 Task: Enter new customer data into the Salesforce form, including name, gender, age, mobile number, email, and addresses.
Action: Mouse moved to (836, 102)
Screenshot: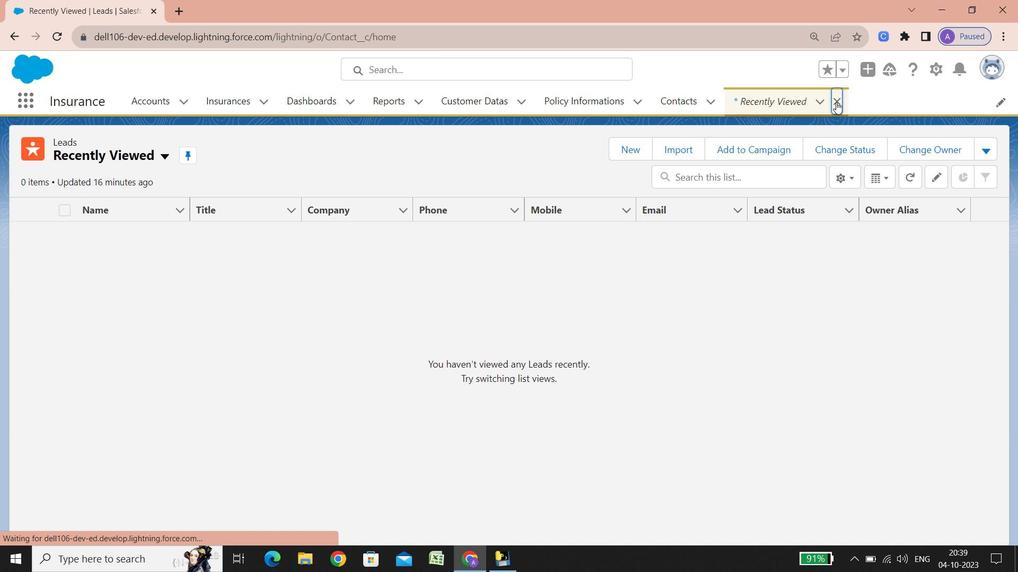 
Action: Mouse pressed left at (836, 102)
Screenshot: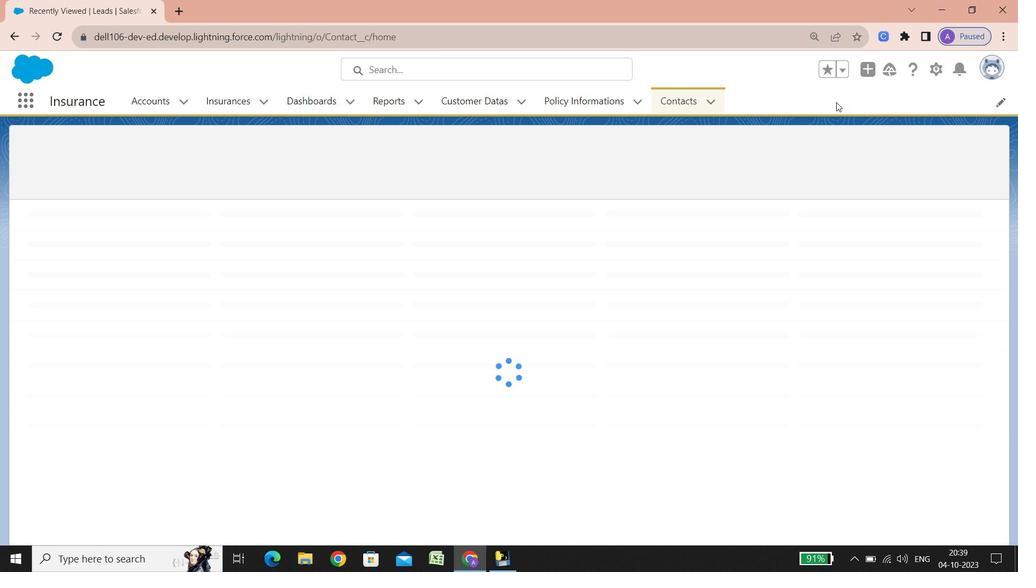 
Action: Mouse moved to (168, 94)
Screenshot: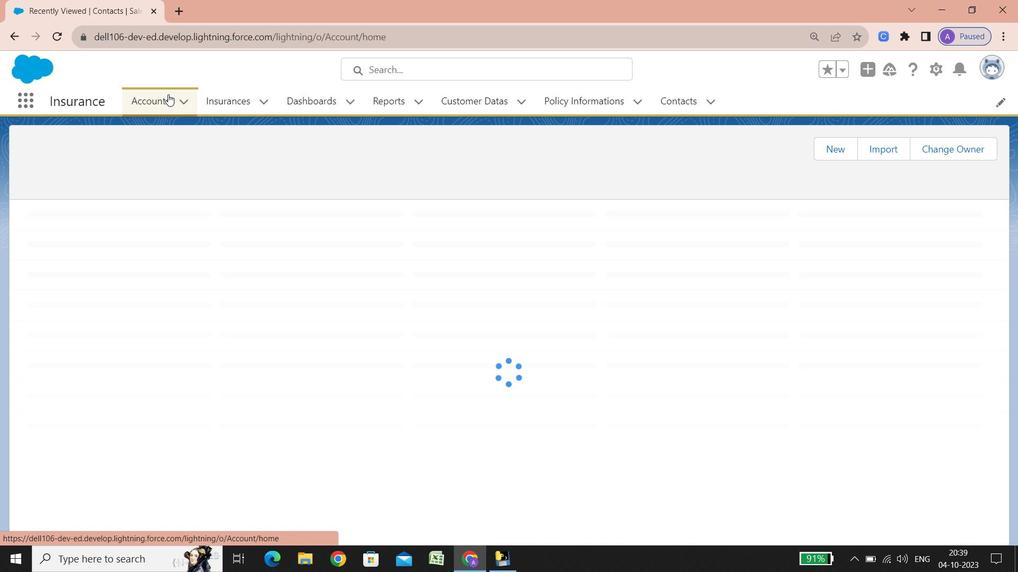 
Action: Mouse pressed left at (168, 94)
Screenshot: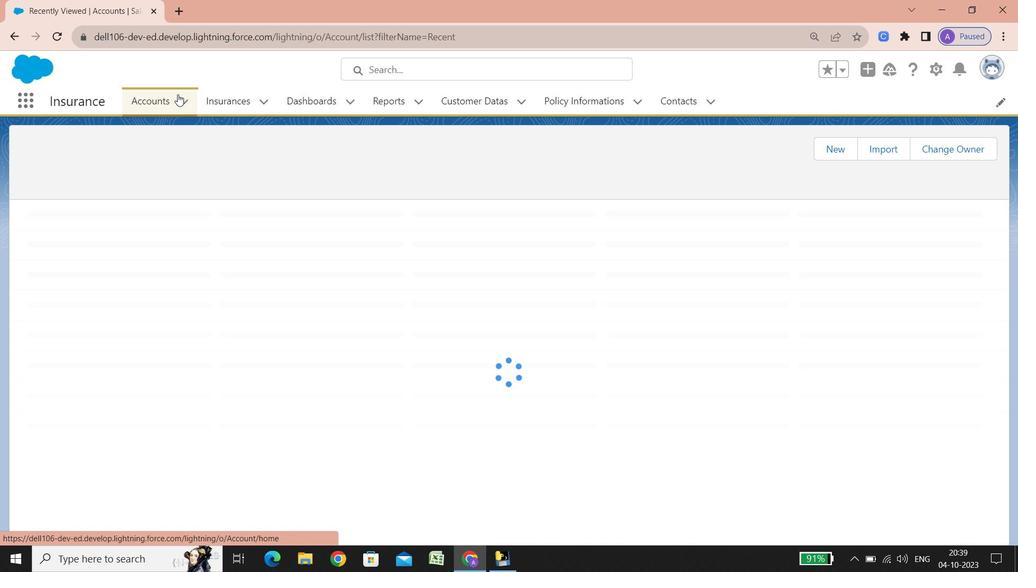 
Action: Mouse moved to (496, 95)
Screenshot: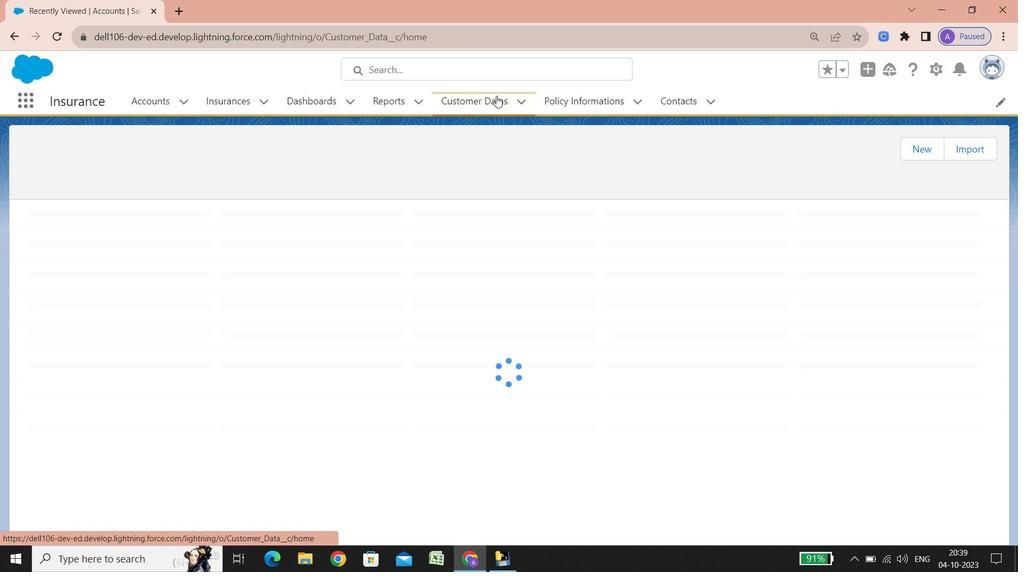 
Action: Mouse pressed left at (496, 95)
Screenshot: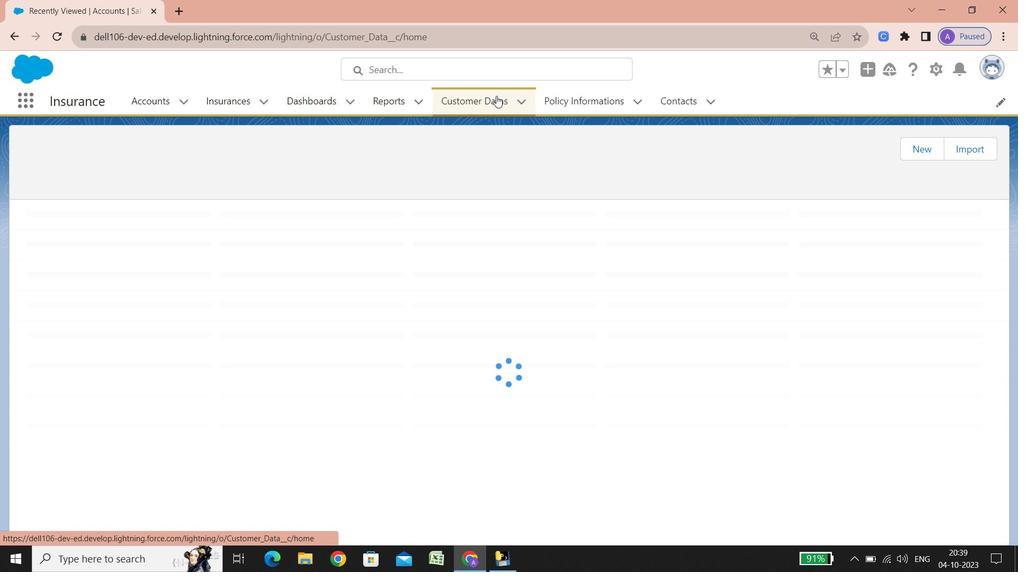 
Action: Mouse moved to (832, 139)
Screenshot: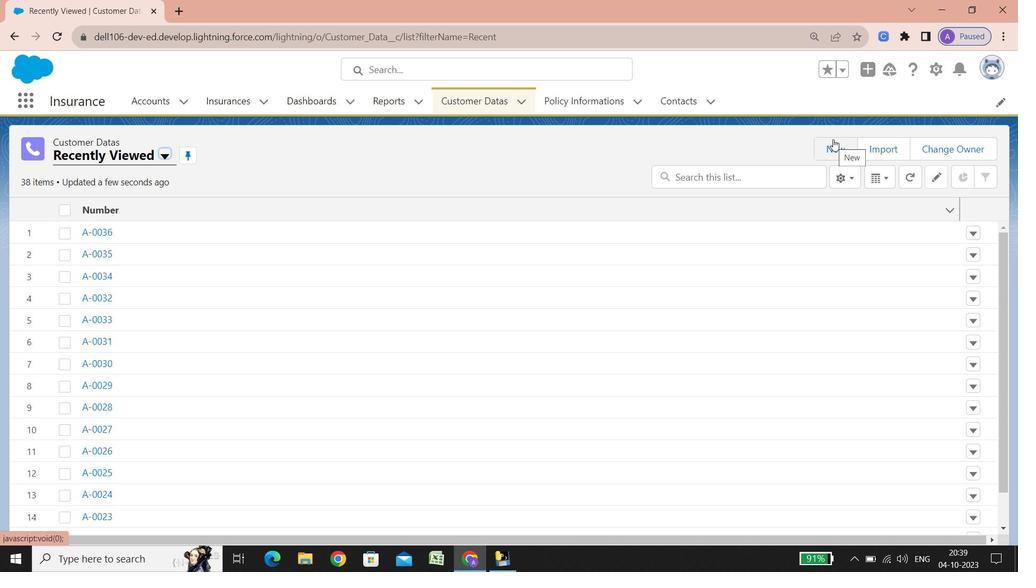 
Action: Mouse pressed left at (832, 139)
Screenshot: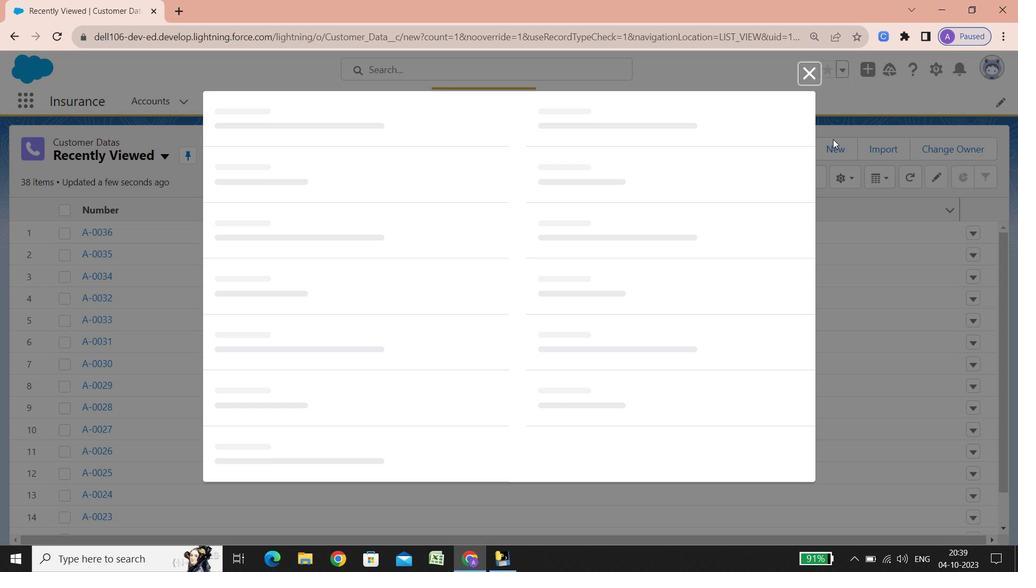 
Action: Mouse moved to (309, 215)
Screenshot: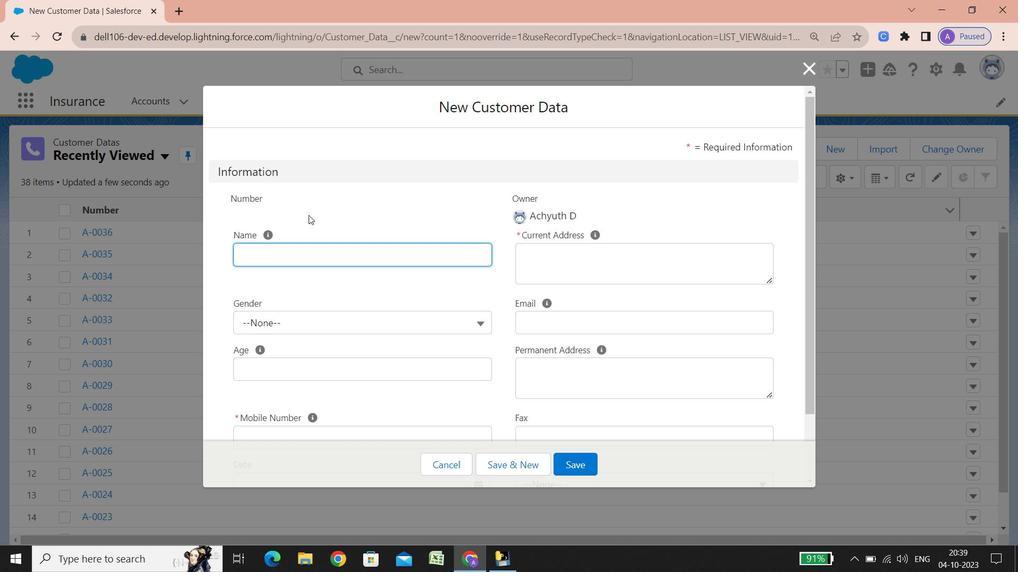 
Action: Key pressed <Key.shift><Key.shift><Key.shift><Key.shift><Key.shift><Key.shift><Key.shift>Ram9
Screenshot: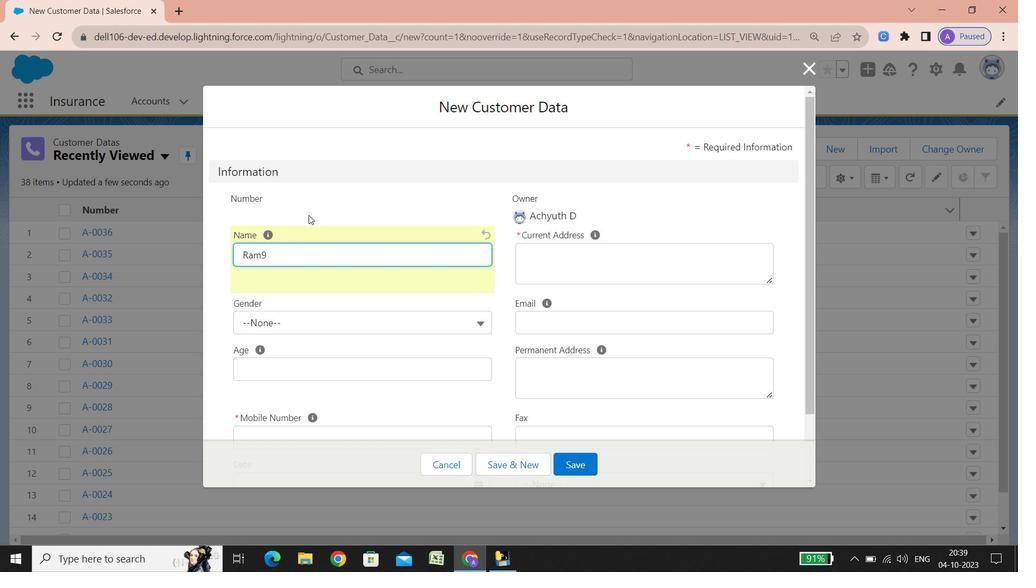 
Action: Mouse moved to (332, 320)
Screenshot: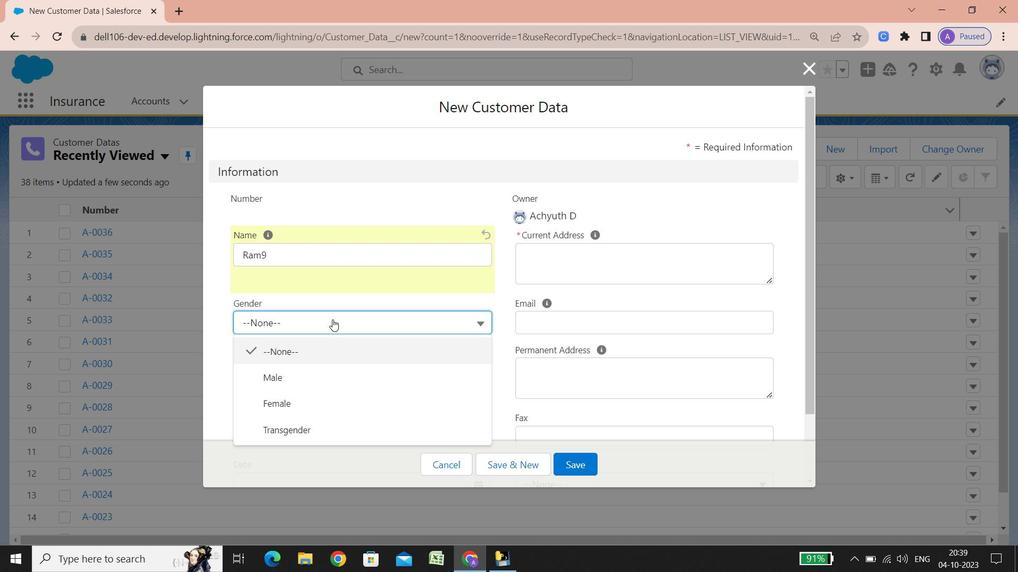 
Action: Mouse pressed left at (332, 320)
Screenshot: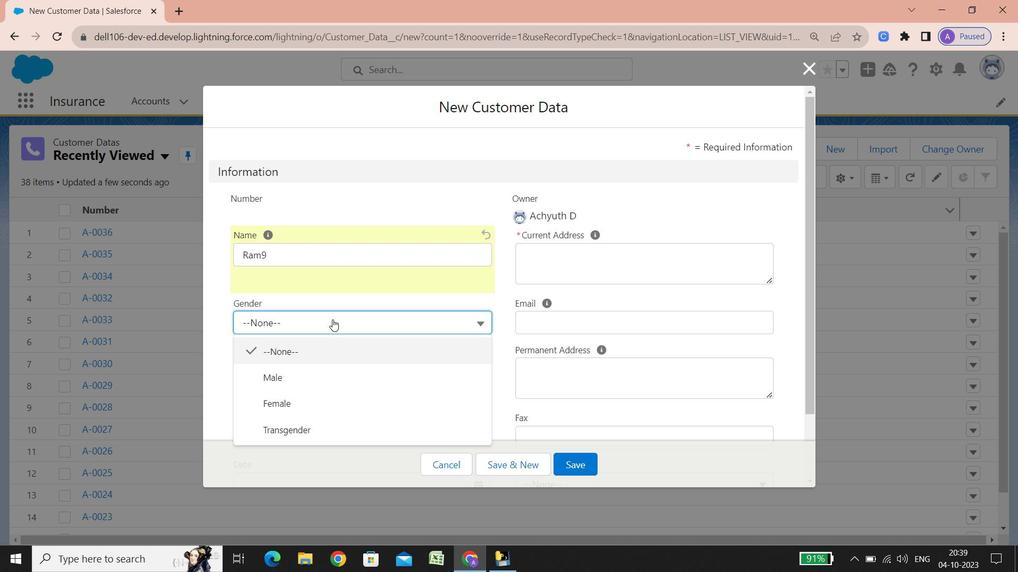 
Action: Mouse moved to (340, 381)
Screenshot: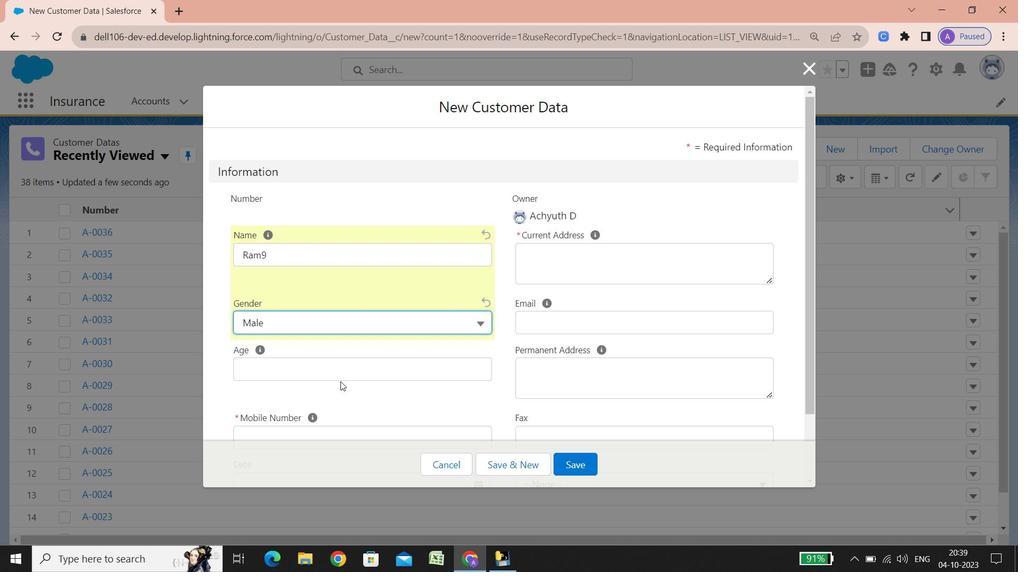 
Action: Mouse pressed left at (340, 381)
Screenshot: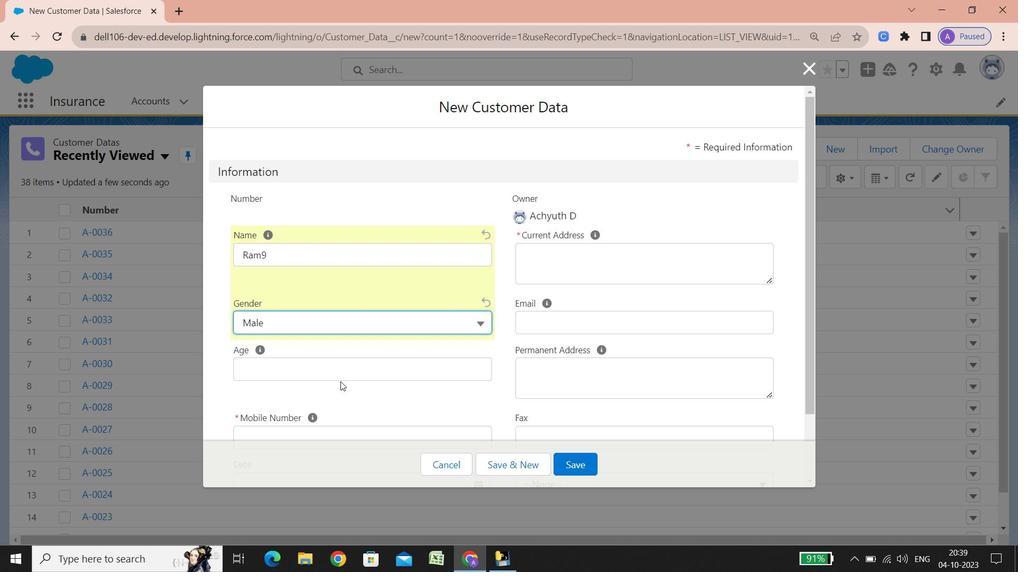 
Action: Mouse scrolled (340, 381) with delta (0, 0)
Screenshot: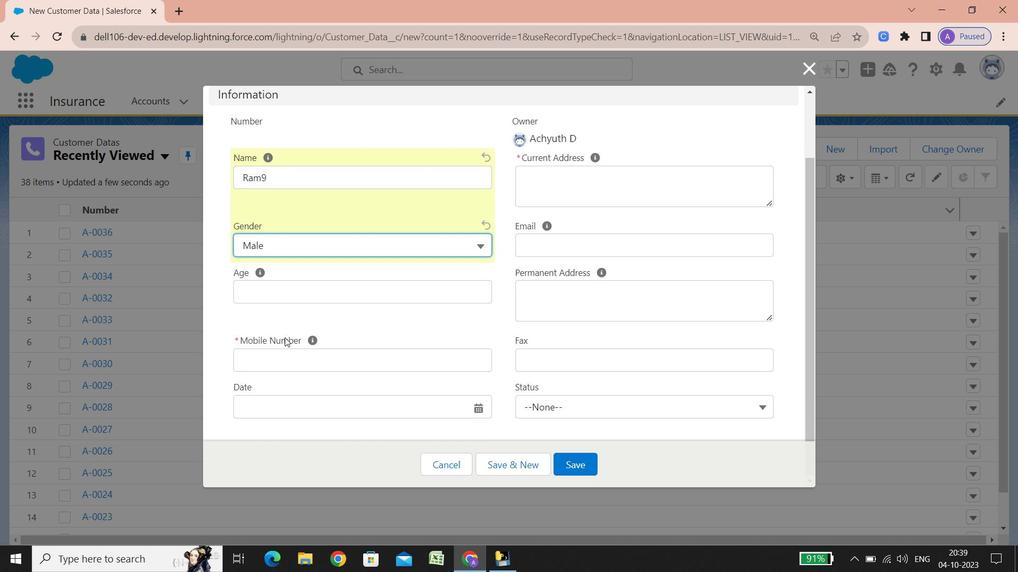 
Action: Mouse scrolled (340, 381) with delta (0, 0)
Screenshot: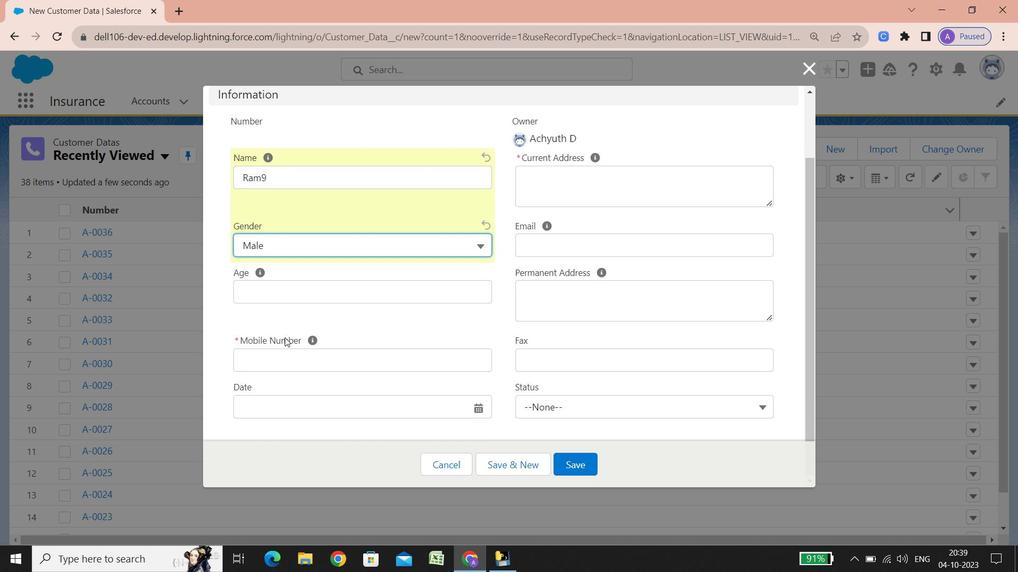 
Action: Mouse scrolled (340, 381) with delta (0, 0)
Screenshot: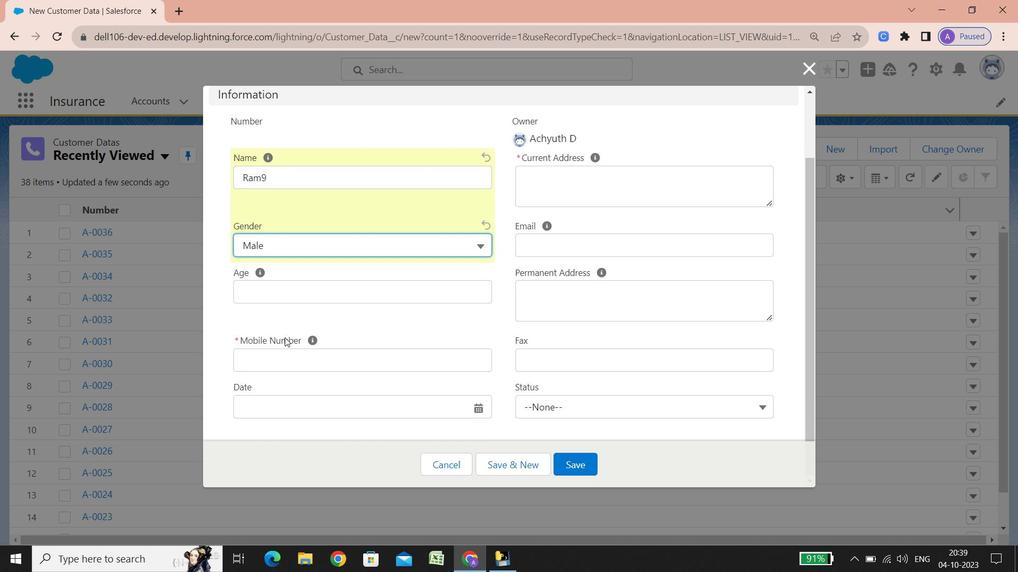
Action: Mouse scrolled (340, 381) with delta (0, 0)
Screenshot: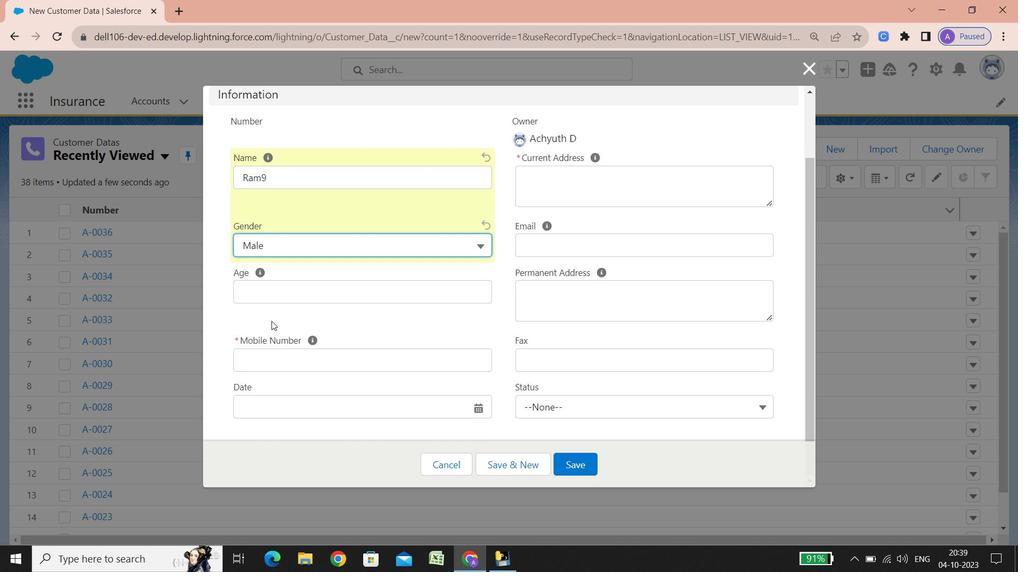 
Action: Mouse scrolled (340, 381) with delta (0, 0)
Screenshot: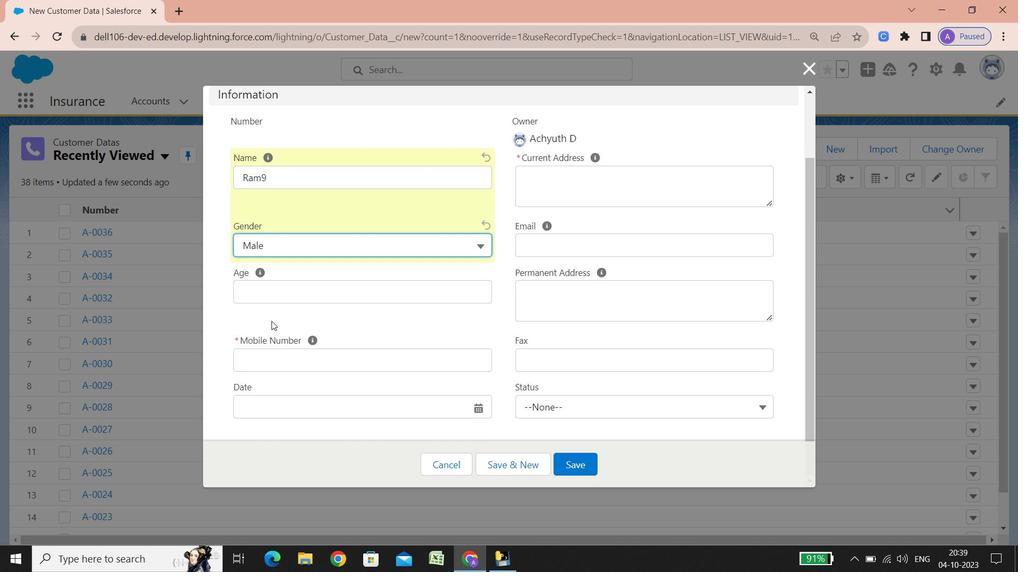 
Action: Mouse scrolled (340, 381) with delta (0, 0)
Screenshot: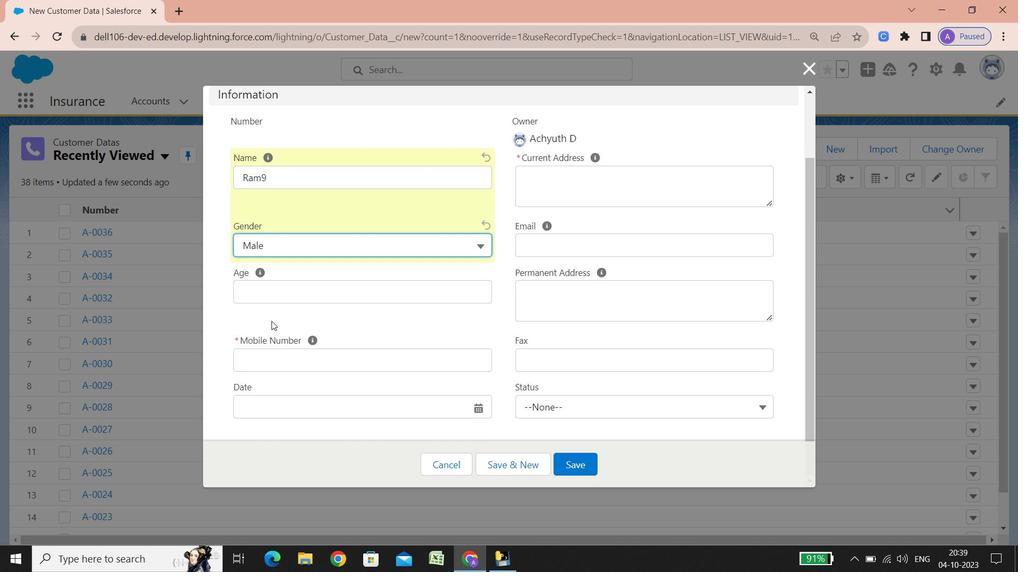 
Action: Mouse scrolled (340, 381) with delta (0, 0)
Screenshot: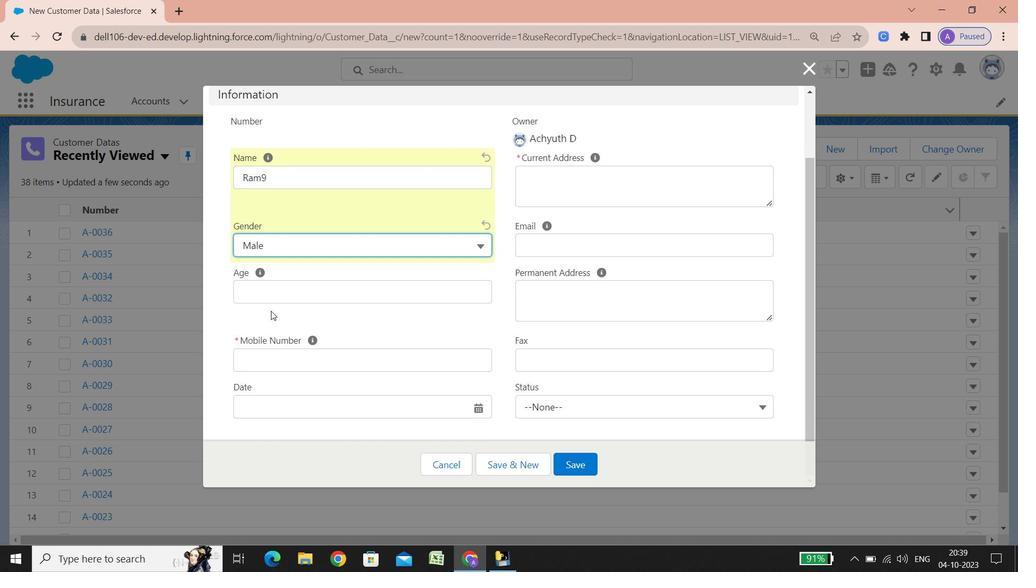 
Action: Mouse scrolled (340, 381) with delta (0, 0)
Screenshot: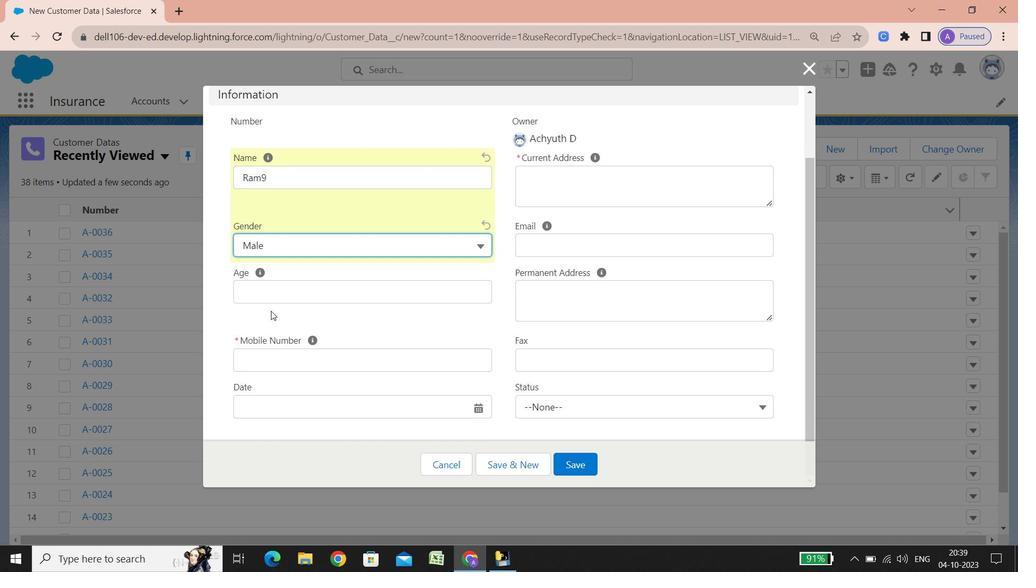 
Action: Mouse scrolled (340, 381) with delta (0, 0)
Screenshot: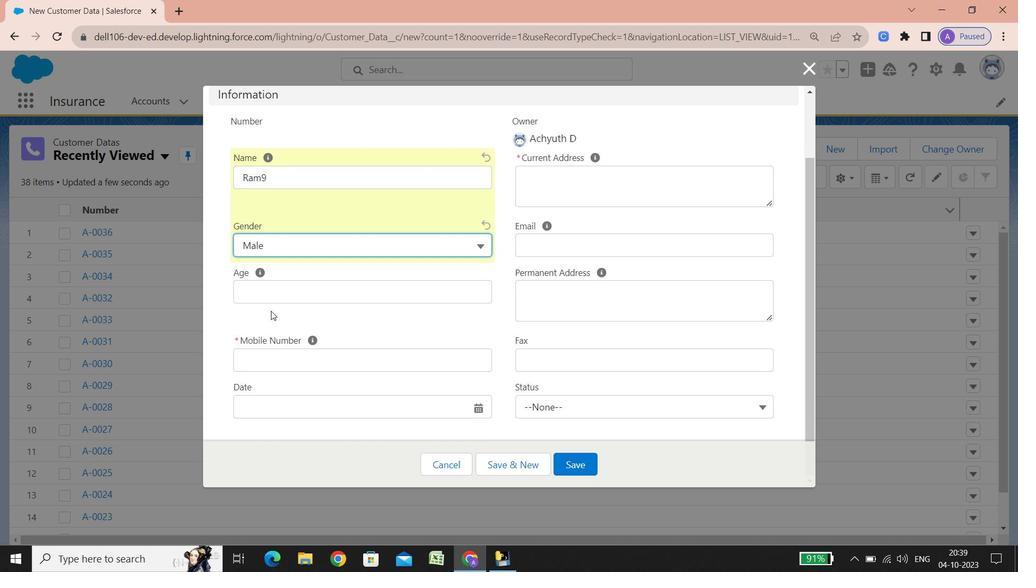 
Action: Mouse scrolled (340, 381) with delta (0, 0)
Screenshot: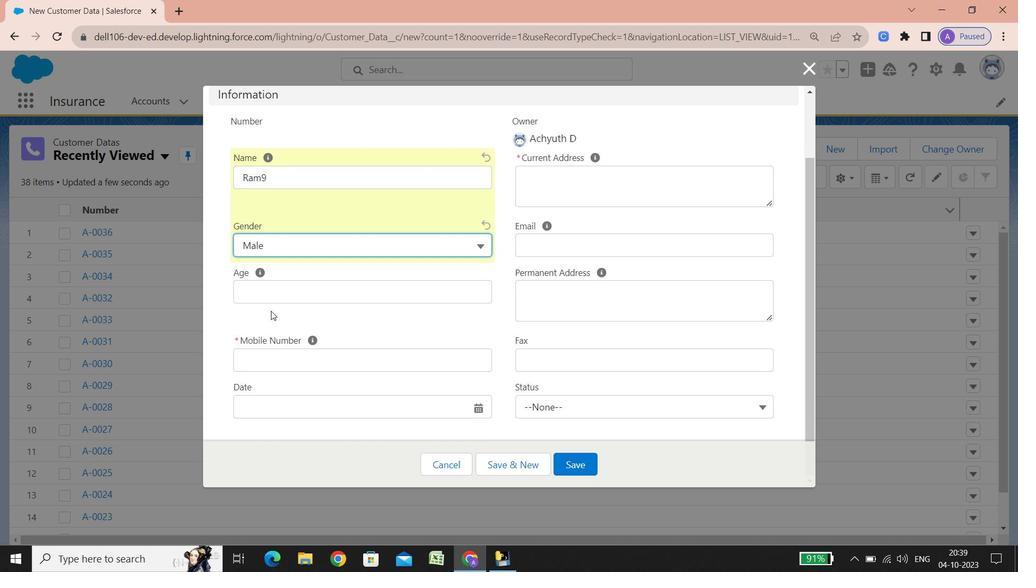 
Action: Mouse scrolled (340, 381) with delta (0, 0)
Screenshot: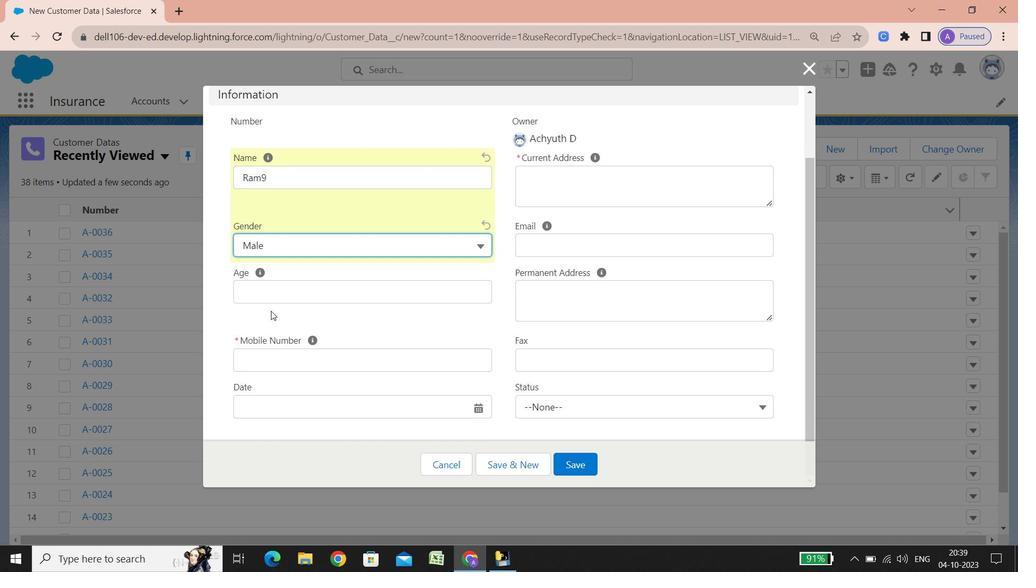 
Action: Mouse scrolled (340, 381) with delta (0, 0)
Screenshot: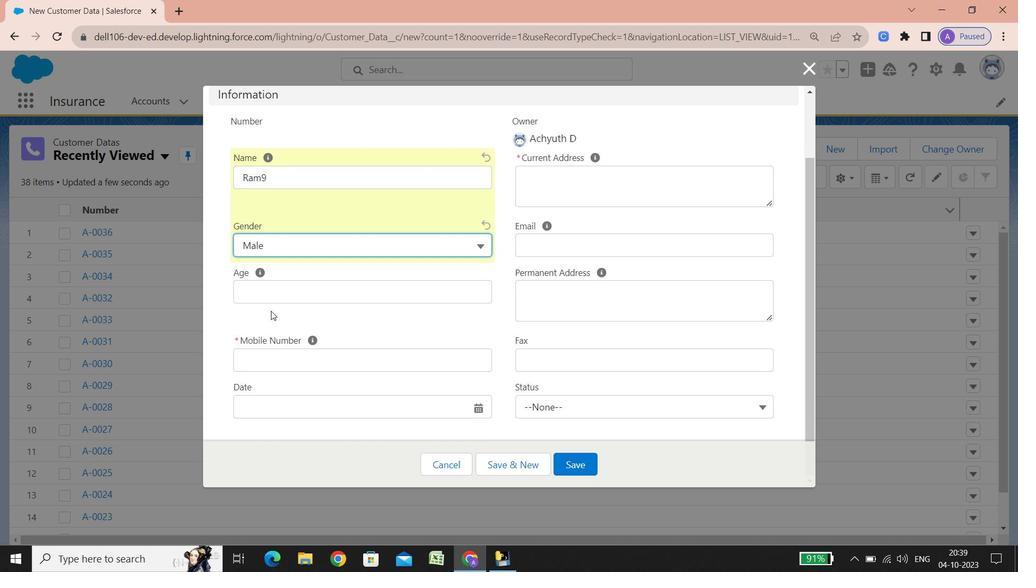 
Action: Mouse scrolled (340, 381) with delta (0, 0)
Screenshot: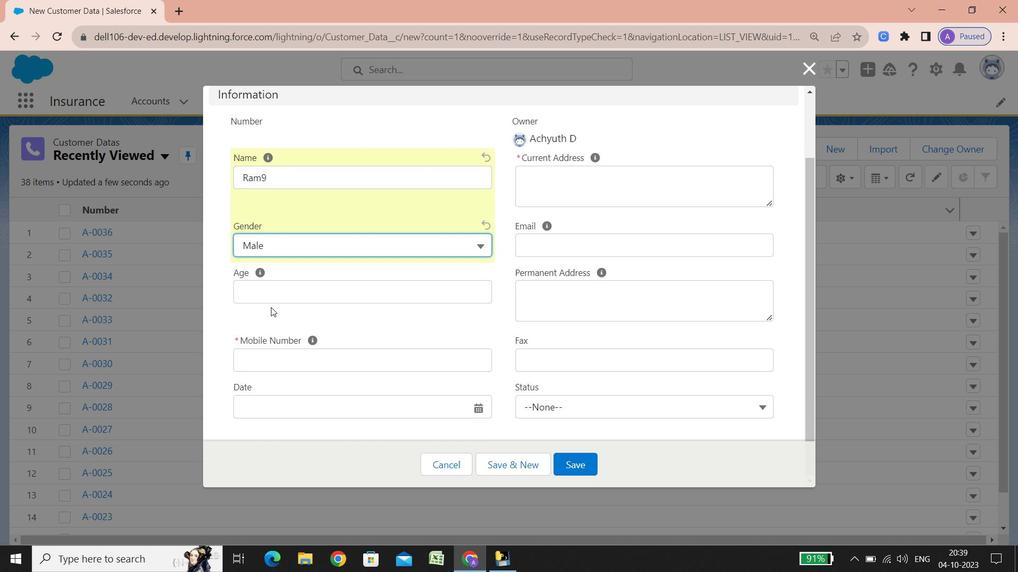 
Action: Mouse scrolled (340, 381) with delta (0, 0)
Screenshot: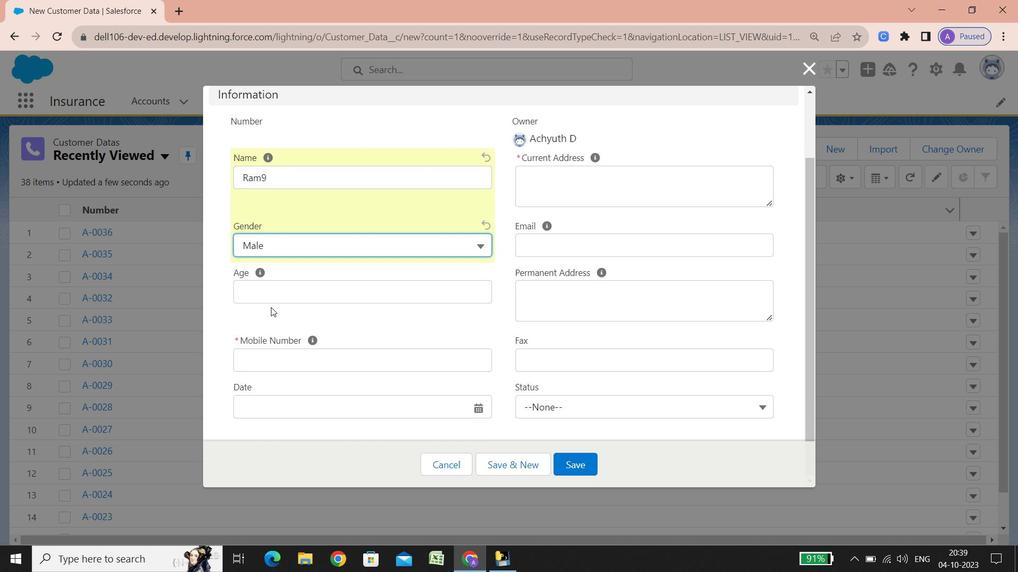 
Action: Mouse scrolled (340, 381) with delta (0, 0)
Screenshot: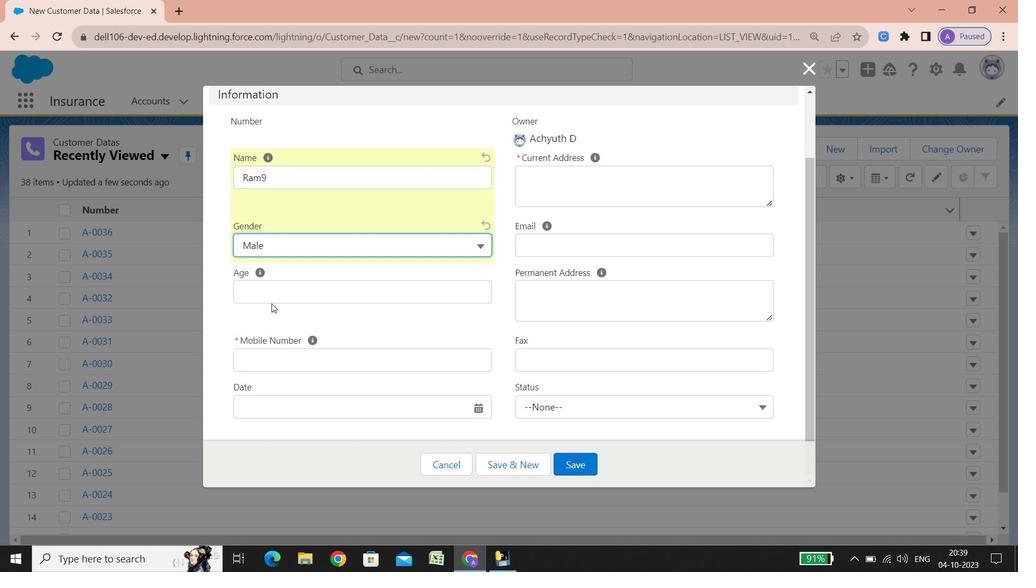 
Action: Mouse scrolled (340, 381) with delta (0, 0)
Screenshot: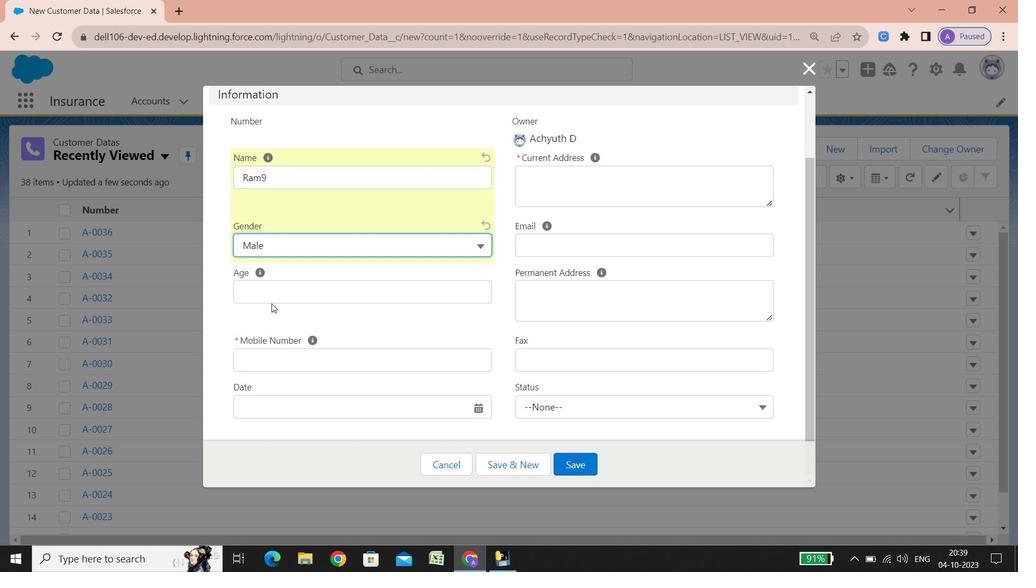 
Action: Mouse scrolled (340, 381) with delta (0, 0)
Screenshot: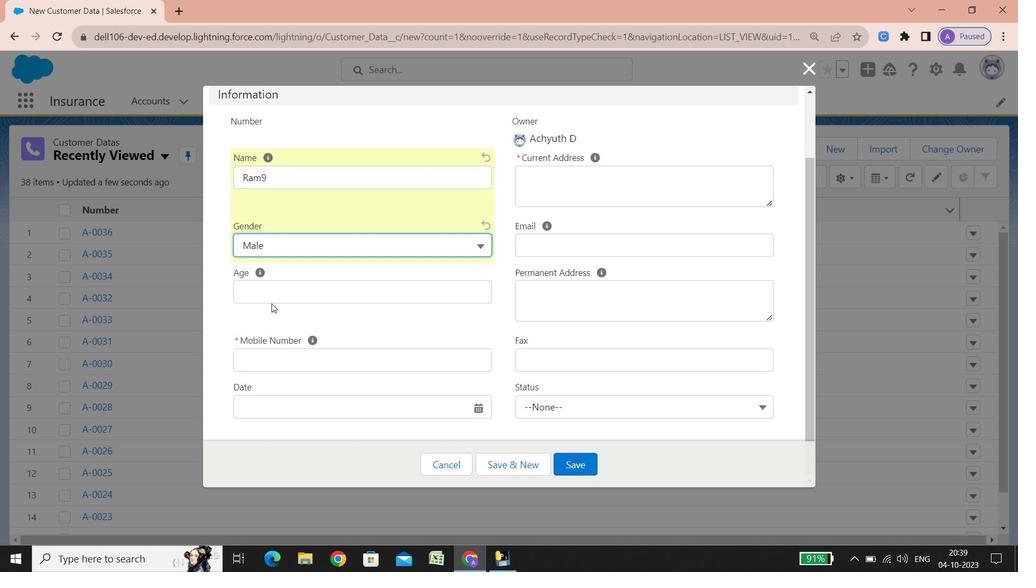 
Action: Mouse scrolled (340, 381) with delta (0, 0)
Screenshot: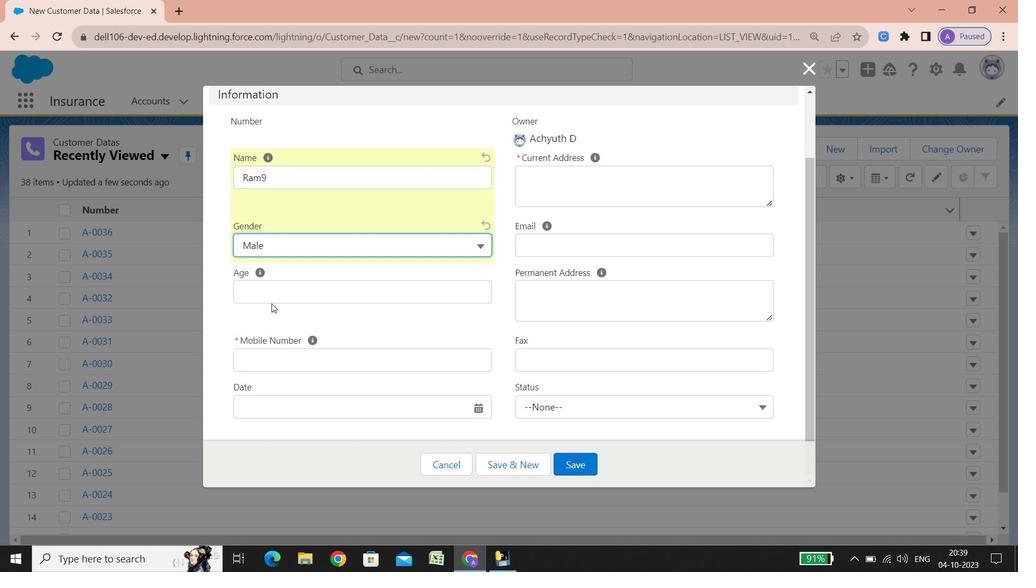 
Action: Mouse scrolled (340, 381) with delta (0, 0)
Screenshot: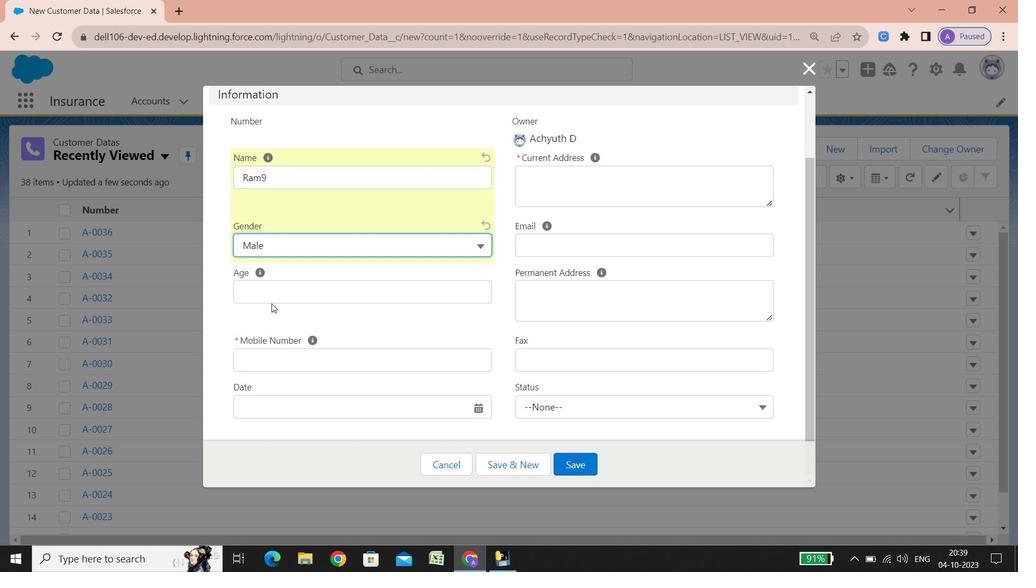 
Action: Mouse scrolled (340, 381) with delta (0, 0)
Screenshot: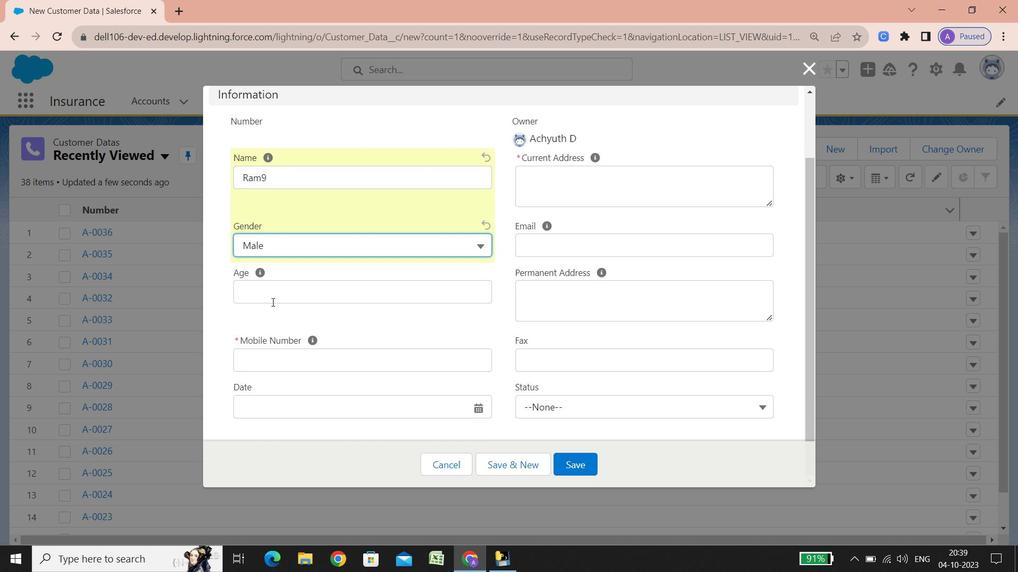 
Action: Mouse scrolled (340, 381) with delta (0, 0)
Screenshot: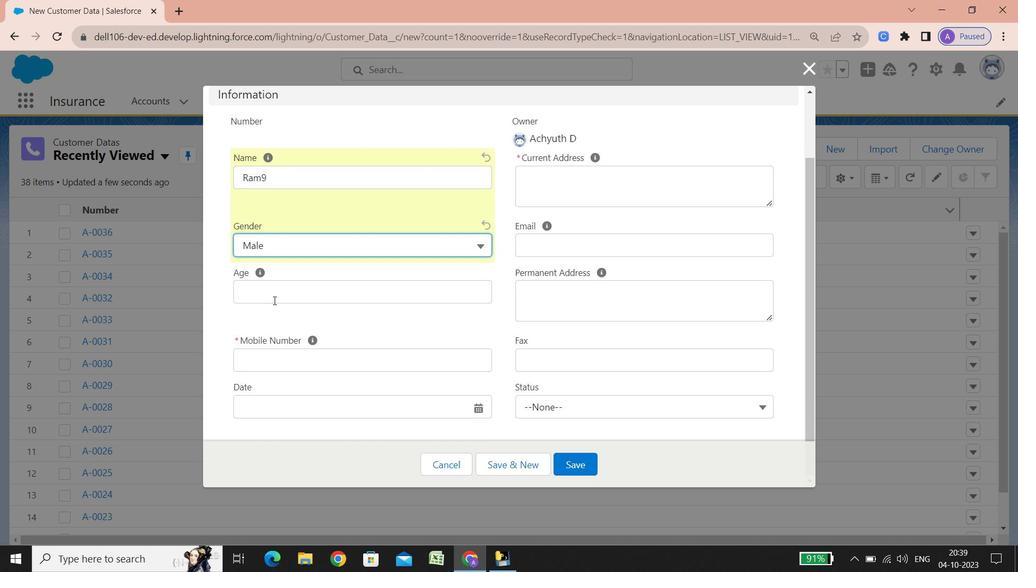 
Action: Mouse scrolled (340, 381) with delta (0, 0)
Screenshot: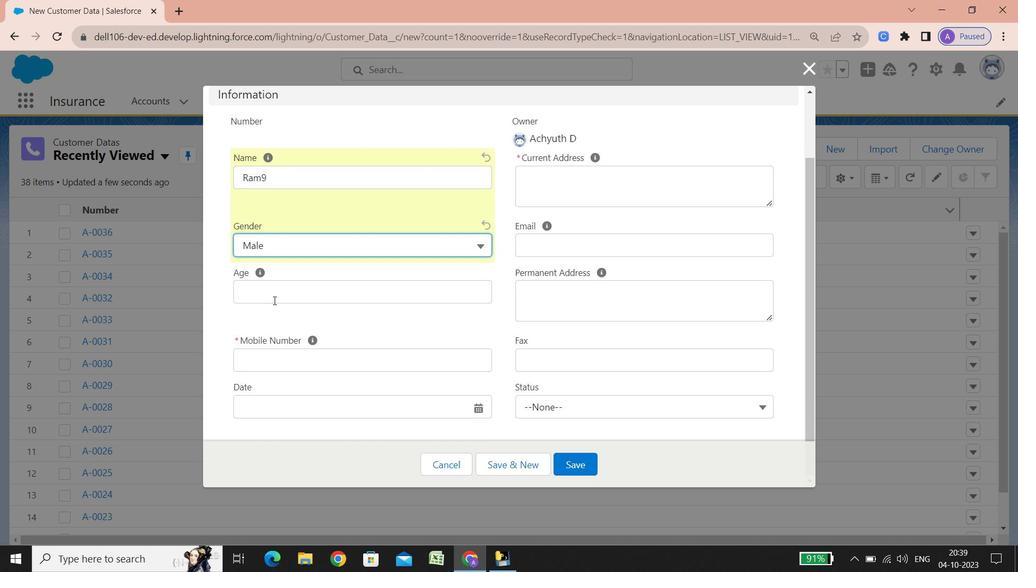 
Action: Mouse scrolled (340, 381) with delta (0, 0)
Screenshot: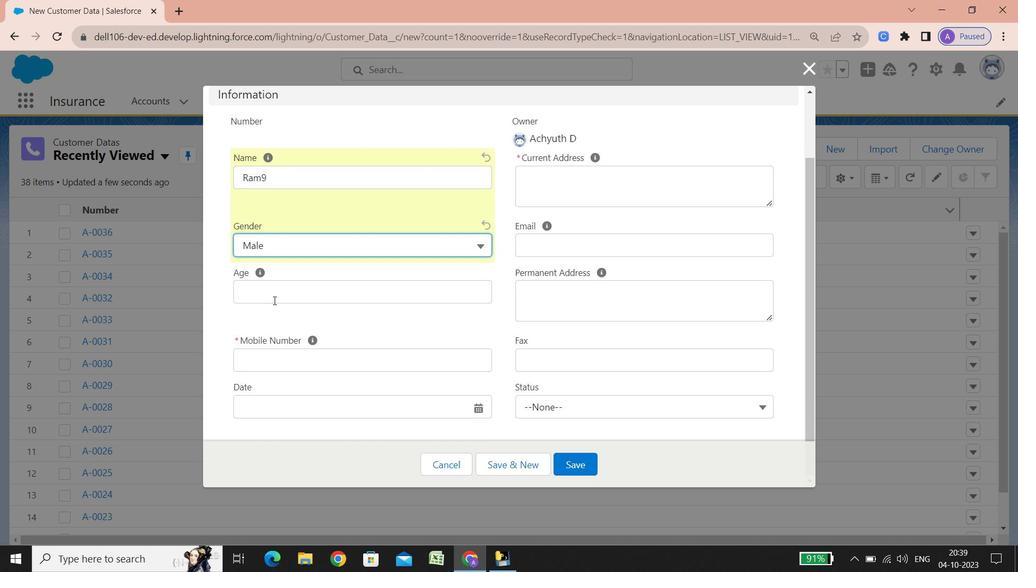 
Action: Mouse scrolled (340, 381) with delta (0, 0)
Screenshot: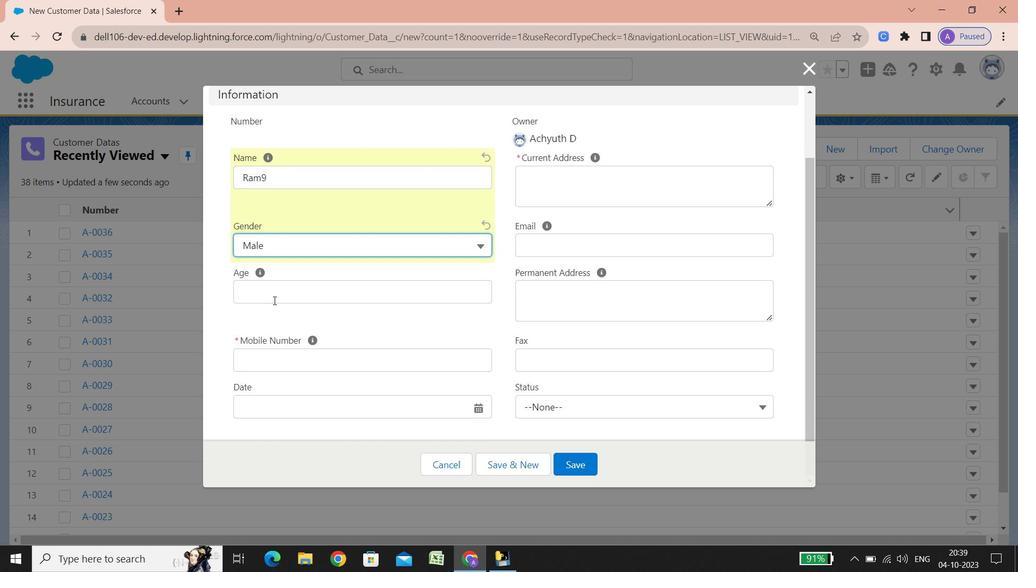 
Action: Mouse scrolled (340, 381) with delta (0, 0)
Screenshot: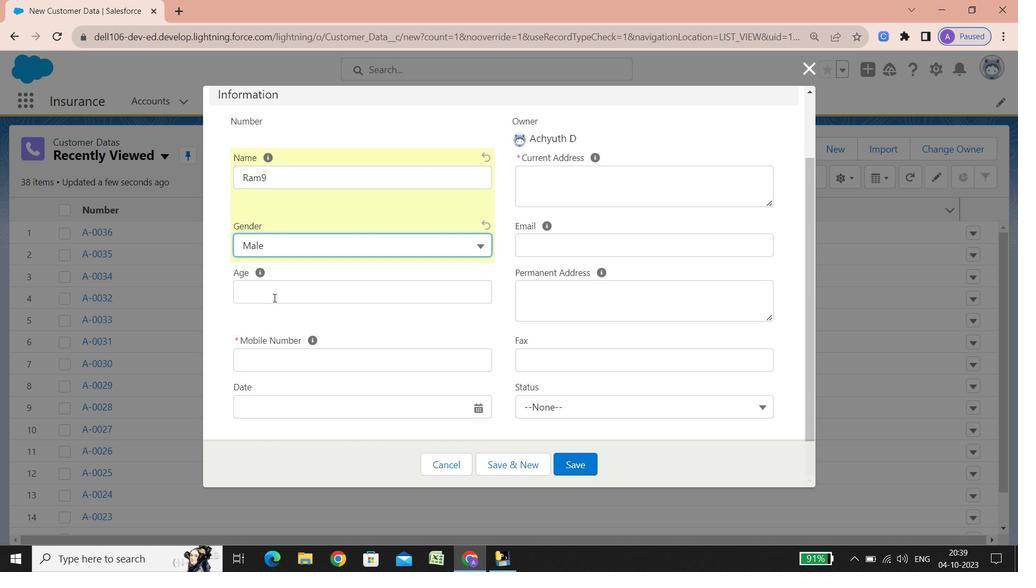 
Action: Mouse scrolled (340, 381) with delta (0, 0)
Screenshot: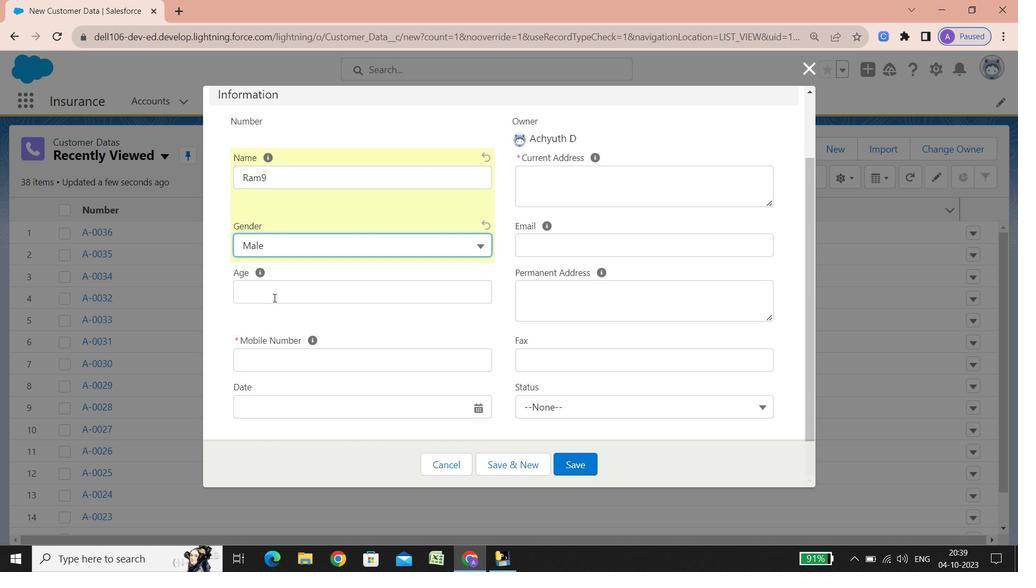 
Action: Mouse moved to (273, 291)
Screenshot: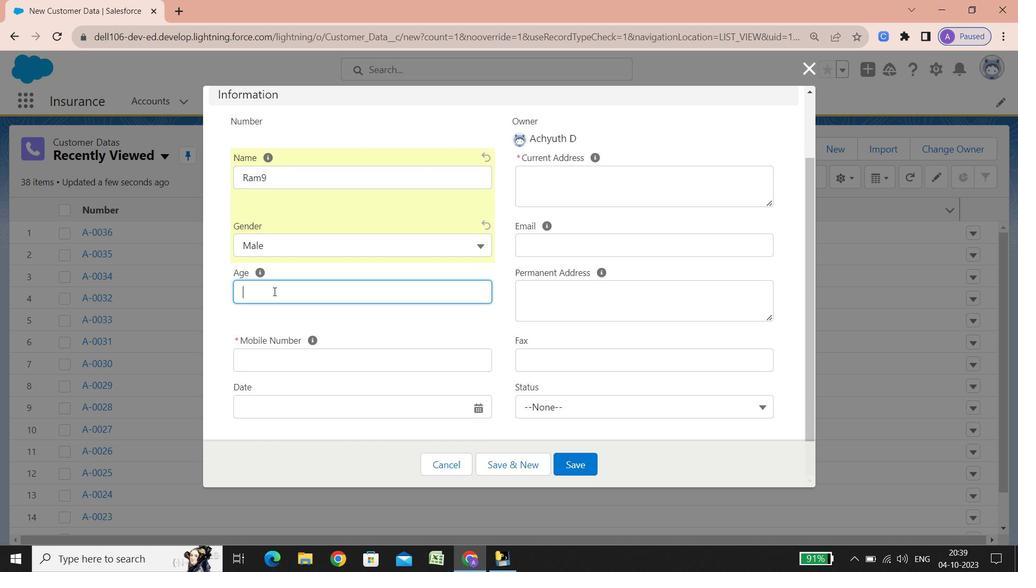 
Action: Mouse pressed left at (273, 291)
Screenshot: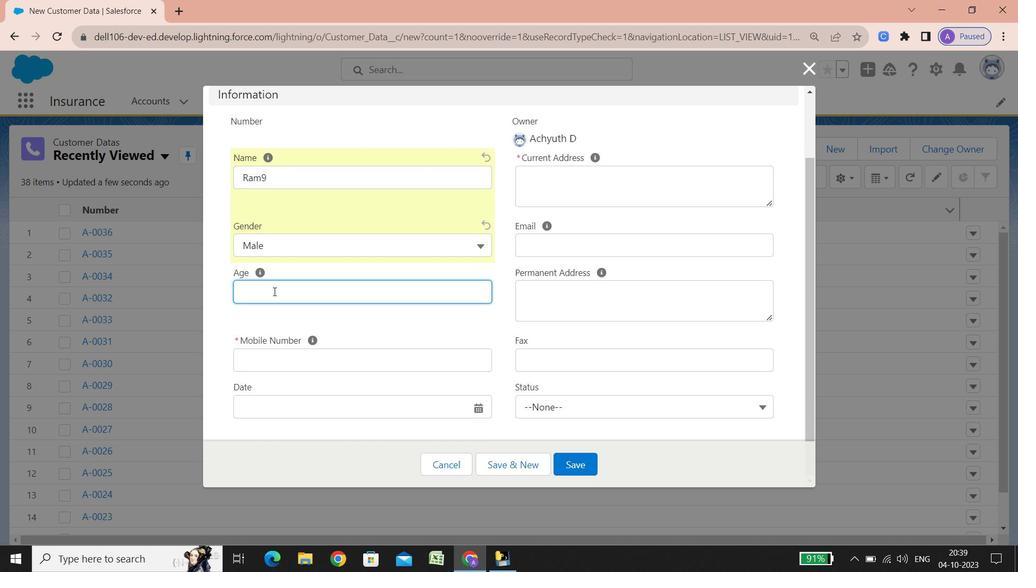 
Action: Key pressed 36
Screenshot: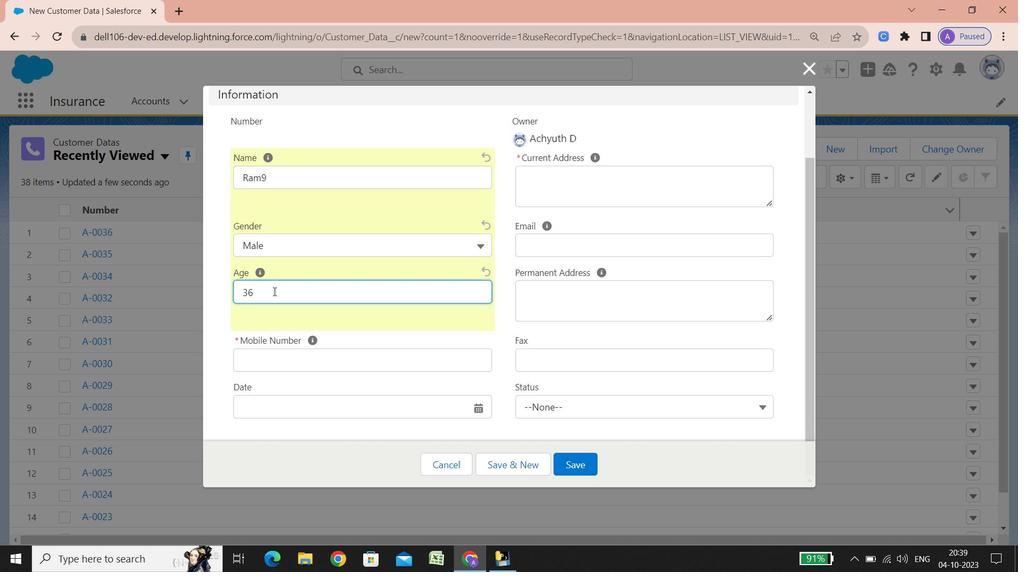 
Action: Mouse scrolled (273, 291) with delta (0, 0)
Screenshot: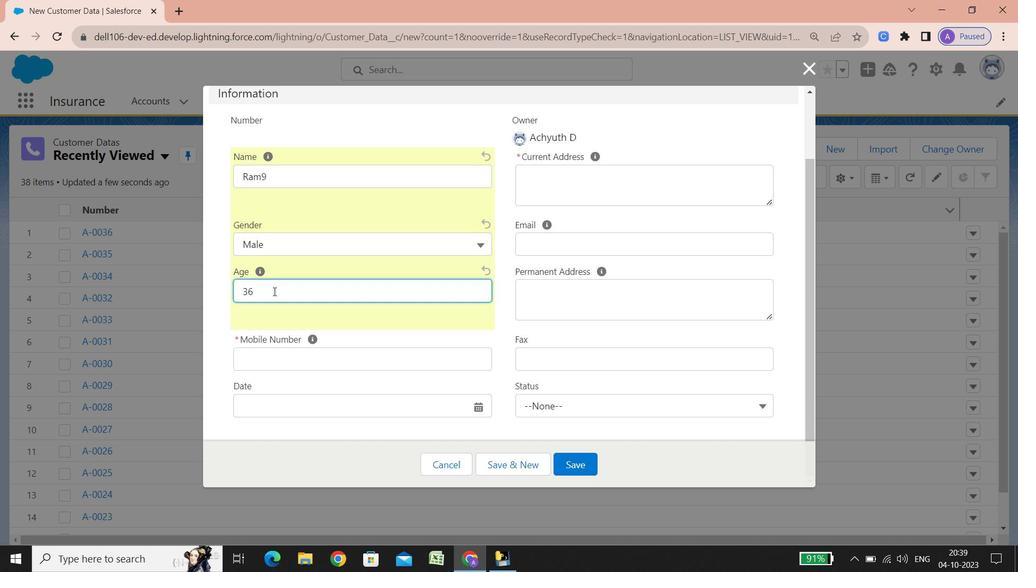 
Action: Mouse scrolled (273, 291) with delta (0, 0)
Screenshot: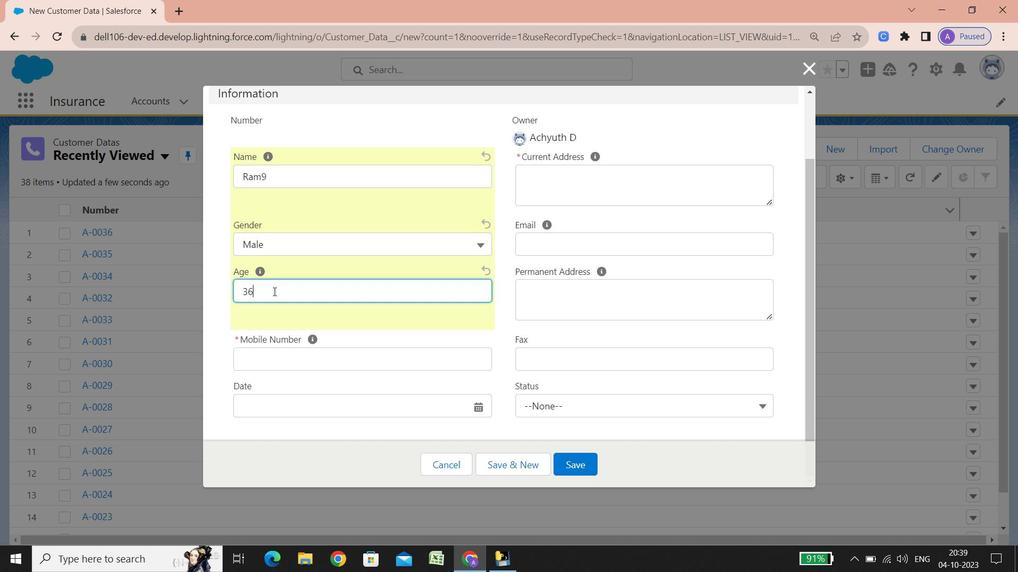 
Action: Mouse scrolled (273, 291) with delta (0, 0)
Screenshot: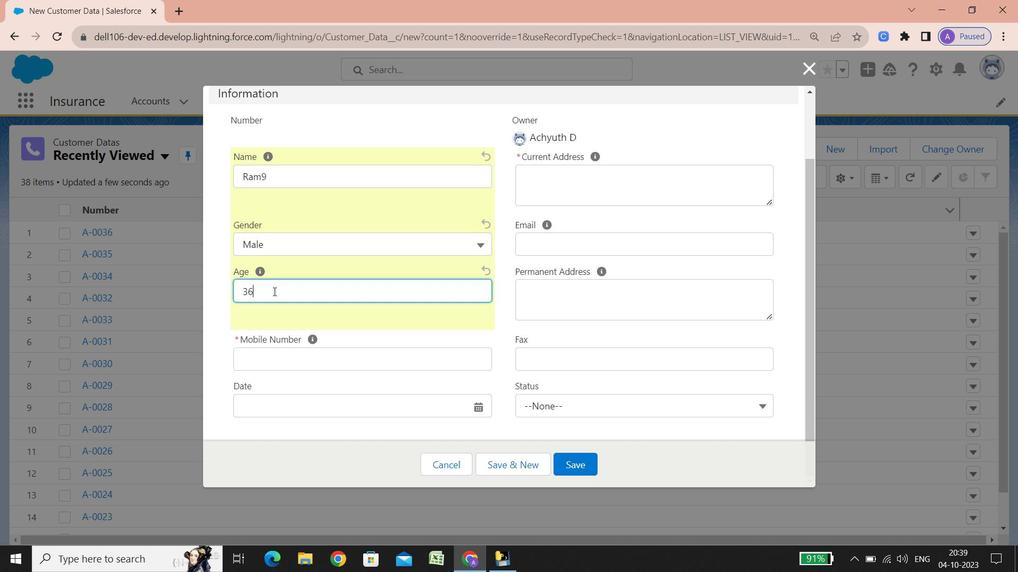 
Action: Mouse scrolled (273, 291) with delta (0, 0)
Screenshot: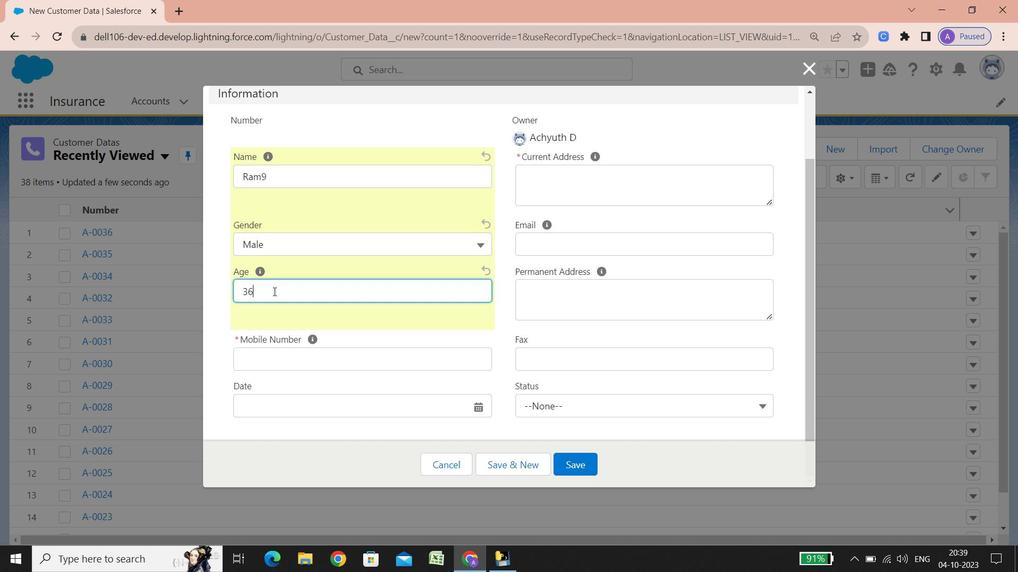 
Action: Mouse scrolled (273, 291) with delta (0, 0)
Screenshot: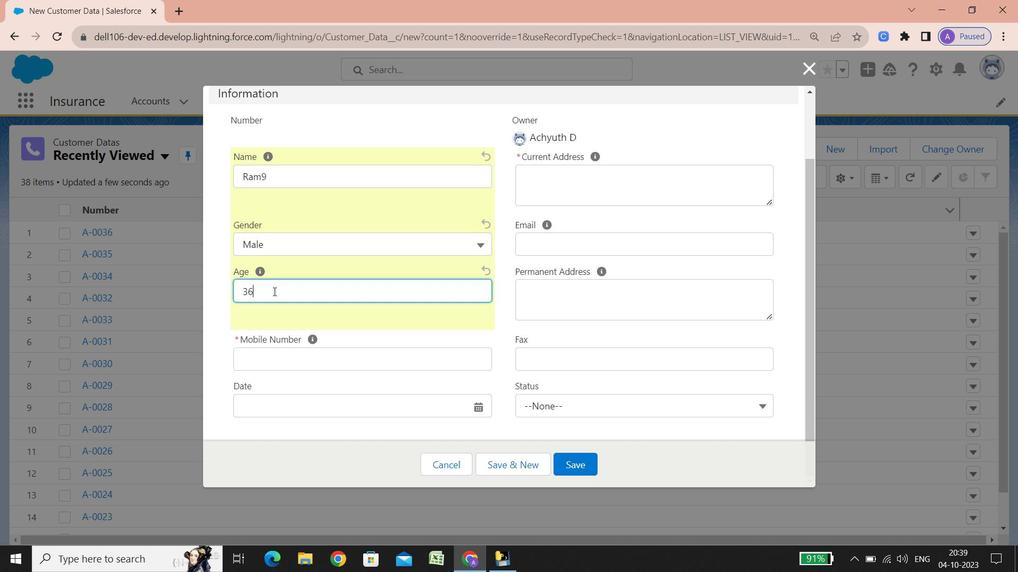 
Action: Mouse scrolled (273, 291) with delta (0, 0)
Screenshot: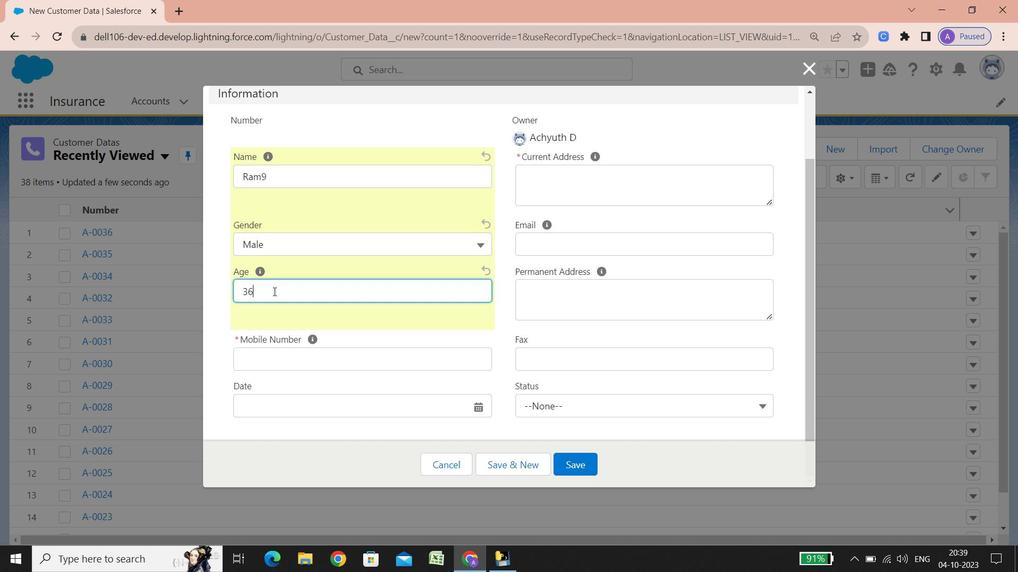 
Action: Mouse scrolled (273, 291) with delta (0, 0)
Screenshot: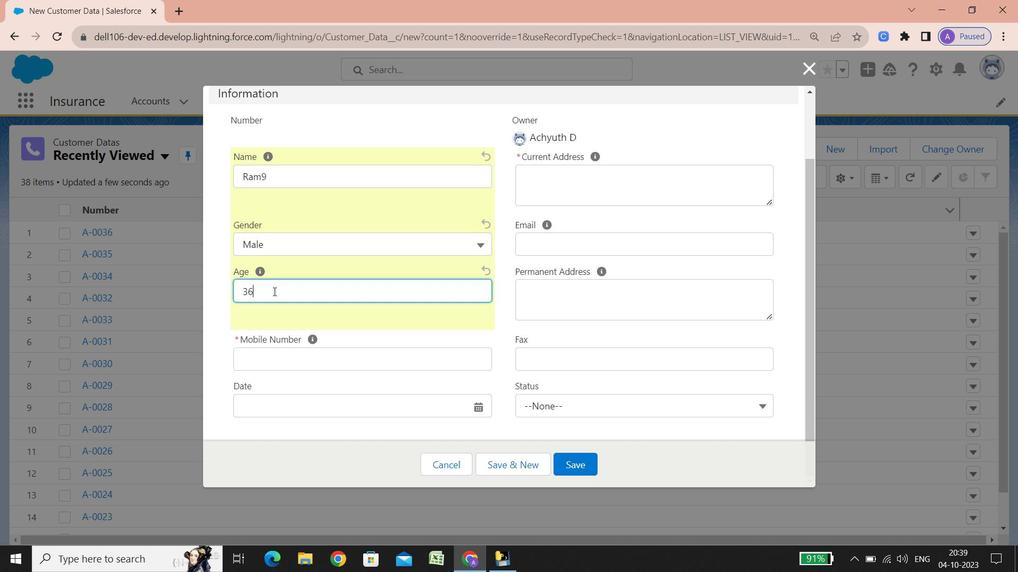 
Action: Mouse scrolled (273, 291) with delta (0, 0)
Screenshot: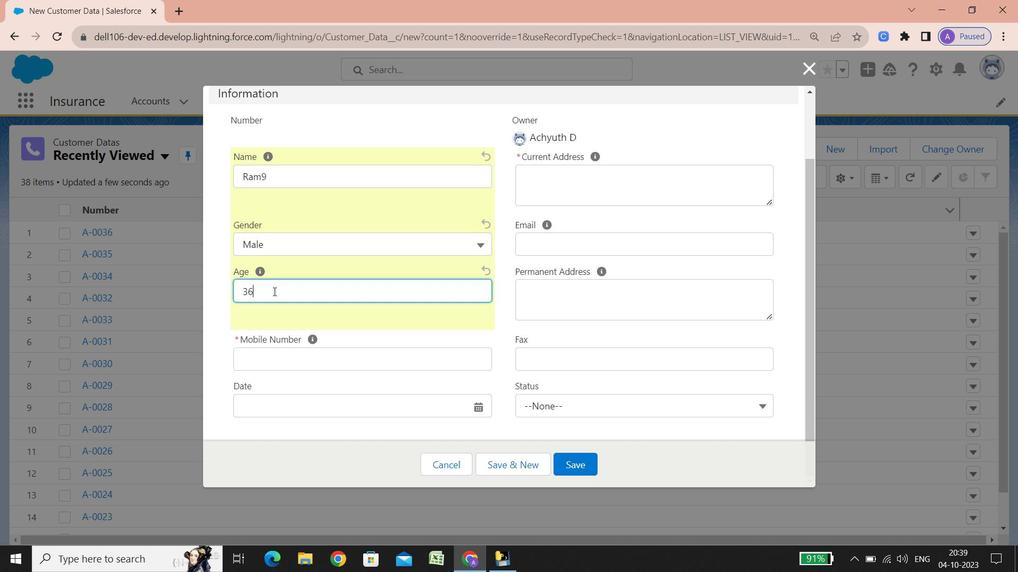 
Action: Mouse scrolled (273, 291) with delta (0, 0)
Screenshot: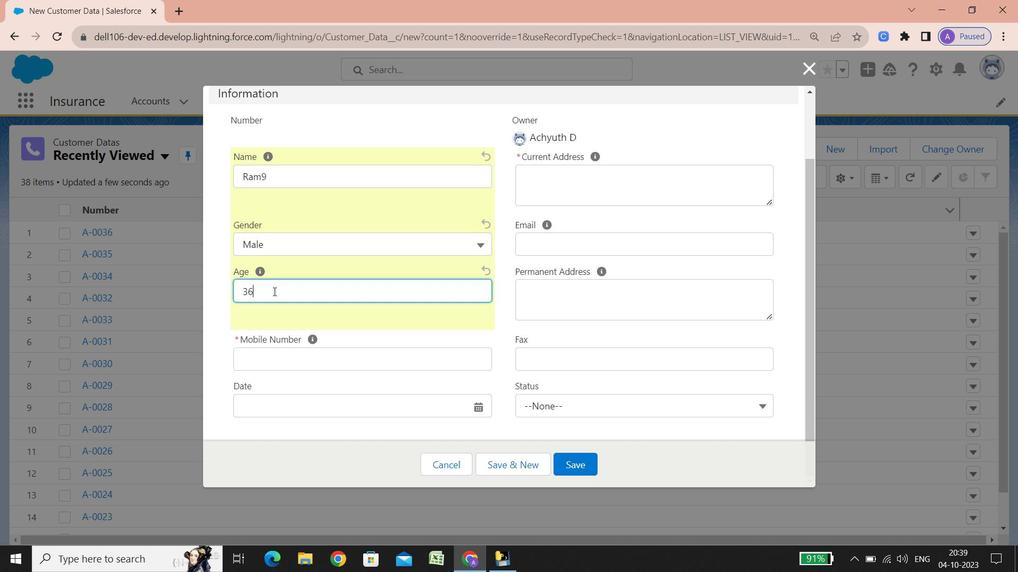 
Action: Mouse scrolled (273, 291) with delta (0, 0)
Screenshot: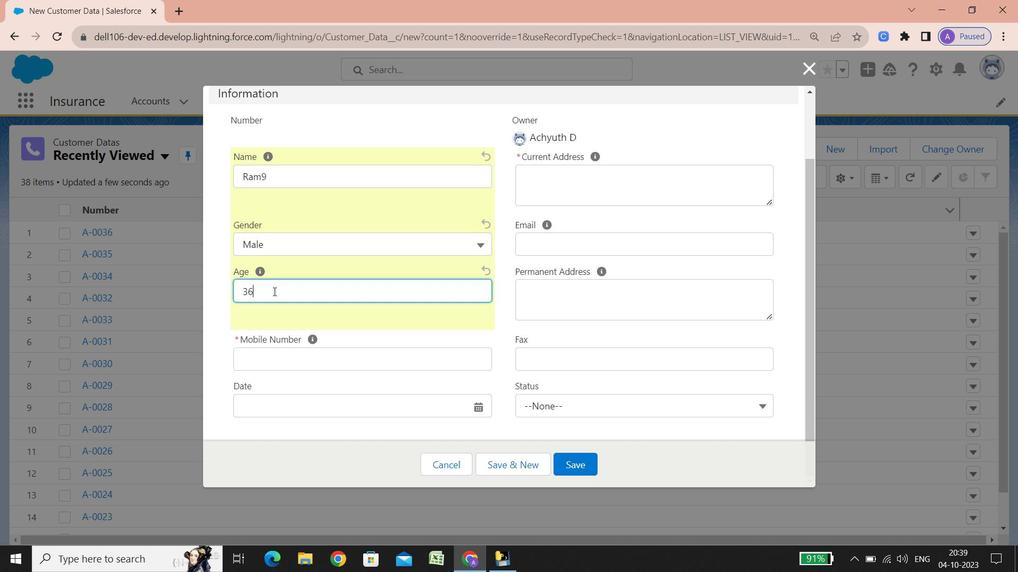 
Action: Mouse scrolled (273, 291) with delta (0, 0)
Screenshot: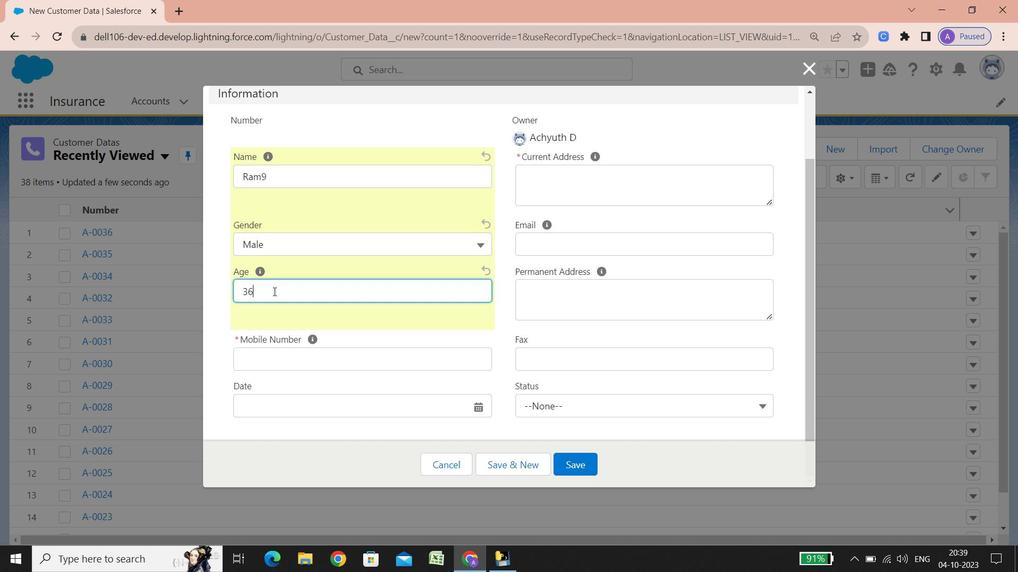 
Action: Mouse scrolled (273, 291) with delta (0, 0)
Screenshot: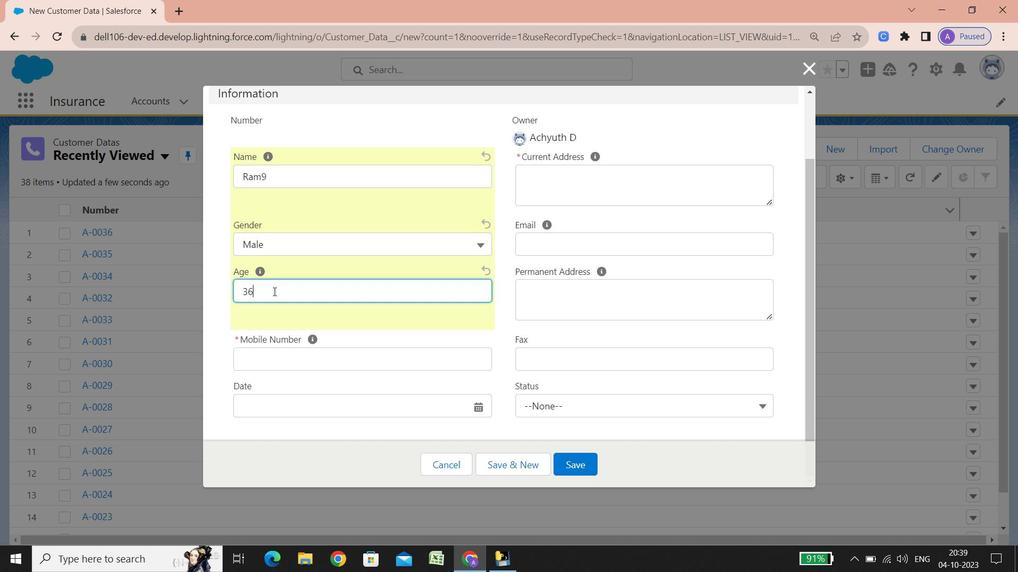 
Action: Mouse scrolled (273, 291) with delta (0, 0)
Screenshot: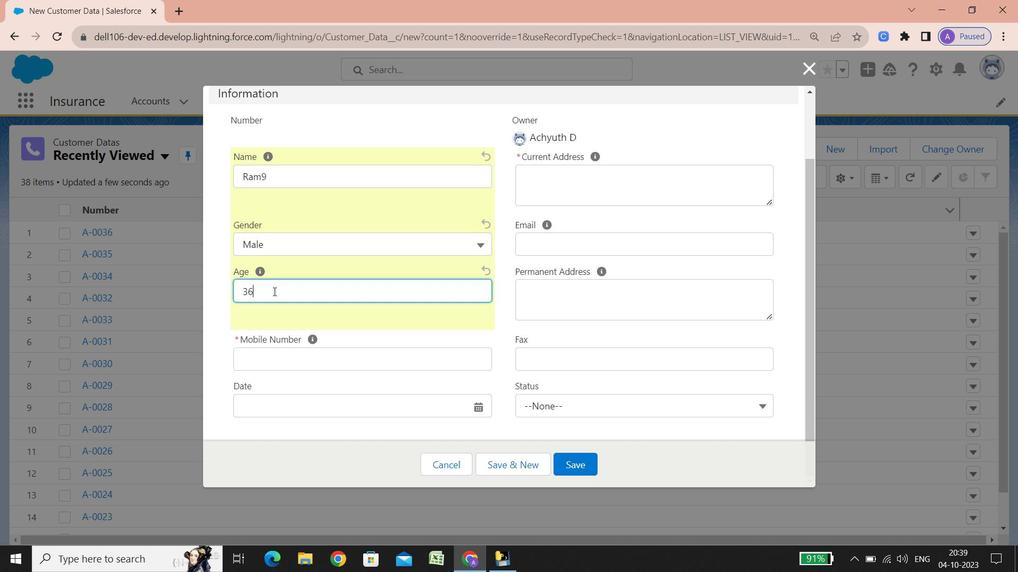 
Action: Mouse scrolled (273, 291) with delta (0, 0)
Screenshot: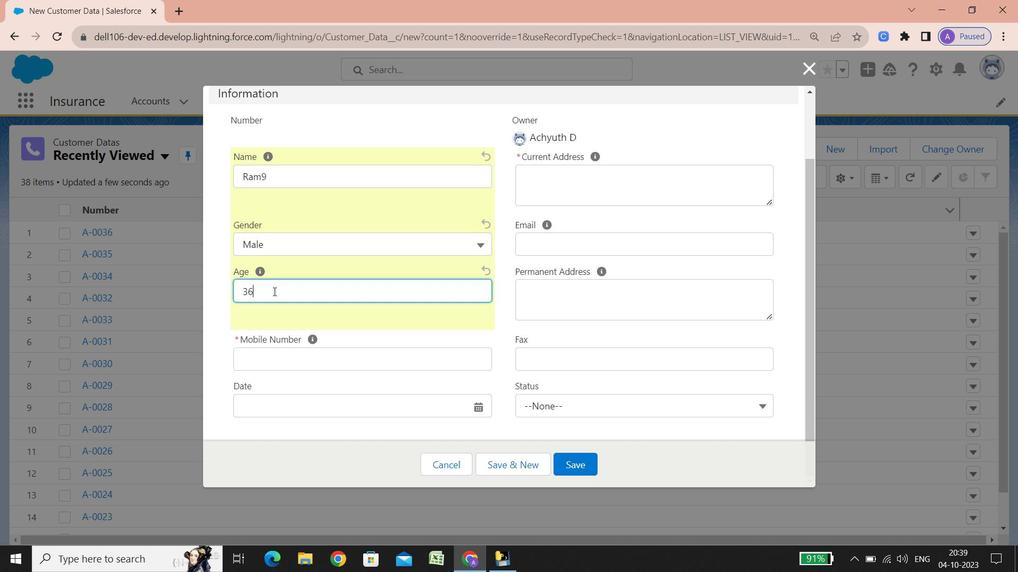 
Action: Mouse scrolled (273, 291) with delta (0, 0)
Screenshot: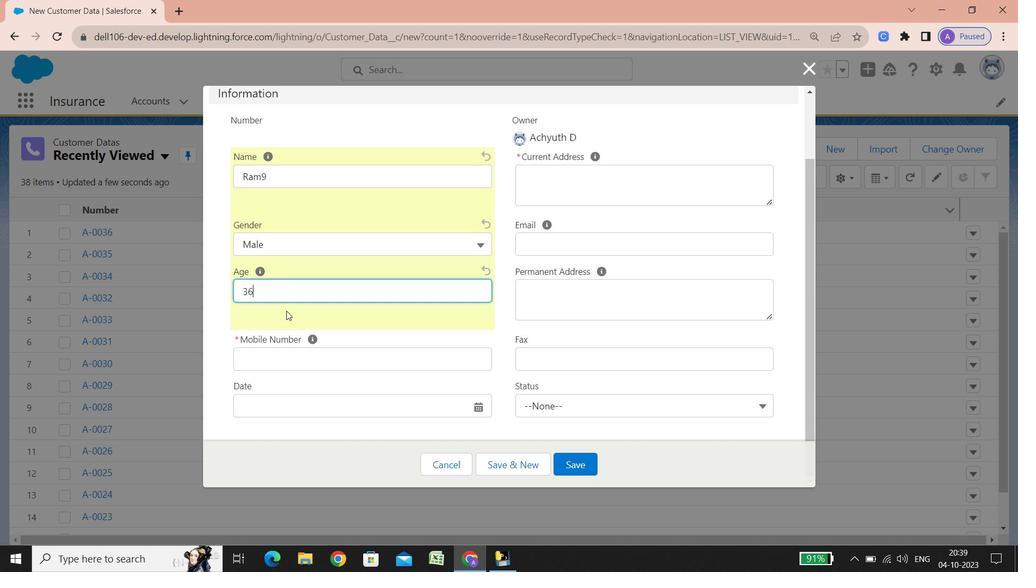 
Action: Mouse scrolled (273, 291) with delta (0, 0)
Screenshot: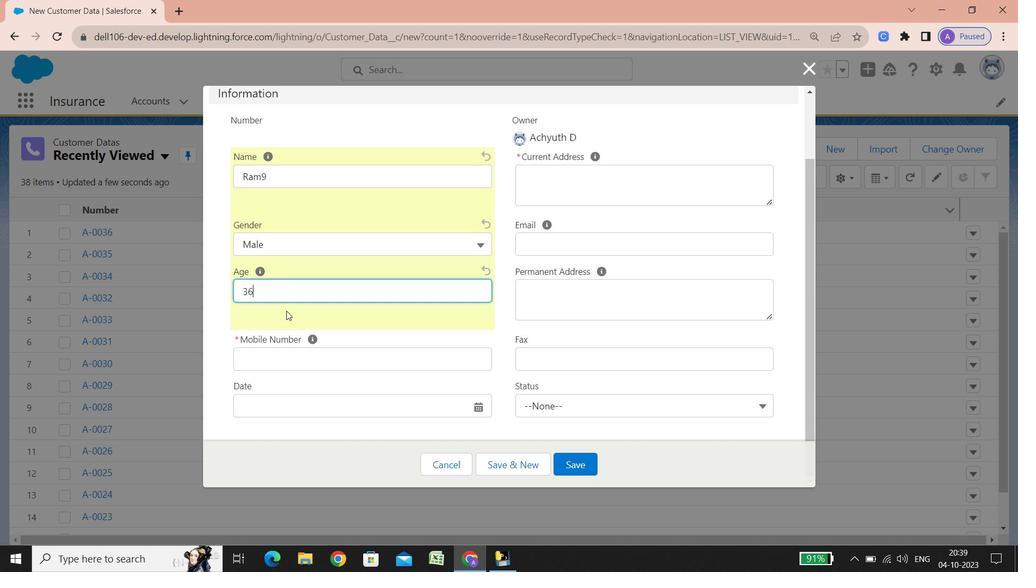 
Action: Mouse scrolled (273, 291) with delta (0, 0)
Screenshot: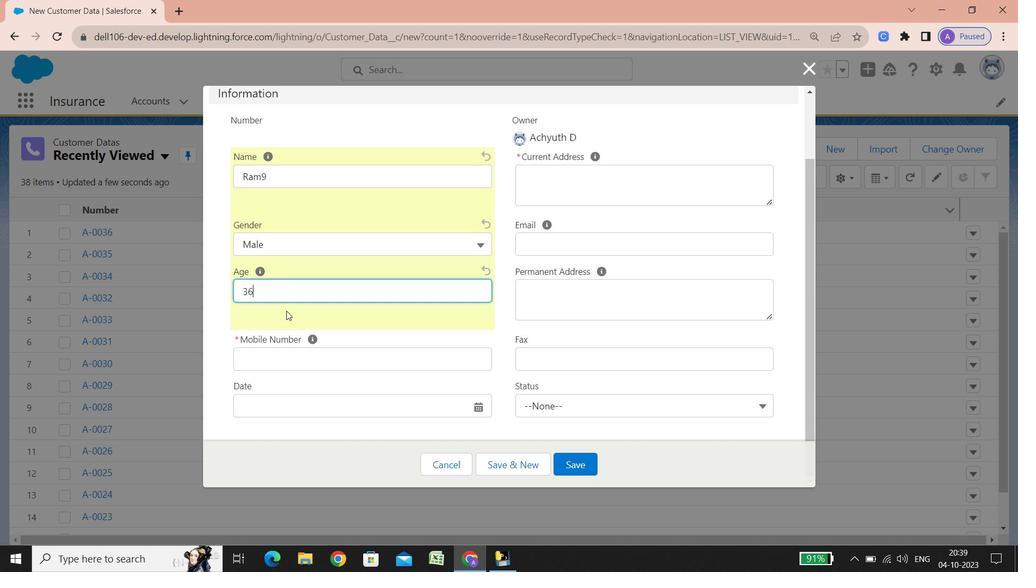 
Action: Mouse scrolled (273, 291) with delta (0, 0)
Screenshot: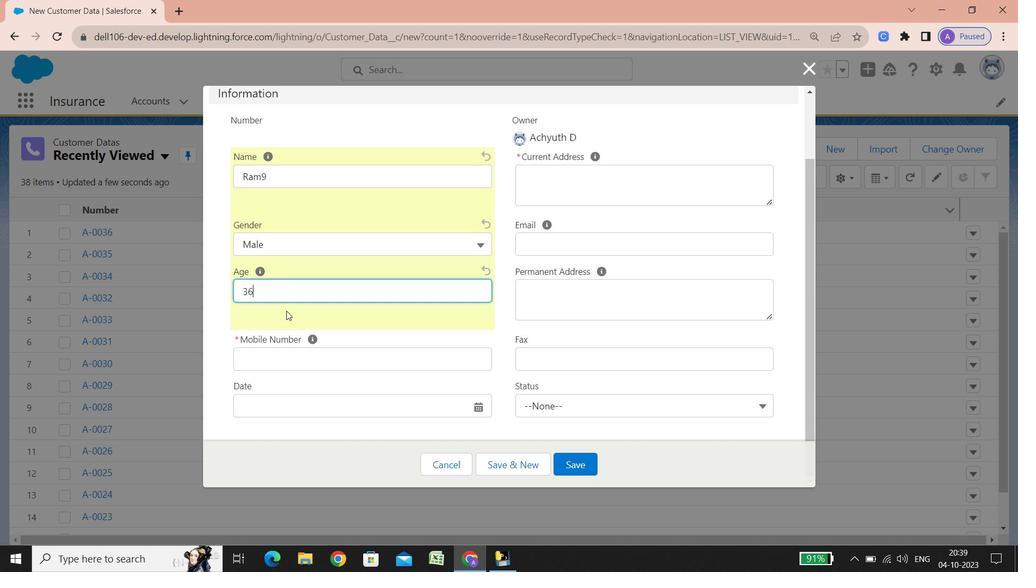 
Action: Mouse scrolled (273, 291) with delta (0, 0)
Screenshot: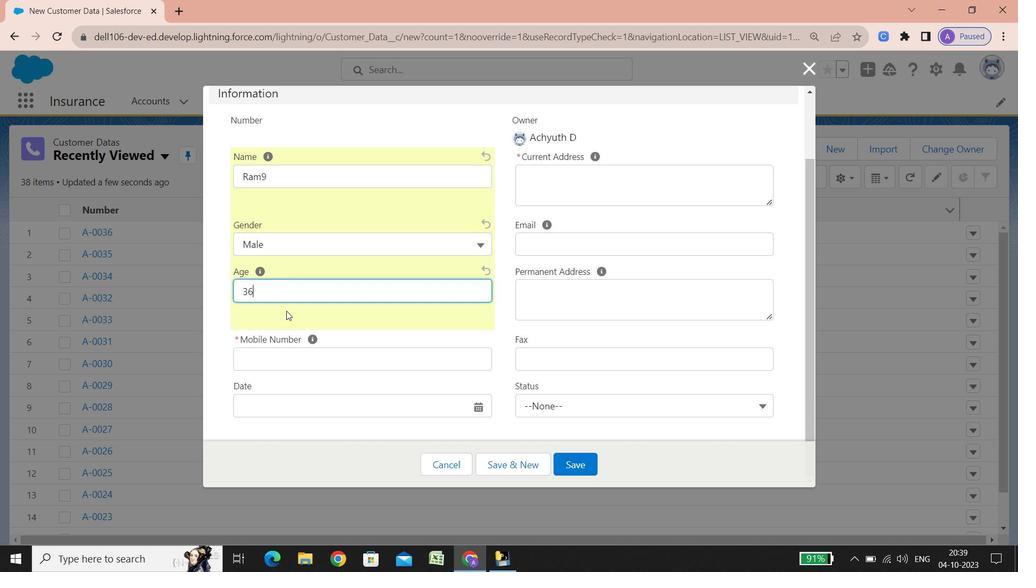 
Action: Mouse scrolled (273, 291) with delta (0, 0)
Screenshot: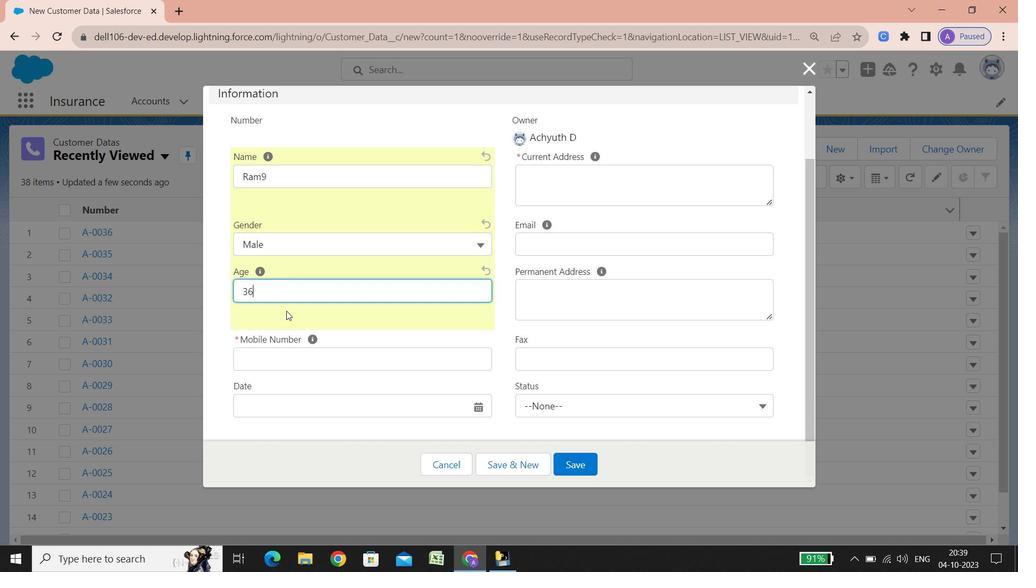 
Action: Mouse scrolled (273, 291) with delta (0, 0)
Screenshot: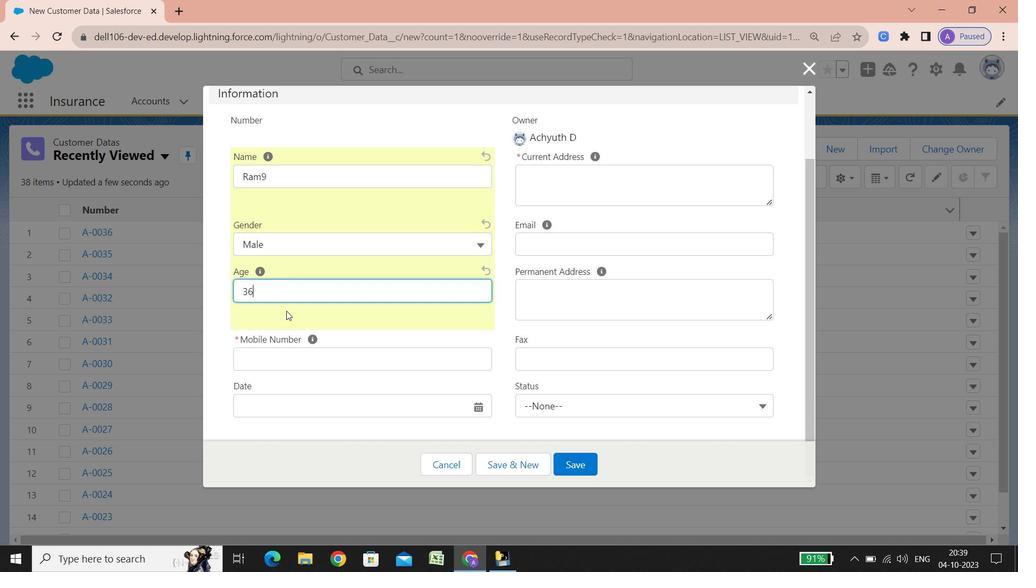 
Action: Mouse scrolled (273, 291) with delta (0, 0)
Screenshot: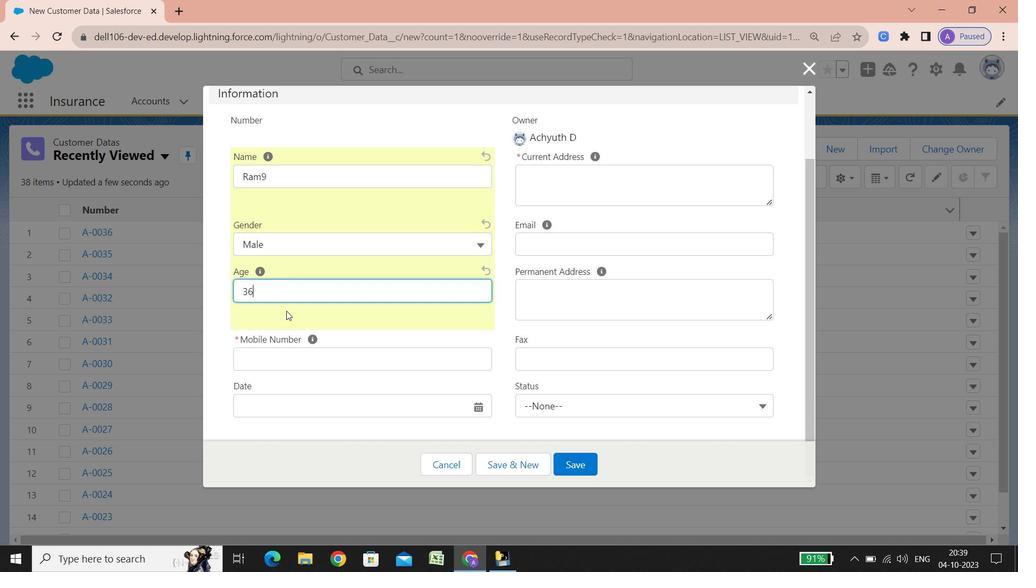 
Action: Mouse scrolled (273, 291) with delta (0, 0)
Screenshot: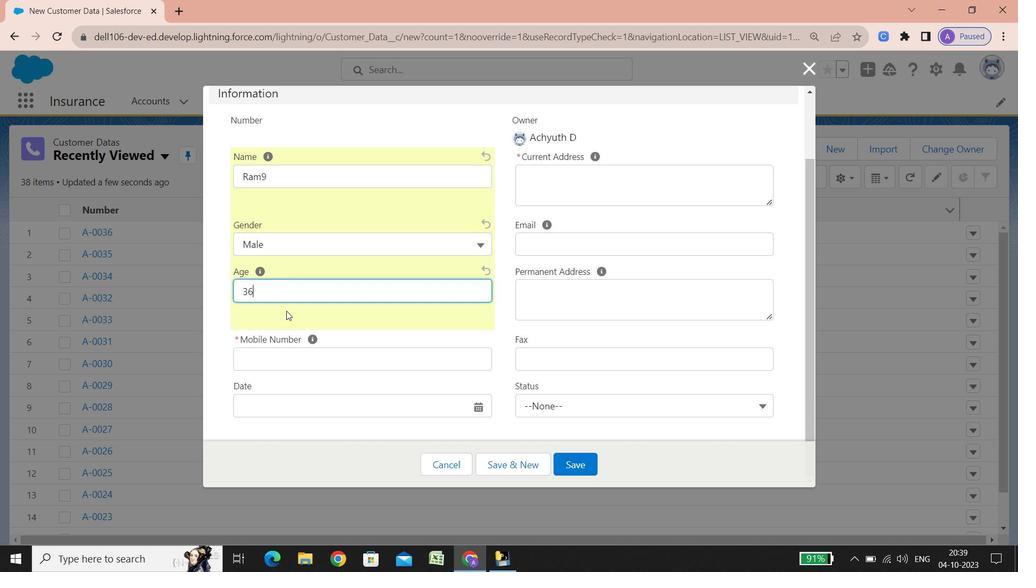 
Action: Mouse scrolled (273, 291) with delta (0, 0)
Screenshot: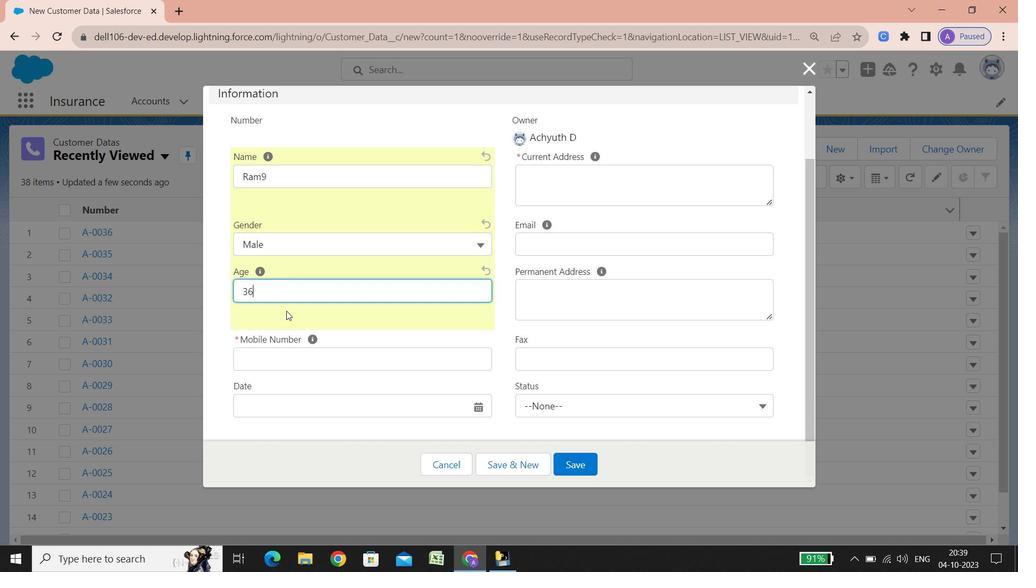 
Action: Mouse scrolled (273, 291) with delta (0, 0)
Screenshot: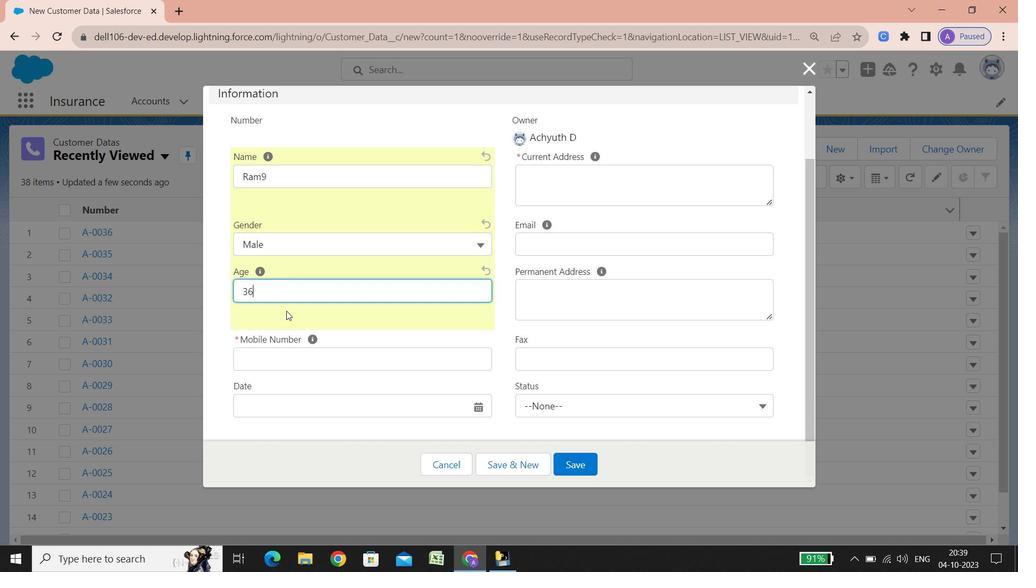 
Action: Mouse scrolled (273, 291) with delta (0, 0)
Screenshot: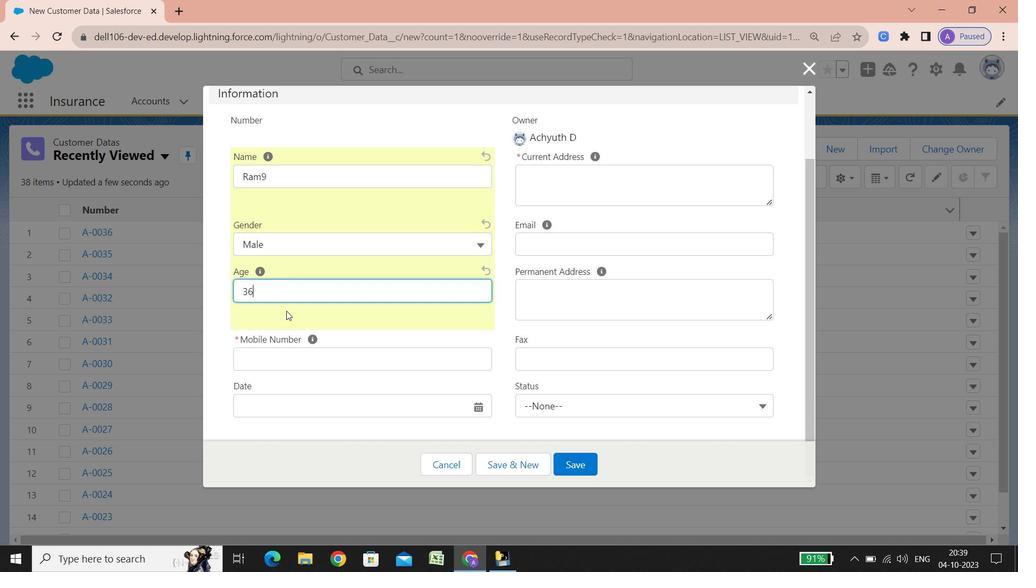 
Action: Mouse scrolled (273, 291) with delta (0, 0)
Screenshot: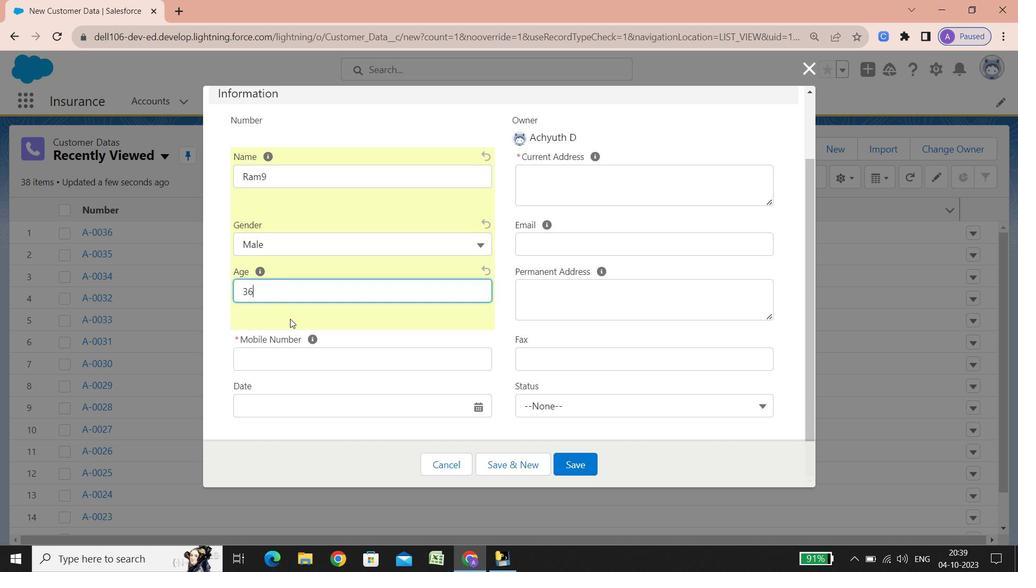 
Action: Mouse scrolled (273, 291) with delta (0, 0)
Screenshot: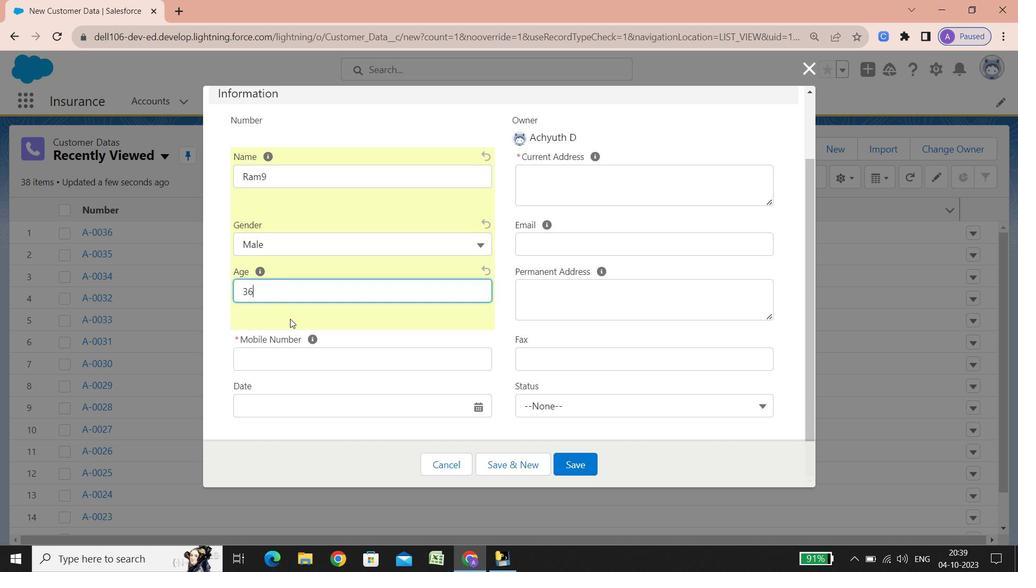 
Action: Mouse scrolled (273, 291) with delta (0, 0)
Screenshot: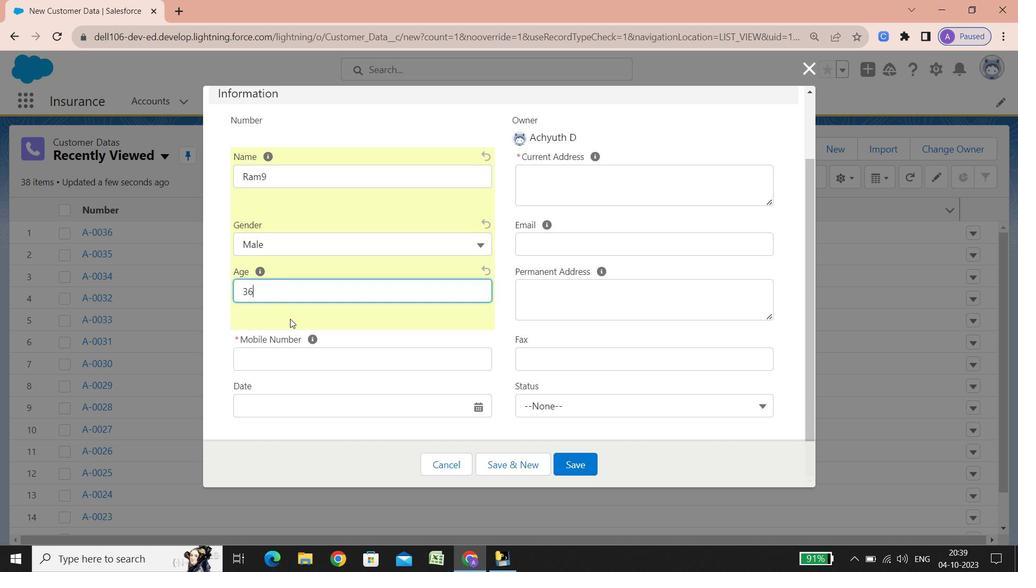 
Action: Mouse scrolled (273, 291) with delta (0, 0)
Screenshot: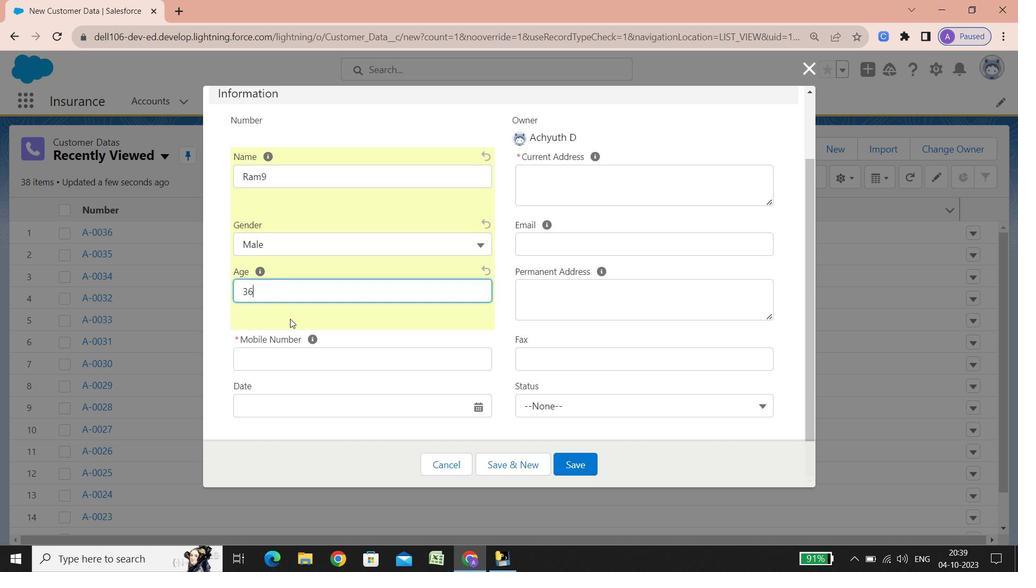 
Action: Mouse scrolled (273, 291) with delta (0, 0)
Screenshot: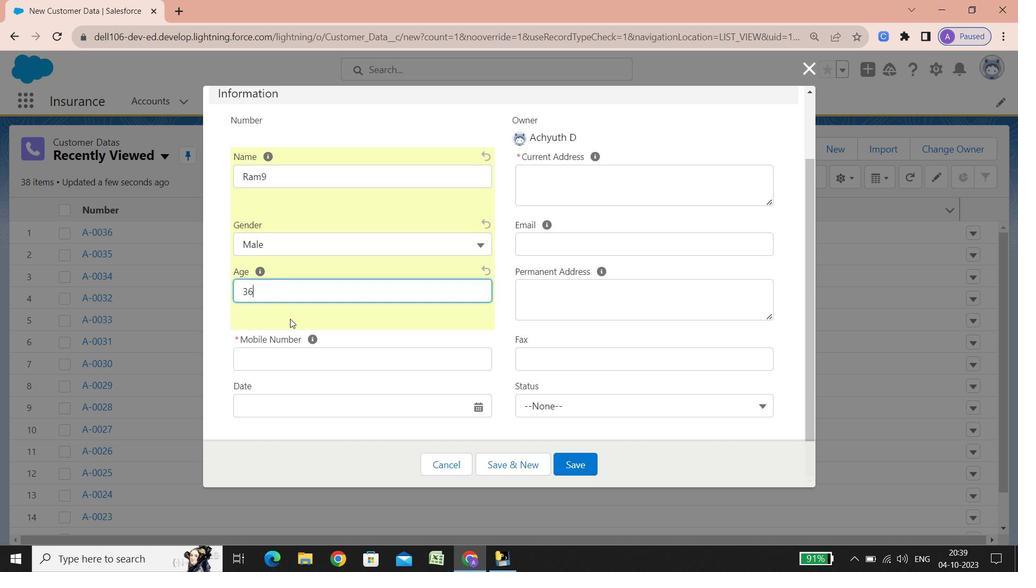 
Action: Mouse scrolled (273, 291) with delta (0, 0)
Screenshot: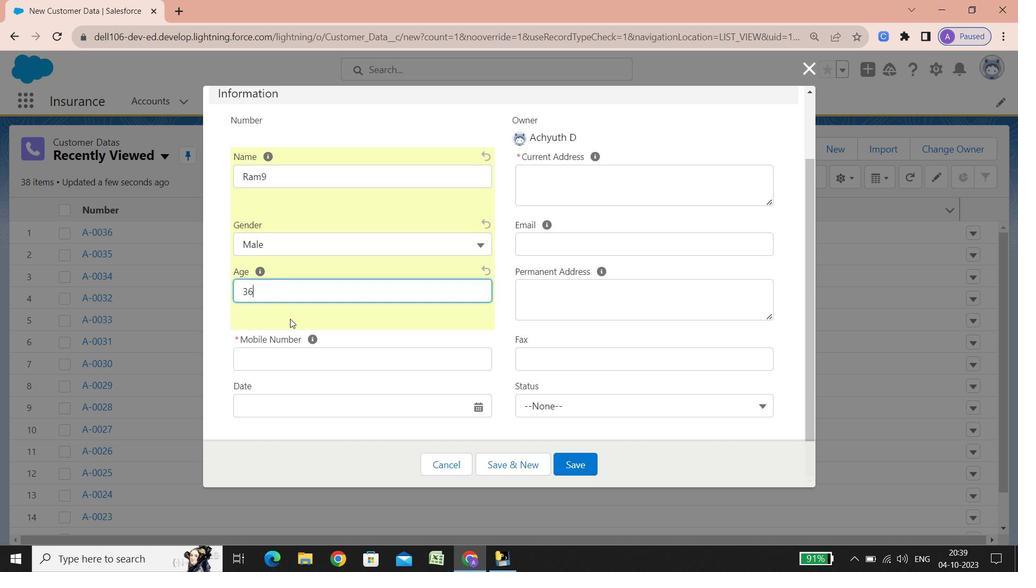 
Action: Mouse scrolled (273, 291) with delta (0, 0)
Screenshot: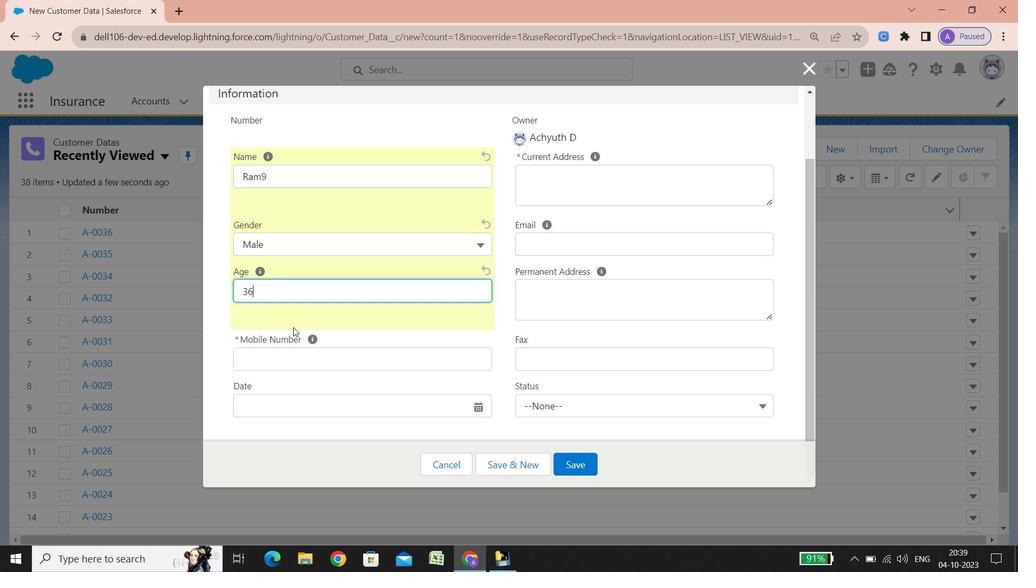 
Action: Mouse scrolled (273, 291) with delta (0, 0)
Screenshot: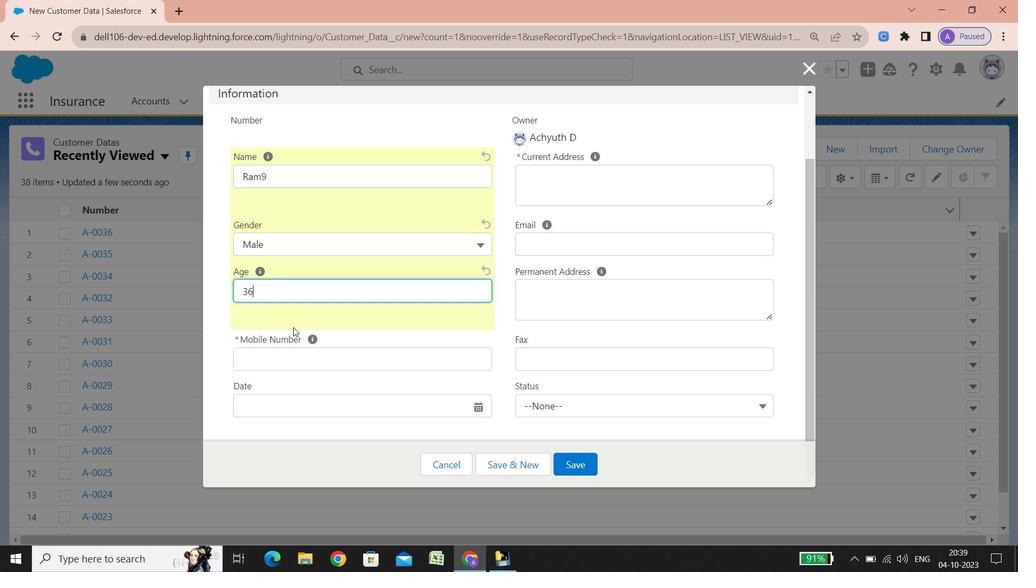 
Action: Mouse scrolled (273, 291) with delta (0, 0)
Screenshot: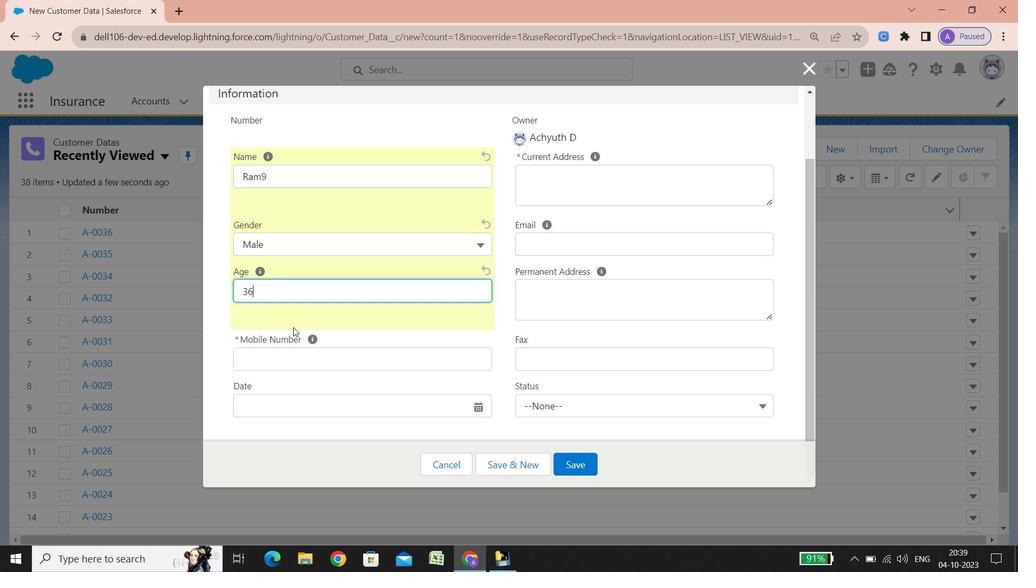 
Action: Mouse scrolled (273, 291) with delta (0, 0)
Screenshot: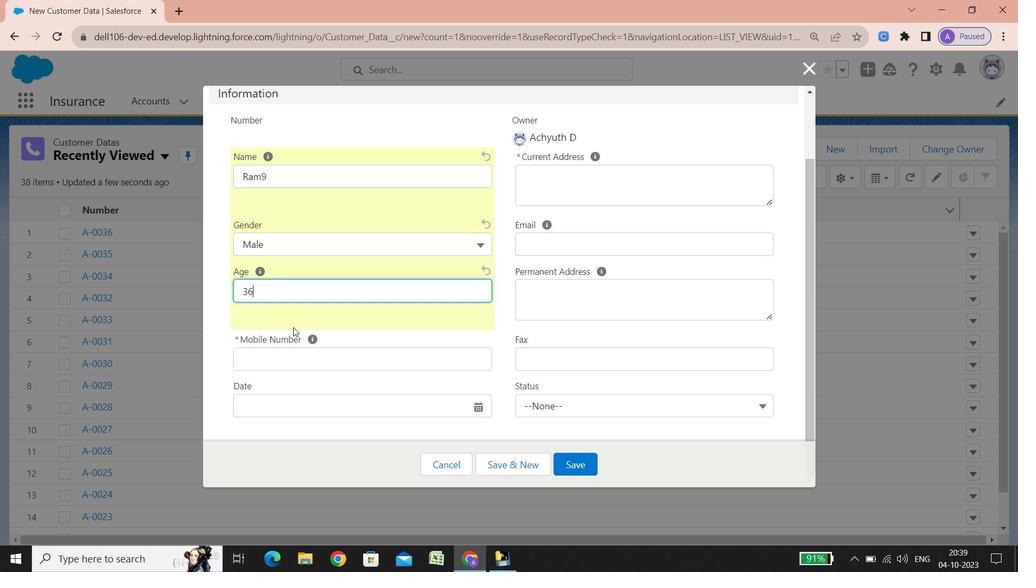 
Action: Mouse scrolled (273, 291) with delta (0, 0)
Screenshot: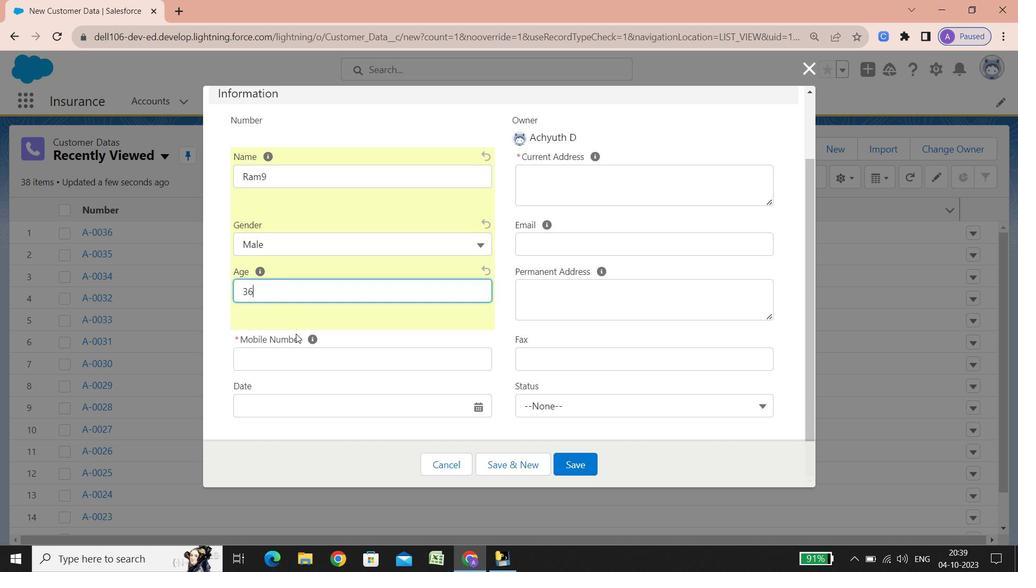 
Action: Mouse scrolled (273, 291) with delta (0, 0)
Screenshot: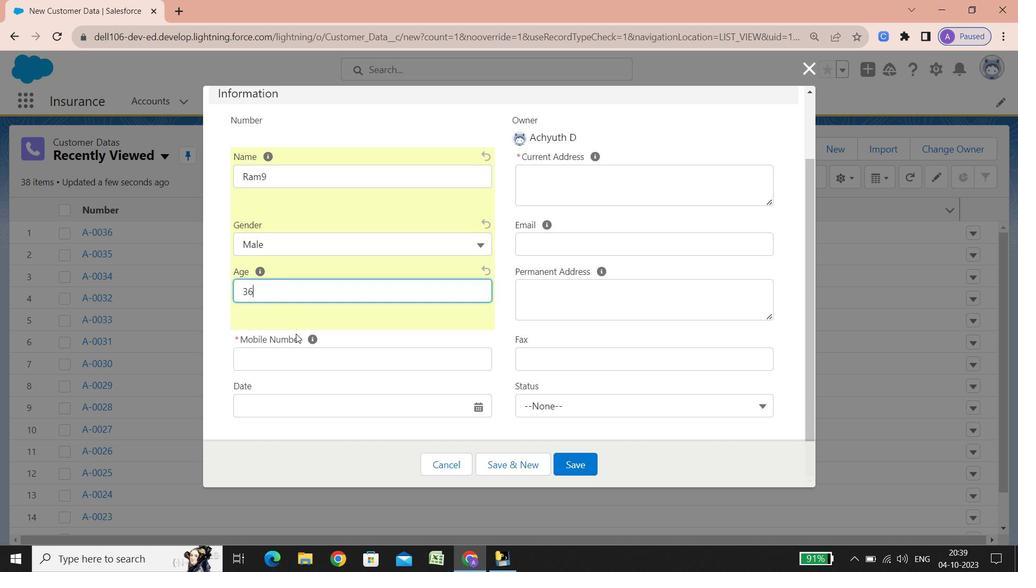 
Action: Mouse scrolled (273, 291) with delta (0, 0)
Screenshot: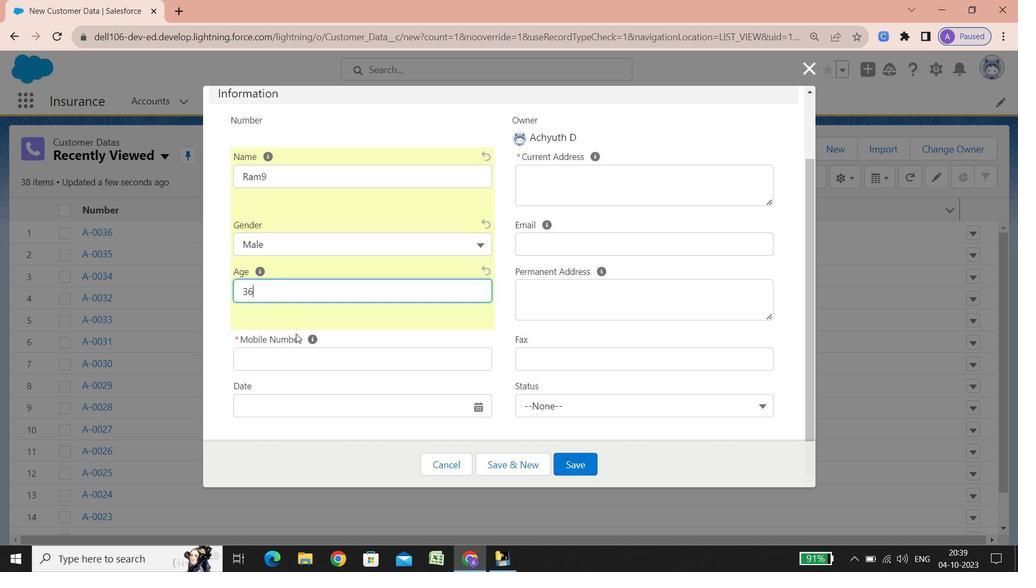
Action: Mouse scrolled (273, 291) with delta (0, 0)
Screenshot: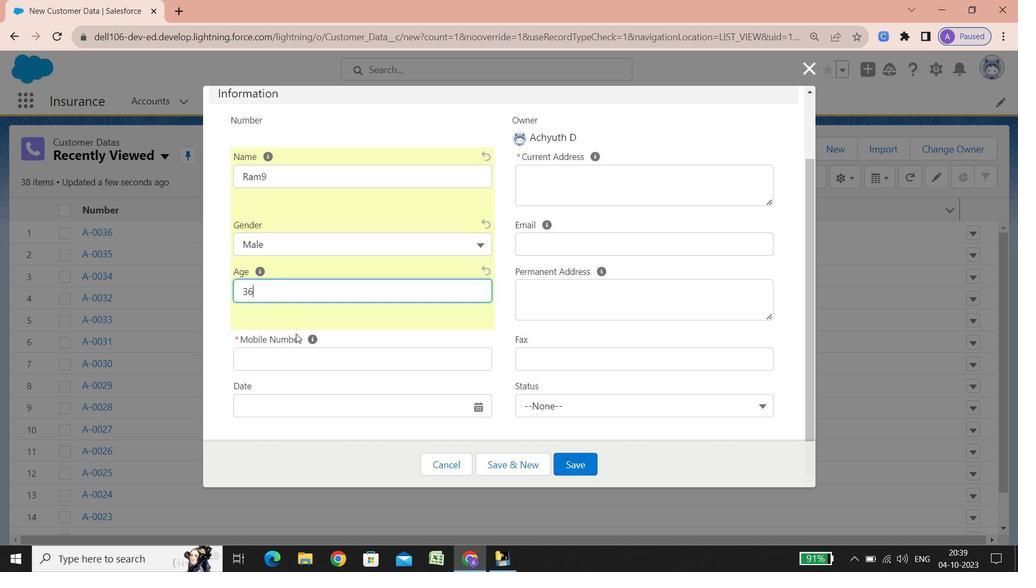 
Action: Mouse scrolled (273, 291) with delta (0, 0)
Screenshot: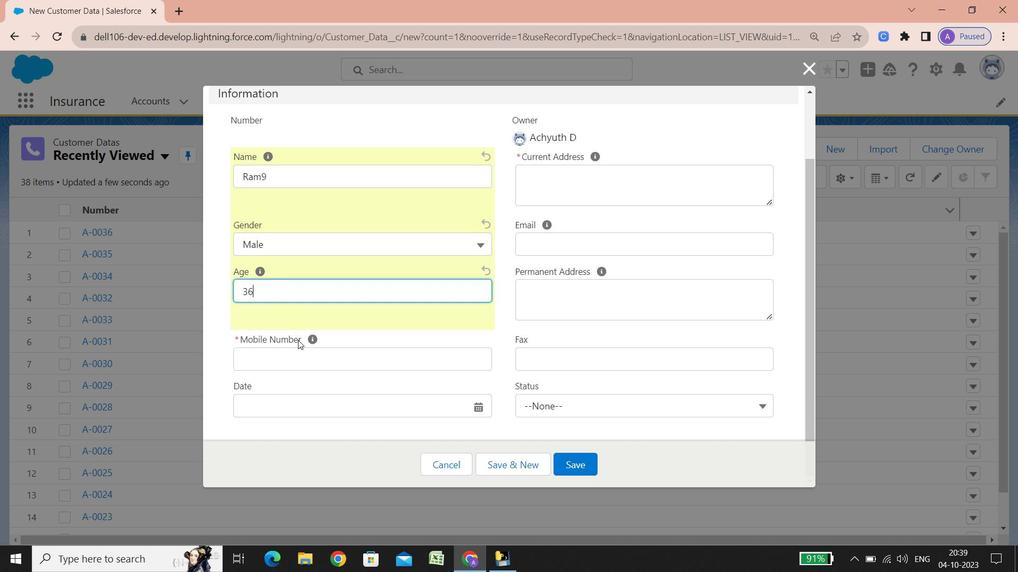 
Action: Mouse scrolled (273, 291) with delta (0, 0)
Screenshot: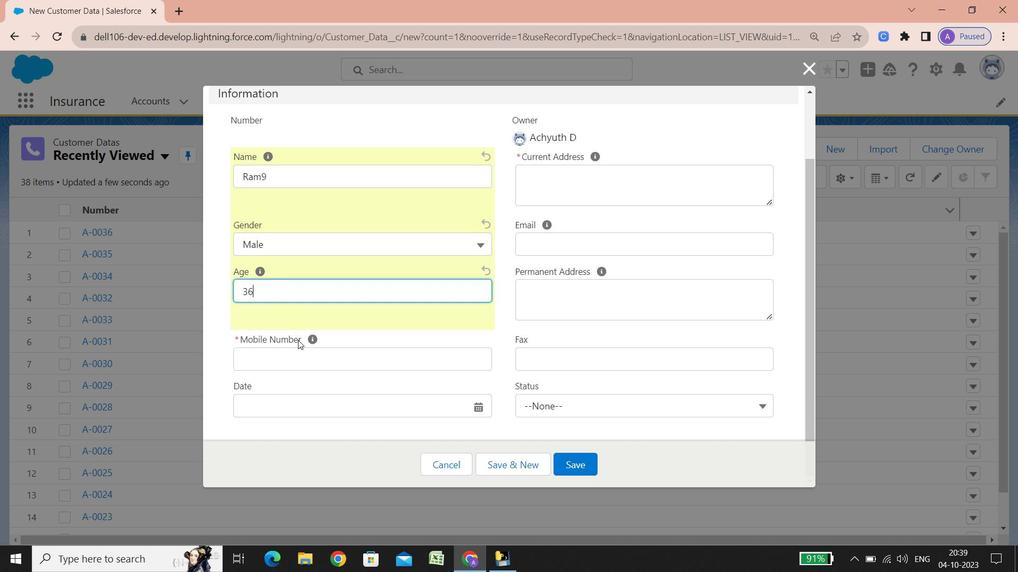 
Action: Mouse scrolled (273, 291) with delta (0, 0)
Screenshot: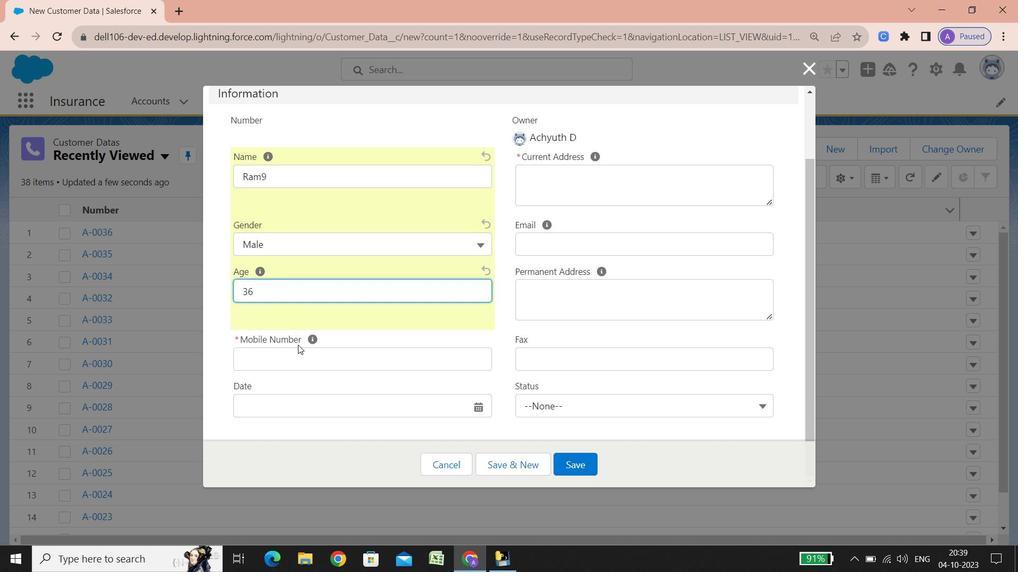 
Action: Mouse moved to (293, 357)
Screenshot: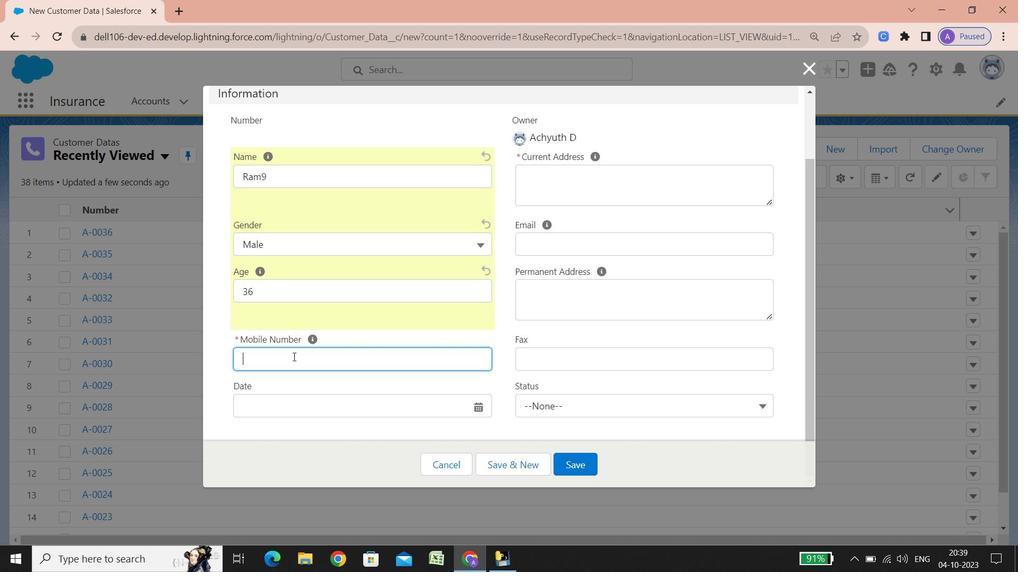 
Action: Mouse pressed left at (293, 357)
Screenshot: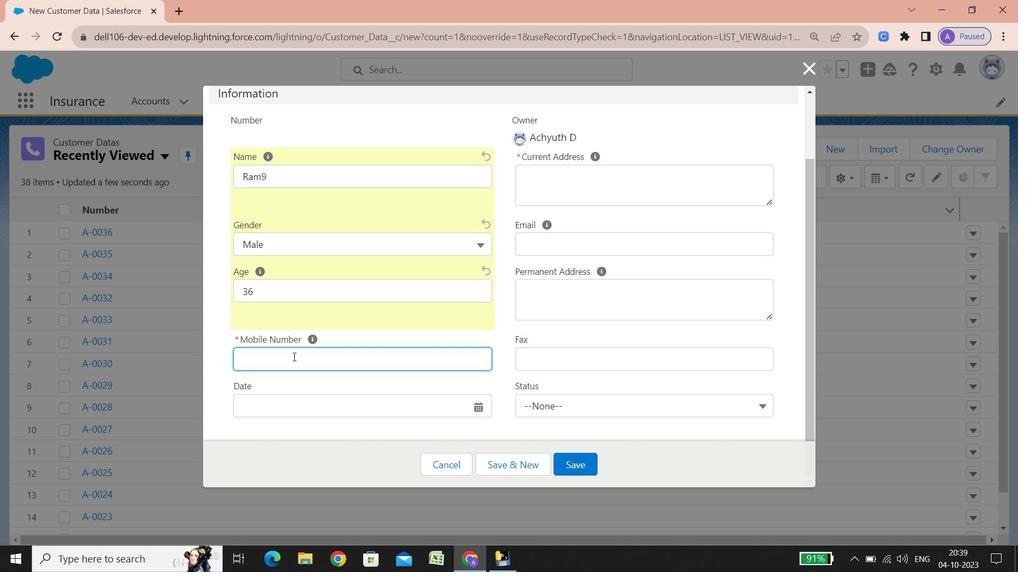 
Action: Key pressed 9656595<Key.backspace><Key.backspace><Key.backspace>326595
Screenshot: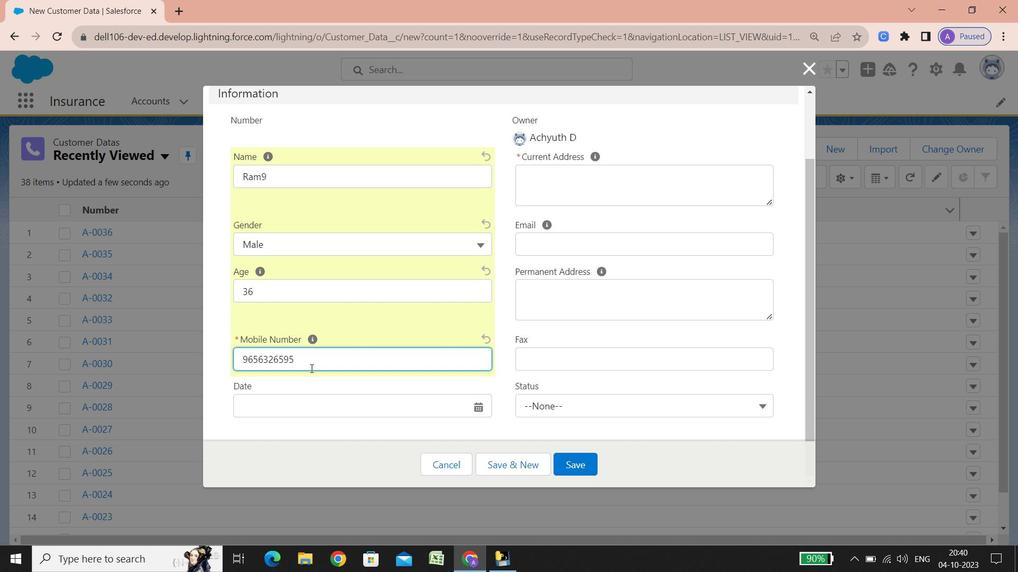 
Action: Mouse moved to (480, 400)
Screenshot: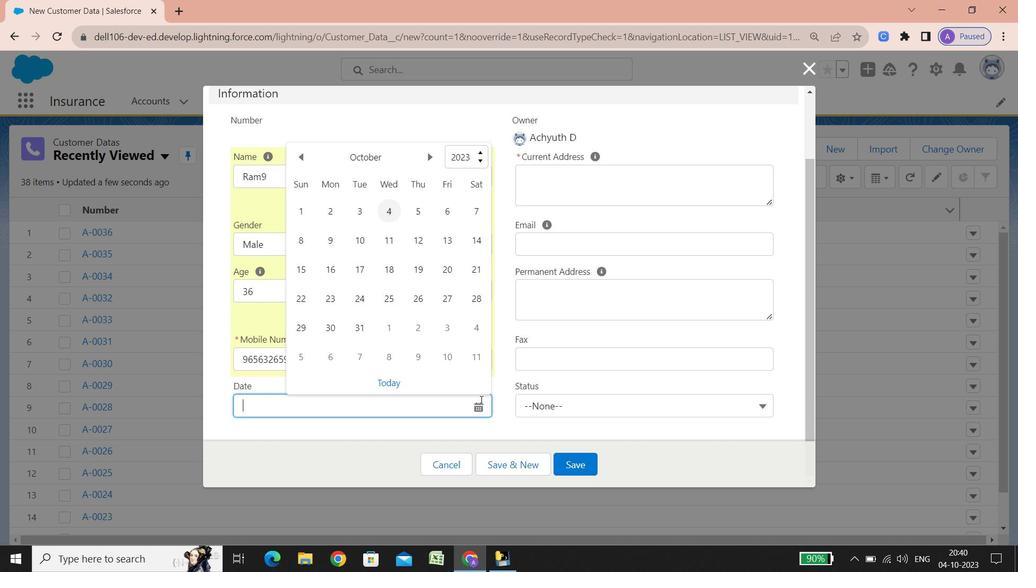 
Action: Mouse pressed left at (480, 400)
Screenshot: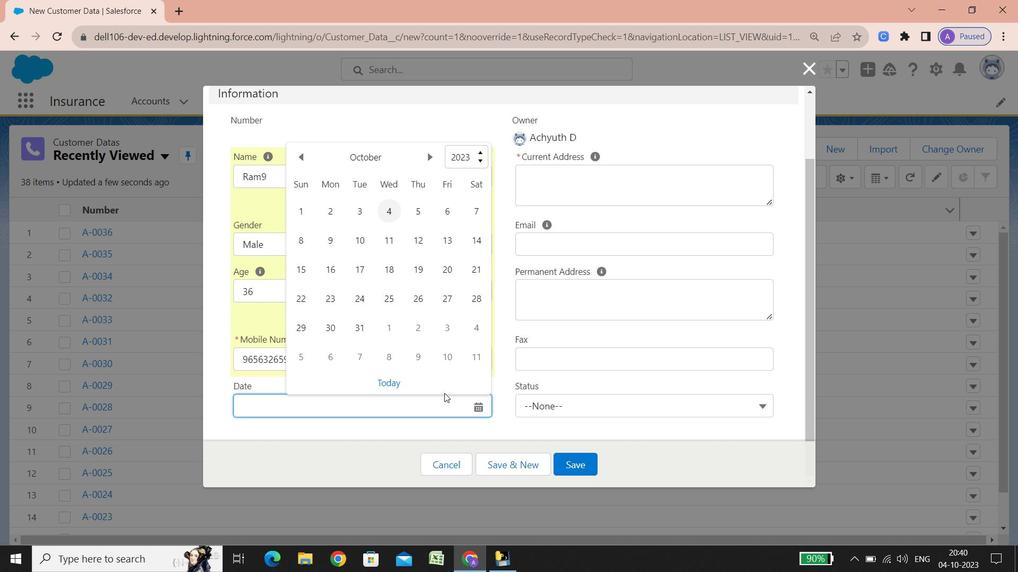 
Action: Mouse moved to (401, 381)
Screenshot: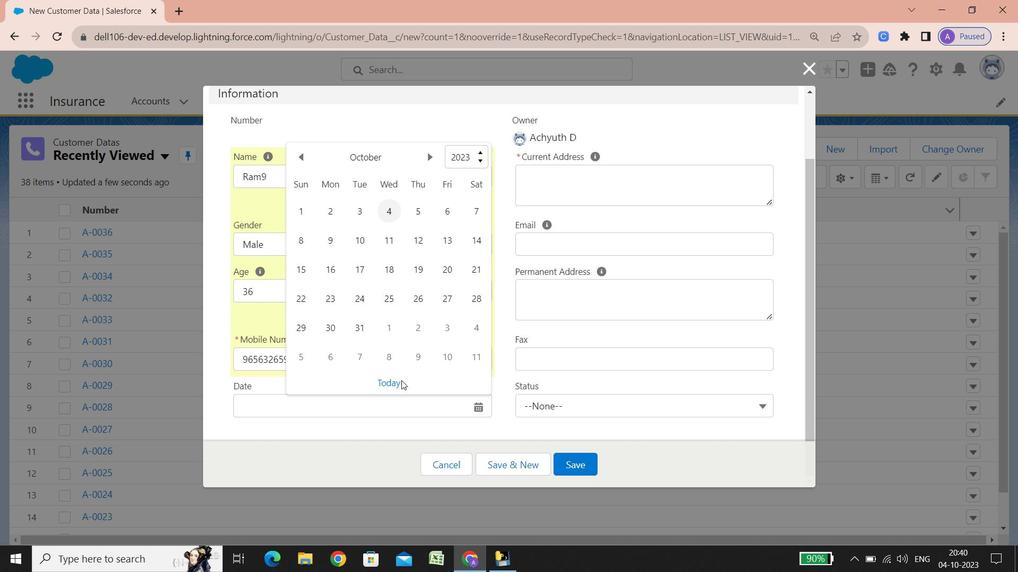
Action: Mouse pressed left at (401, 381)
Screenshot: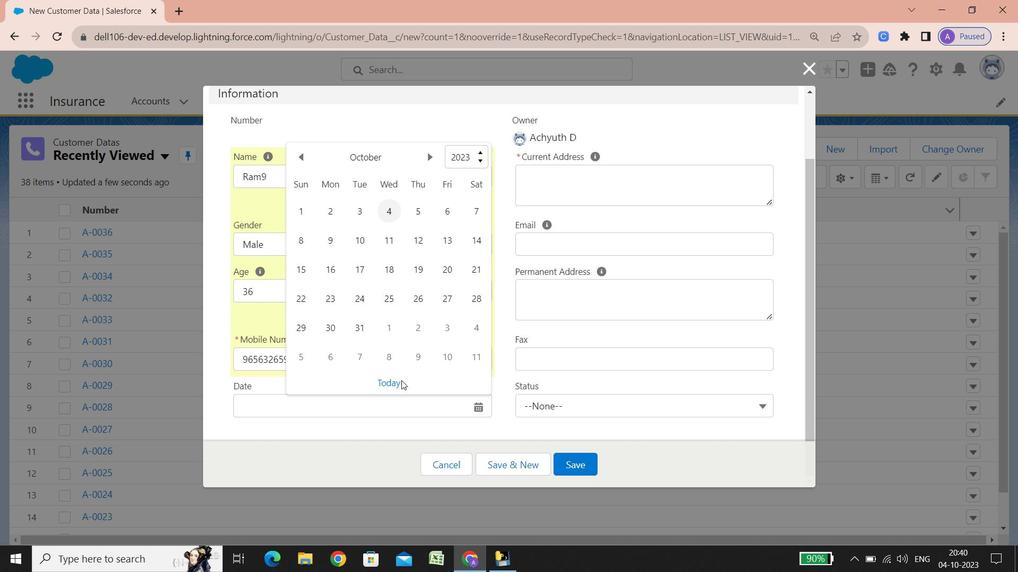 
Action: Mouse moved to (390, 381)
Screenshot: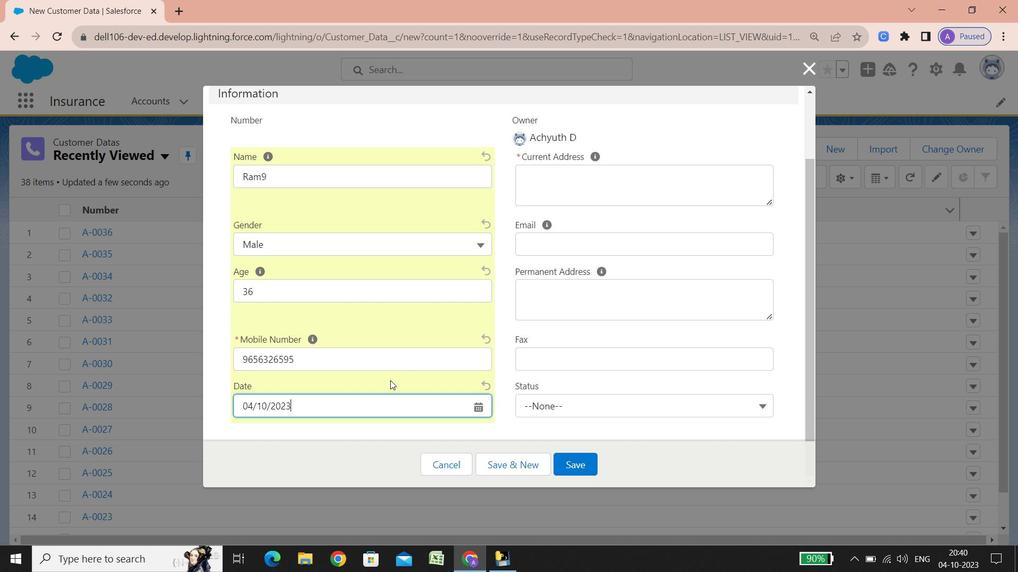 
Action: Mouse pressed left at (390, 381)
Screenshot: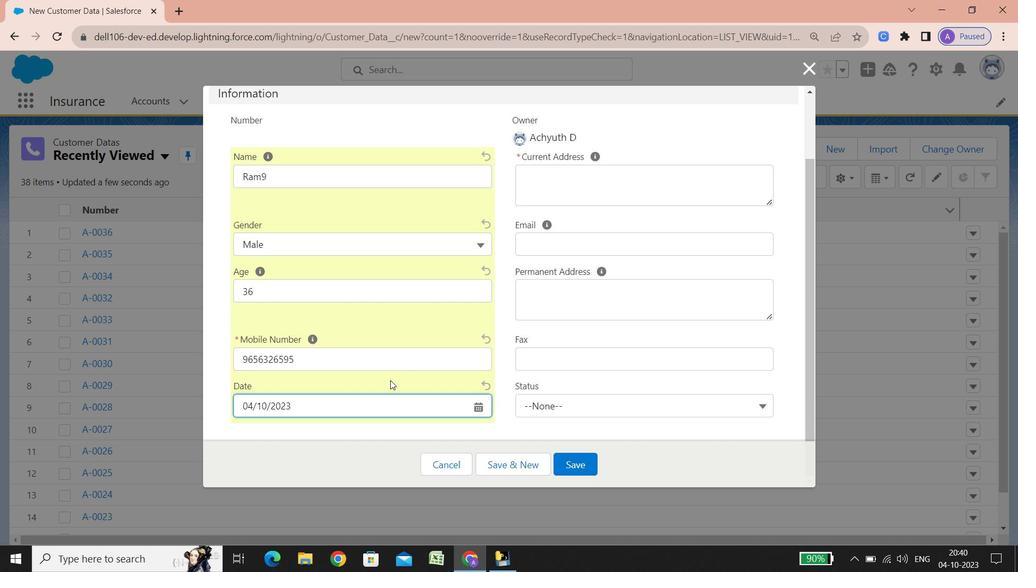 
Action: Mouse scrolled (390, 380) with delta (0, 0)
Screenshot: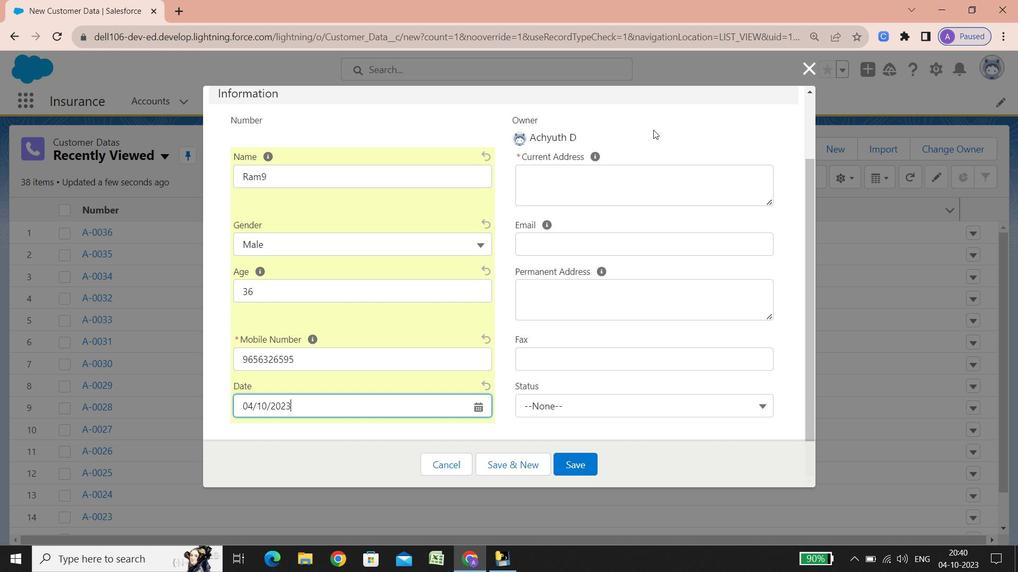 
Action: Mouse scrolled (390, 380) with delta (0, 0)
Screenshot: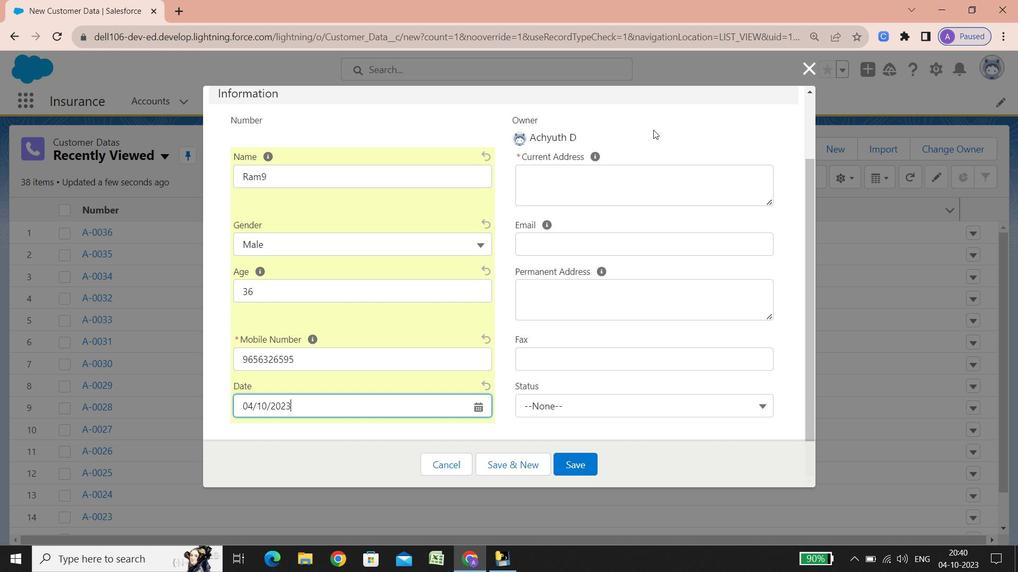 
Action: Mouse scrolled (390, 380) with delta (0, 0)
Screenshot: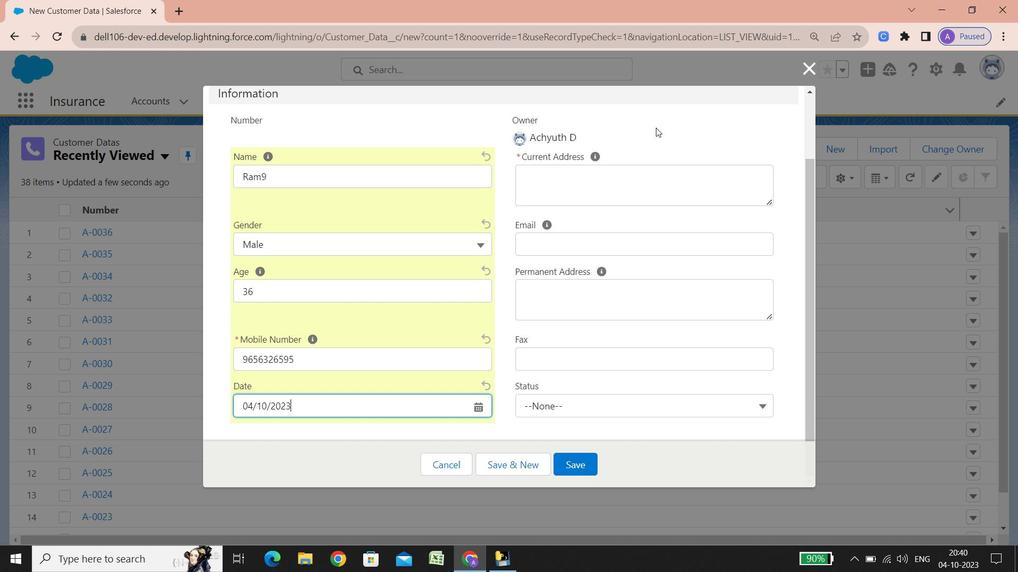 
Action: Mouse scrolled (390, 380) with delta (0, 0)
Screenshot: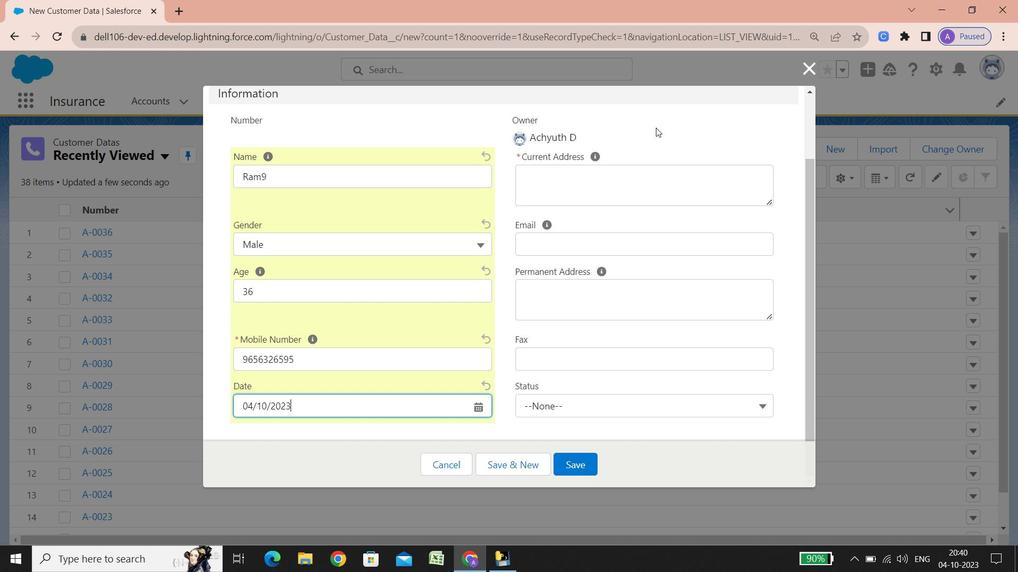 
Action: Mouse scrolled (390, 380) with delta (0, 0)
Screenshot: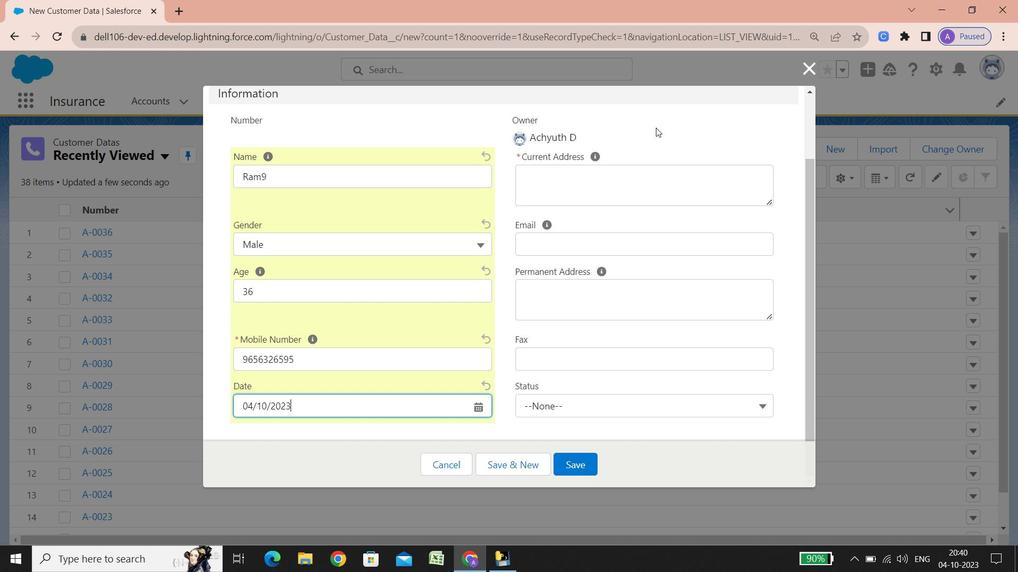 
Action: Mouse scrolled (390, 380) with delta (0, 0)
Screenshot: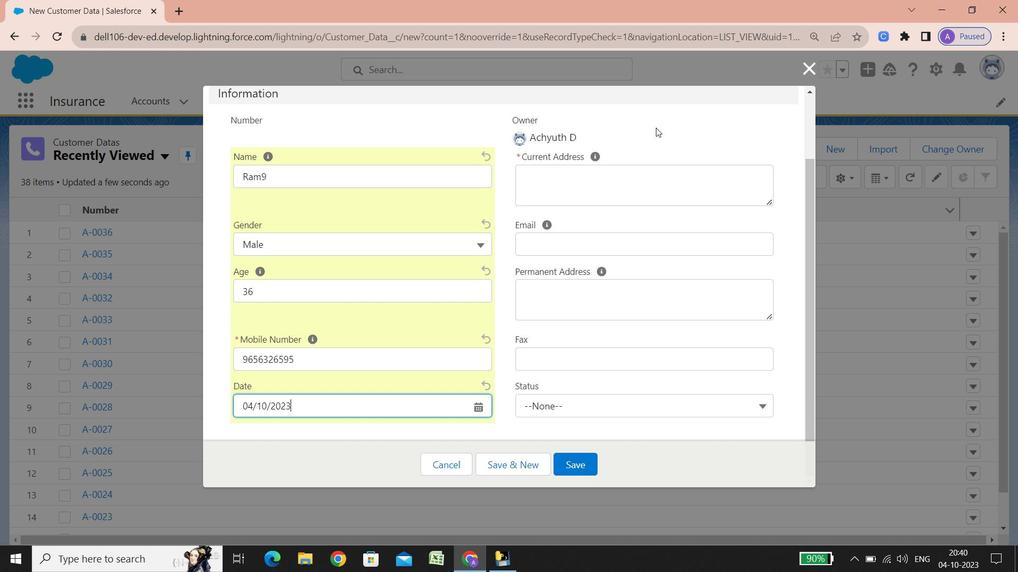
Action: Mouse scrolled (390, 380) with delta (0, 0)
Screenshot: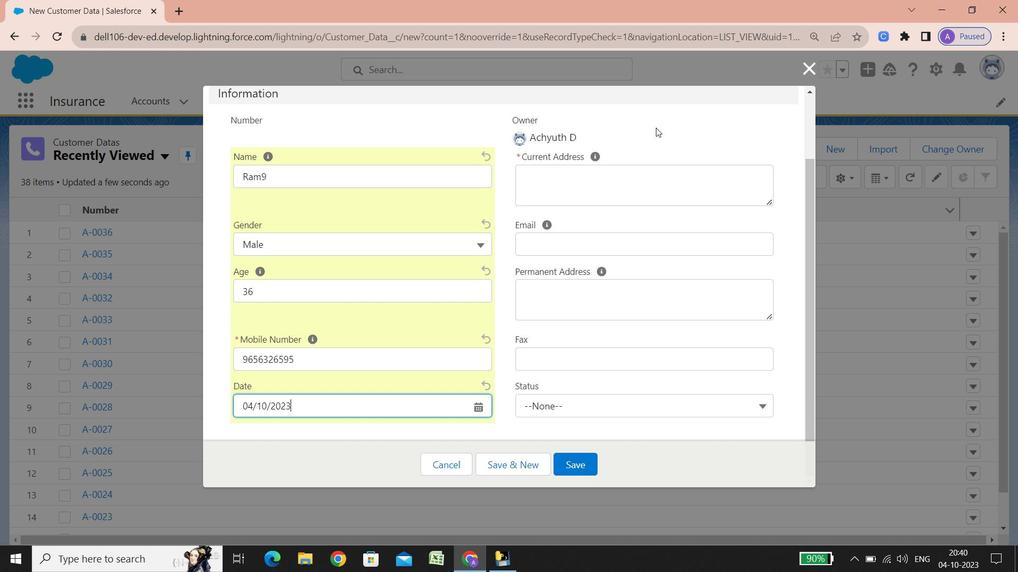 
Action: Mouse scrolled (390, 380) with delta (0, 0)
Screenshot: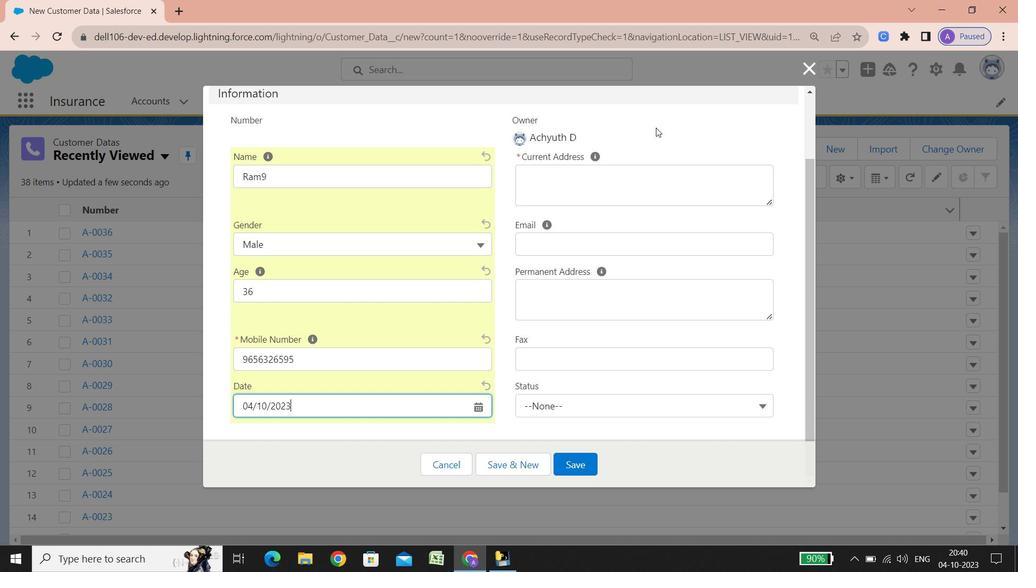 
Action: Mouse scrolled (390, 380) with delta (0, 0)
Screenshot: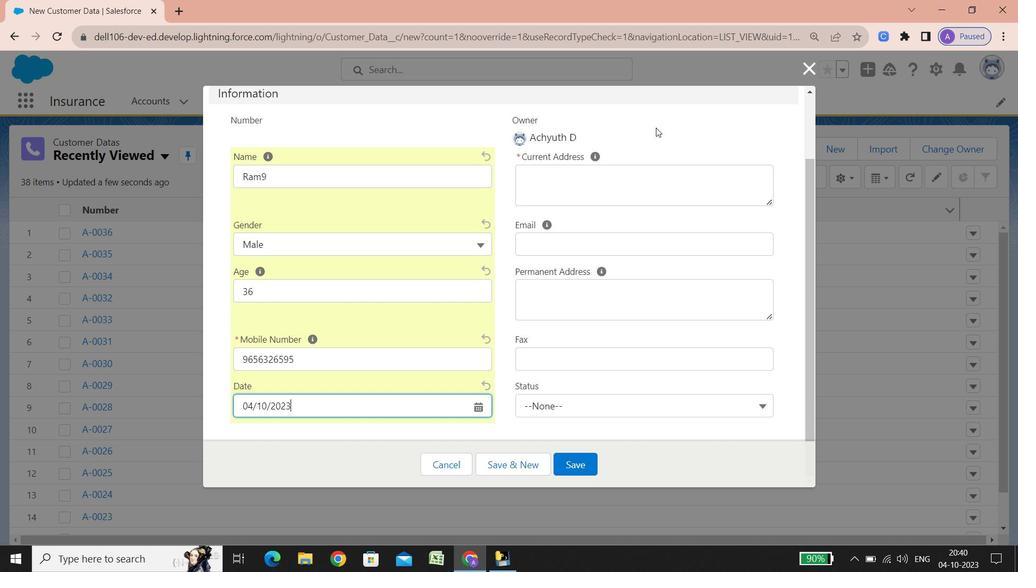 
Action: Mouse scrolled (390, 380) with delta (0, 0)
Screenshot: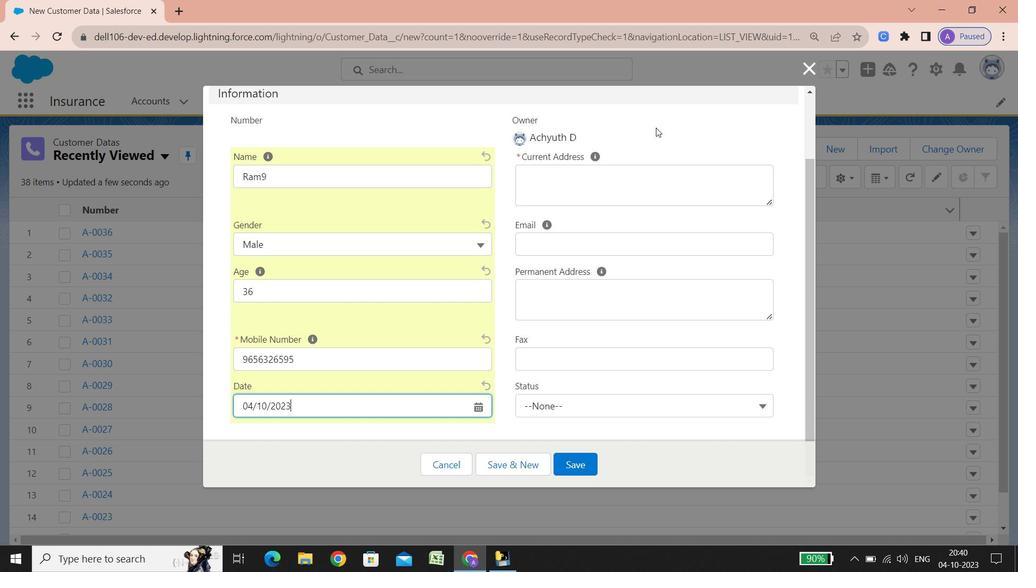 
Action: Mouse scrolled (390, 380) with delta (0, 0)
Screenshot: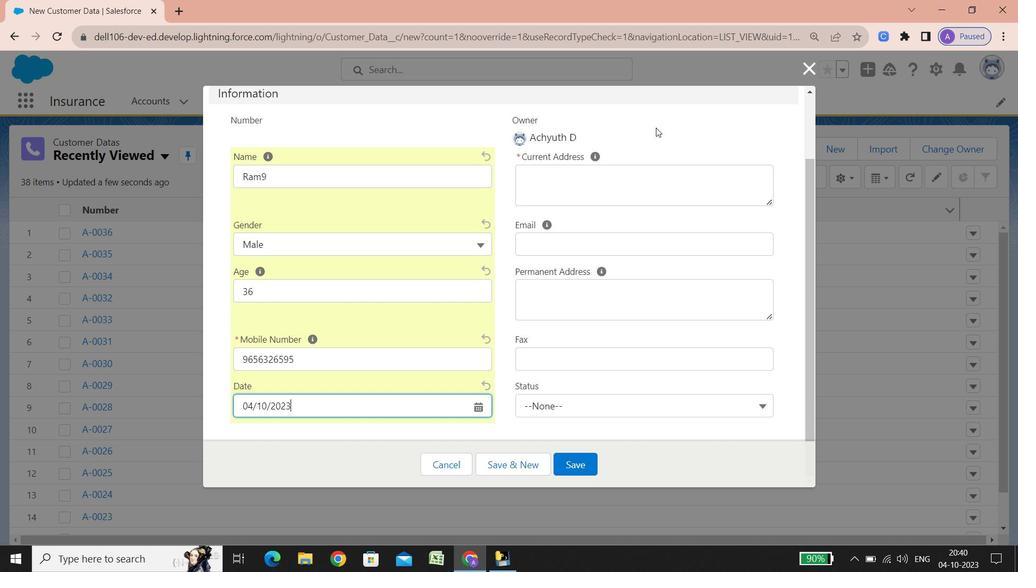 
Action: Mouse scrolled (390, 380) with delta (0, 0)
Screenshot: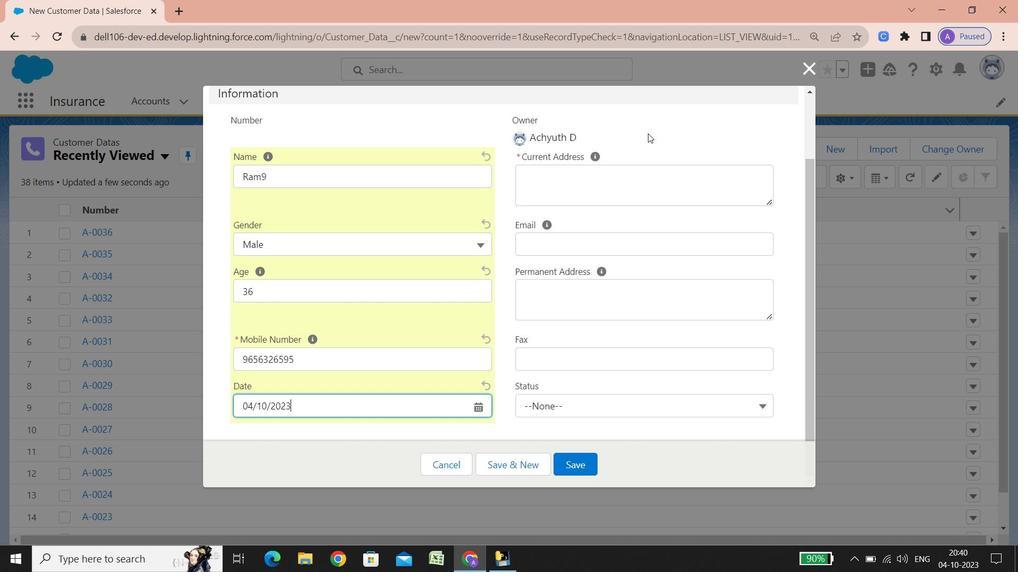 
Action: Mouse scrolled (390, 380) with delta (0, 0)
Screenshot: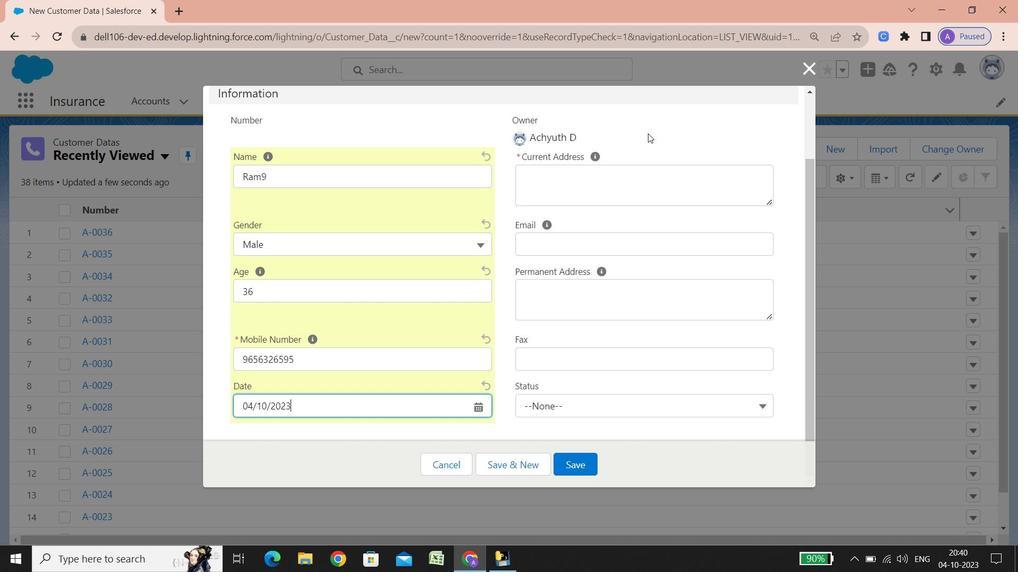 
Action: Mouse scrolled (390, 380) with delta (0, 0)
Screenshot: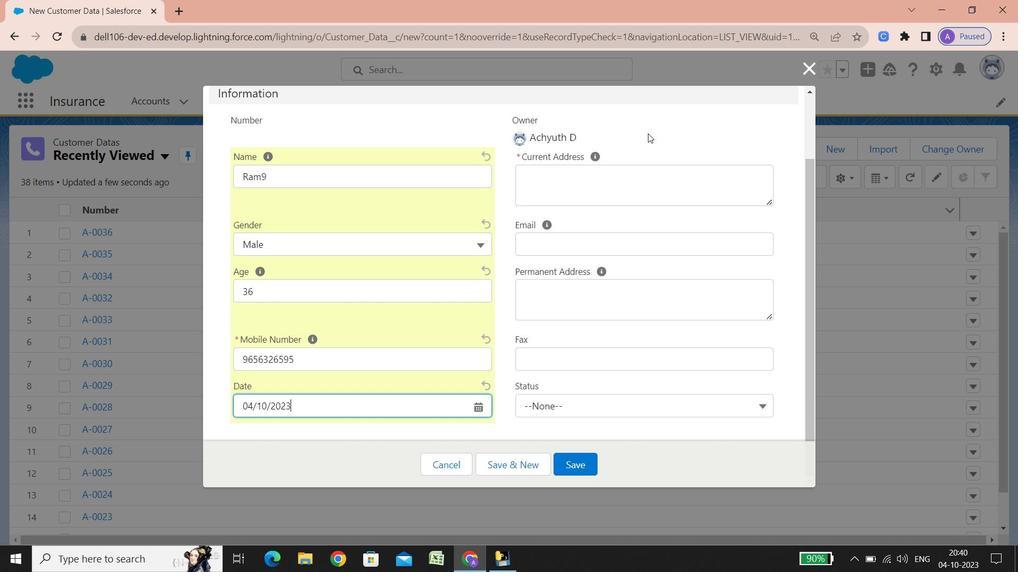 
Action: Mouse scrolled (390, 380) with delta (0, 0)
Screenshot: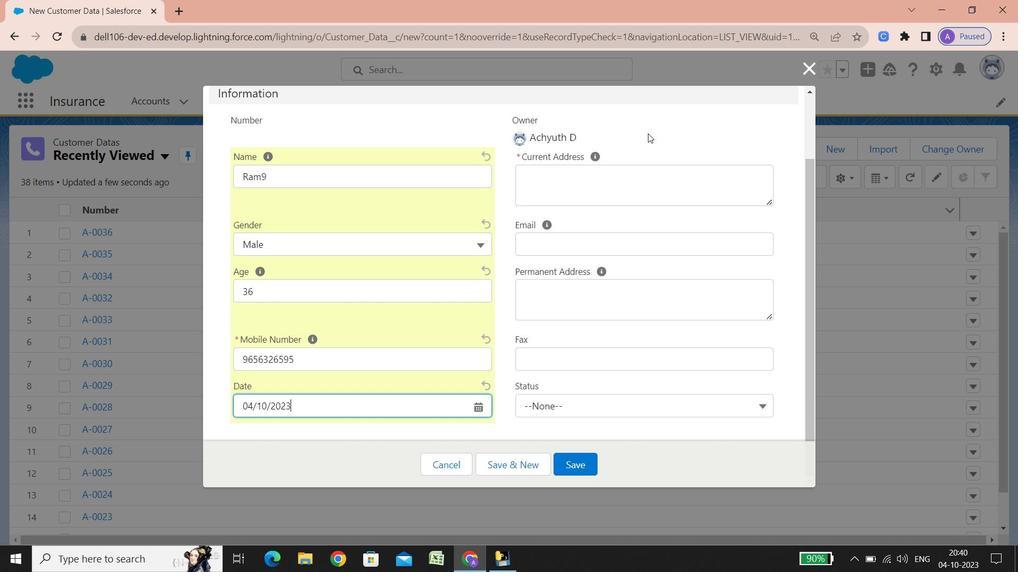 
Action: Mouse scrolled (390, 380) with delta (0, 0)
Screenshot: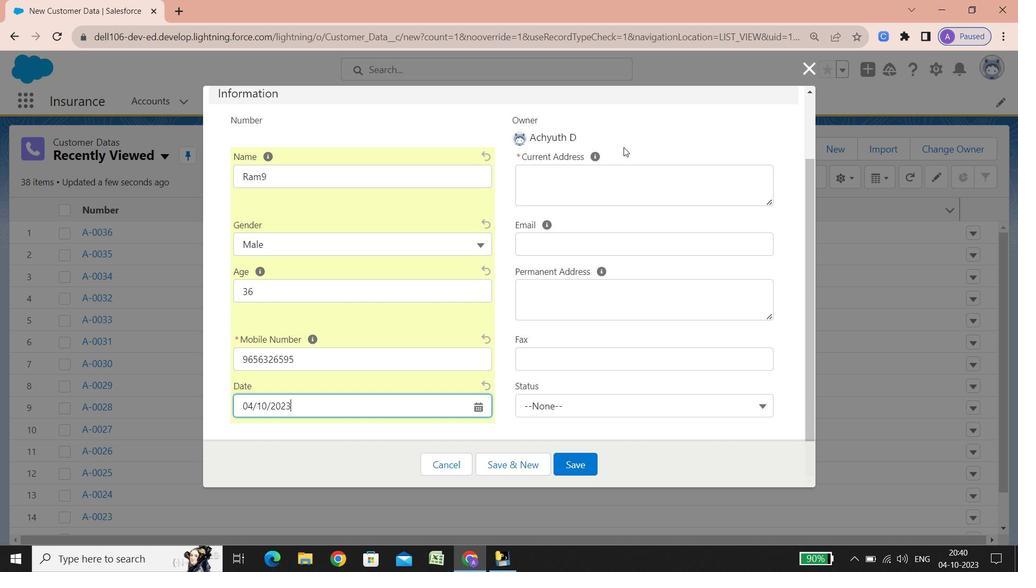 
Action: Mouse scrolled (390, 380) with delta (0, 0)
Screenshot: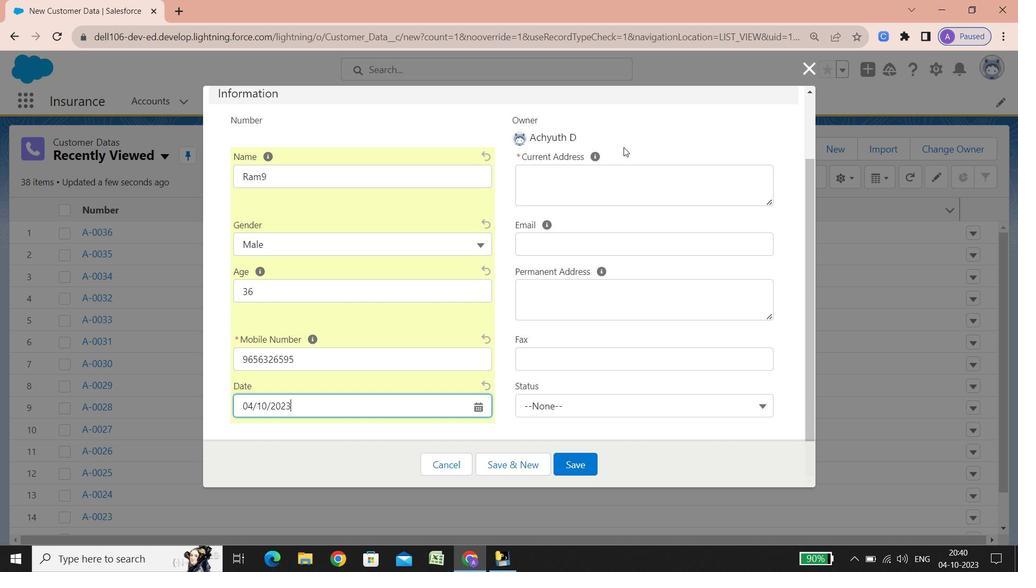 
Action: Mouse scrolled (390, 380) with delta (0, 0)
Screenshot: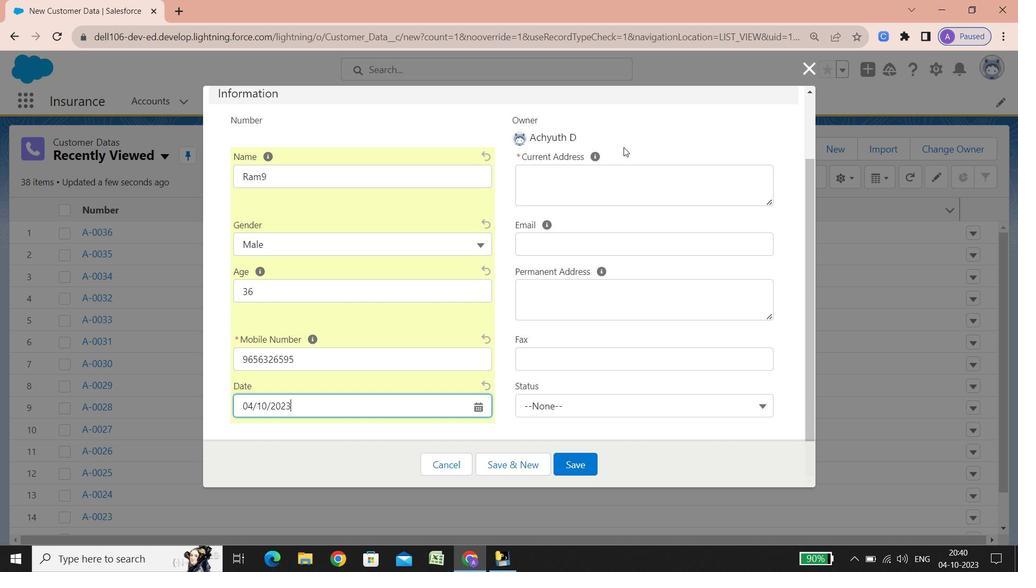
Action: Mouse scrolled (390, 380) with delta (0, 0)
Screenshot: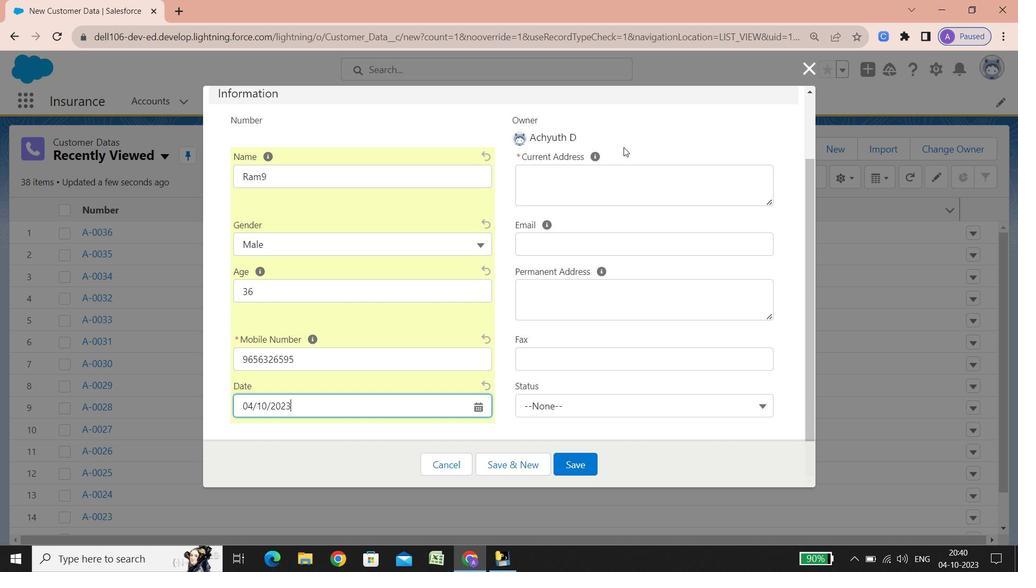 
Action: Mouse scrolled (390, 380) with delta (0, 0)
Screenshot: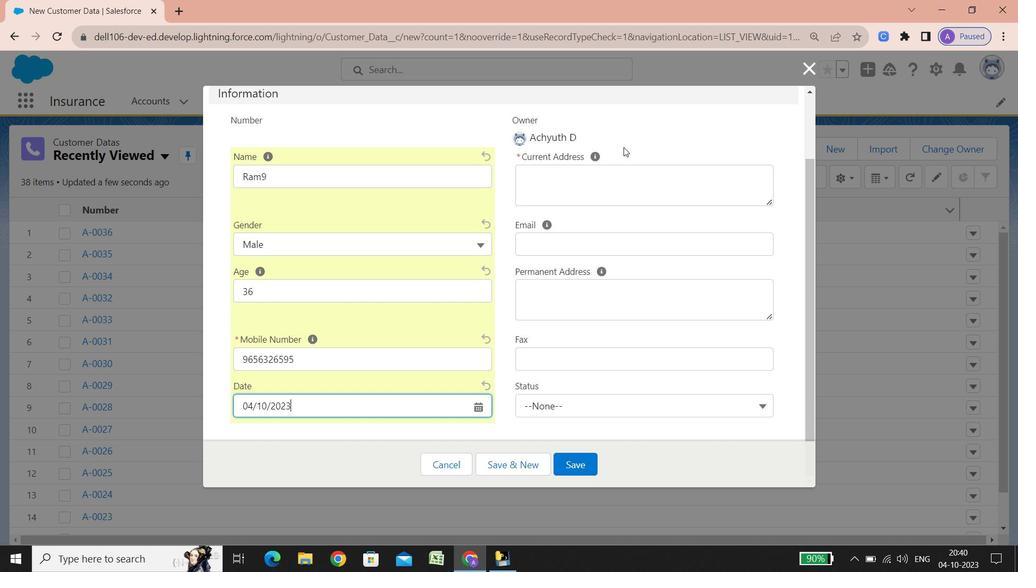 
Action: Mouse scrolled (390, 380) with delta (0, 0)
Screenshot: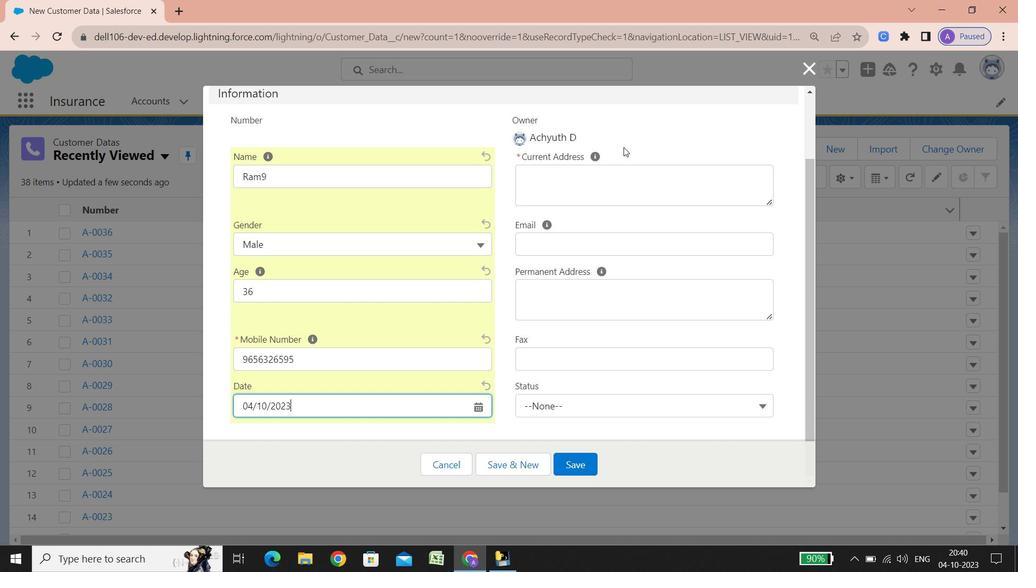 
Action: Mouse scrolled (390, 380) with delta (0, 0)
Screenshot: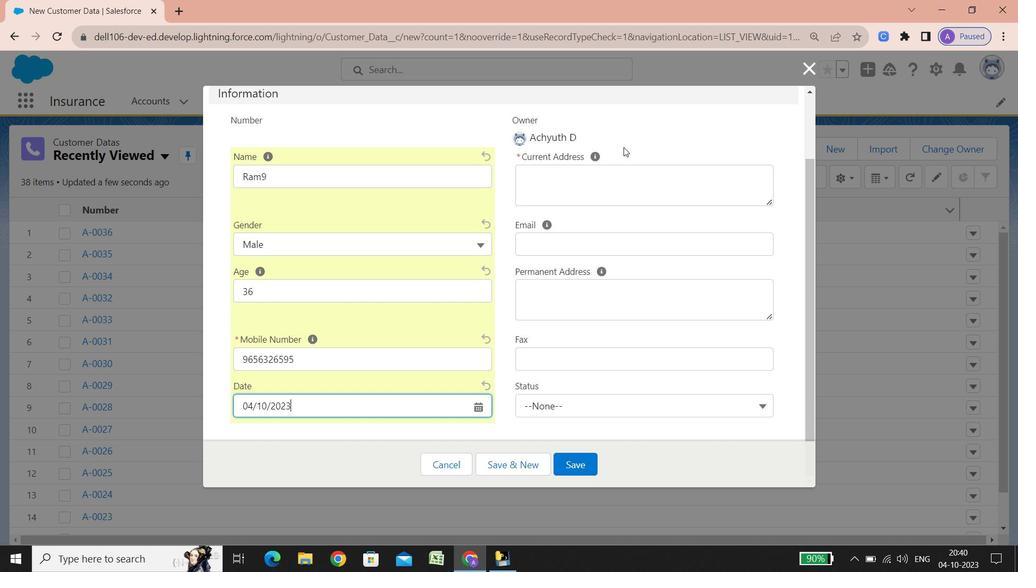 
Action: Mouse scrolled (390, 380) with delta (0, 0)
Screenshot: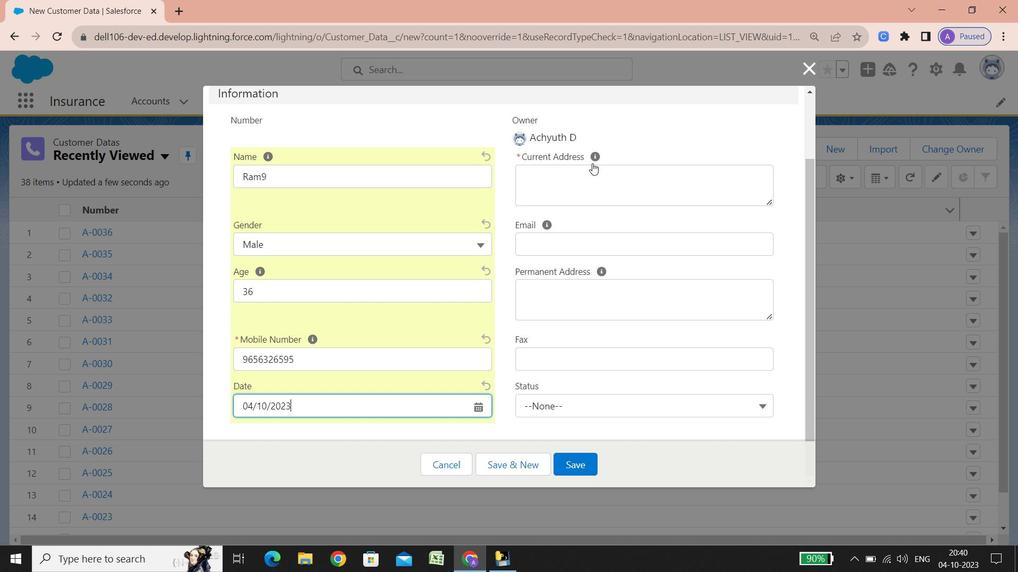 
Action: Mouse scrolled (390, 380) with delta (0, 0)
Screenshot: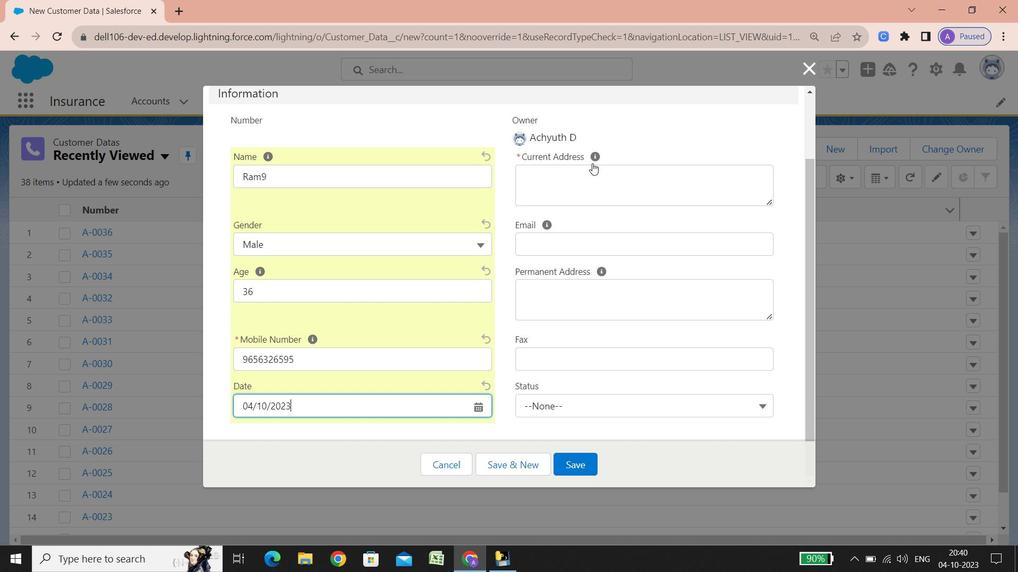 
Action: Mouse scrolled (390, 380) with delta (0, 0)
Screenshot: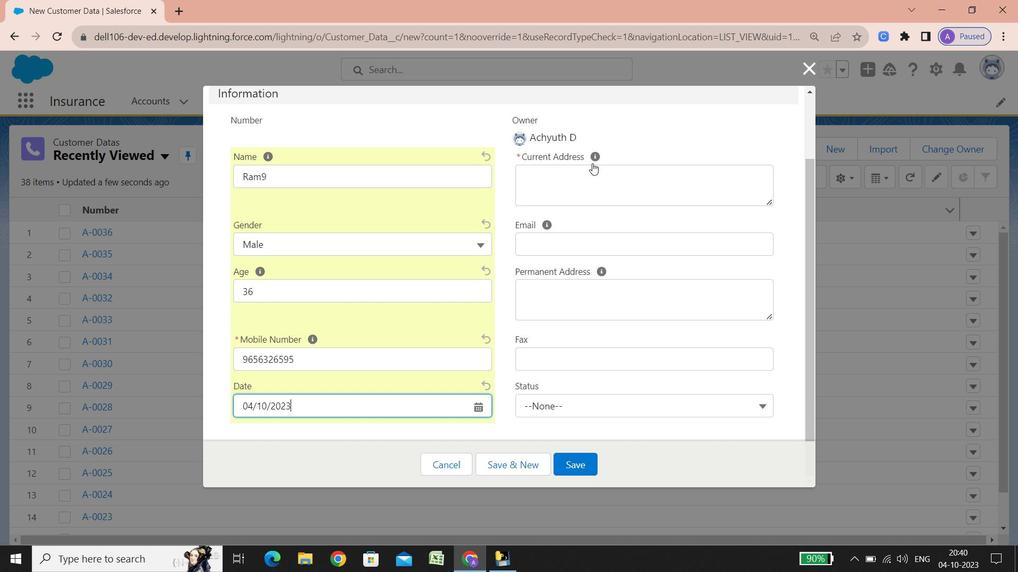 
Action: Mouse scrolled (390, 380) with delta (0, 0)
Screenshot: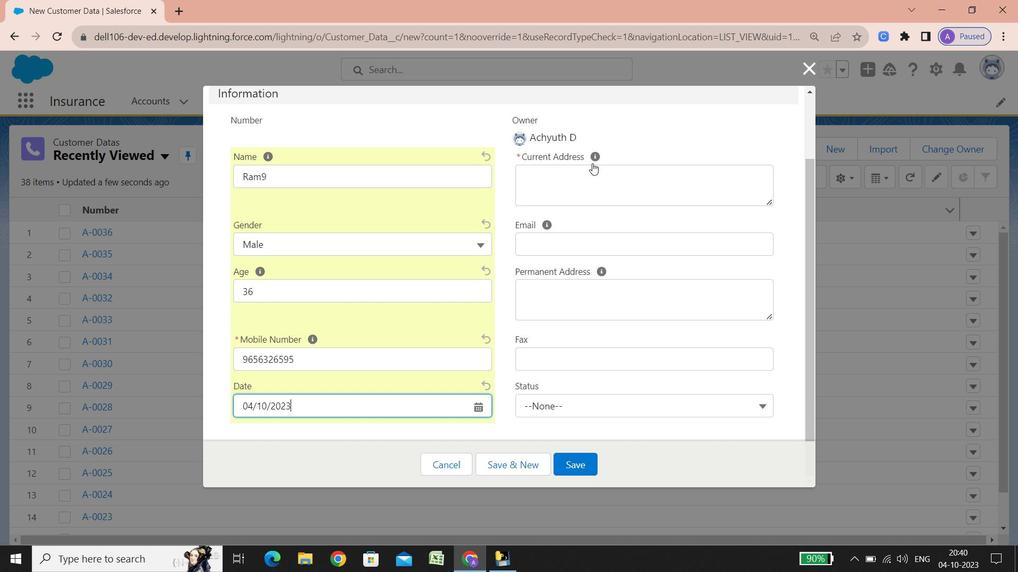 
Action: Mouse scrolled (390, 380) with delta (0, 0)
Screenshot: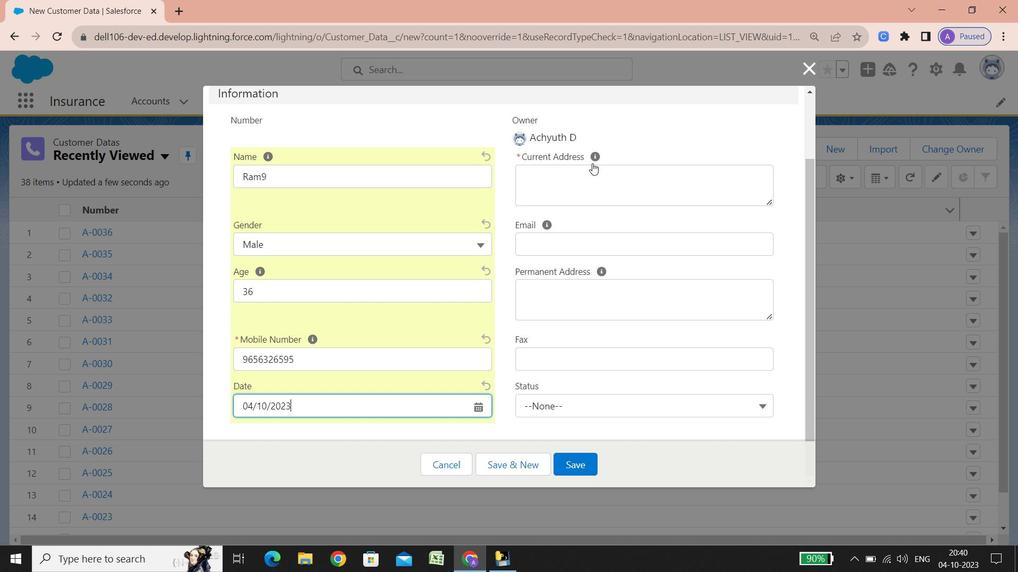 
Action: Mouse scrolled (390, 380) with delta (0, 0)
Screenshot: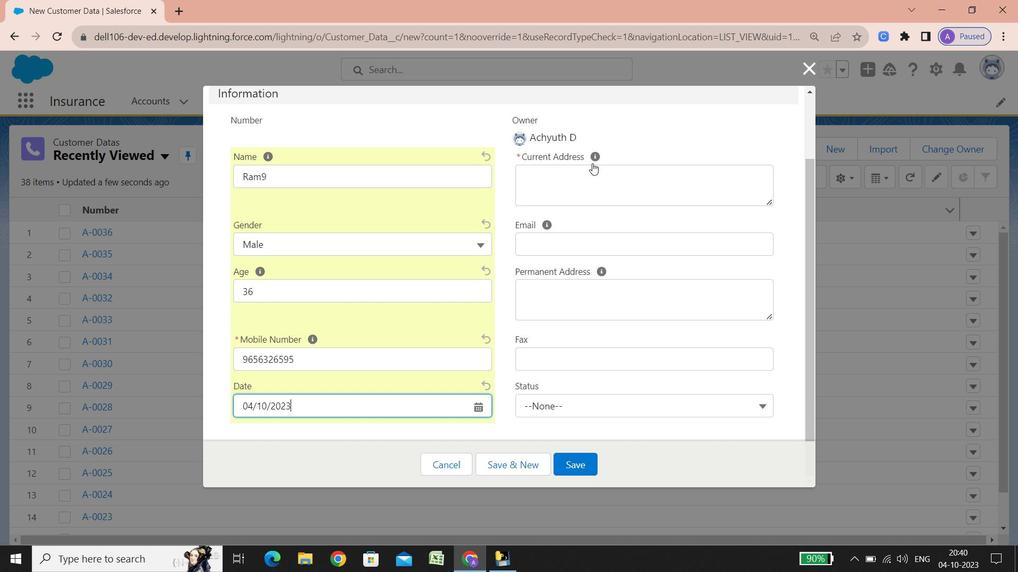 
Action: Mouse scrolled (390, 380) with delta (0, 0)
Screenshot: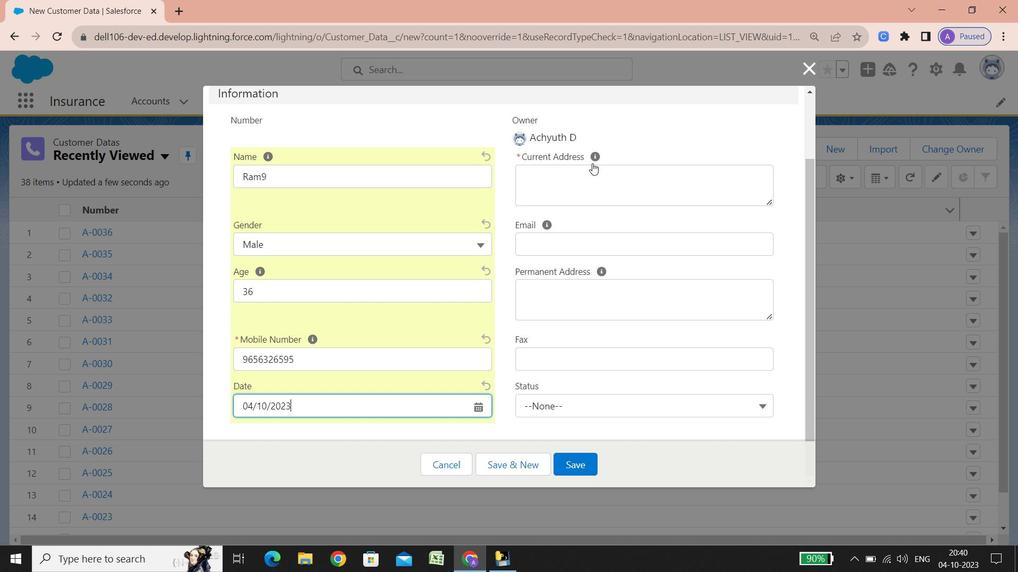 
Action: Mouse scrolled (390, 380) with delta (0, 0)
Screenshot: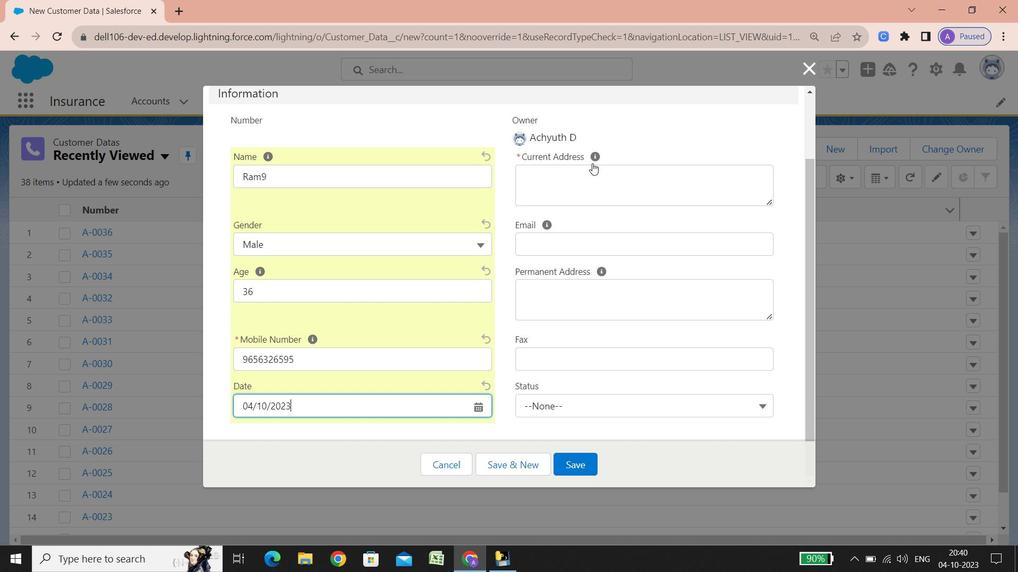 
Action: Mouse scrolled (390, 380) with delta (0, 0)
Screenshot: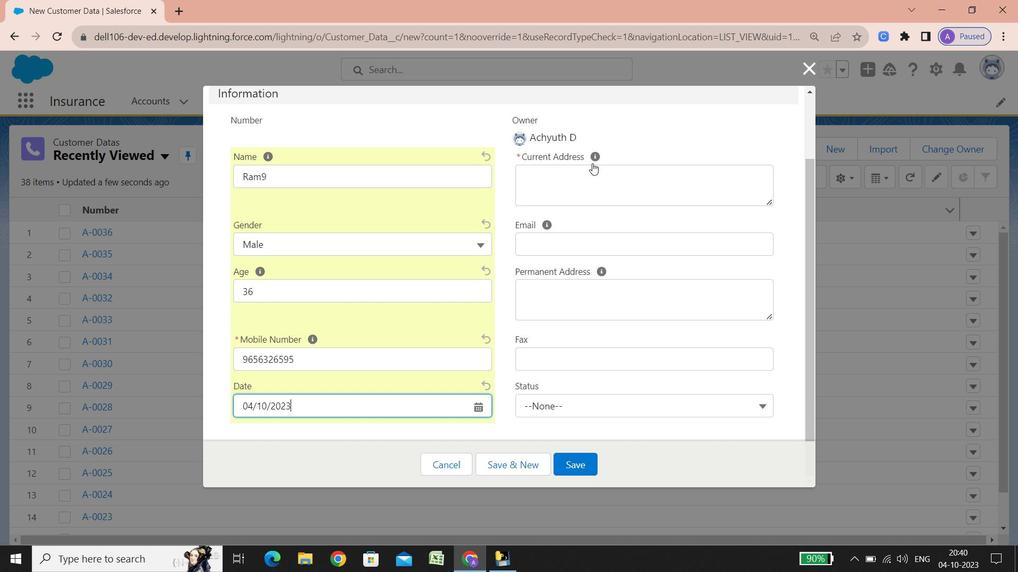 
Action: Mouse scrolled (390, 380) with delta (0, 0)
Screenshot: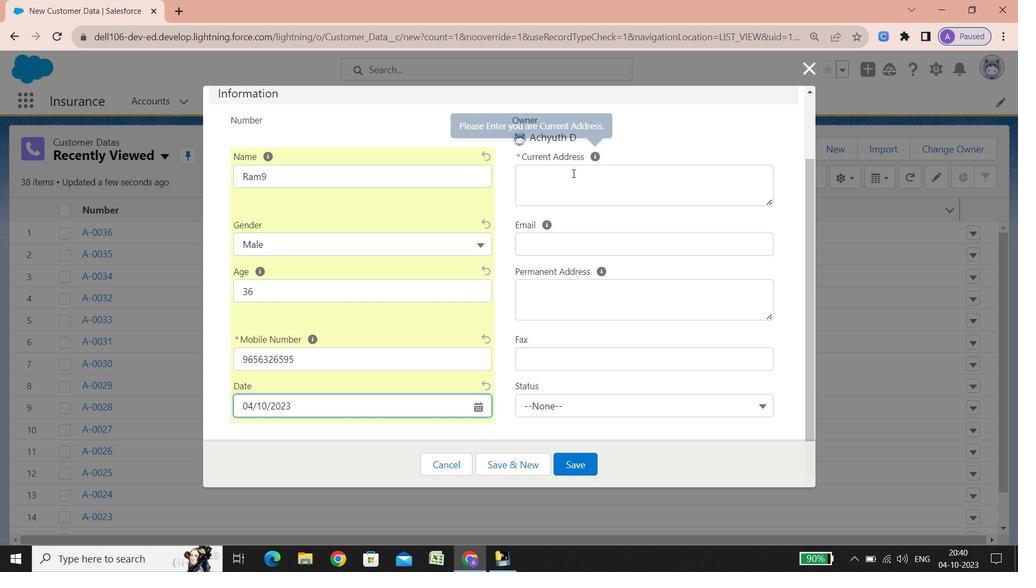 
Action: Mouse scrolled (390, 380) with delta (0, 0)
Screenshot: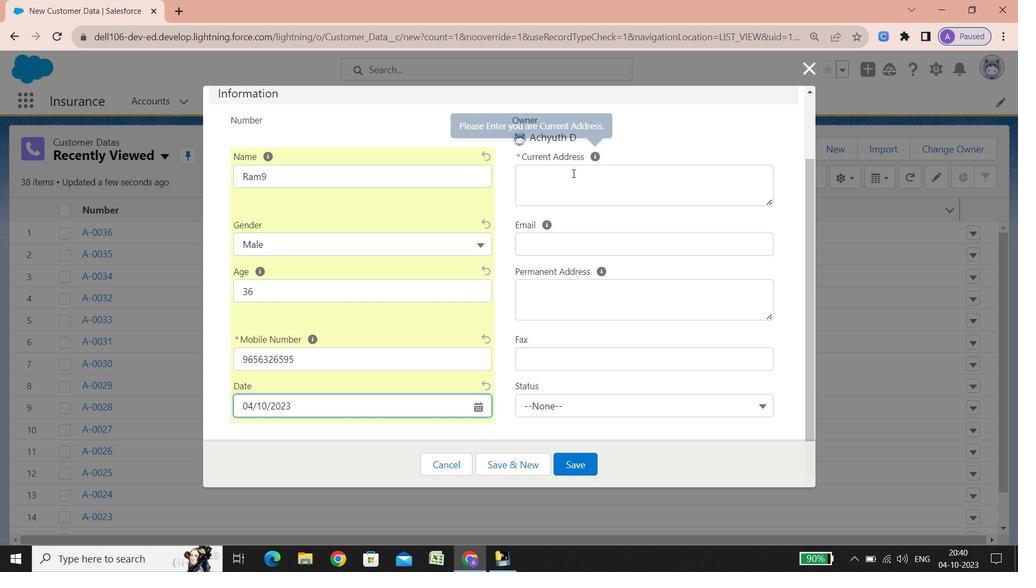 
Action: Mouse scrolled (390, 380) with delta (0, 0)
Screenshot: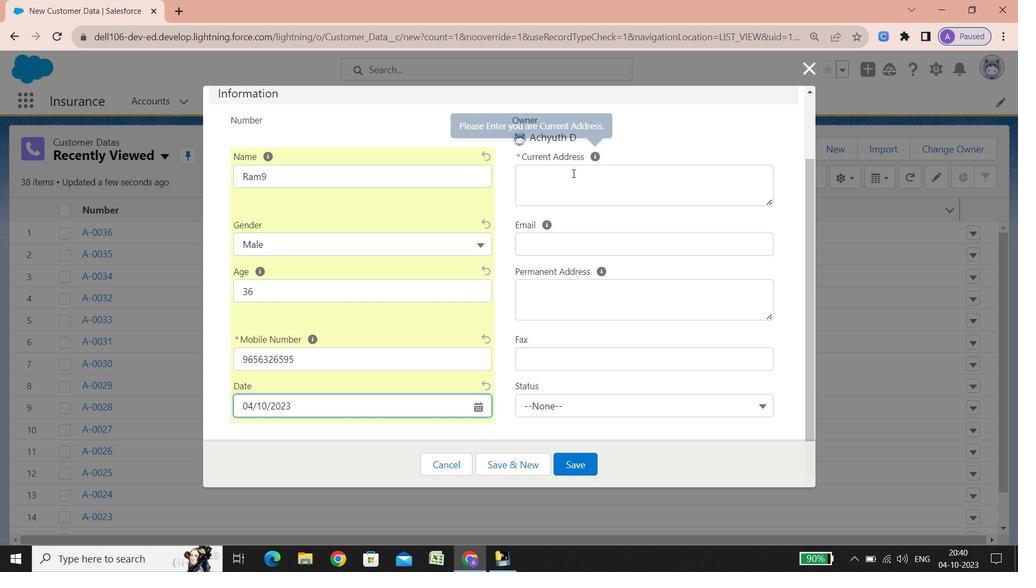 
Action: Mouse scrolled (390, 380) with delta (0, 0)
Screenshot: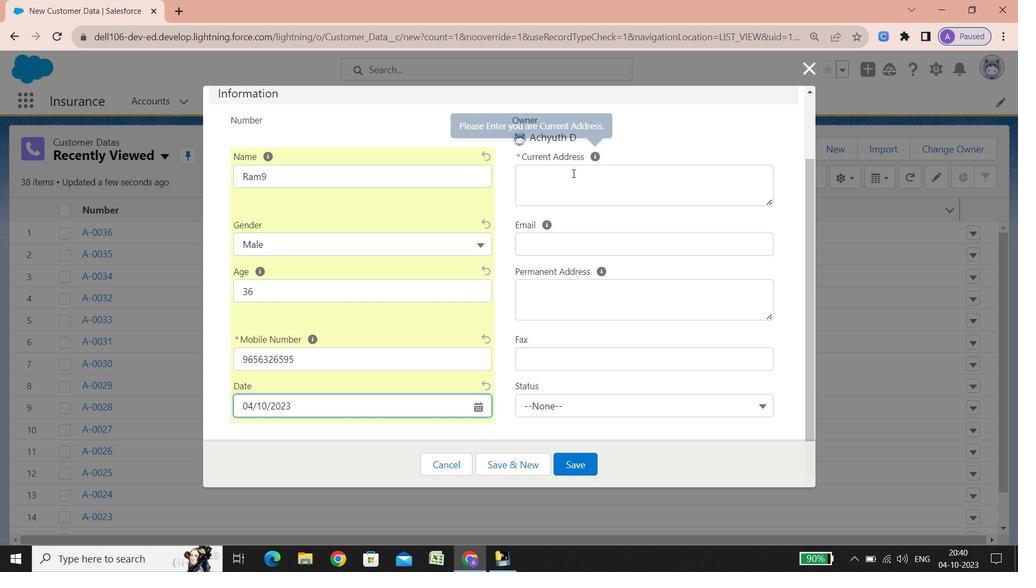 
Action: Mouse scrolled (390, 380) with delta (0, 0)
Screenshot: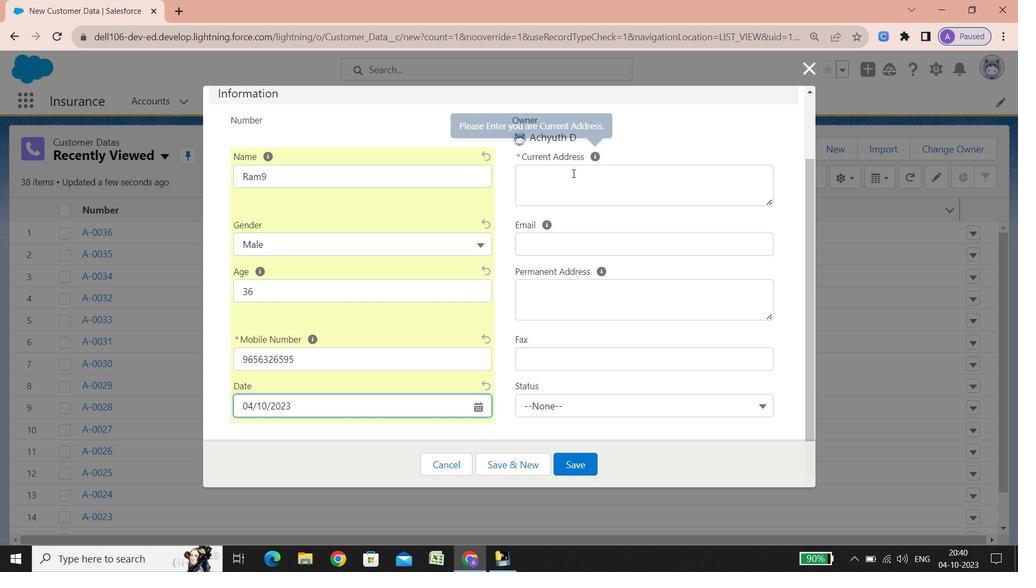 
Action: Mouse scrolled (390, 380) with delta (0, 0)
Screenshot: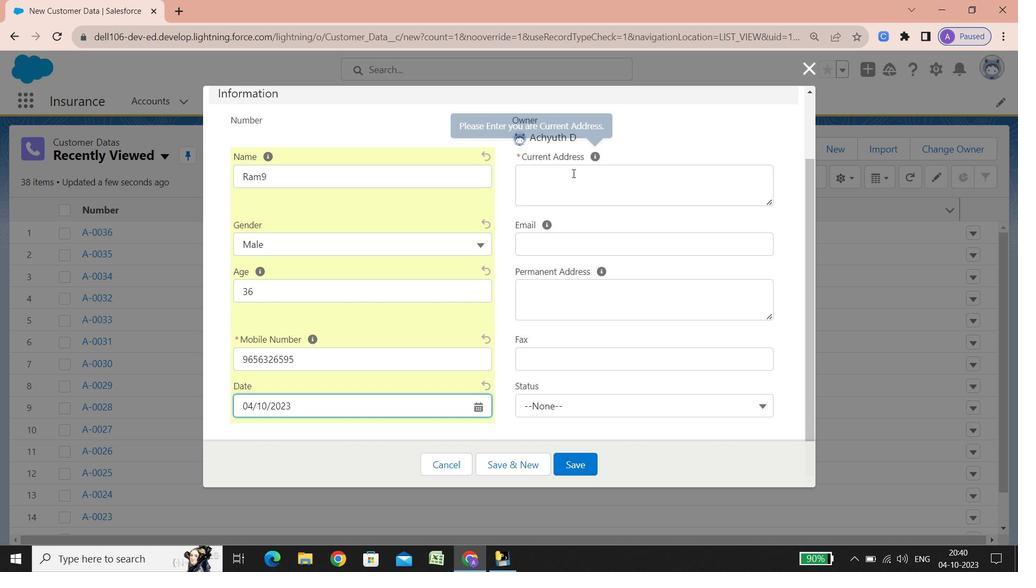 
Action: Mouse scrolled (390, 380) with delta (0, 0)
Screenshot: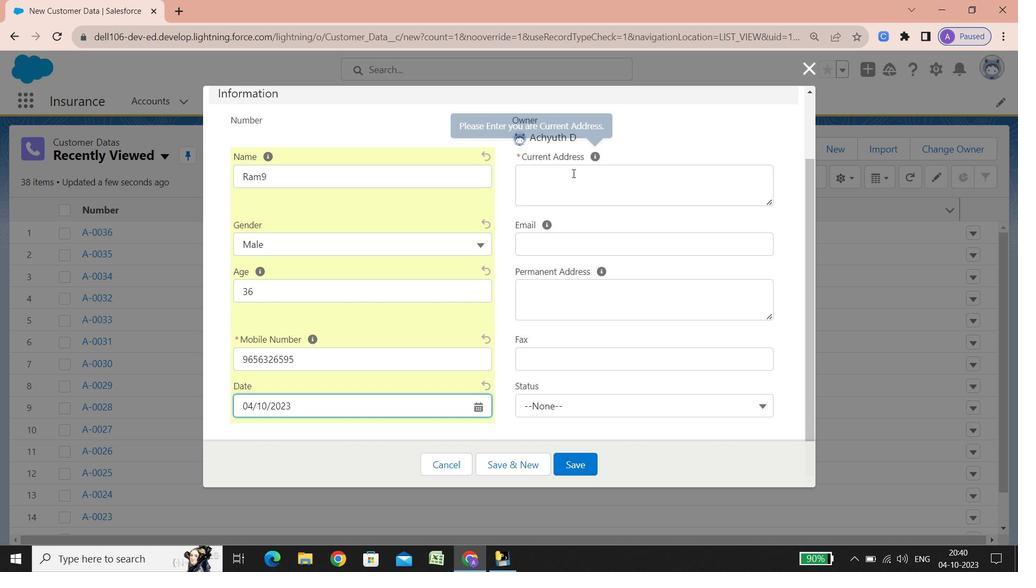 
Action: Mouse scrolled (390, 380) with delta (0, 0)
Screenshot: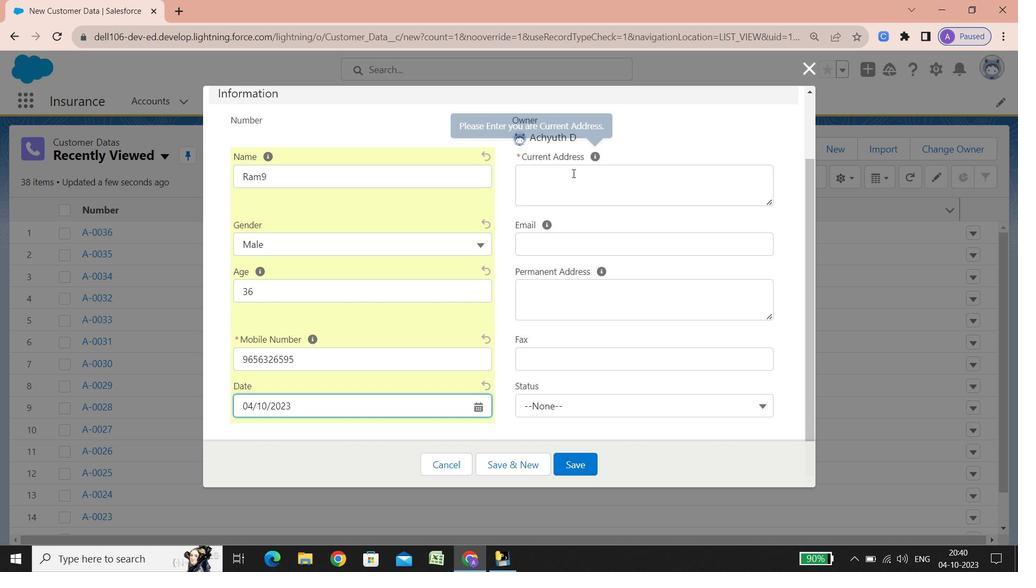 
Action: Mouse scrolled (390, 380) with delta (0, 0)
Screenshot: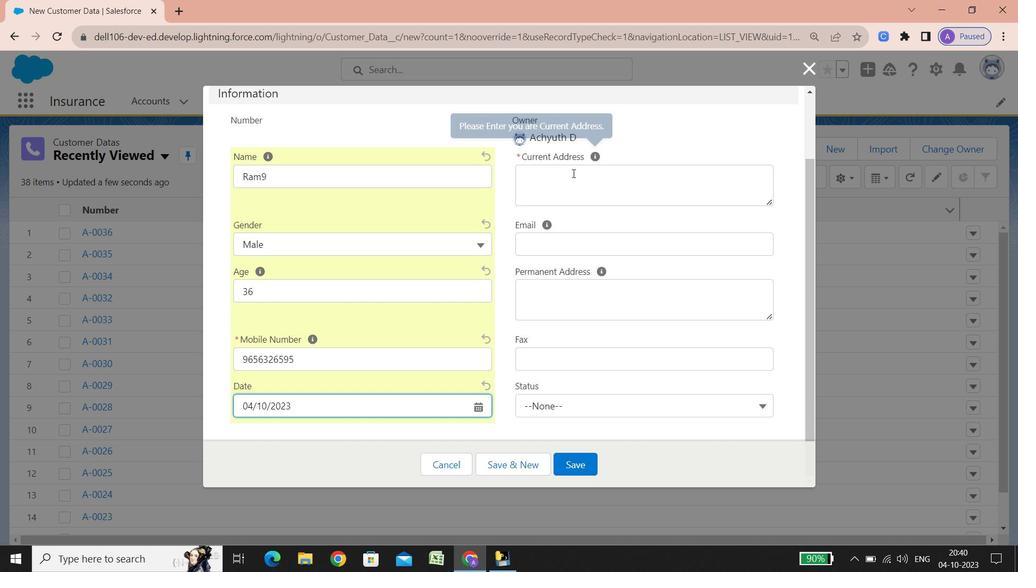 
Action: Mouse scrolled (390, 380) with delta (0, 0)
Screenshot: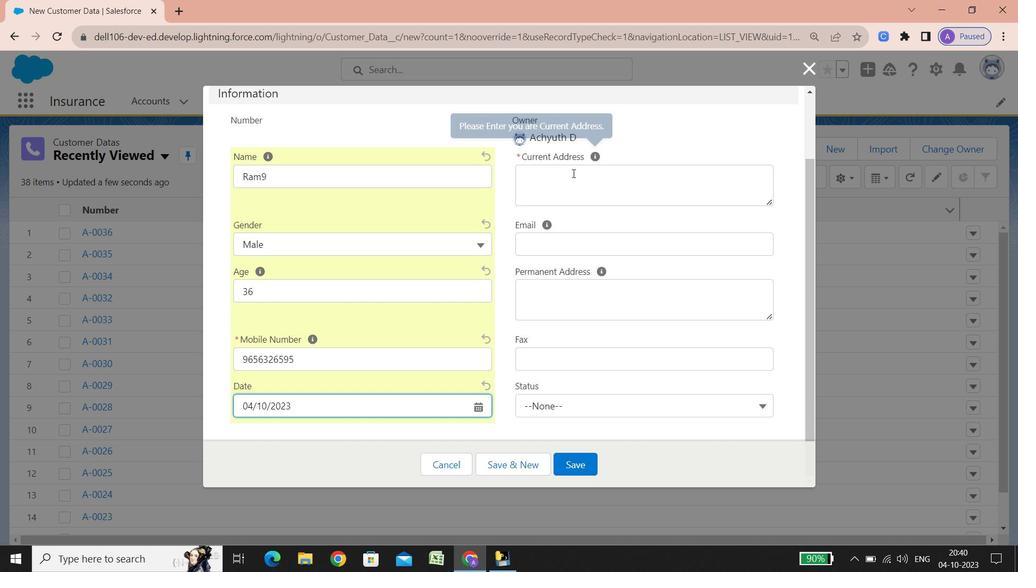 
Action: Mouse scrolled (390, 380) with delta (0, 0)
Screenshot: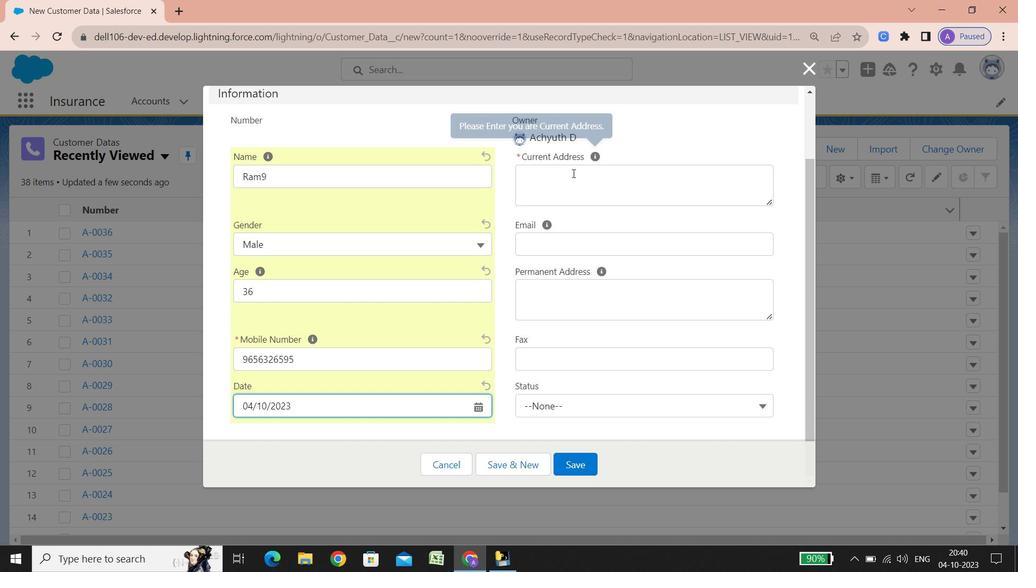 
Action: Mouse scrolled (390, 380) with delta (0, 0)
Screenshot: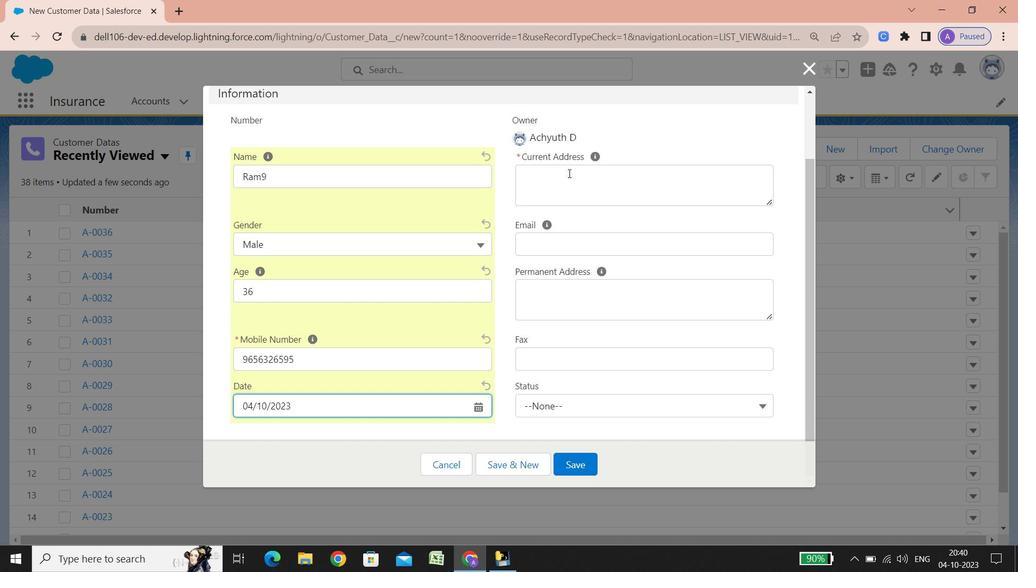 
Action: Mouse scrolled (390, 380) with delta (0, 0)
Screenshot: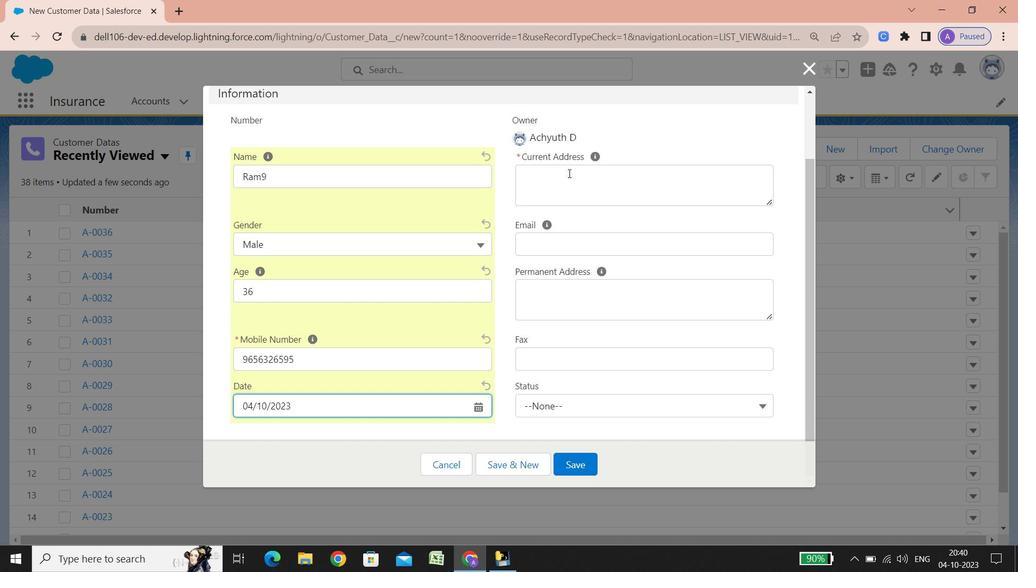 
Action: Mouse scrolled (390, 380) with delta (0, 0)
Screenshot: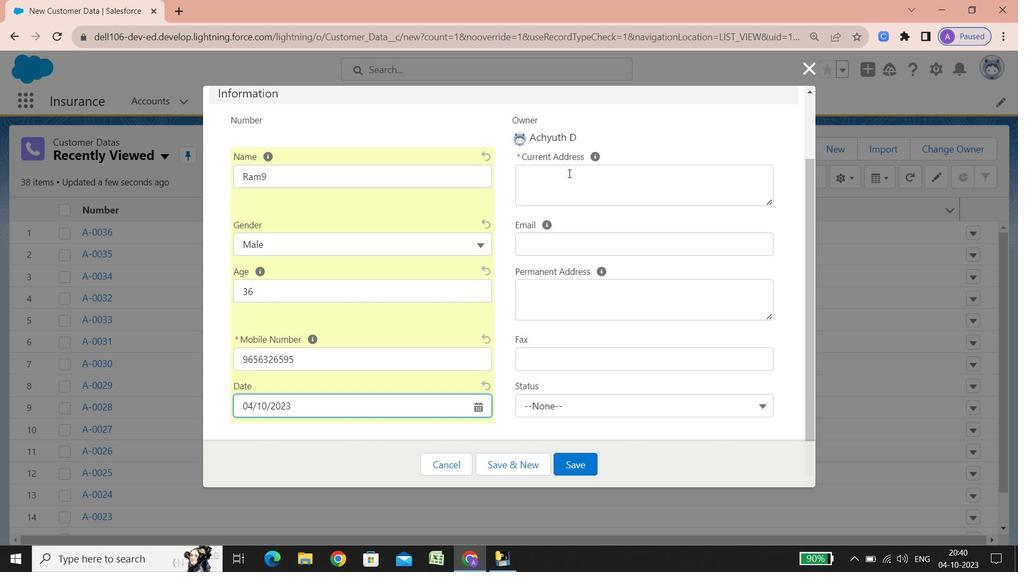 
Action: Mouse moved to (560, 174)
Screenshot: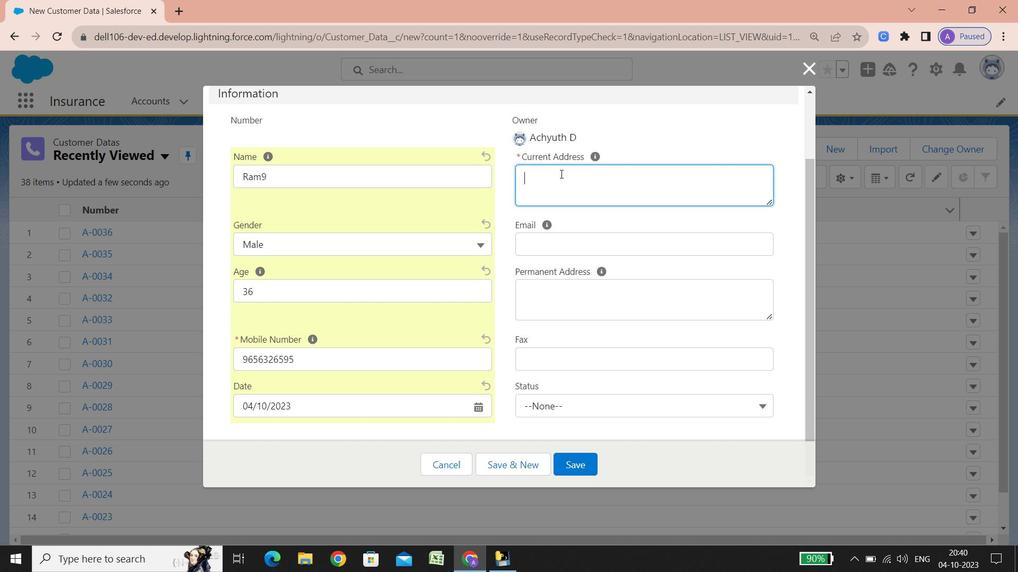 
Action: Mouse pressed left at (560, 174)
Screenshot: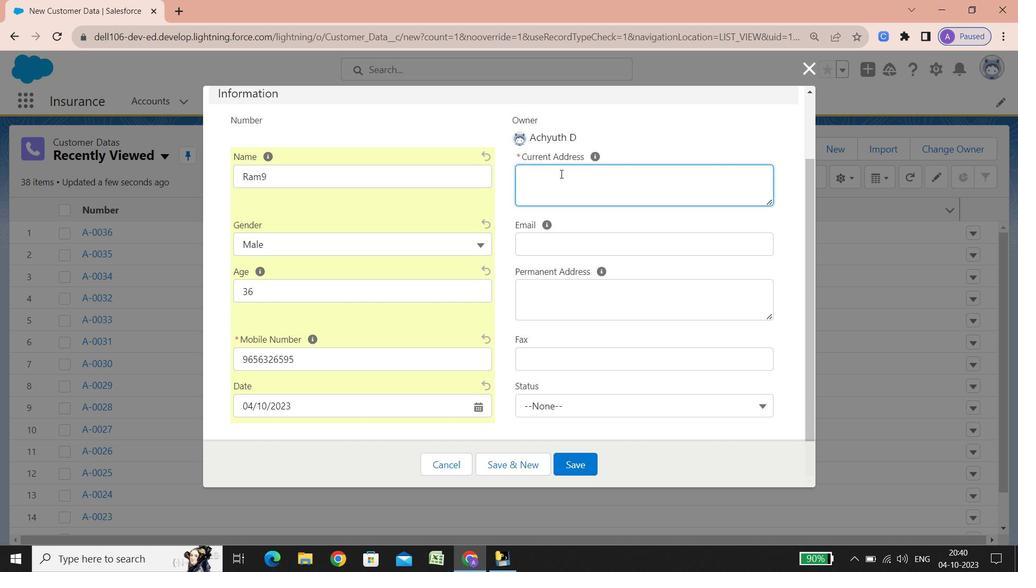 
Action: Key pressed <Key.shift><Key.shift><Key.shift><Key.shift><Key.shift><Key.shift><Key.shift>Street<Key.space><Key.shift_r>:<Key.space>16,<Key.space><Key.shift><Key.shift><Key.shift><Key.shift><Key.shift><Key.shift>J.<Key.space><Key.shift><Key.shift><Key.shift><Key.shift><Key.shift><Key.shift><Key.shift><Key.shift><Key.shift><Key.shift><Key.shift><Key.shift><Key.shift><Key.shift><Key.shift><Key.shift><Key.shift>Road,<Key.space><Key.shift><Key.shift><Key.shift>Shivajinagarr<Key.backspace>,<Key.space>
Screenshot: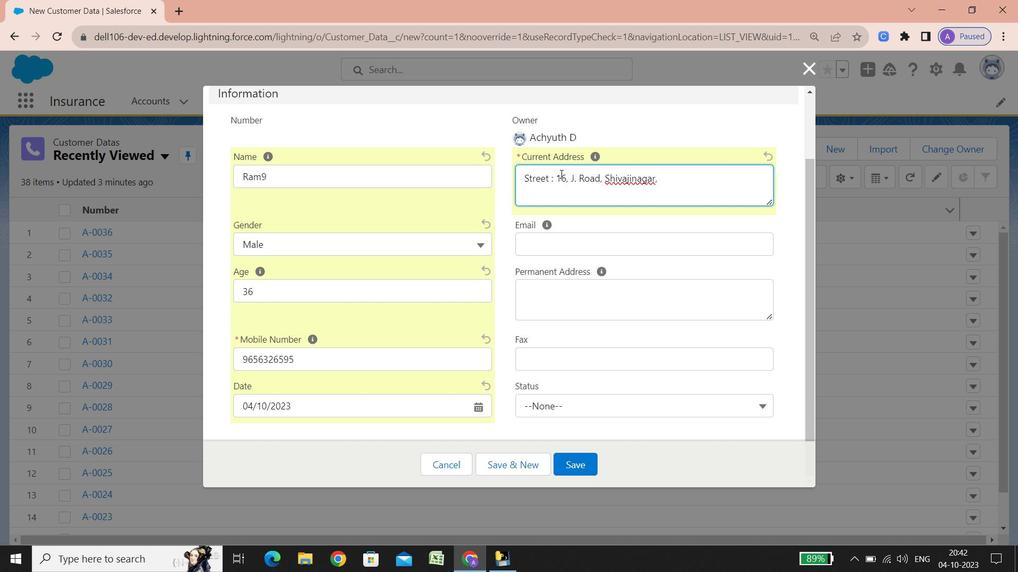 
Action: Mouse moved to (562, 174)
Screenshot: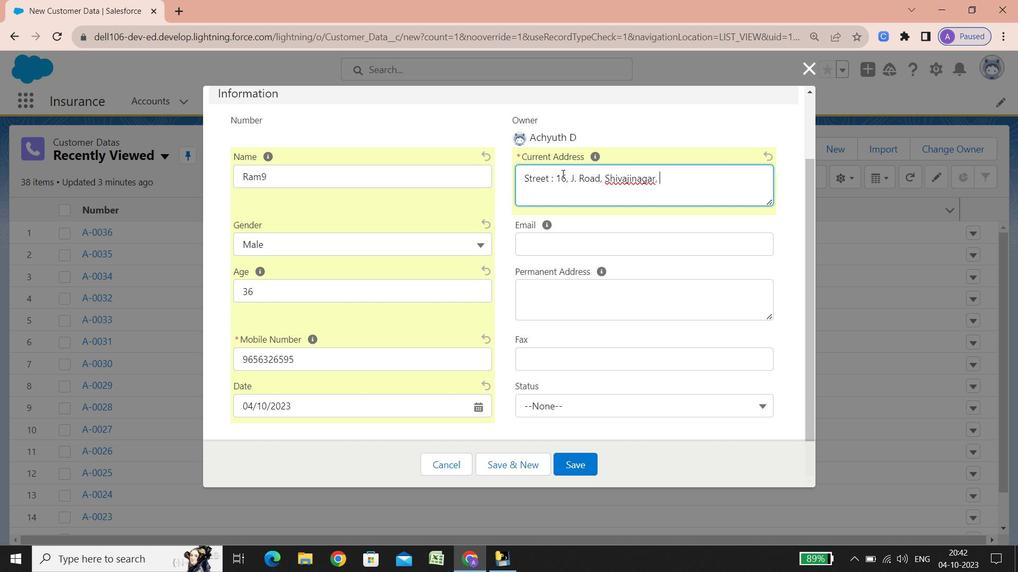 
Action: Key pressed <Key.shift><Key.shift><Key.shift><Key.shift><Key.shift>S
Screenshot: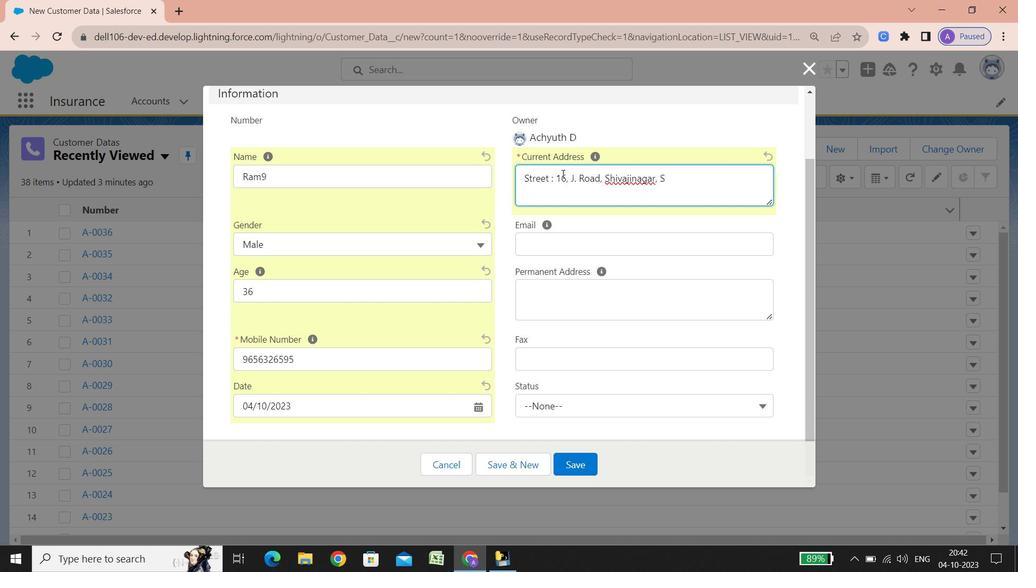 
Action: Mouse moved to (579, 163)
Screenshot: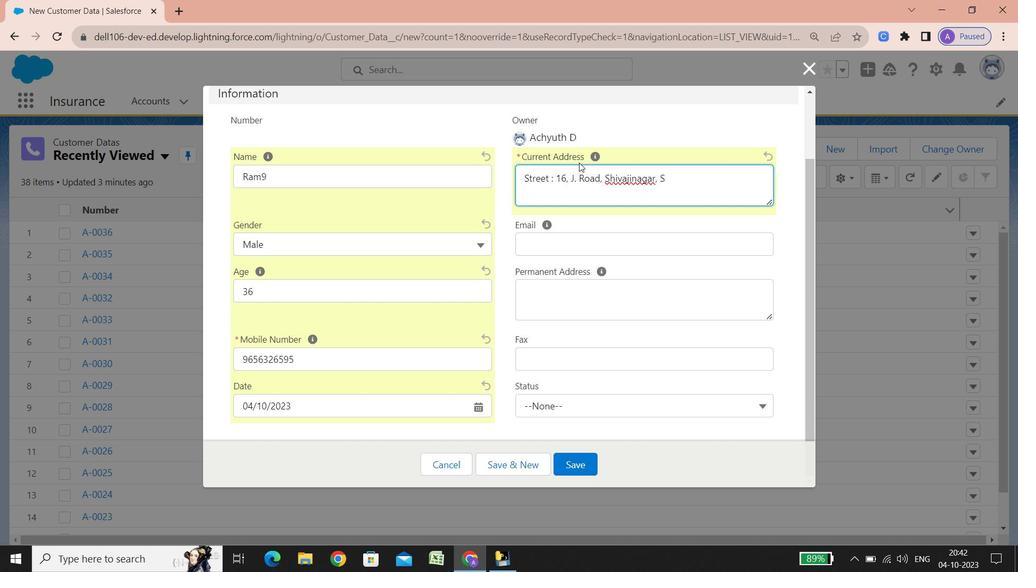 
Action: Key pressed hivaji<Key.space><Key.shift><Key.shift><Key.shift><Key.shift><Key.shift><Key.shift><Key.shift><Key.shift><Key.shift><Key.shift><Key.shift><Key.shift><Key.shift><Key.shift>Nagar<Key.enter><Key.shift><Key.shift><Key.shift><Key.shift><Key.shift><Key.shift><Key.shift>City<Key.space><Key.shift_r>:<Key.space><Key.shift>Pune<Key.enter><Key.shift><Key.shift><Key.shift><Key.shift><Key.shift><Key.shift><Key.shift><Key.shift>State/<Key.shift><Key.shift><Key.shift><Key.shift><Key.shift><Key.shift><Key.shift><Key.shift>Province/area<Key.space><Key.shift_r>:<Key.space><Key.shift><Key.shift><Key.shift><Key.shift><Key.shift><Key.shift><Key.shift><Key.shift><Key.shift><Key.shift><Key.shift><Key.shift><Key.shift><Key.shift><Key.shift><Key.shift><Key.shift><Key.shift>Maharashtra<Key.enter><Key.shift><Key.shift><Key.shift><Key.shift><Key.shift><Key.shift><Key.shift>Phone<Key.space>number<Key.space><Key.shift_r>:<Key.space>02056012333<Key.enter><Key.shift><Key.shift><Key.shift><Key.shift><Key.shift><Key.shift><Key.shift>Zip<Key.space>code<Key.space><Key.shift_r>:<Key.space>411005<Key.enter><Key.shift><Key.shift><Key.shift><Key.shift><Key.shift><Key.shift><Key.shift><Key.shift><Key.shift><Key.shift><Key.shift><Key.shift><Key.shift><Key.shift><Key.shift><Key.shift><Key.shift><Key.shift><Key.shift><Key.shift><Key.shift><Key.shift><Key.shift><Key.shift><Key.shift>Country<Key.space>calling<Key.space>code<Key.space><Key.shift_r>:<Key.space><Key.shift_r>+91<Key.enter><Key.shift><Key.shift>Country<Key.space><Key.shift_r>:<Key.space><Key.shift><Key.shift><Key.shift><Key.shift><Key.shift><Key.shift><Key.shift><Key.shift><Key.shift><Key.shift><Key.shift><Key.shift><Key.shift><Key.shift><Key.shift><Key.shift><Key.shift><Key.shift><Key.shift><Key.shift><Key.shift><Key.shift><Key.shift><Key.shift><Key.shift><Key.shift><Key.shift><Key.shift><Key.shift><Key.shift><Key.shift><Key.shift><Key.shift><Key.shift><Key.shift><Key.shift>India
Screenshot: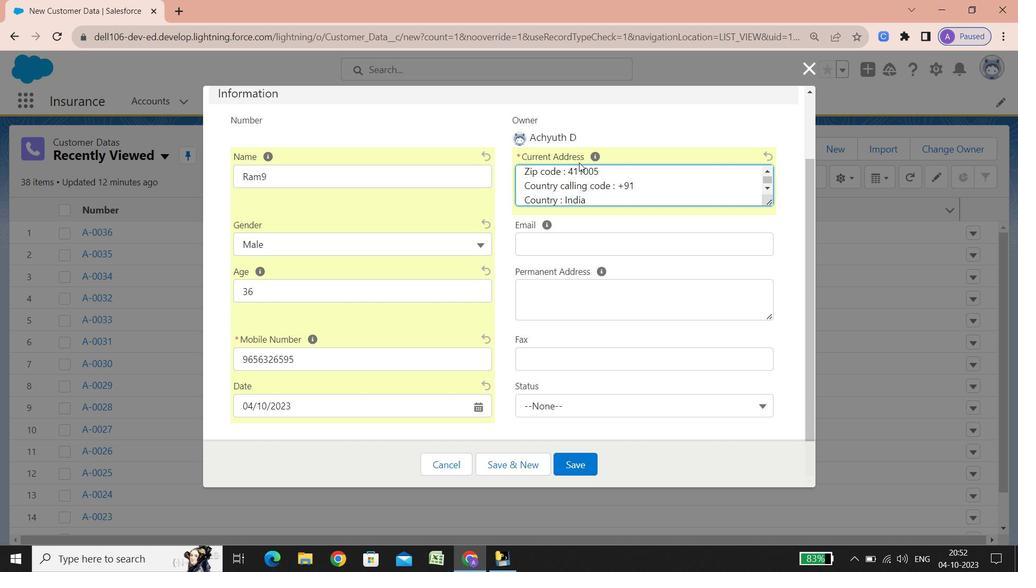 
Action: Mouse moved to (520, 244)
Screenshot: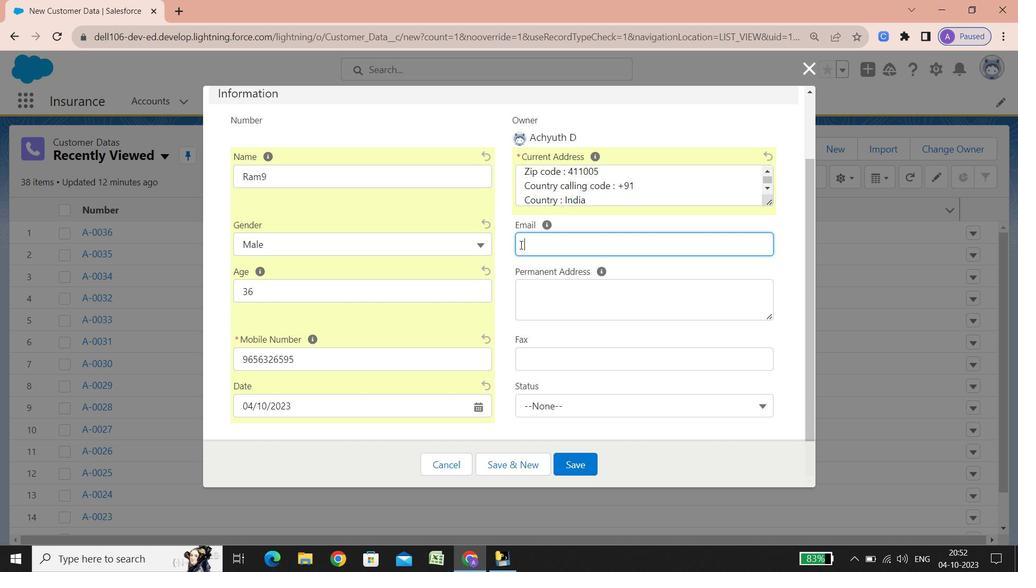 
Action: Mouse pressed left at (520, 244)
Screenshot: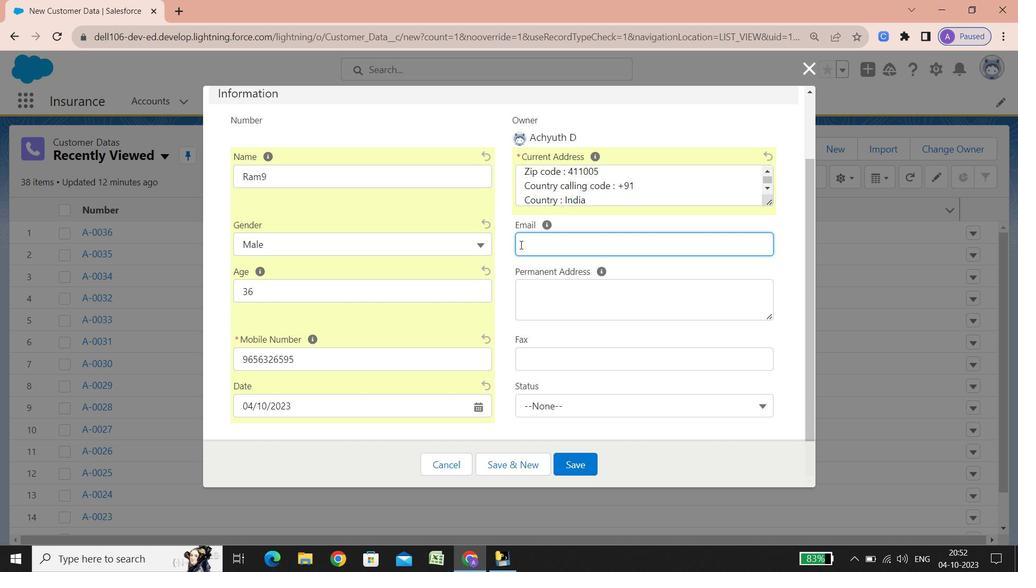 
Action: Key pressed <Key.shift><Key.shift><Key.shift><Key.shift><Key.shift>Ram963622<Key.shift_r><Key.shift_r>@gmail.com
Screenshot: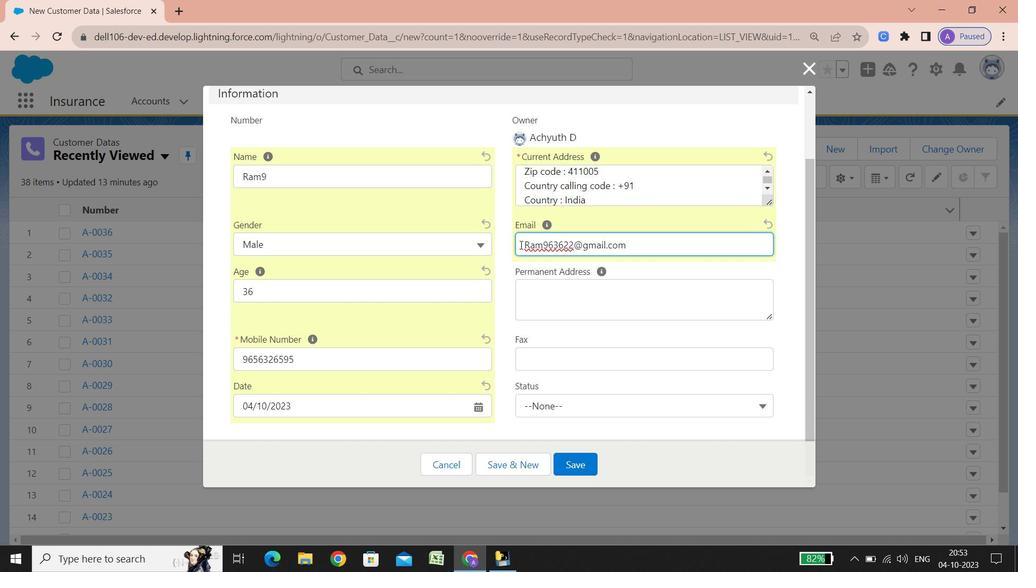 
Action: Mouse moved to (529, 290)
Screenshot: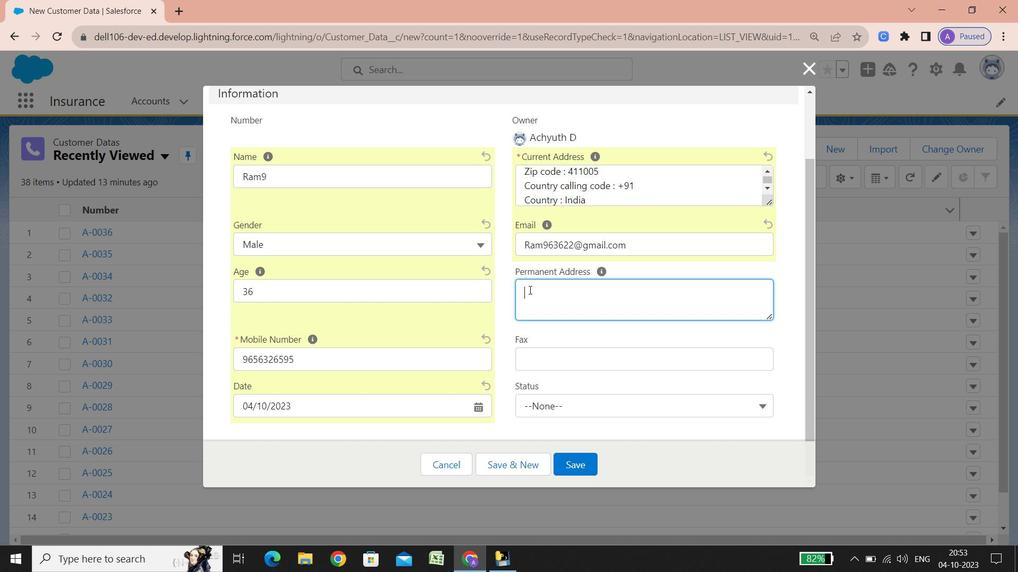 
Action: Mouse pressed left at (529, 290)
Screenshot: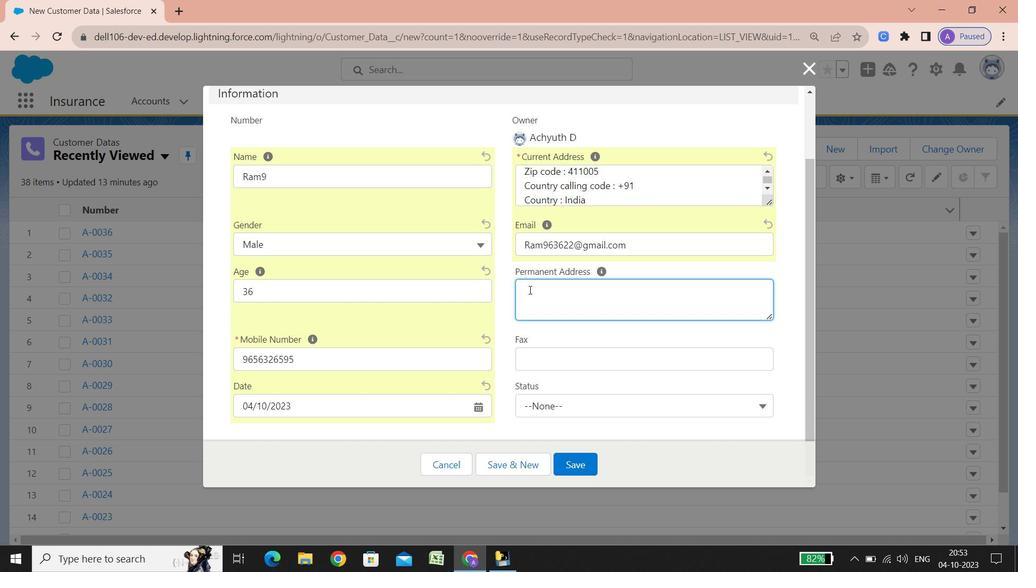 
Action: Key pressed <Key.shift><Key.shift><Key.shift>Street<Key.space><Key.shift_r>:<Key.space>6,<Key.space><Key.shift>Suka
Screenshot: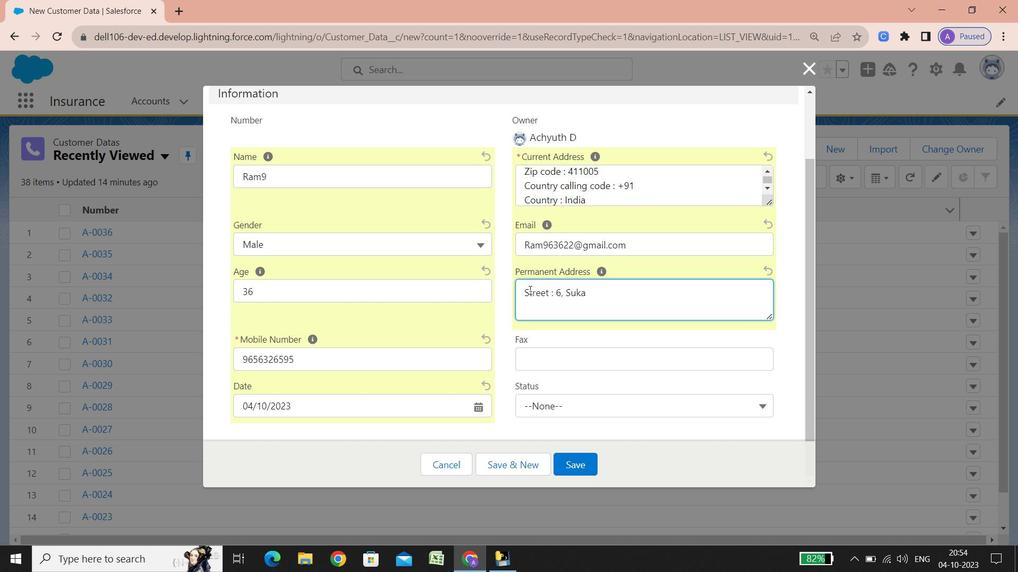 
Action: Mouse moved to (534, 300)
Screenshot: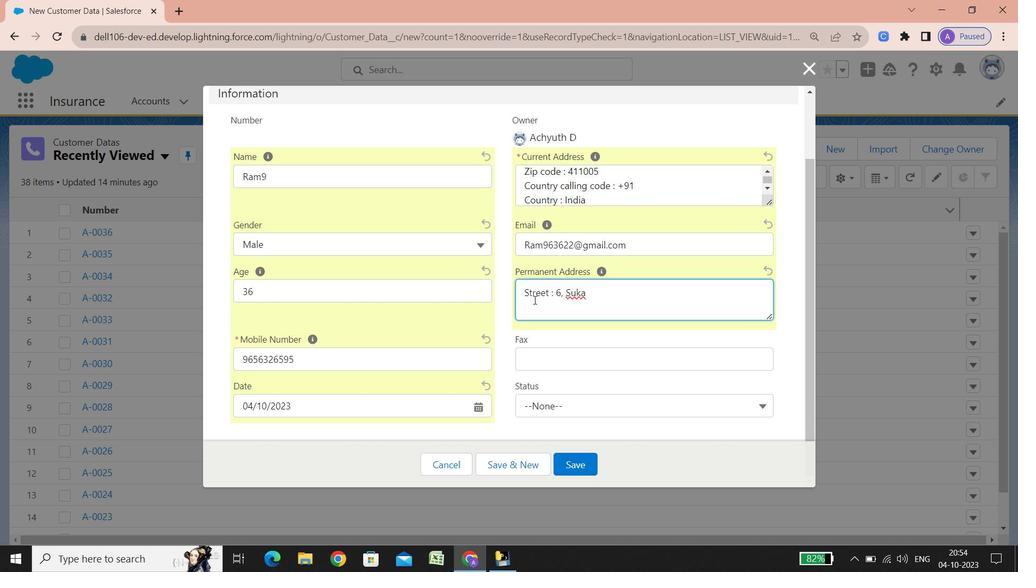 
Action: Key pressed n<Key.space><Key.shift><Key.shift><Key.shift><Key.shift><Key.shift><Key.shift><Key.shift><Key.shift><Key.shift><Key.shift><Key.shift><Key.shift><Key.shift><Key.shift>Apartment,<Key.space><Key.shift>M<Key.space><Key.shift><Key.shift><Key.shift><Key.shift><Key.shift><Key.shift><Key.shift><Key.shift><Key.shift><Key.shift><Key.shift><Key.shift><Key.shift><Key.shift><Key.shift><Key.shift><Key.shift><Key.shift>G<Key.space><Key.shift><Key.shift><Key.shift><Key.shift><Key.shift><Key.shift><Key.shift><Key.shift><Key.shift><Key.shift><Key.shift><Key.shift><Key.shift><Key.shift><Key.shift><Key.shift><Key.shift>Road,<Key.space><Key.shift><Key.shift><Key.shift>Kandivali<Key.space><Key.shift_r><Key.shift_r><Key.shift_r><Key.shift_r><Key.shift_r><Key.shift_r>(<Key.shift><Key.shift><Key.shift><Key.shift><Key.shift><Key.shift><Key.shift><Key.shift><Key.shift><Key.shift><Key.shift><Key.shift>W<Key.shift_r>)<Key.enter><Key.shift><Key.shift><Key.shift><Key.shift><Key.shift><Key.shift><Key.shift><Key.shift><Key.shift><Key.shift><Key.shift><Key.shift><Key.shift><Key.shift><Key.shift><Key.shift><Key.shift><Key.shift><Key.shift><Key.shift><Key.shift><Key.shift><Key.shift><Key.shift><Key.shift>City<Key.space><Key.shift_r><Key.shift_r>:<Key.space><Key.shift><Key.shift><Key.shift><Key.shift><Key.shift><Key.shift><Key.shift><Key.shift><Key.shift><Key.shift><Key.shift><Key.shift><Key.shift><Key.shift><Key.shift><Key.shift><Key.shift><Key.shift><Key.shift><Key.shift><Key.shift><Key.shift><Key.shift><Key.shift><Key.shift><Key.shift><Key.shift><Key.shift>Mumbai<Key.enter><Key.shift><Key.shift><Key.shift><Key.shift><Key.shift><Key.shift><Key.shift>State/<Key.shift><Key.shift><Key.shift><Key.shift><Key.shift><Key.shift>Province/arr<Key.backspace>ea<Key.space><Key.shift_r>:<Key.space><Key.shift><Key.shift>Maharashtra<Key.enter><Key.shift_r>Phone<Key.space>number<Key.space><Key.shift_r>:<Key.space>02228010475<Key.enter><Key.shift><Key.shift><Key.shift><Key.shift><Key.shift><Key.shift>Zip<Key.space>code<Key.space><Key.shift_r>:<Key.space><Key.shift><Key.shift><Key.shift><Key.shift><Key.shift><Key.shift><Key.shift><Key.shift><Key.shift><Key.shift><Key.shift><Key.shift><Key.shift><Key.shift><Key.shift><Key.shift><Key.shift>$
Screenshot: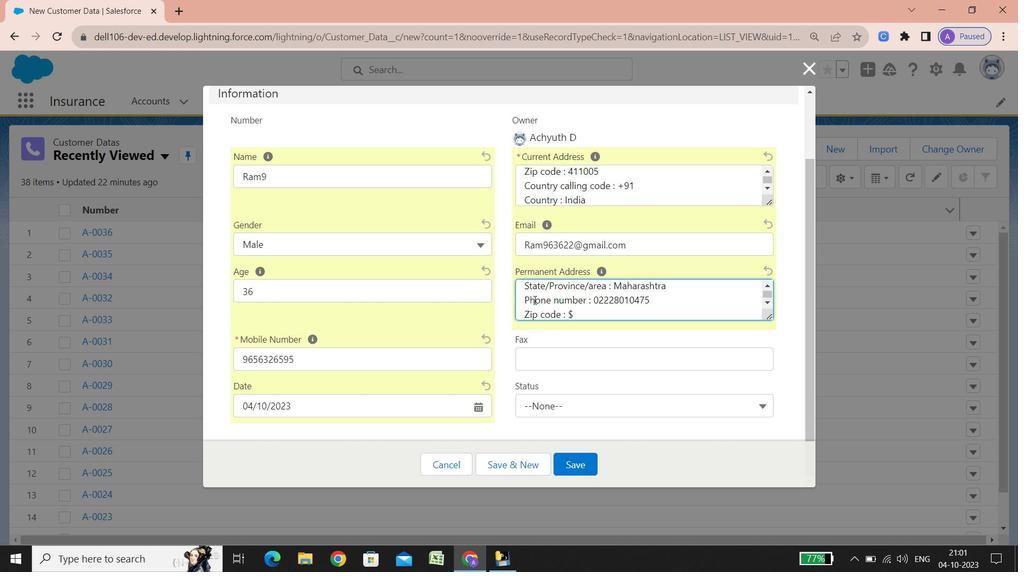 
Action: Mouse moved to (492, 297)
Screenshot: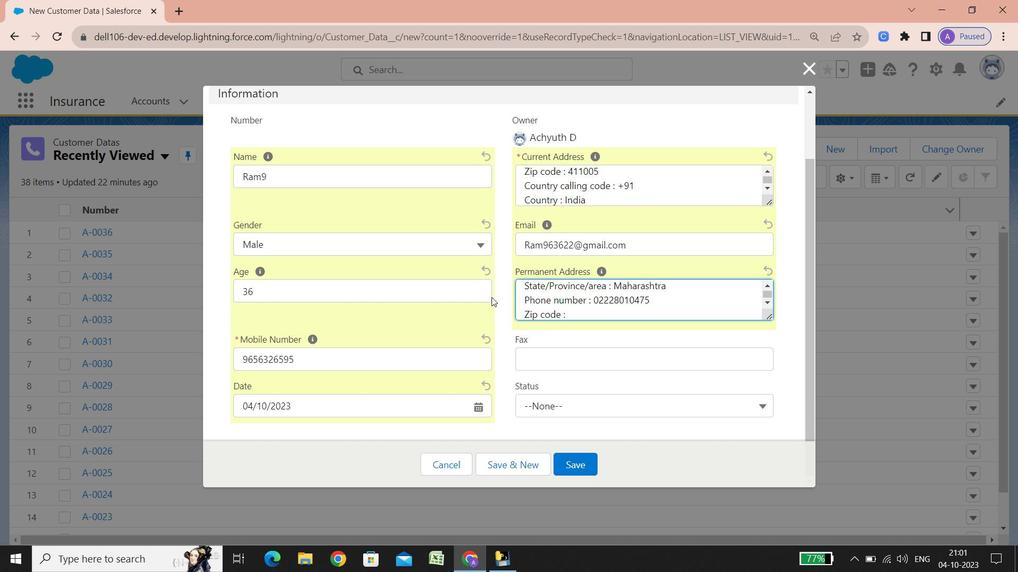 
Action: Key pressed <Key.backspace>400067<Key.enter><Key.shift><Key.shift>Country<Key.space>calling<Key.space>code<Key.space><Key.shift_r>:<Key.space><Key.shift_r>+91<Key.enter><Key.shift>Country<Key.space><Key.shift_r><Key.shift_r><Key.shift_r>:<Key.space><Key.shift>India
Screenshot: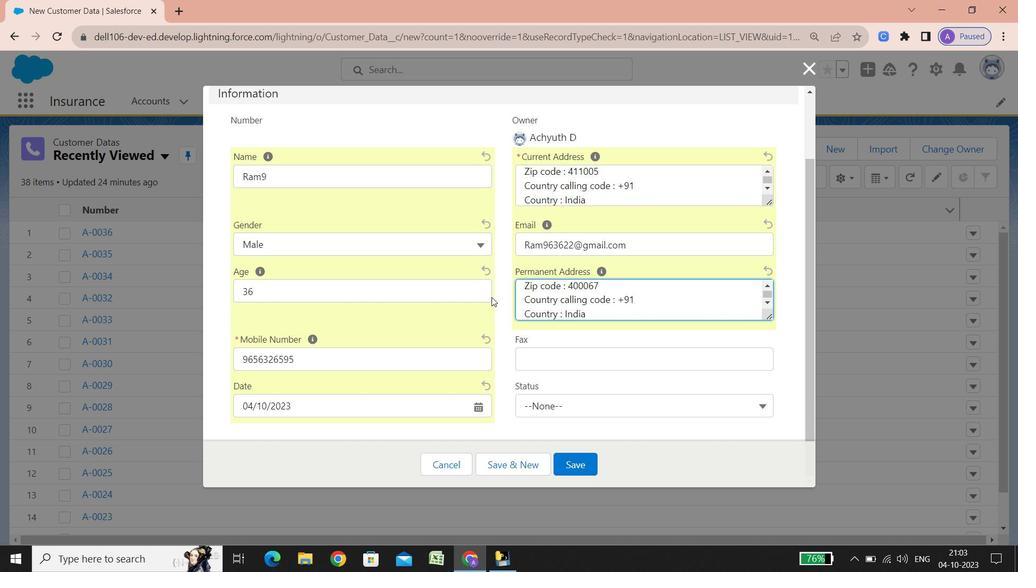 
Action: Mouse moved to (538, 360)
Screenshot: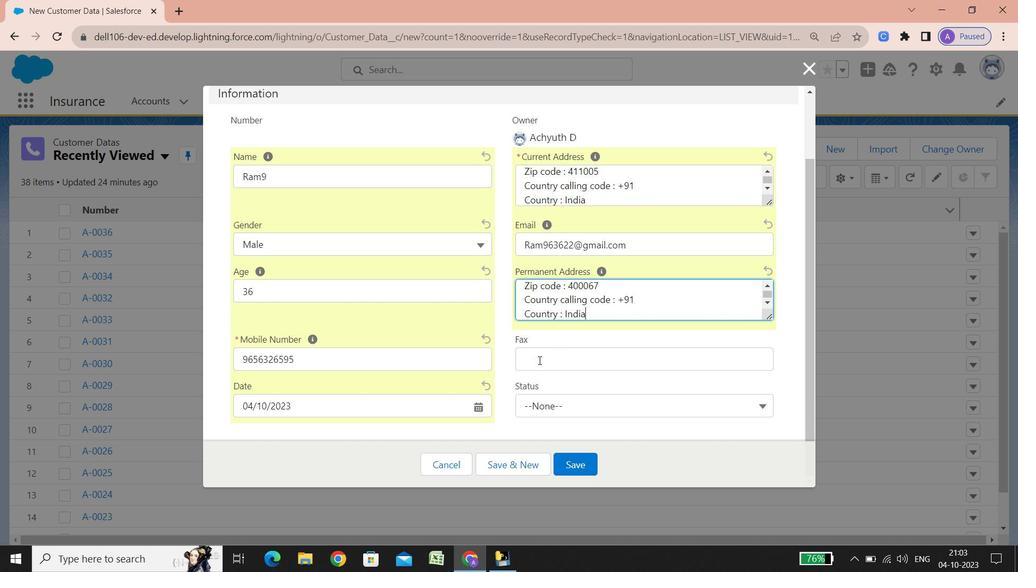 
Action: Mouse pressed left at (538, 360)
Screenshot: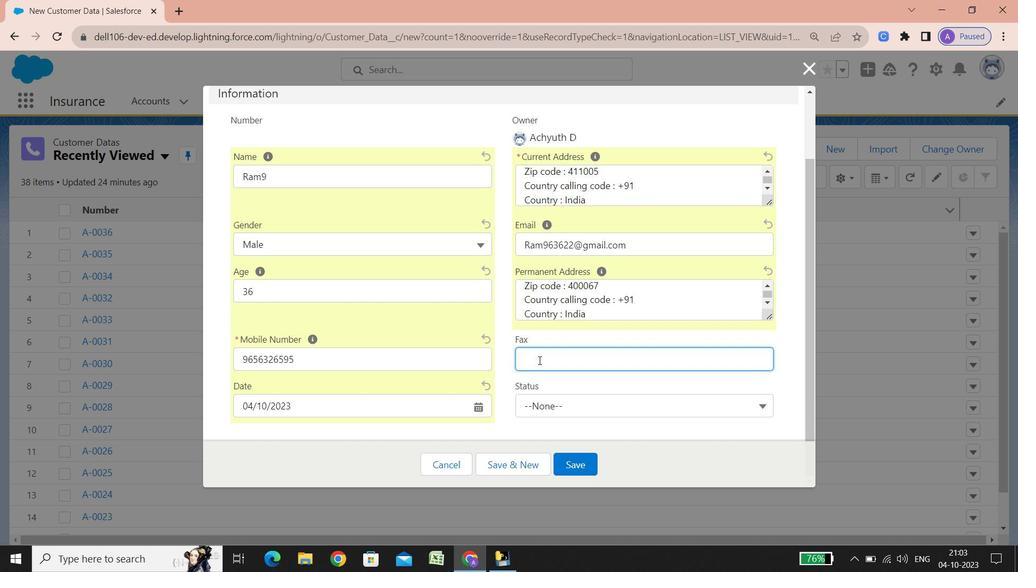 
Action: Key pressed 9504444444441
Screenshot: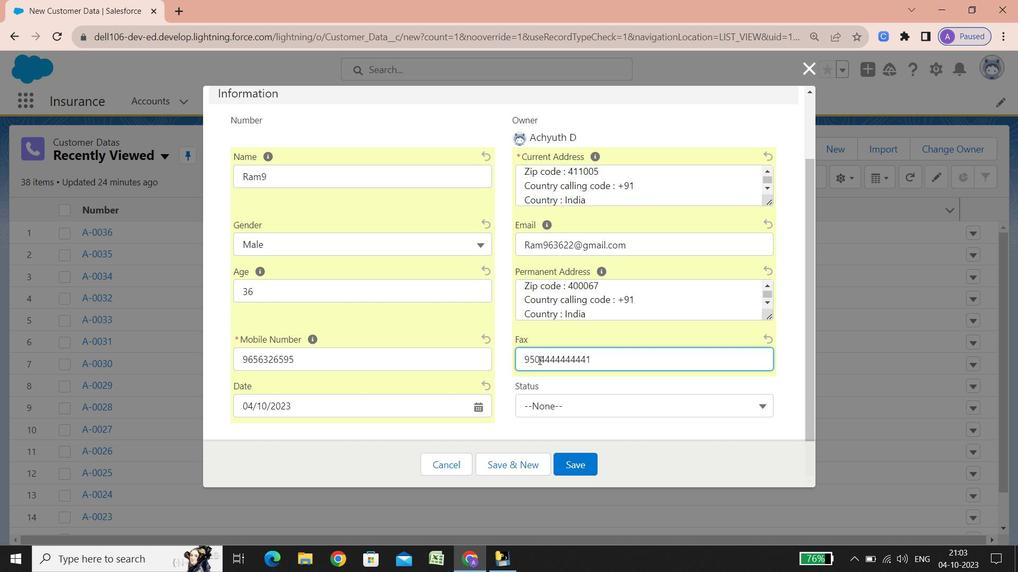 
Action: Mouse moved to (569, 409)
Screenshot: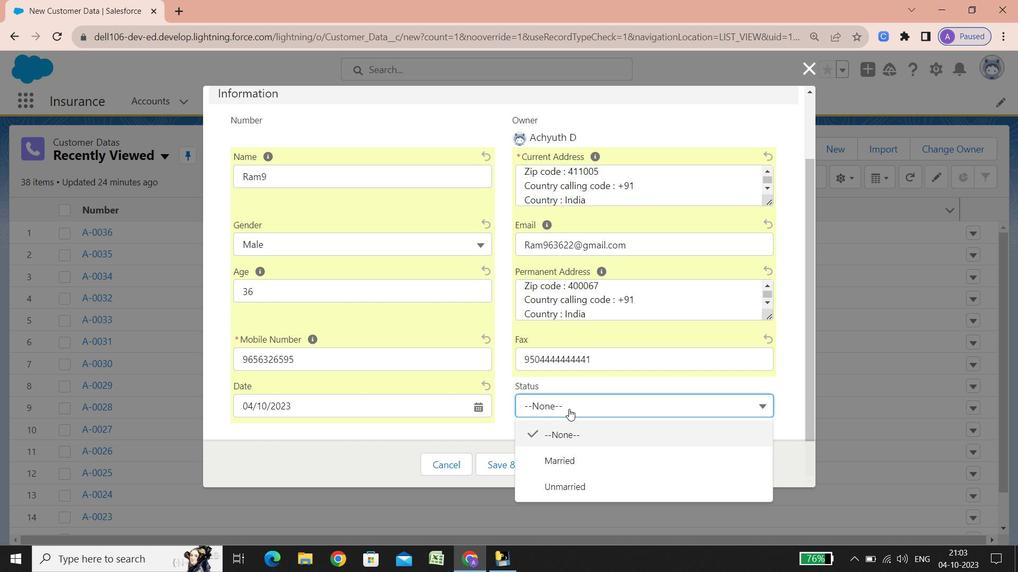 
Action: Mouse pressed left at (569, 409)
Screenshot: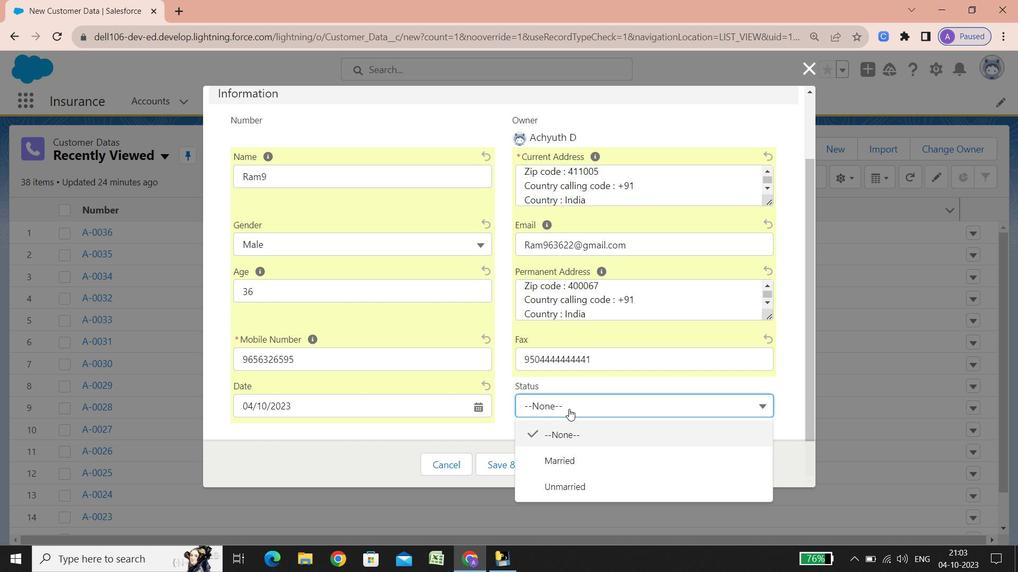 
Action: Mouse moved to (574, 465)
Screenshot: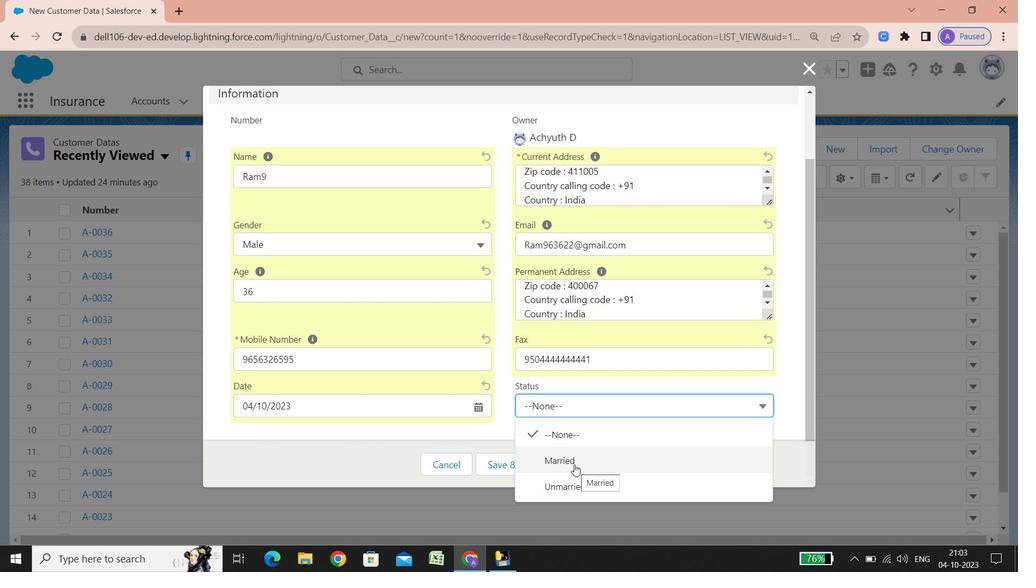 
Action: Mouse pressed left at (574, 465)
Screenshot: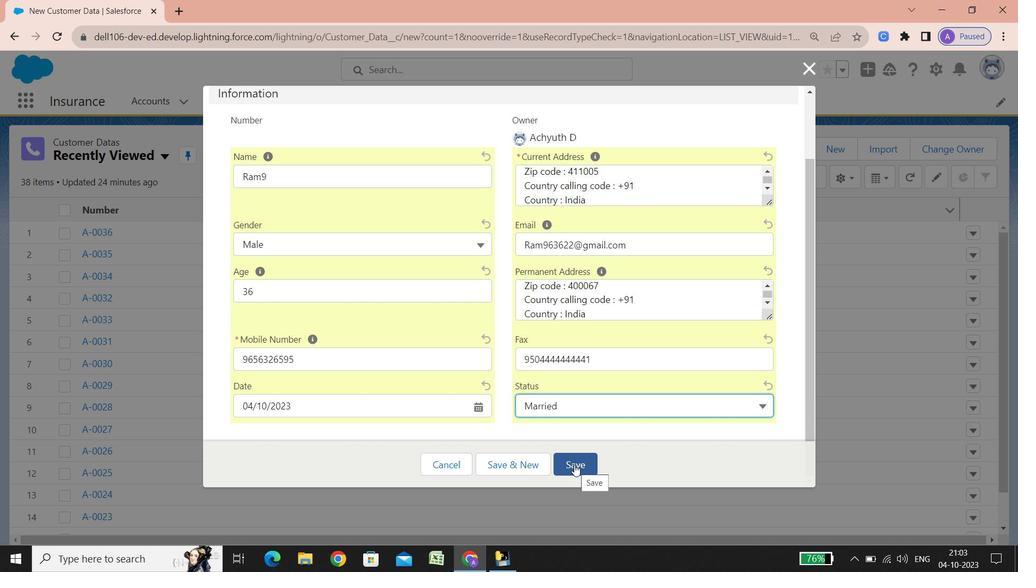 
Action: Mouse pressed left at (574, 465)
Screenshot: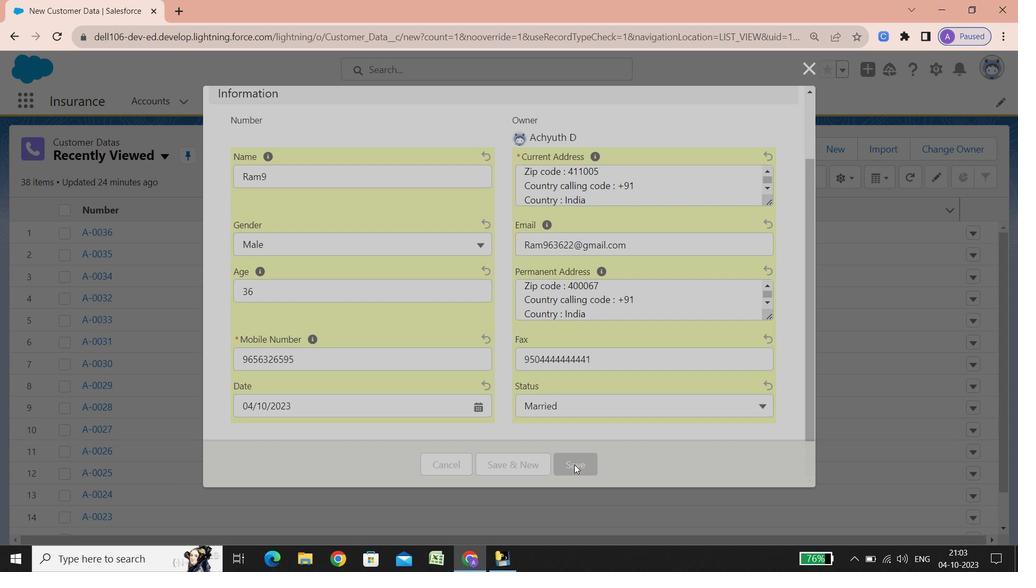 
Action: Mouse moved to (665, 143)
Screenshot: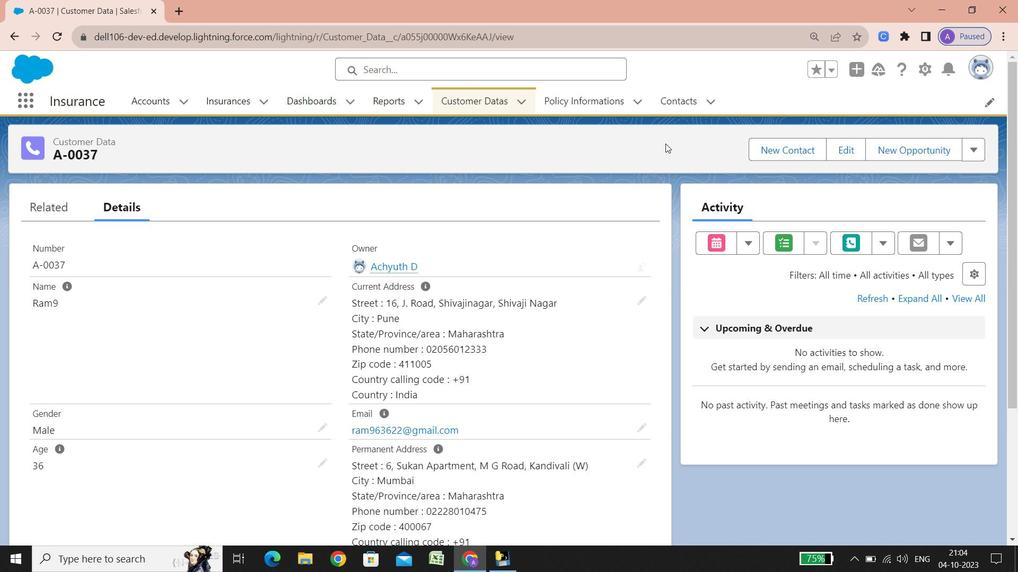 
Action: Mouse pressed left at (665, 143)
Screenshot: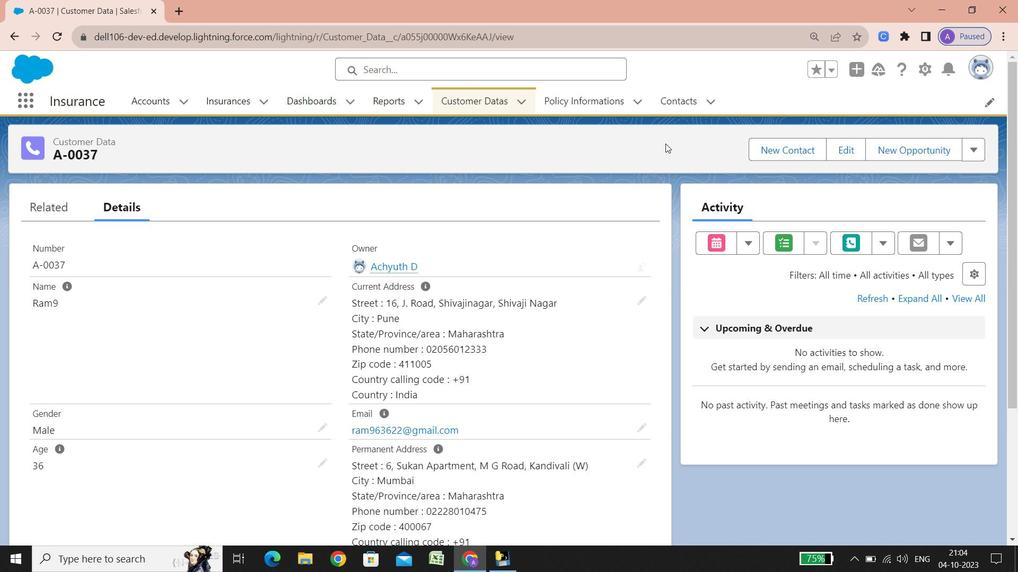 
Action: Mouse moved to (466, 107)
Screenshot: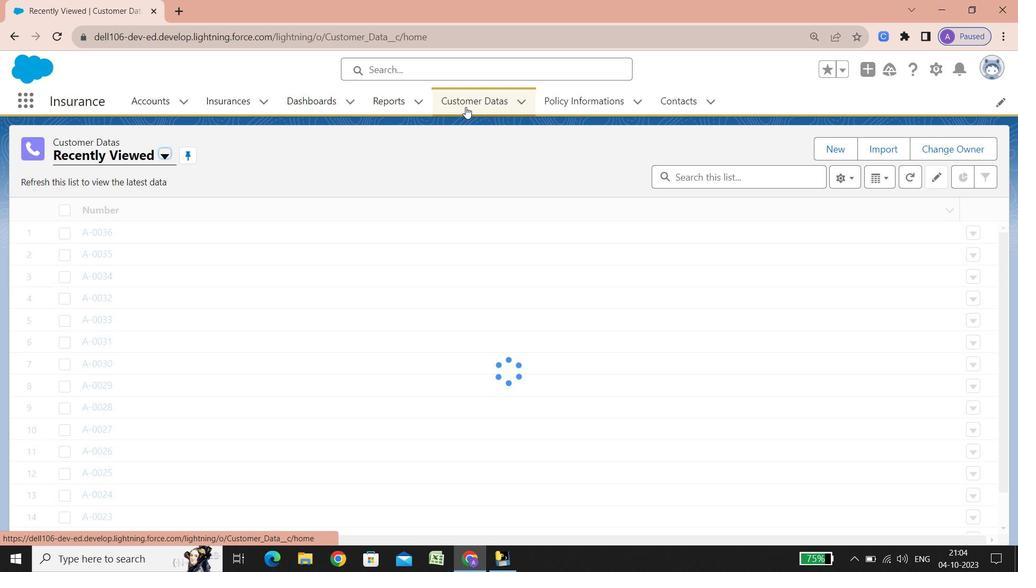 
Action: Mouse pressed left at (466, 107)
Screenshot: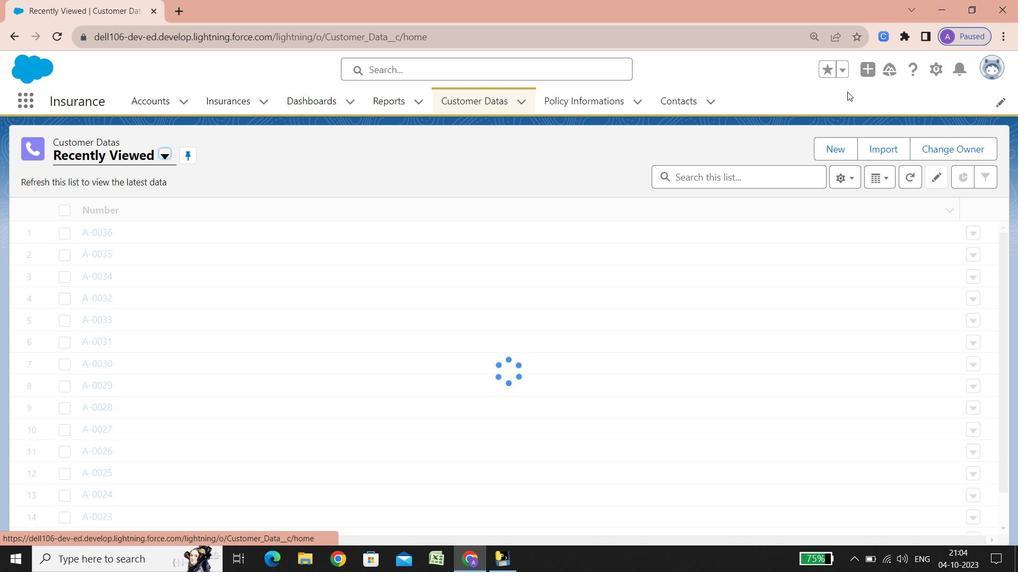 
Action: Mouse moved to (837, 145)
Screenshot: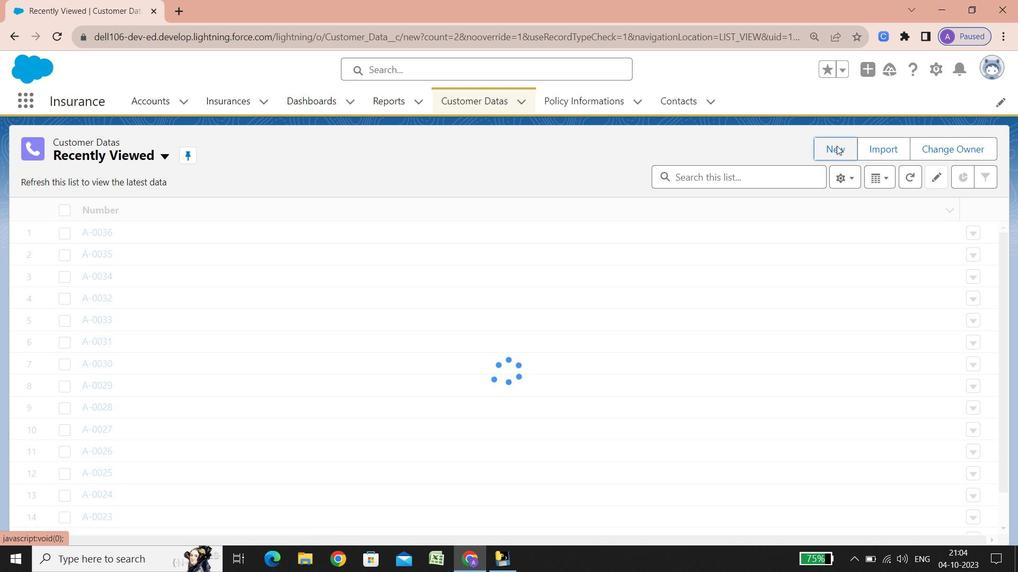 
Action: Mouse pressed left at (837, 145)
Screenshot: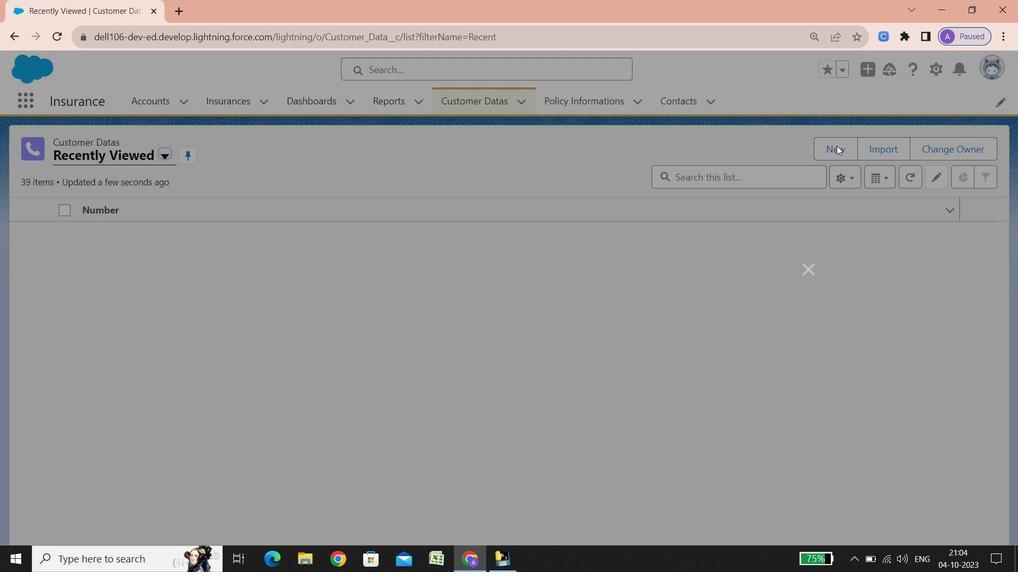 
Action: Mouse moved to (832, 147)
Screenshot: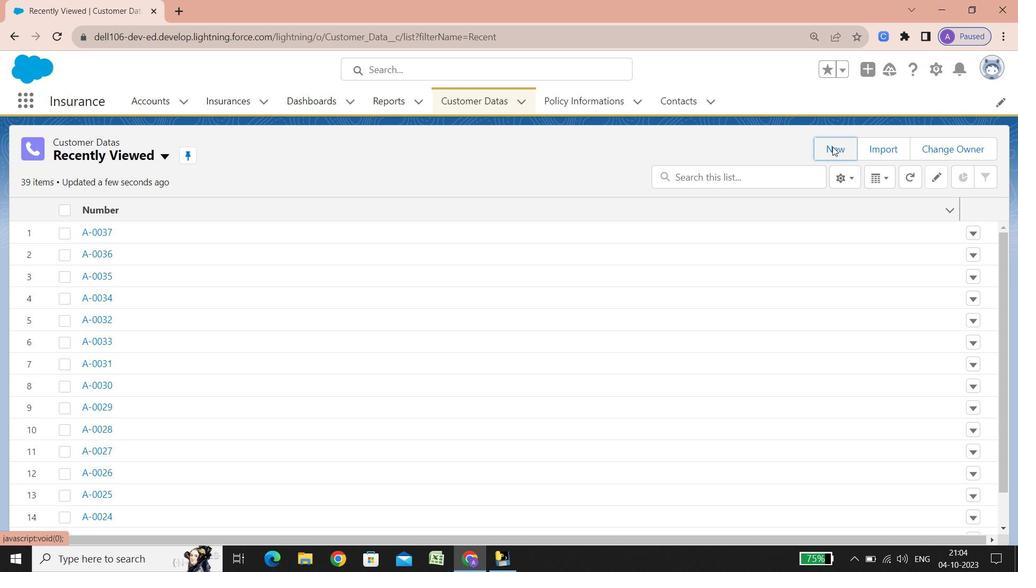 
Action: Mouse pressed left at (832, 147)
Screenshot: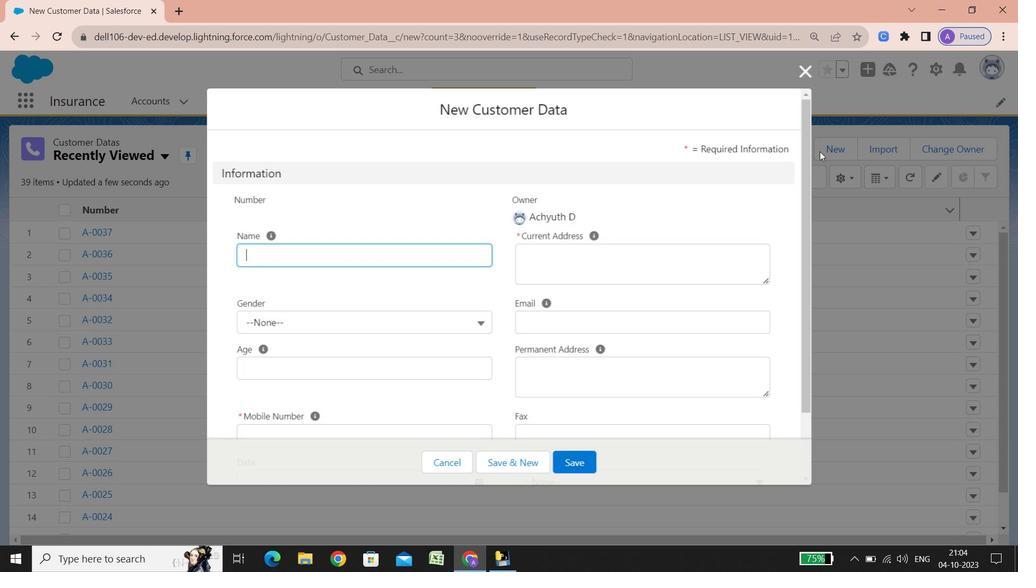 
Action: Mouse moved to (244, 249)
Screenshot: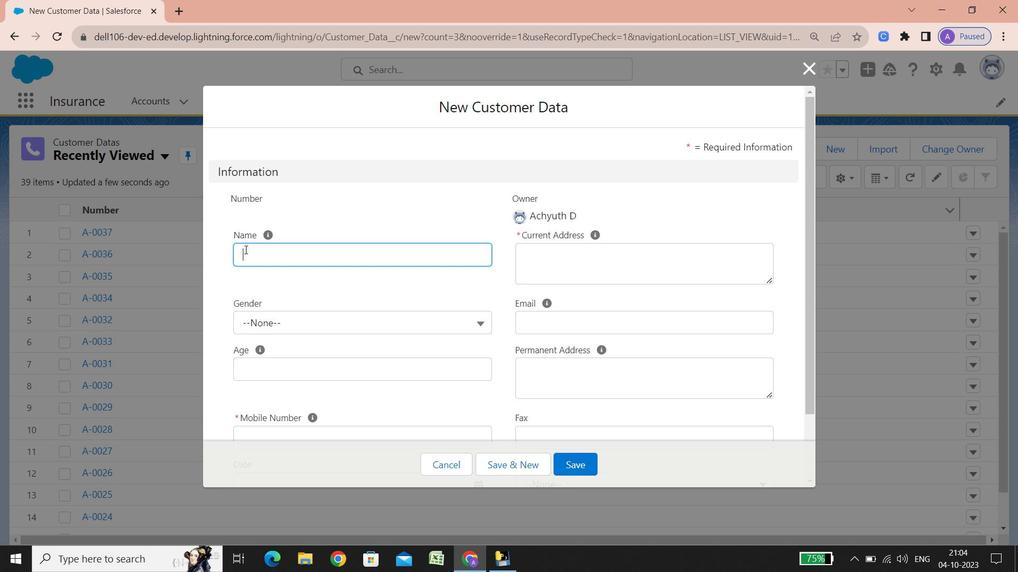 
Action: Mouse pressed left at (244, 249)
Screenshot: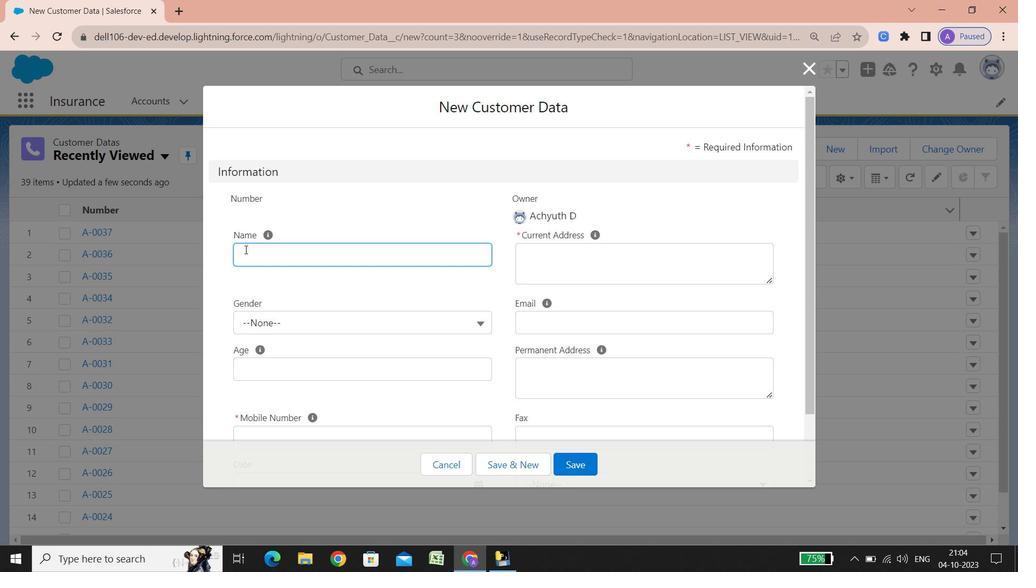 
Action: Key pressed <Key.shift><Key.shift><Key.shift><Key.shift><Key.shift><Key.shift><Key.shift><Key.shift><Key.shift><Key.shift><Key.shift><Key.shift><Key.shift>Ram10
Screenshot: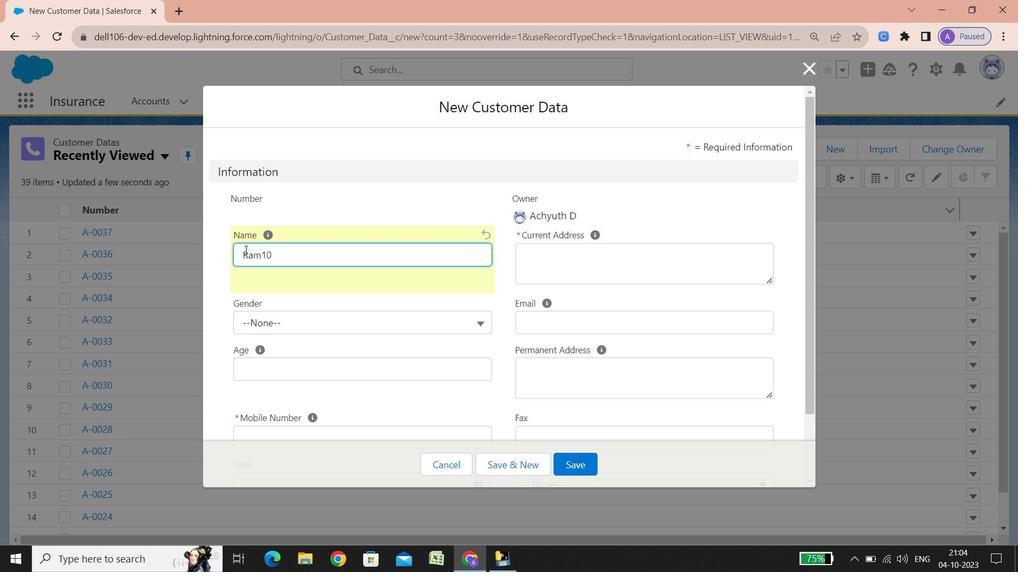 
Action: Mouse moved to (379, 318)
Screenshot: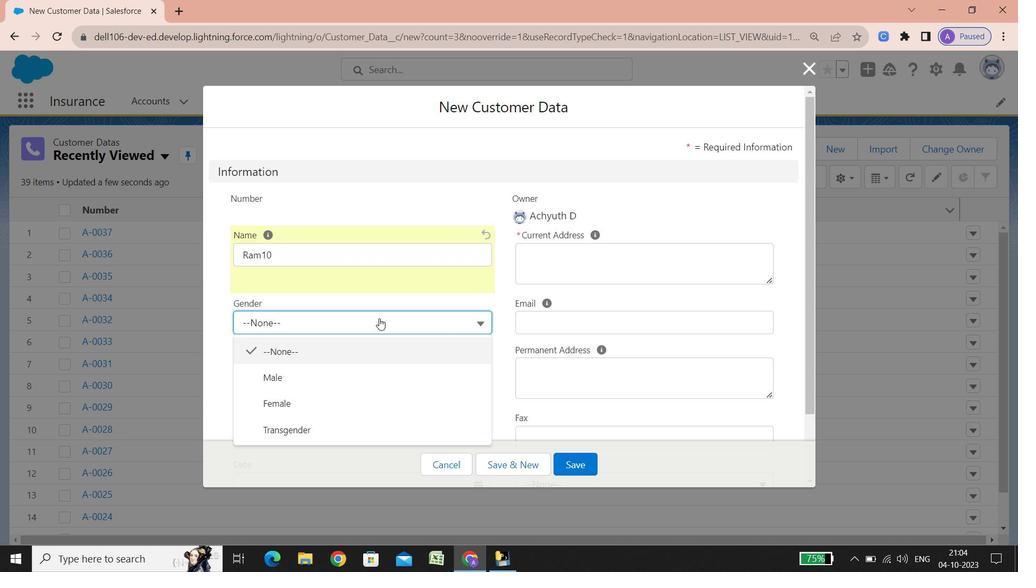 
Action: Mouse pressed left at (379, 318)
Screenshot: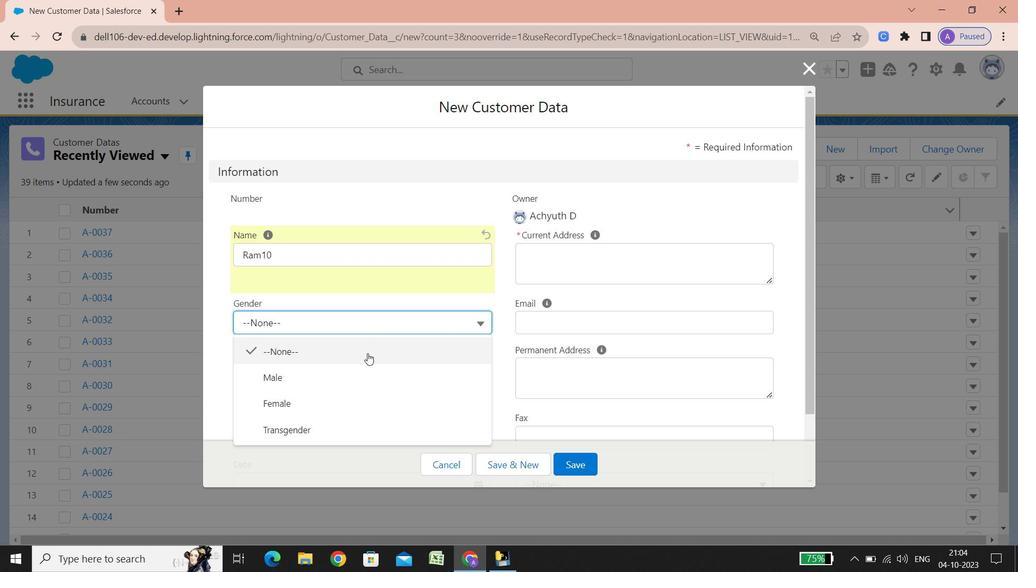 
Action: Mouse moved to (334, 375)
Screenshot: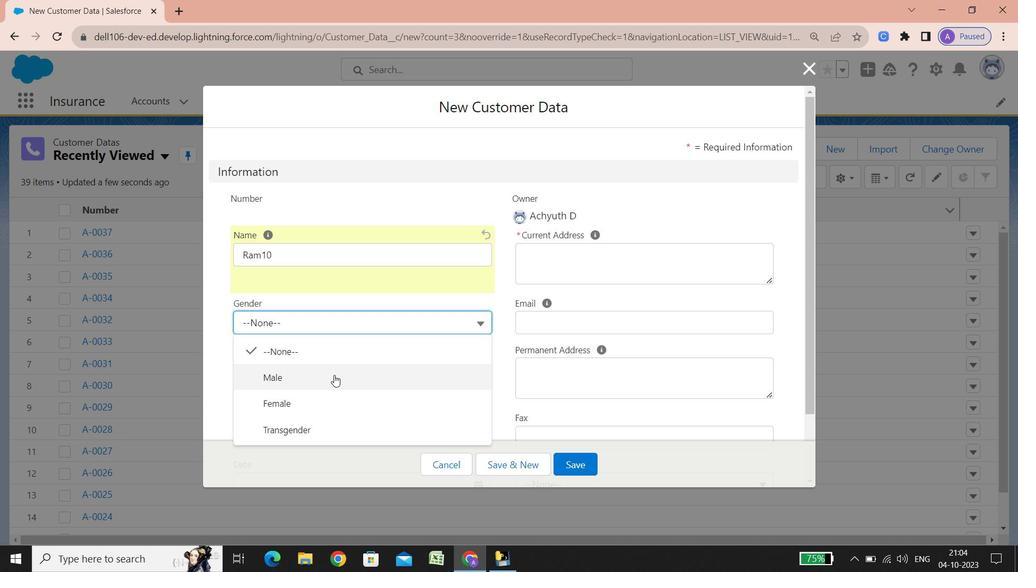 
Action: Mouse pressed left at (334, 375)
Screenshot: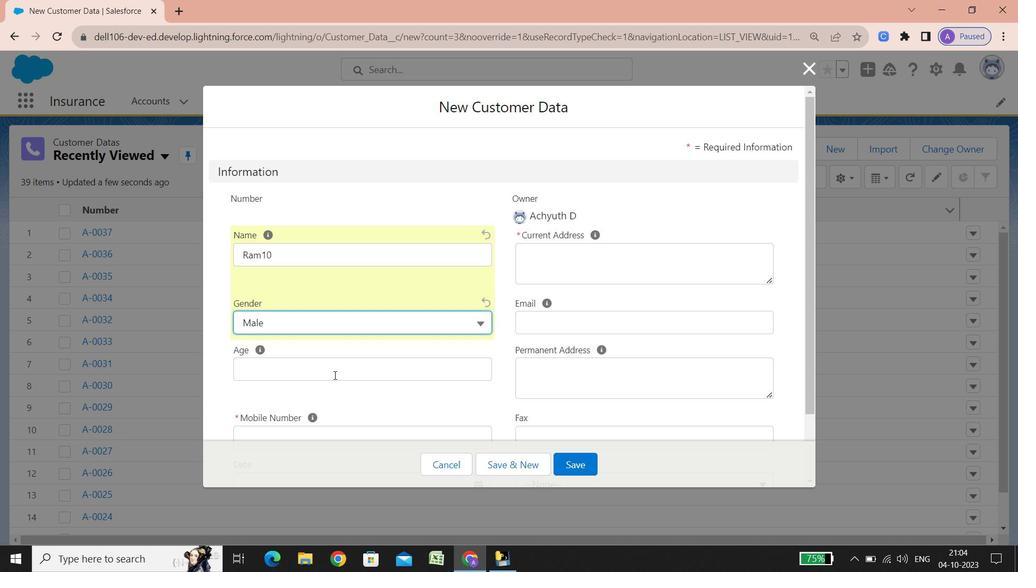 
Action: Mouse moved to (341, 376)
Screenshot: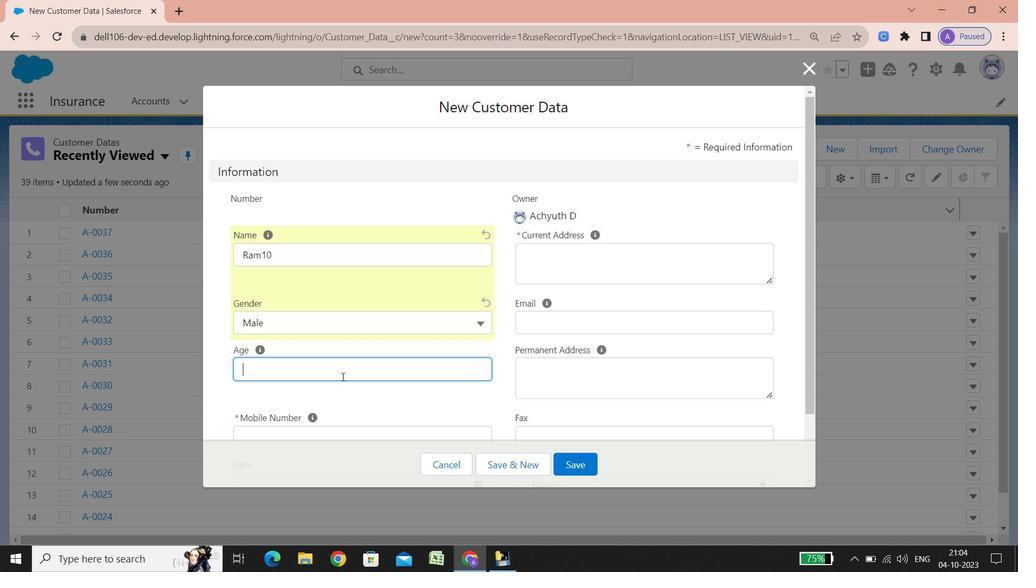 
Action: Mouse pressed left at (341, 376)
Screenshot: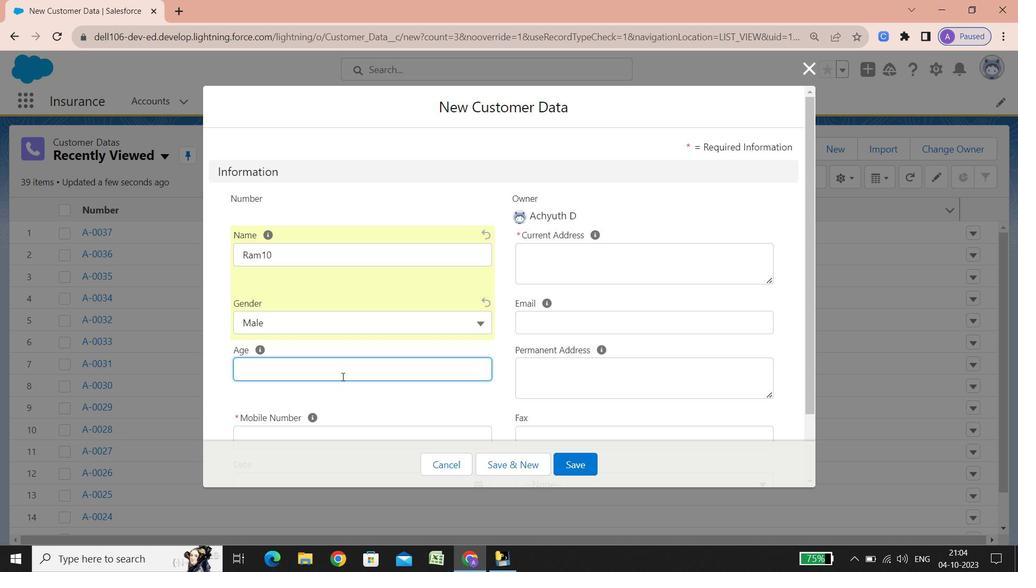 
Action: Key pressed 31
Screenshot: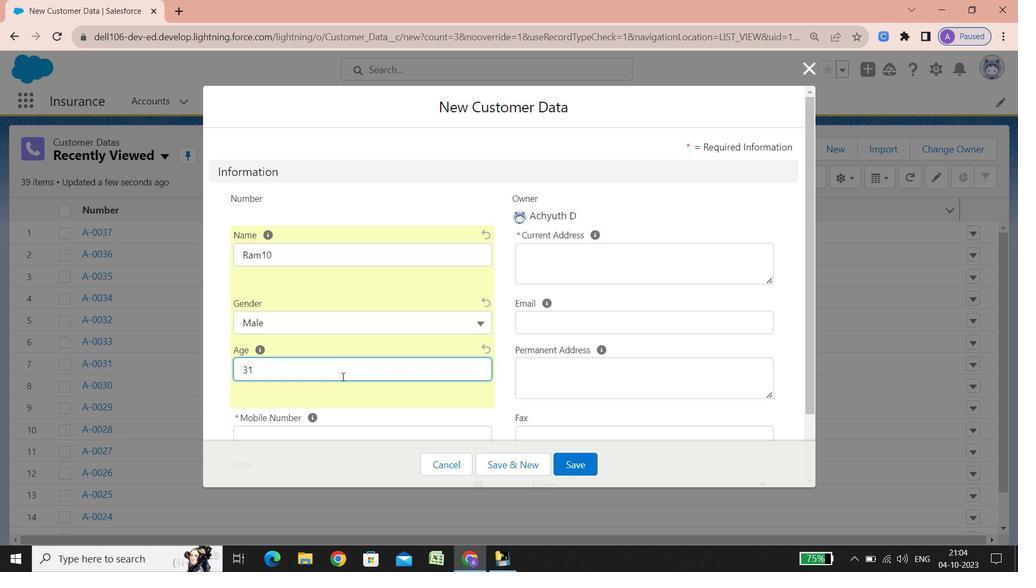 
Action: Mouse scrolled (341, 376) with delta (0, 0)
Screenshot: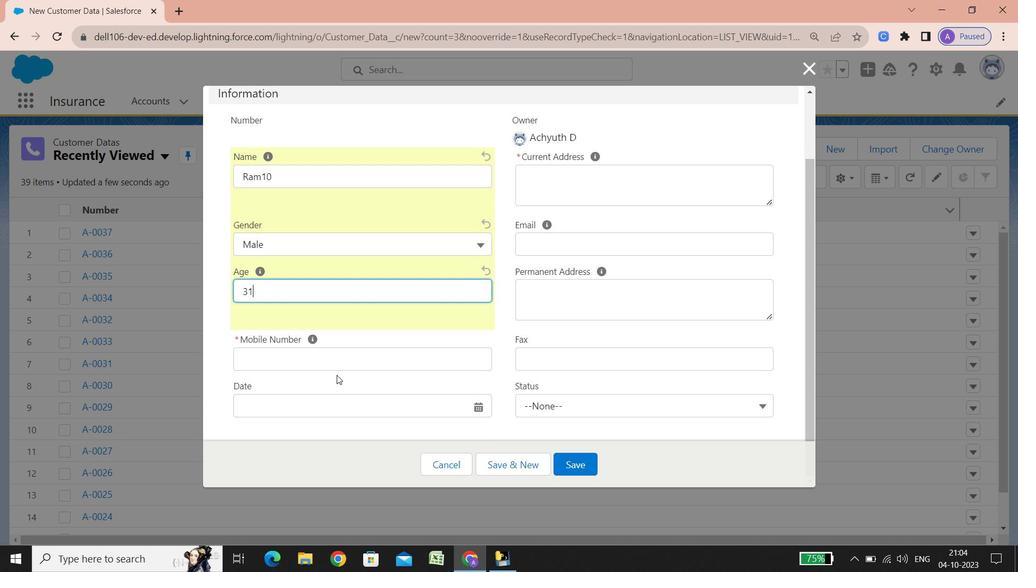 
Action: Mouse scrolled (341, 376) with delta (0, 0)
Screenshot: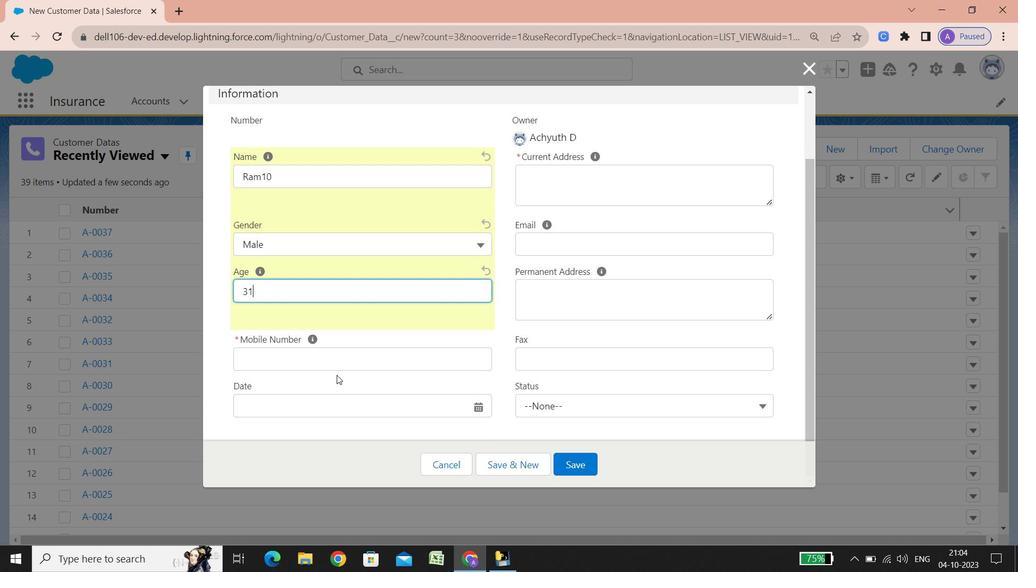 
Action: Mouse scrolled (341, 376) with delta (0, 0)
Screenshot: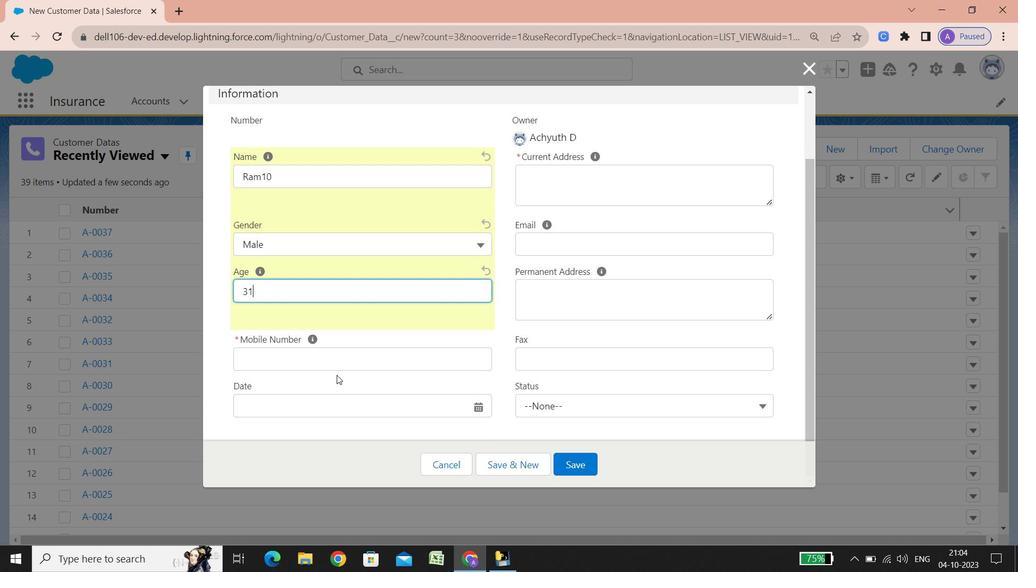 
Action: Mouse scrolled (341, 376) with delta (0, 0)
Screenshot: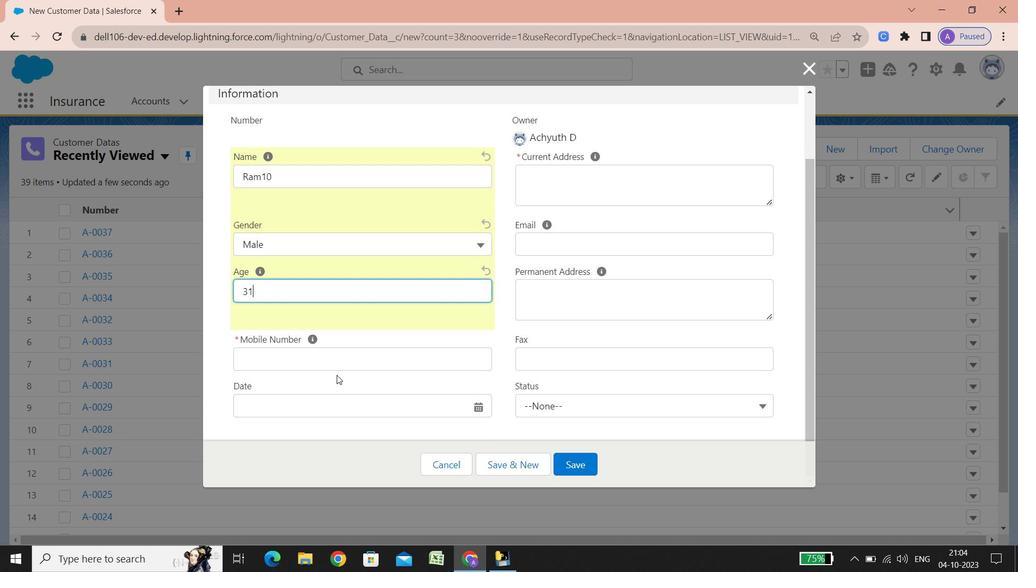 
Action: Mouse scrolled (341, 376) with delta (0, 0)
Screenshot: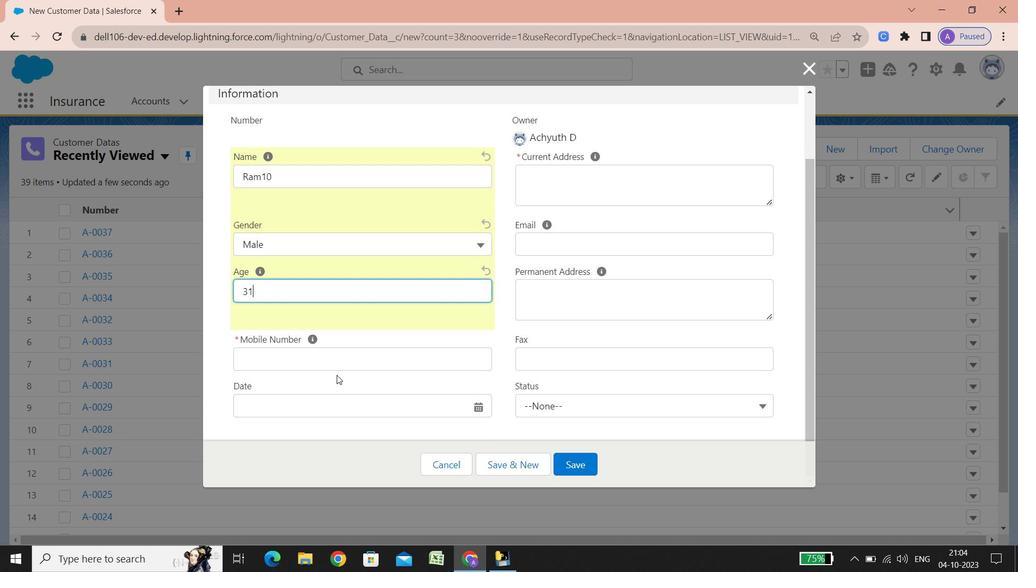 
Action: Mouse scrolled (341, 376) with delta (0, 0)
Screenshot: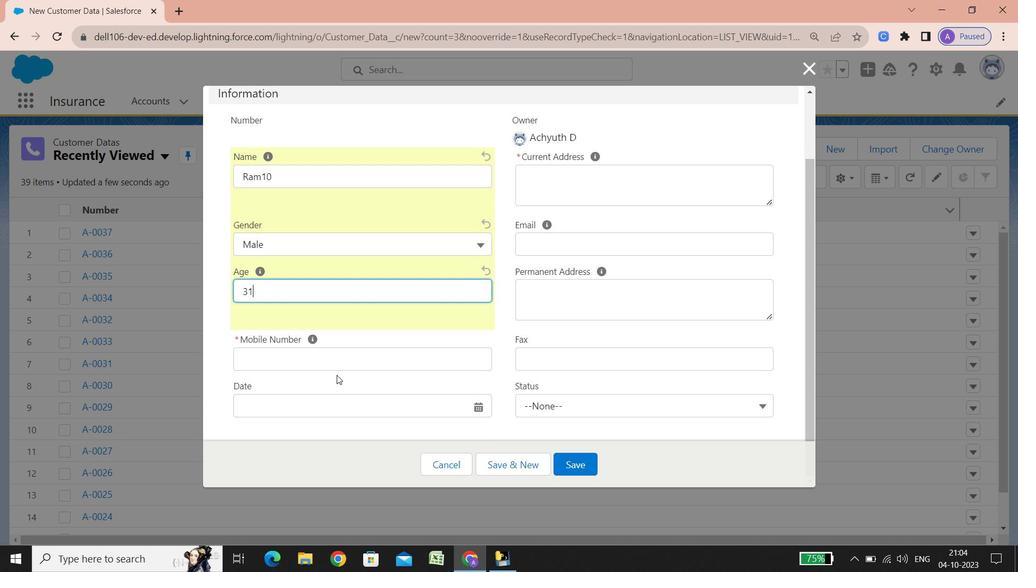 
Action: Mouse scrolled (341, 376) with delta (0, 0)
Screenshot: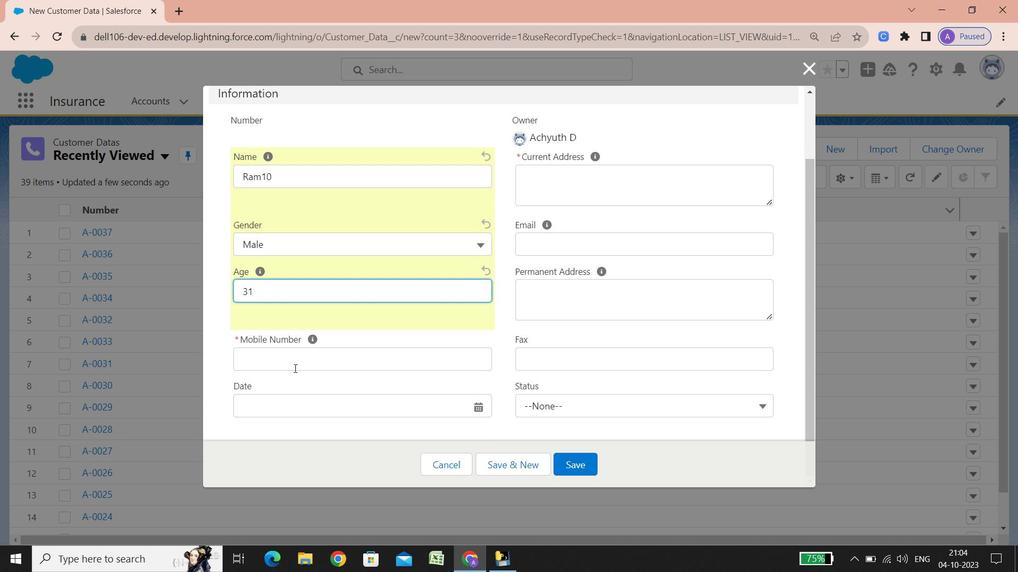 
Action: Mouse scrolled (341, 376) with delta (0, 0)
Screenshot: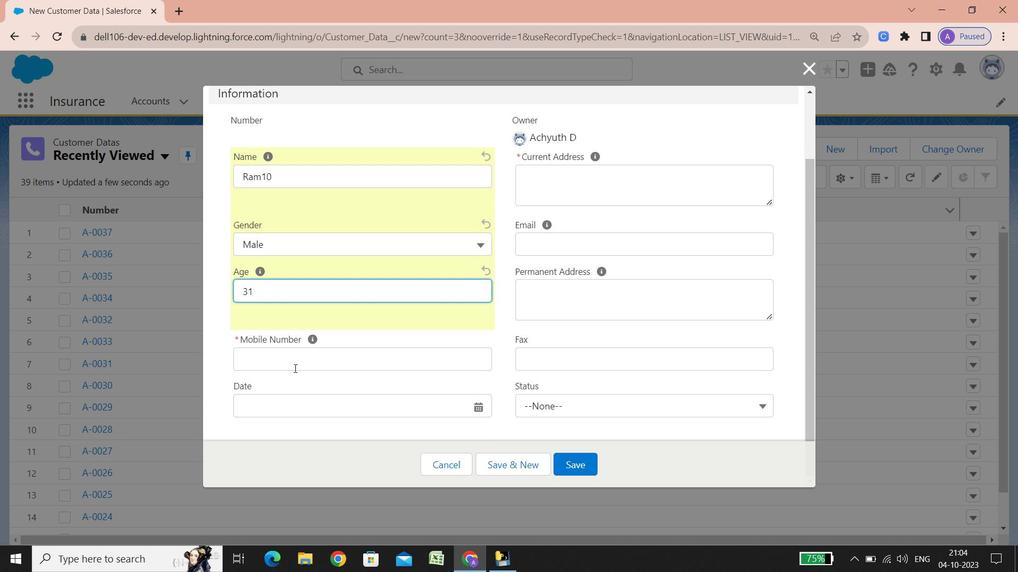 
Action: Mouse scrolled (341, 376) with delta (0, 0)
Screenshot: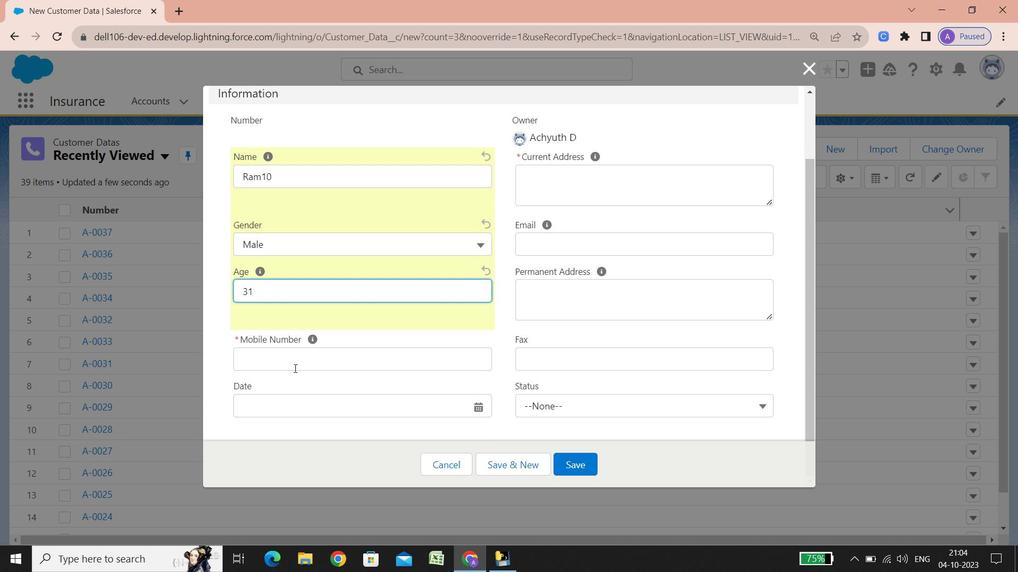 
Action: Mouse scrolled (341, 376) with delta (0, 0)
Screenshot: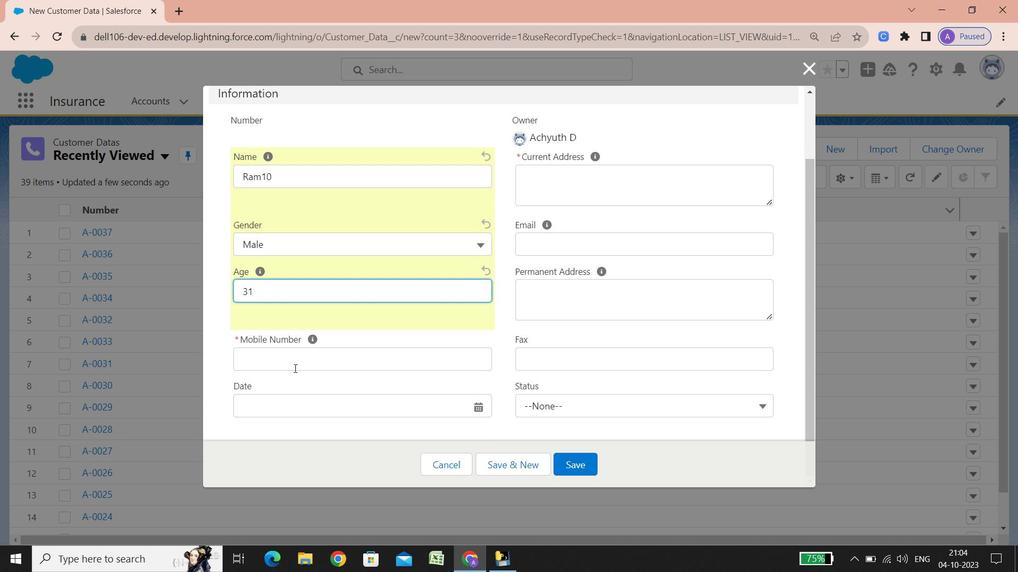 
Action: Mouse scrolled (341, 376) with delta (0, 0)
Screenshot: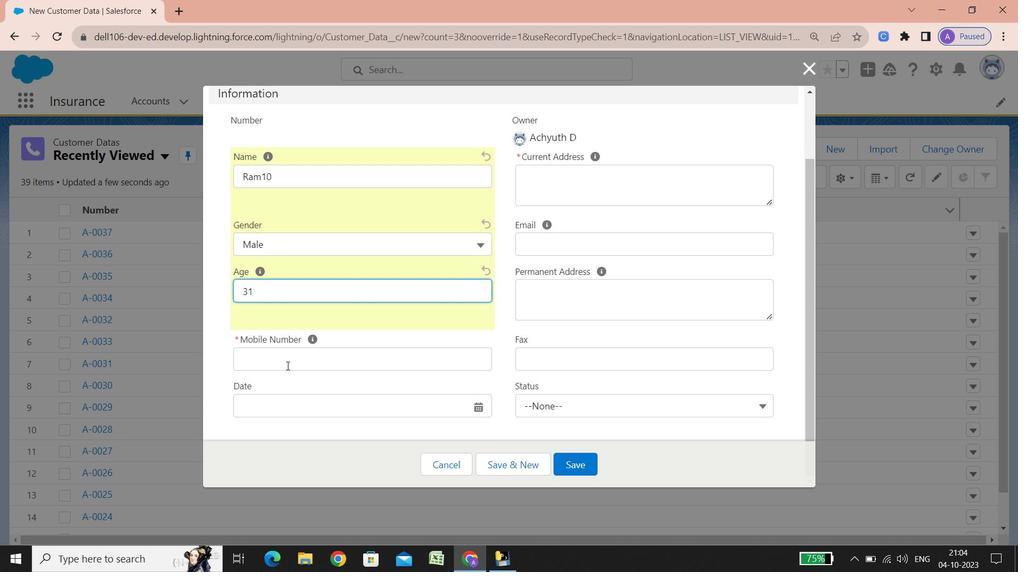 
Action: Mouse scrolled (341, 376) with delta (0, 0)
Screenshot: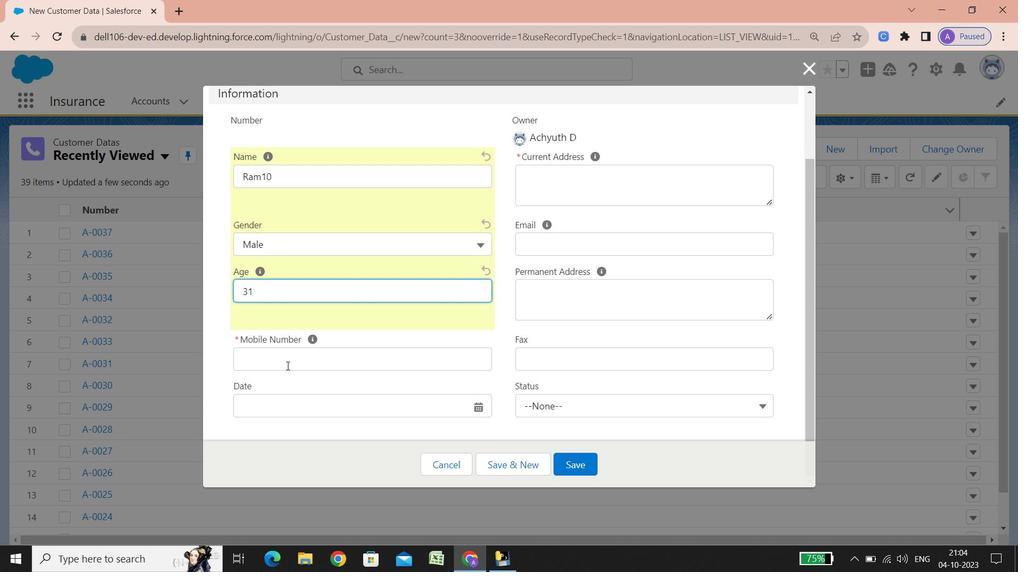 
Action: Mouse scrolled (341, 376) with delta (0, 0)
Screenshot: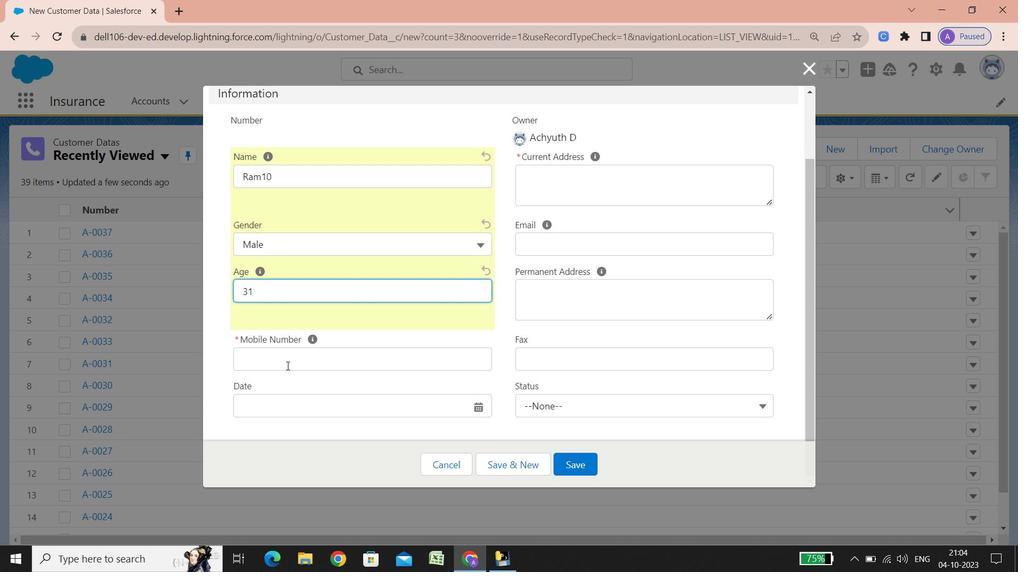 
Action: Mouse scrolled (341, 376) with delta (0, 0)
Screenshot: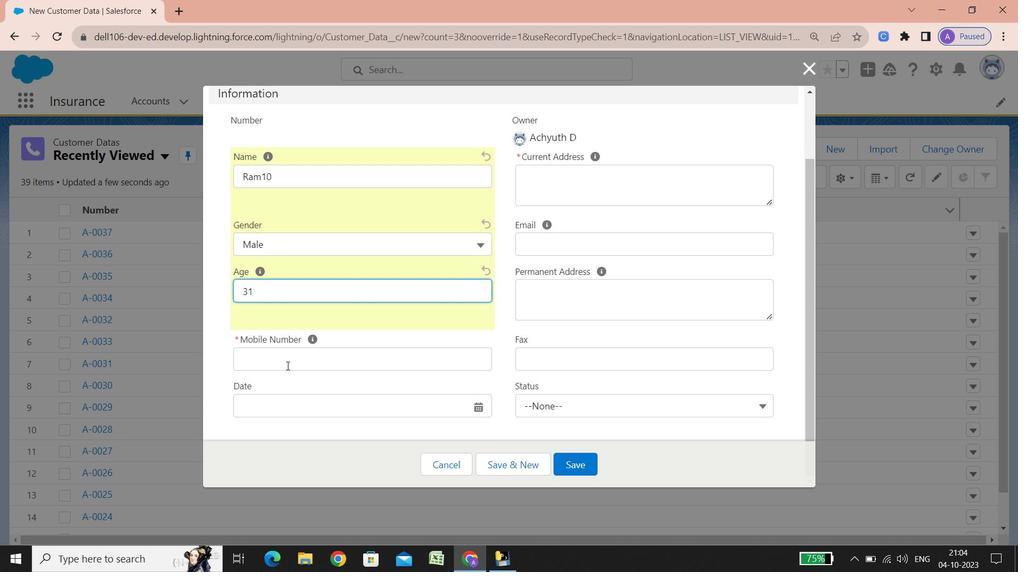 
Action: Mouse scrolled (341, 376) with delta (0, 0)
Screenshot: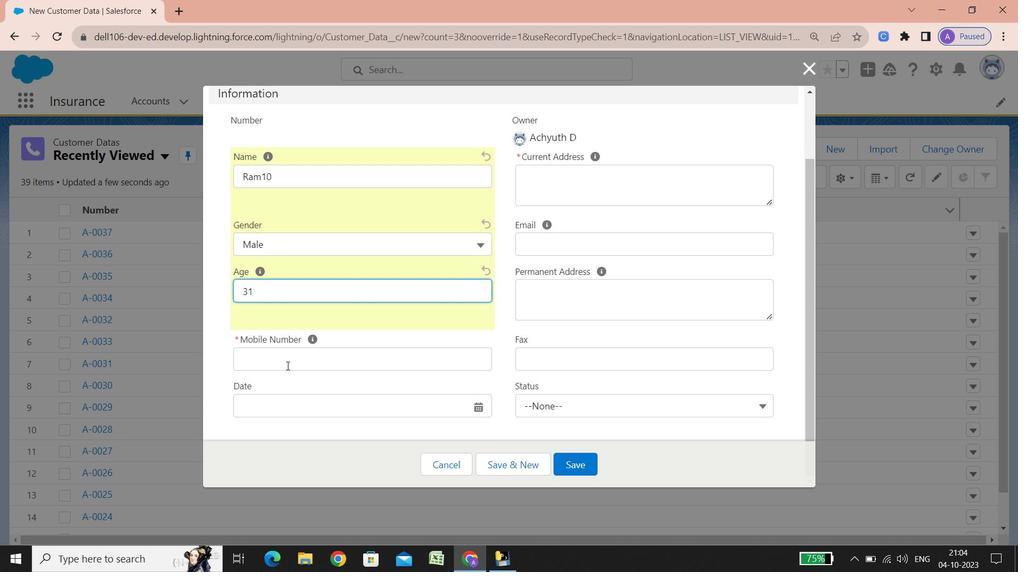 
Action: Mouse scrolled (341, 376) with delta (0, 0)
Screenshot: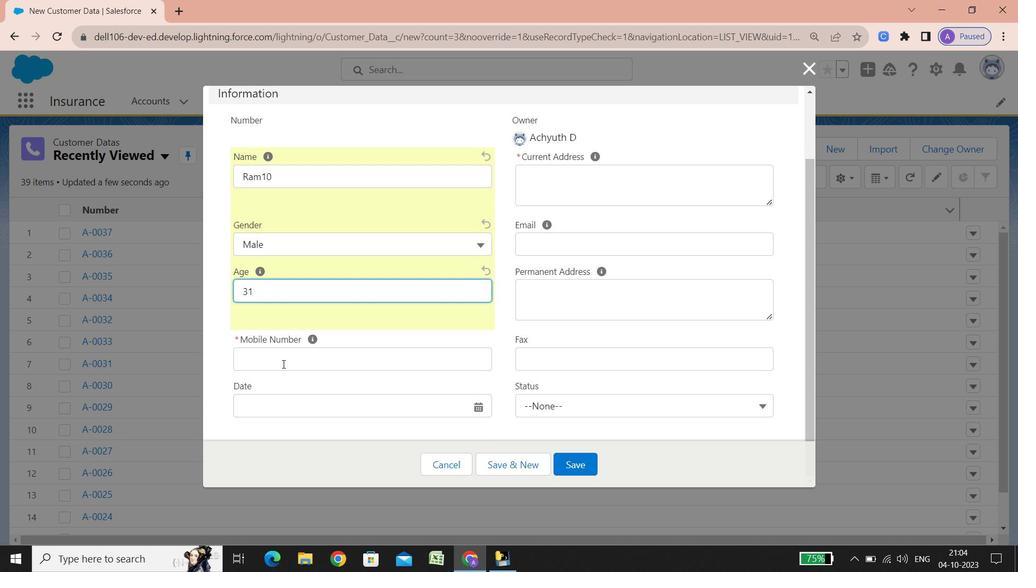 
Action: Mouse scrolled (341, 376) with delta (0, 0)
Screenshot: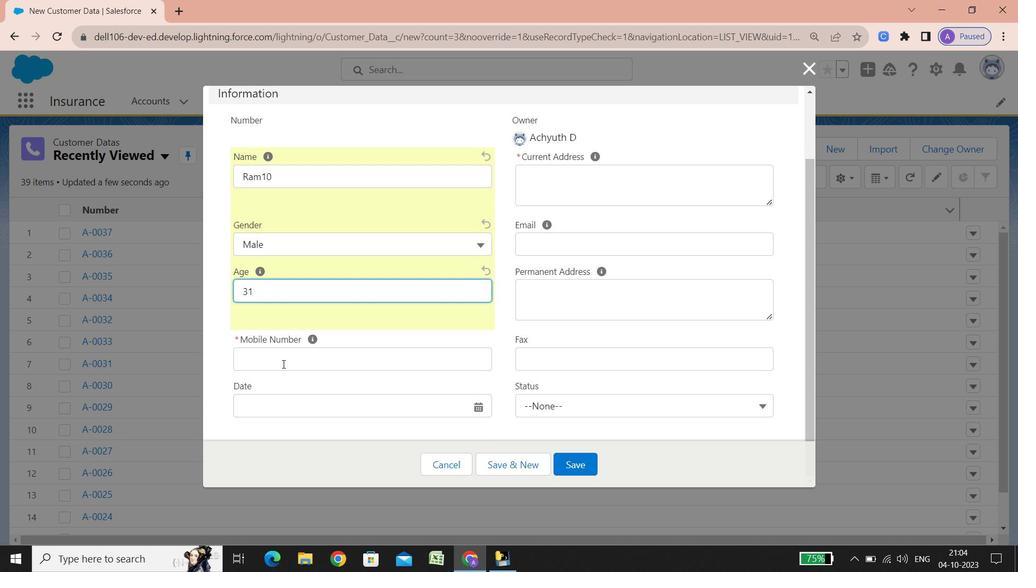 
Action: Mouse scrolled (341, 376) with delta (0, 0)
Screenshot: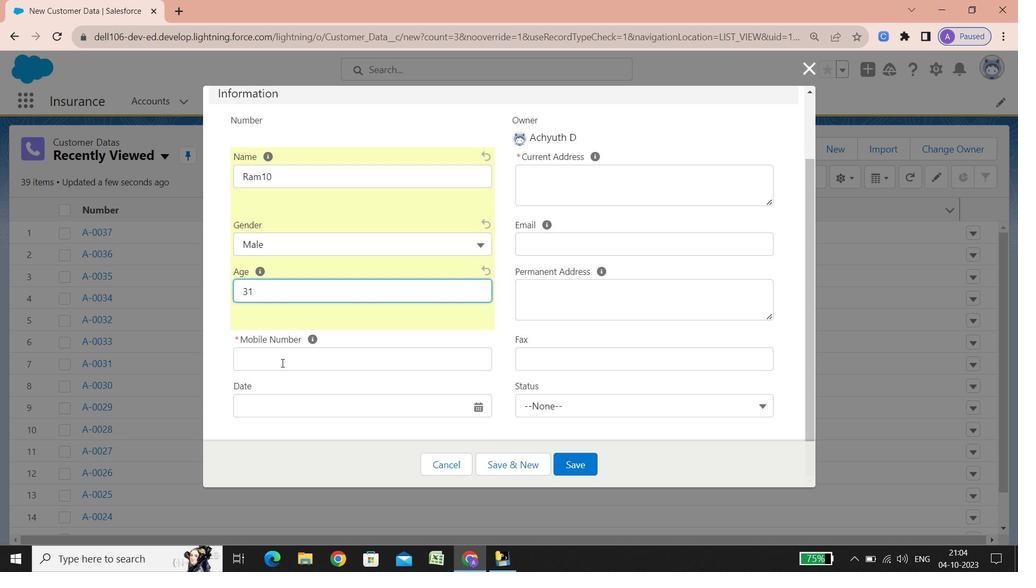 
Action: Mouse scrolled (341, 376) with delta (0, 0)
Screenshot: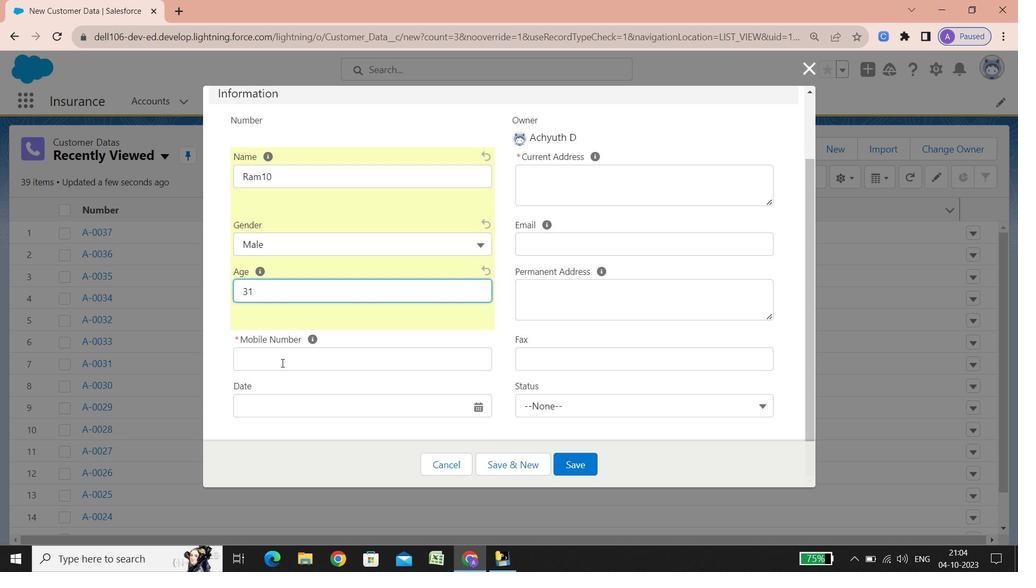 
Action: Mouse scrolled (341, 376) with delta (0, 0)
Screenshot: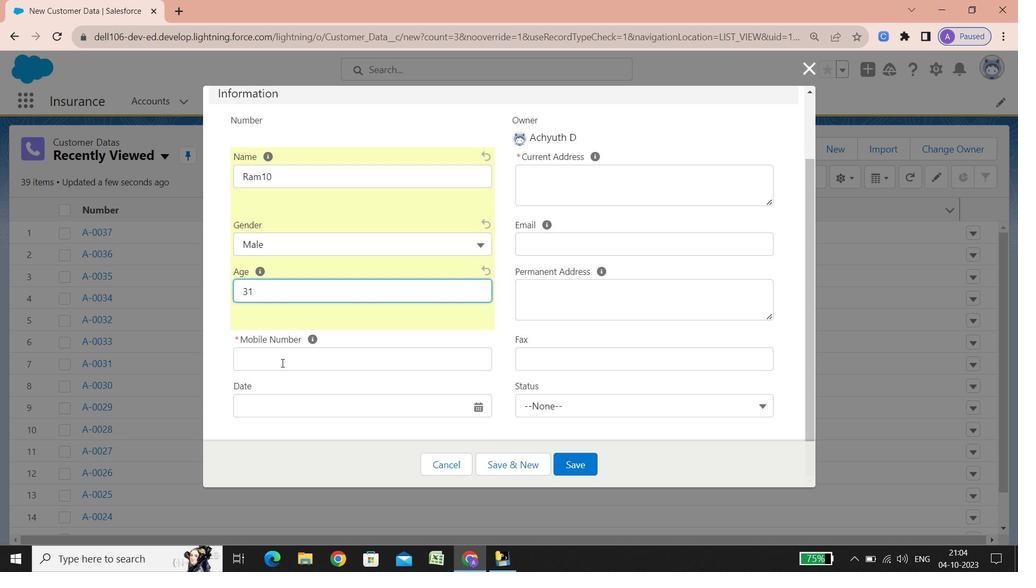 
Action: Mouse scrolled (341, 376) with delta (0, 0)
Screenshot: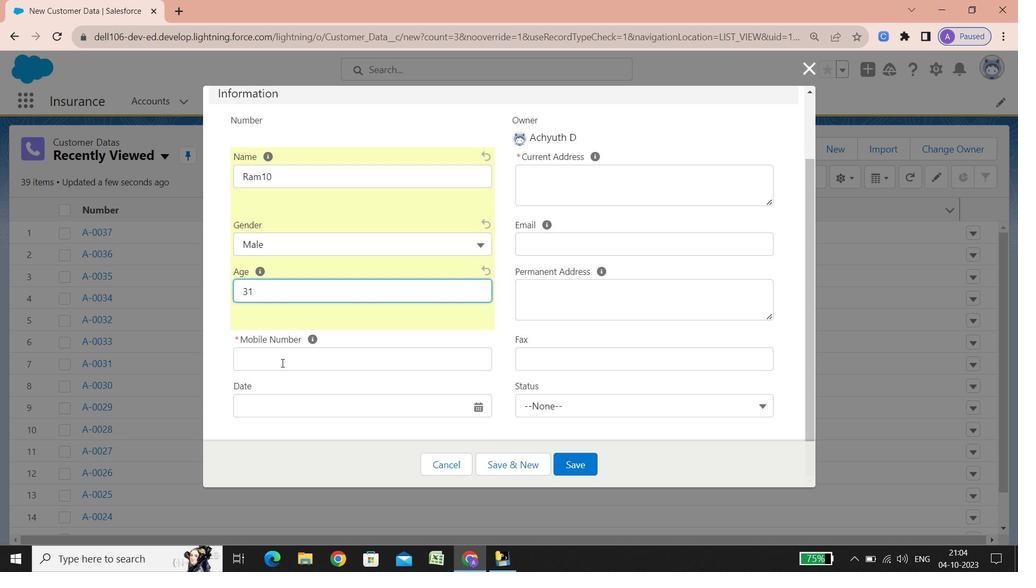 
Action: Mouse scrolled (341, 376) with delta (0, 0)
Screenshot: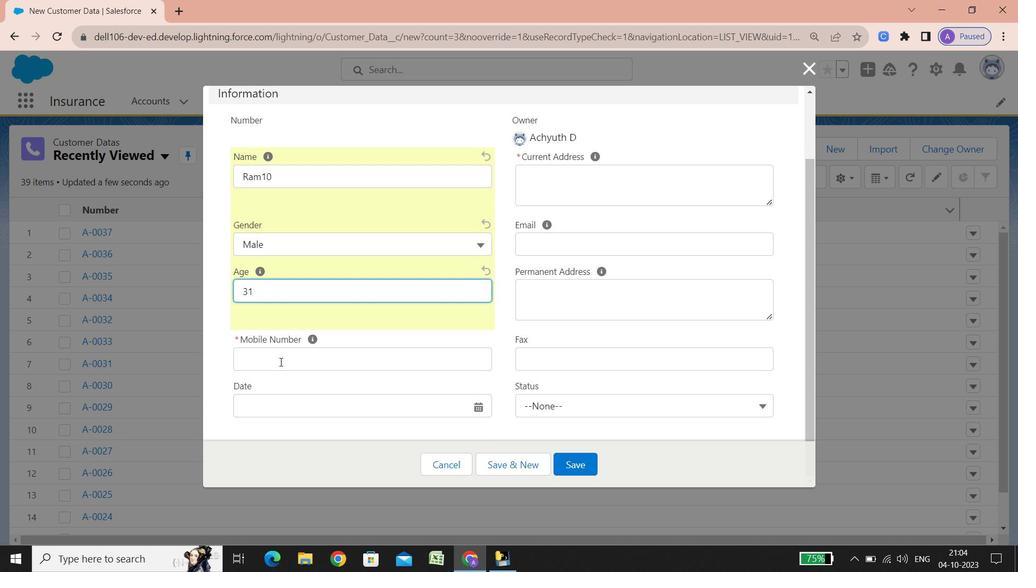 
Action: Mouse scrolled (341, 376) with delta (0, 0)
Screenshot: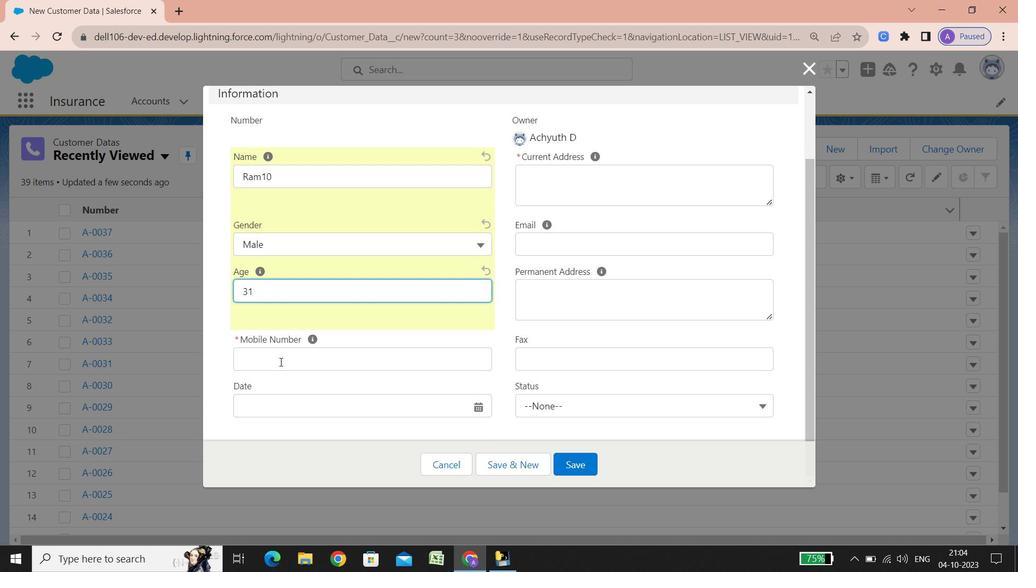 
Action: Mouse scrolled (341, 376) with delta (0, 0)
Screenshot: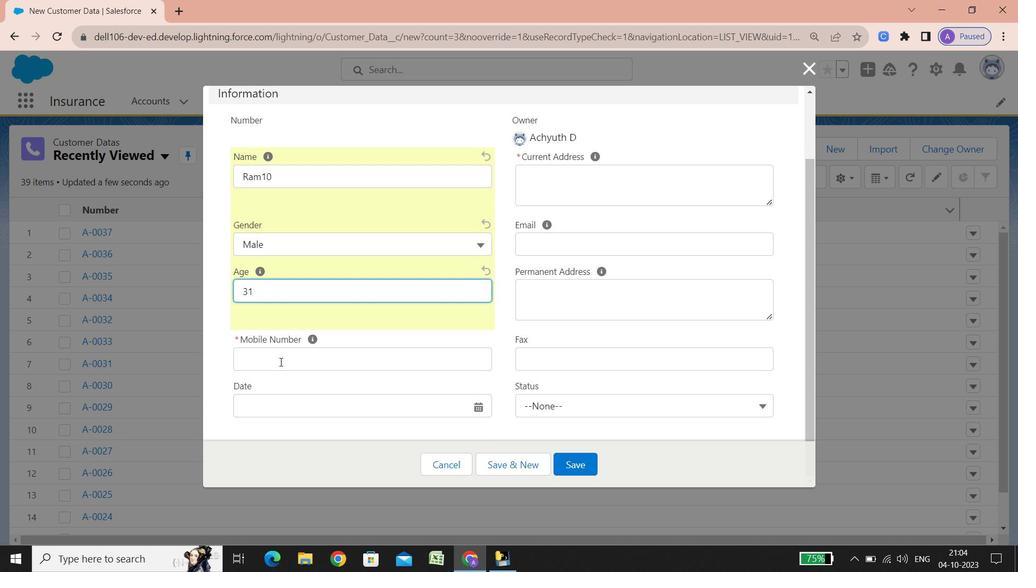 
Action: Mouse scrolled (341, 376) with delta (0, 0)
Screenshot: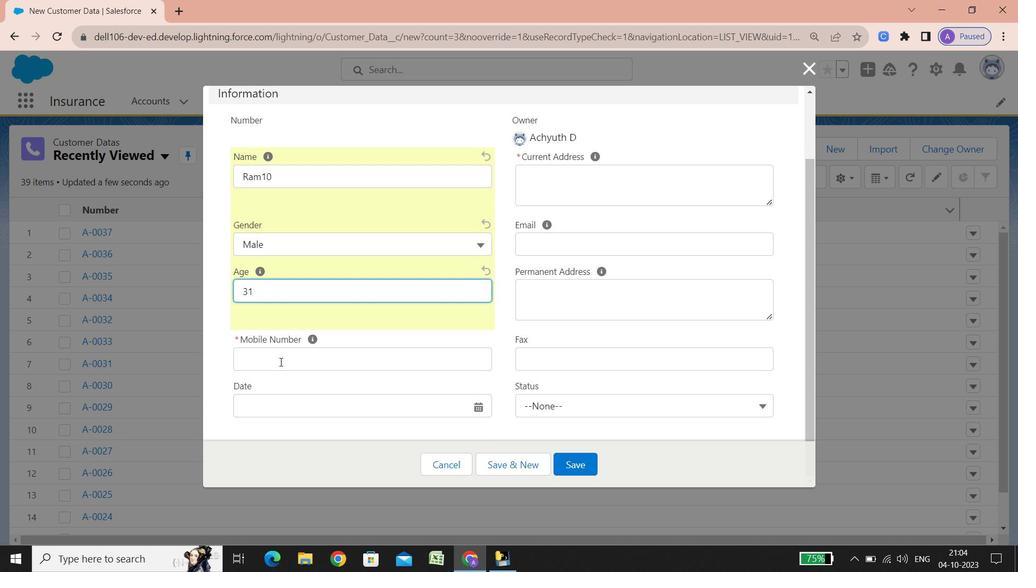 
Action: Mouse scrolled (341, 376) with delta (0, 0)
Screenshot: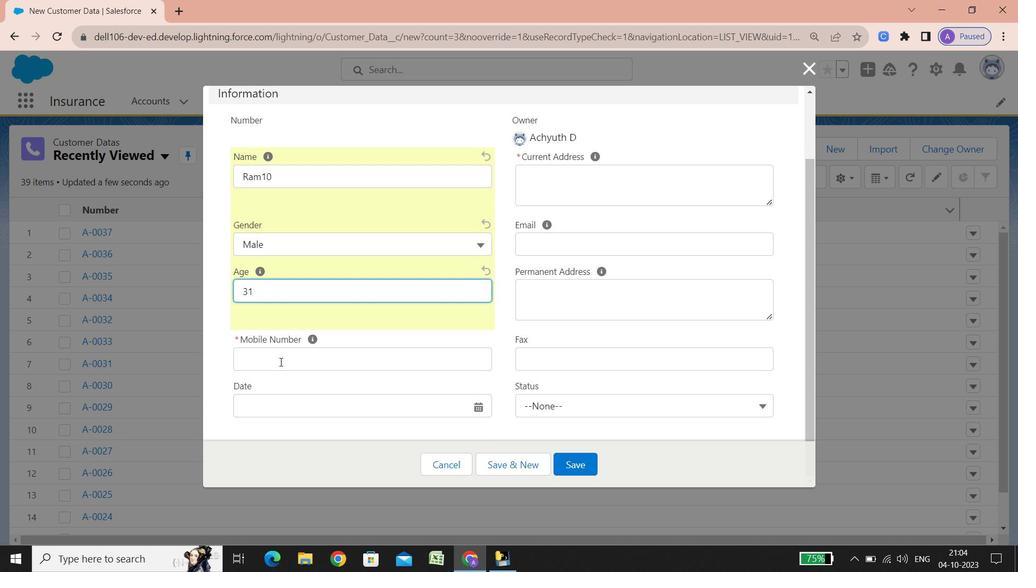 
Action: Mouse scrolled (341, 376) with delta (0, 0)
Screenshot: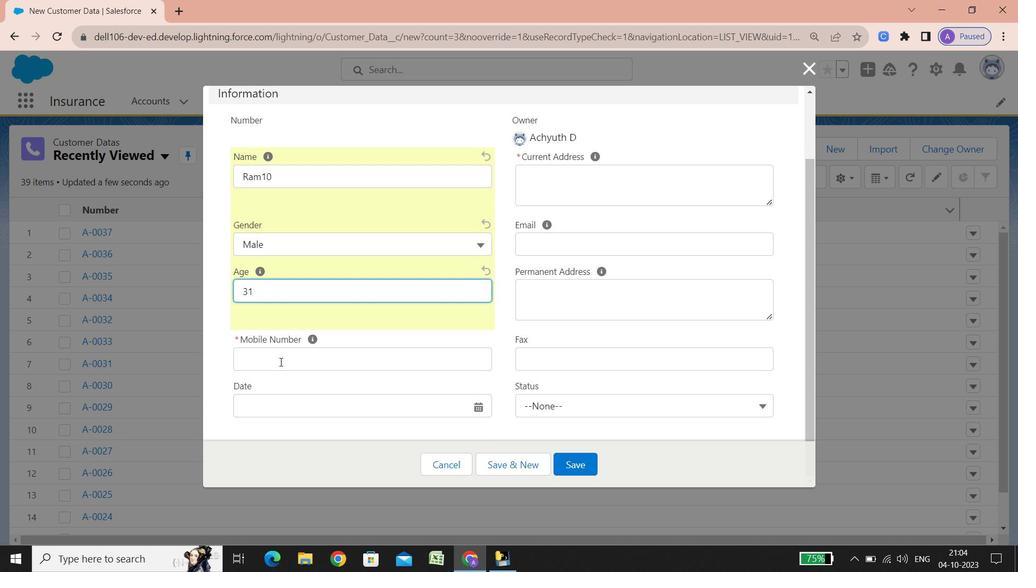 
Action: Mouse scrolled (341, 376) with delta (0, 0)
Screenshot: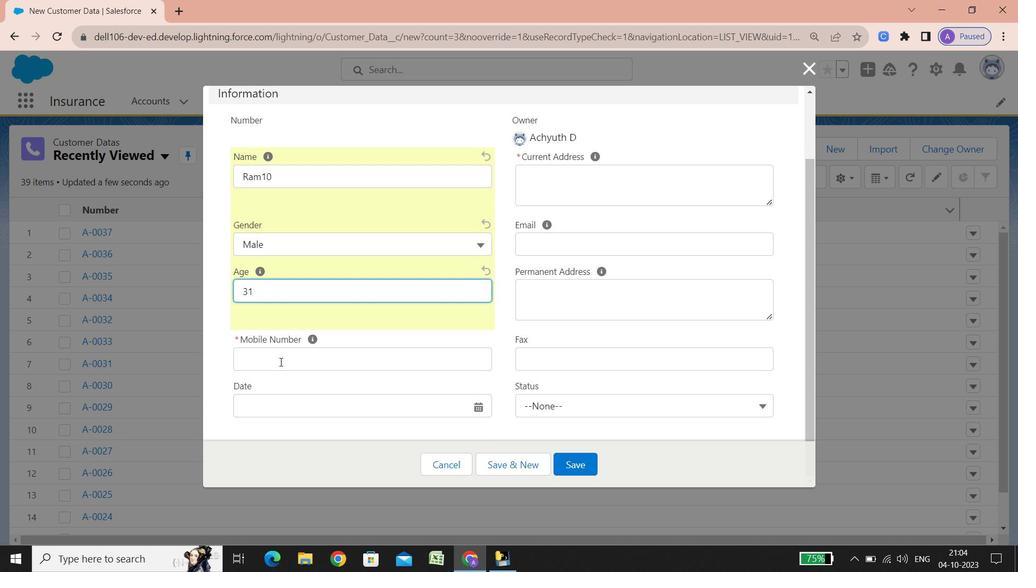 
Action: Mouse scrolled (341, 376) with delta (0, 0)
Screenshot: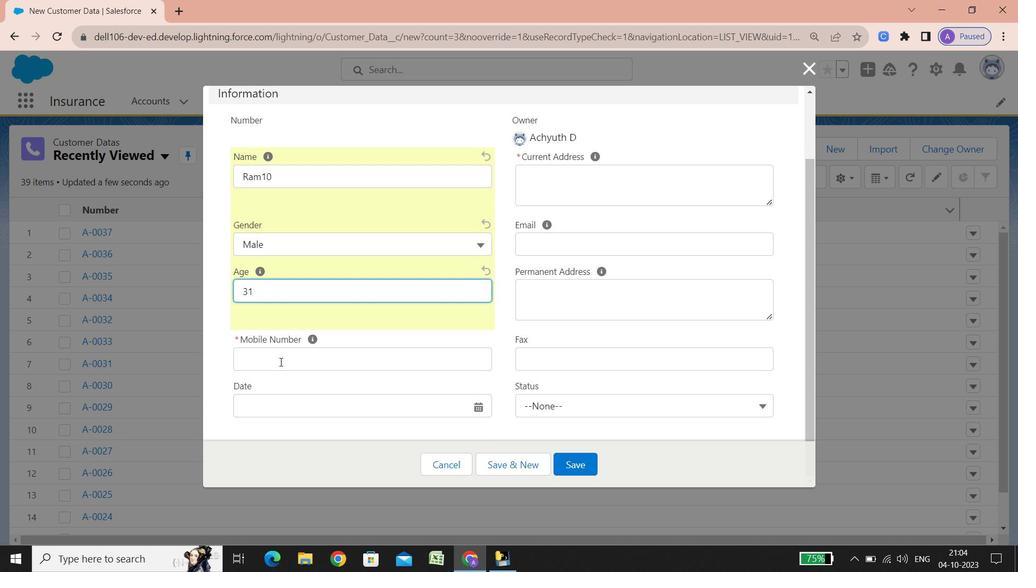 
Action: Mouse scrolled (341, 376) with delta (0, 0)
Screenshot: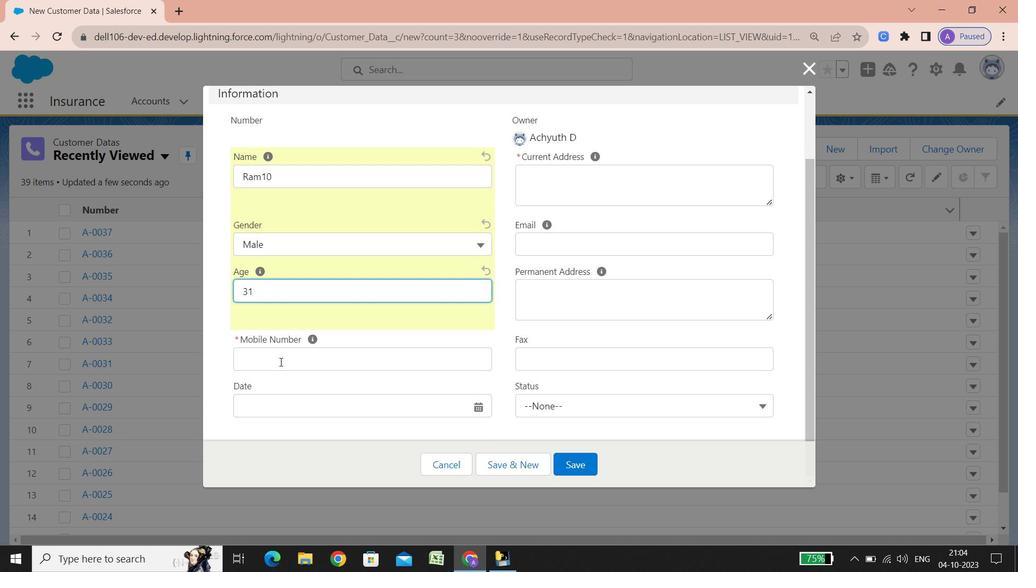 
Action: Mouse moved to (280, 362)
Screenshot: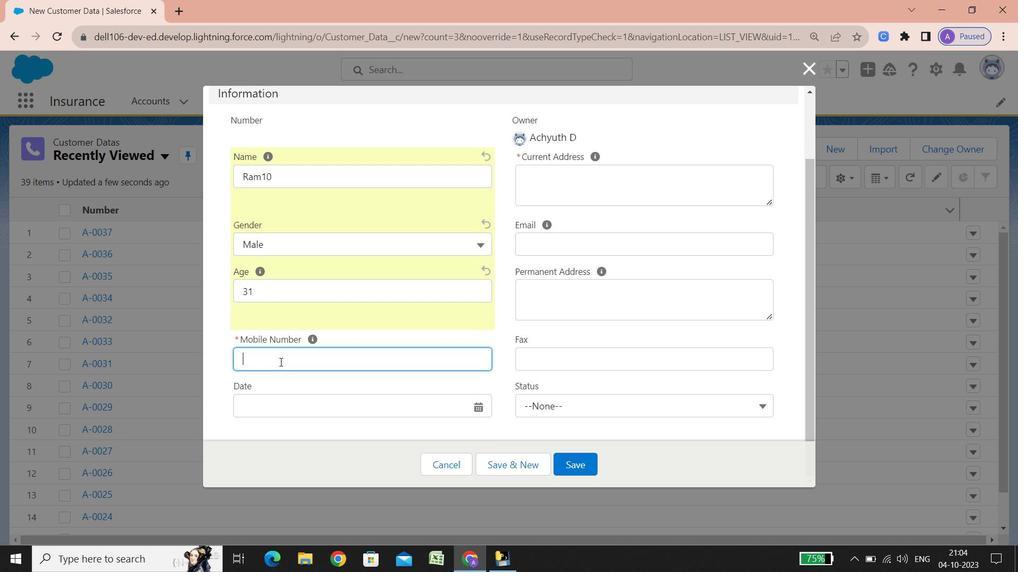 
Action: Mouse pressed left at (280, 362)
Screenshot: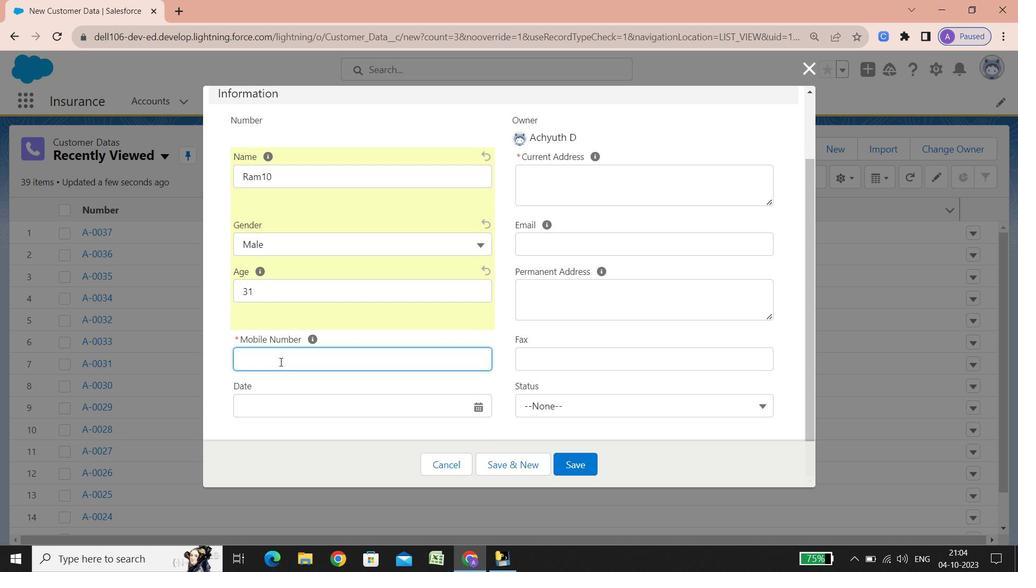 
Action: Key pressed 9631454887
Screenshot: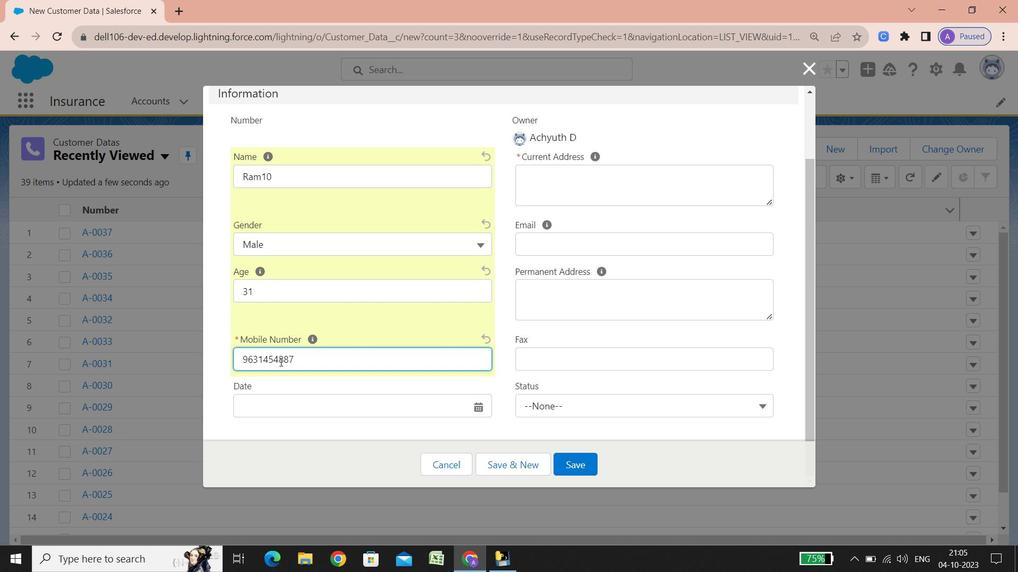 
Action: Mouse moved to (484, 413)
Screenshot: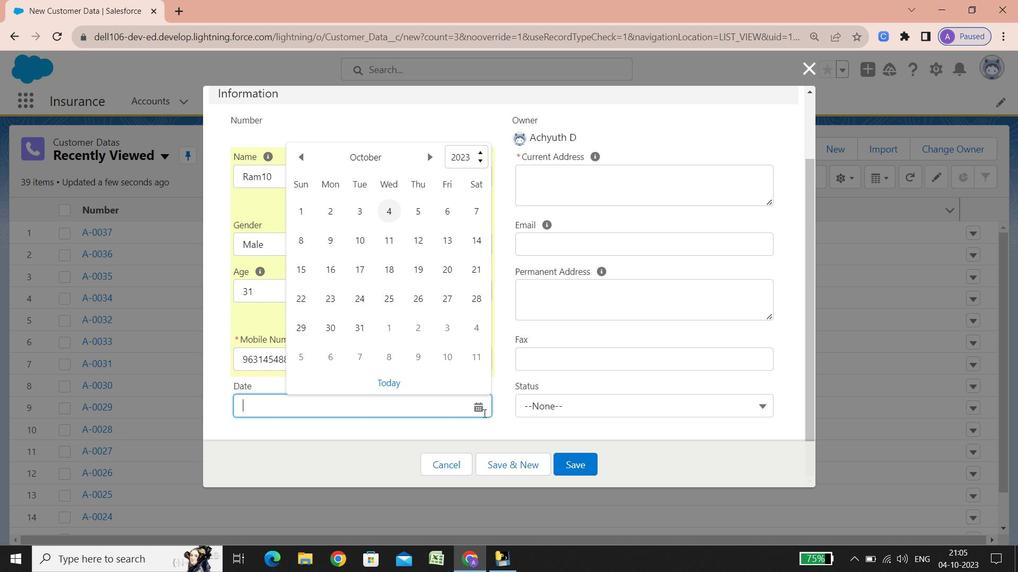 
Action: Mouse pressed left at (484, 413)
Screenshot: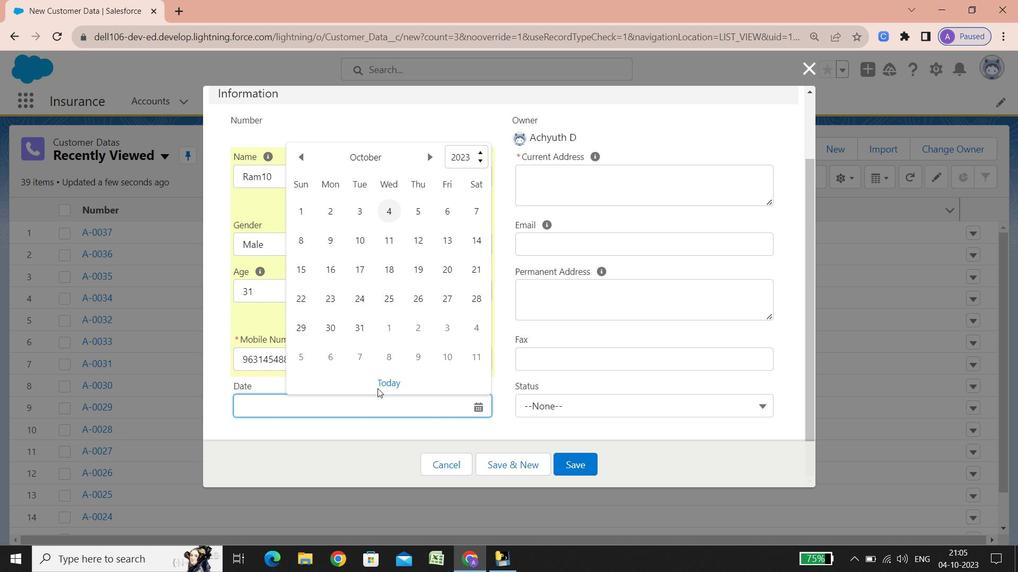 
Action: Mouse moved to (382, 387)
Screenshot: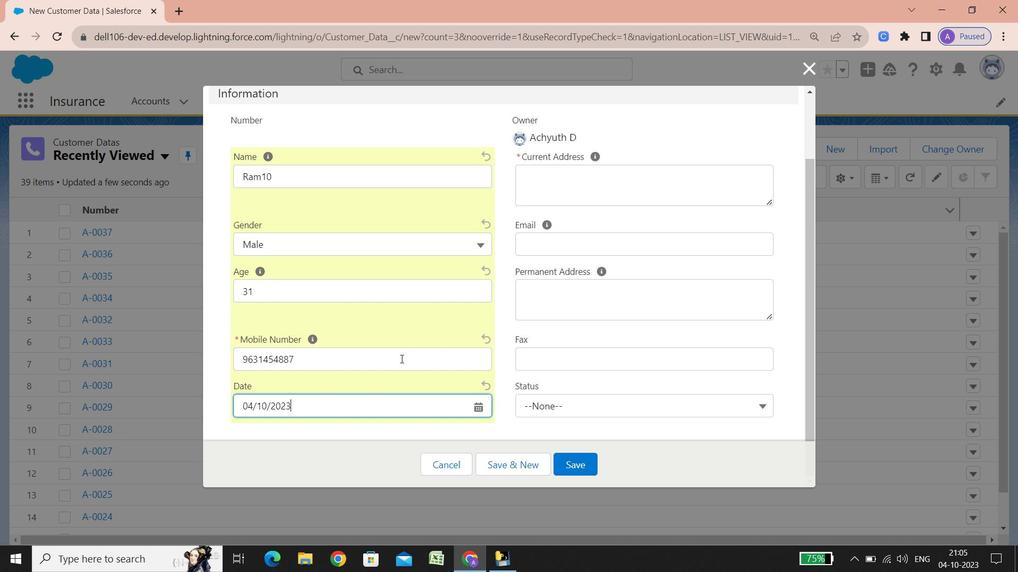 
Action: Mouse pressed left at (382, 387)
Screenshot: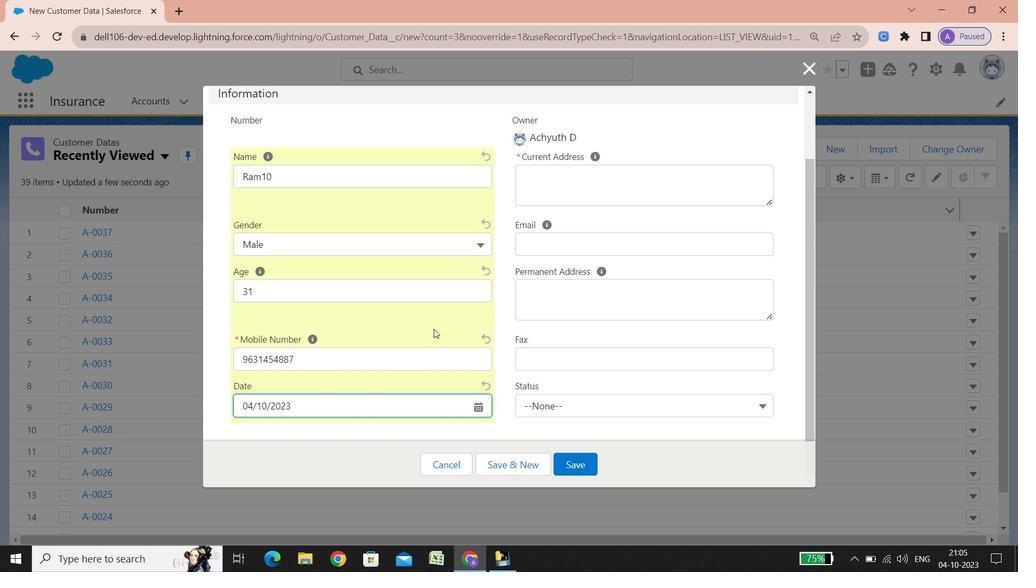 
Action: Mouse moved to (540, 249)
Screenshot: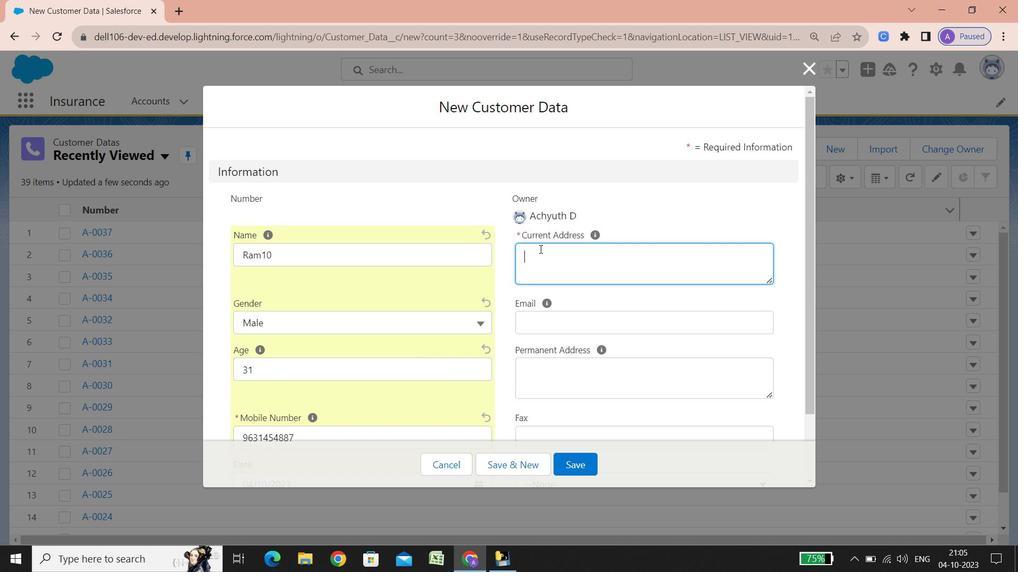 
Action: Mouse pressed left at (540, 249)
Screenshot: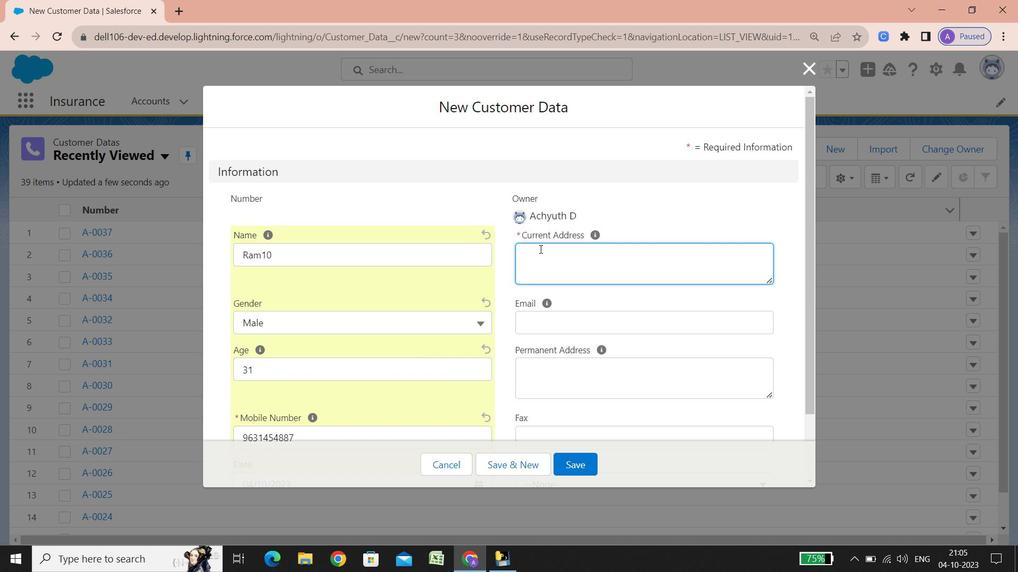 
Action: Key pressed <Key.shift><Key.shift>Street<Key.space><Key.shift_r>:<Key.space><Key.shift><Key.shift><Key.shift><Key.shift><Key.shift><Key.shift>Shop<Key.space><Key.shift>No2,<Key.left><Key.left><Key.space><Key.right><Key.right><Key.space><Key.shift>No<Key.space>3,<Key.space><Key.shift><Key.shift><Key.shift><Key.shift><Key.shift><Key.shift><Key.shift><Key.shift><Key.shift>Ghadiali<Key.space><Key.shift><Key.shift><Key.shift><Key.shift><Key.shift><Key.shift><Key.shift><Key.shift>Chawl,<Key.space><Key.shift>Jerba
Screenshot: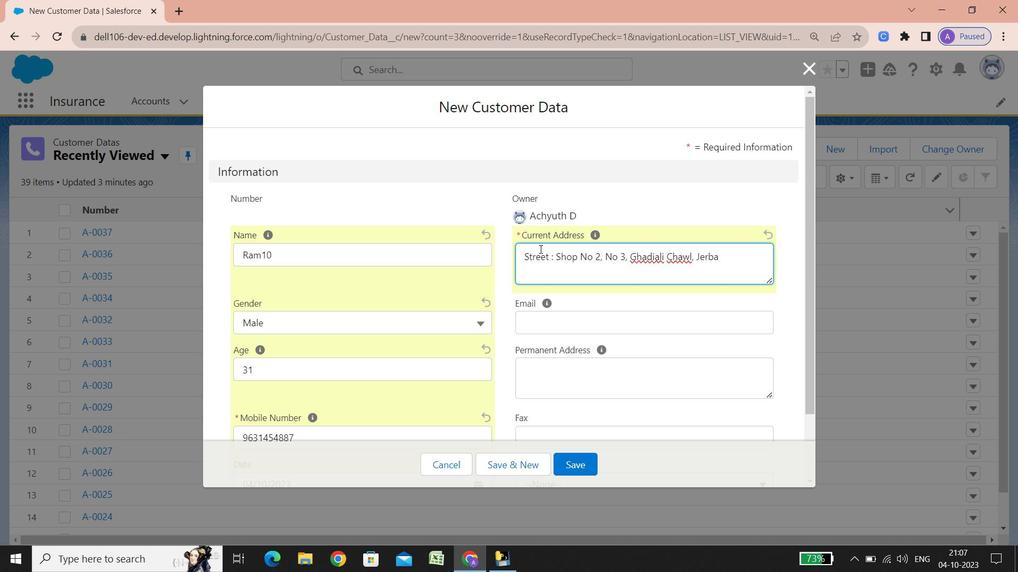 
Action: Mouse moved to (544, 260)
Screenshot: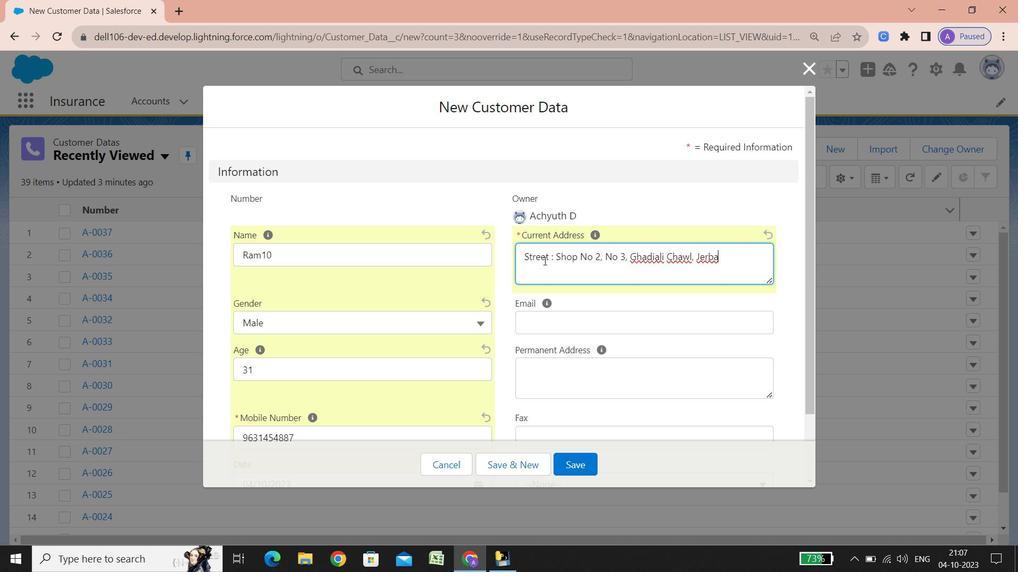 
Action: Key pressed i
Screenshot: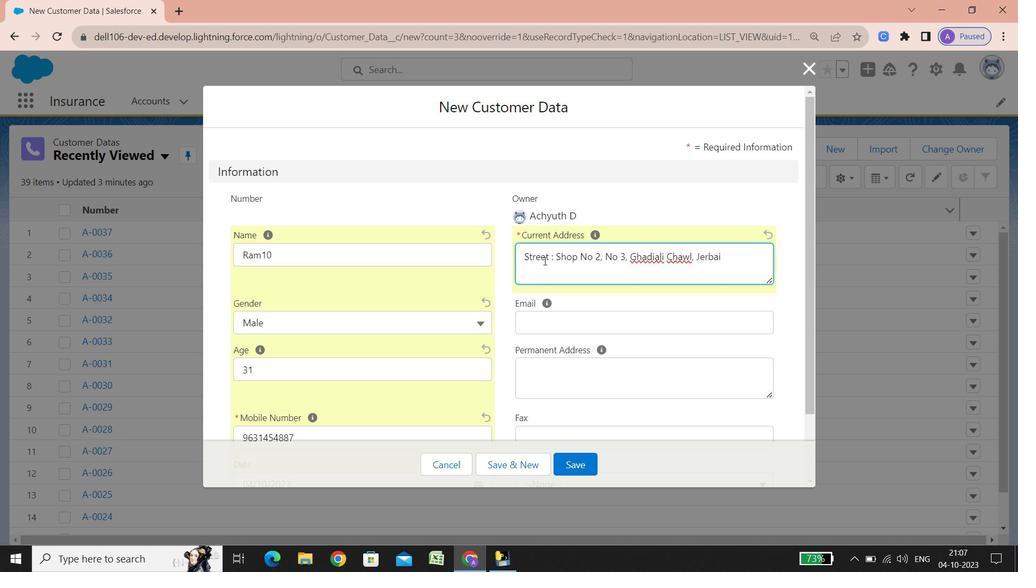 
Action: Mouse moved to (529, 264)
Screenshot: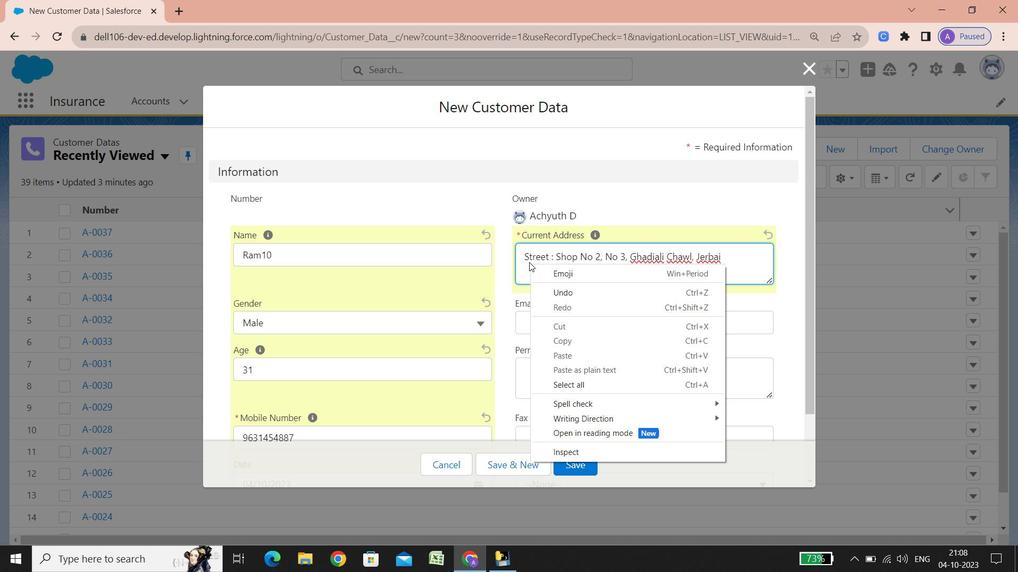 
Action: Mouse pressed right at (529, 264)
Screenshot: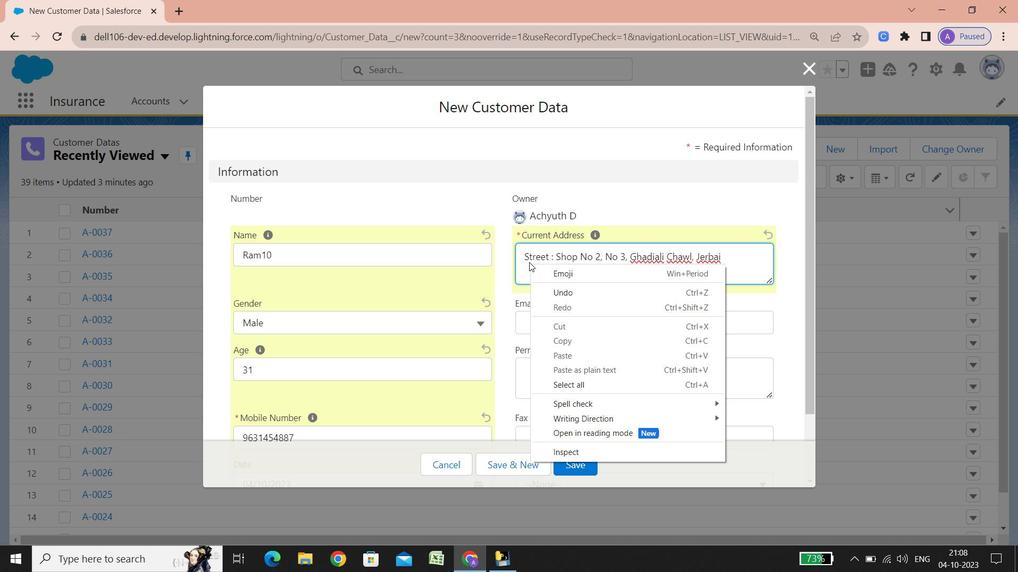 
Action: Mouse moved to (501, 274)
Screenshot: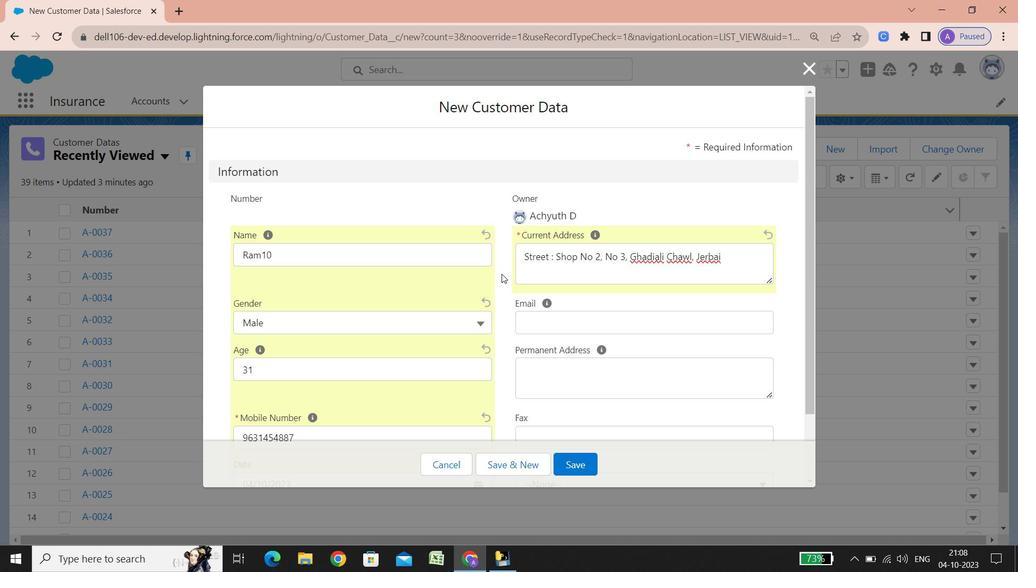 
Action: Mouse pressed left at (501, 274)
Screenshot: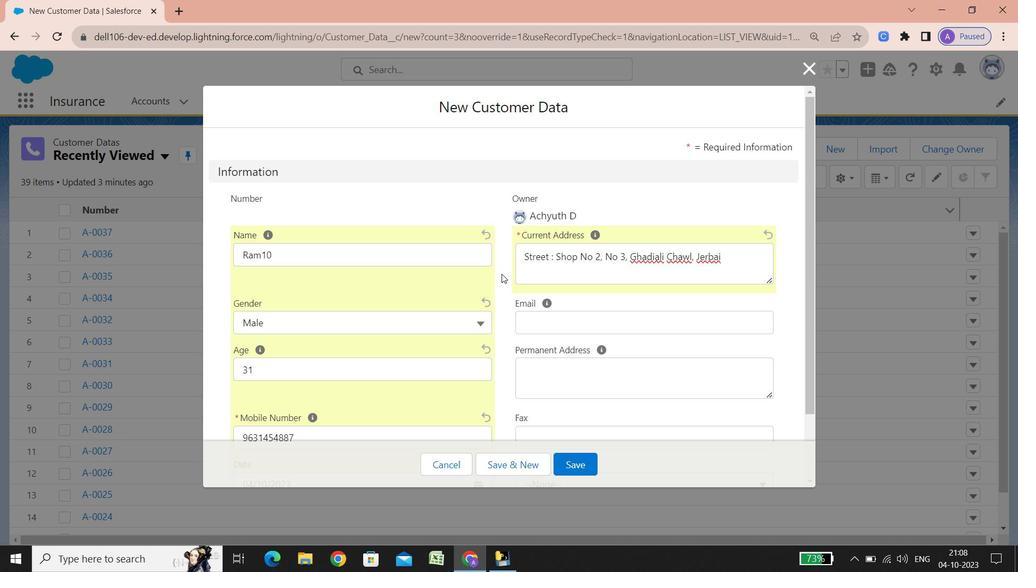 
Action: Mouse moved to (737, 253)
Screenshot: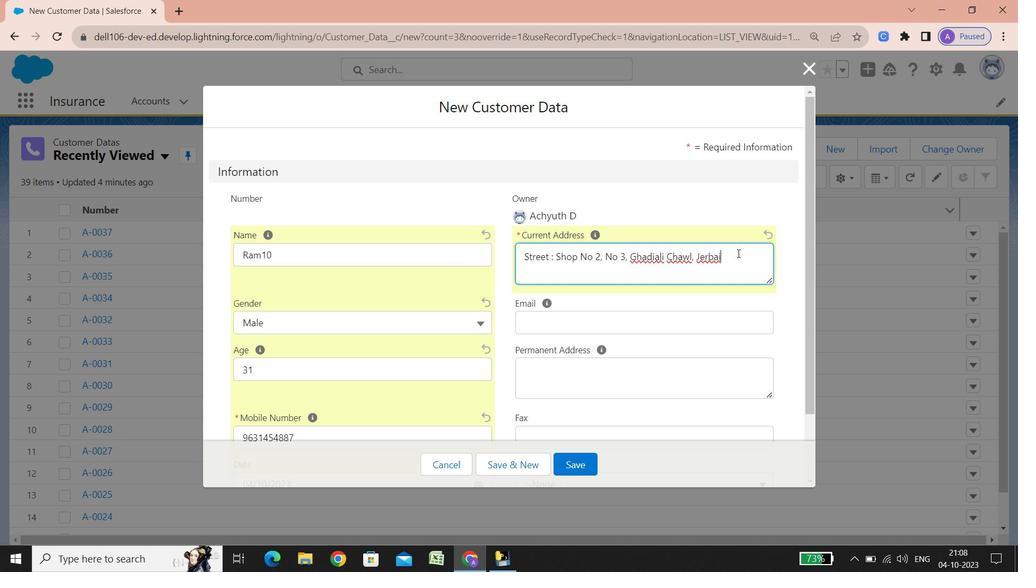 
Action: Mouse pressed left at (737, 253)
Screenshot: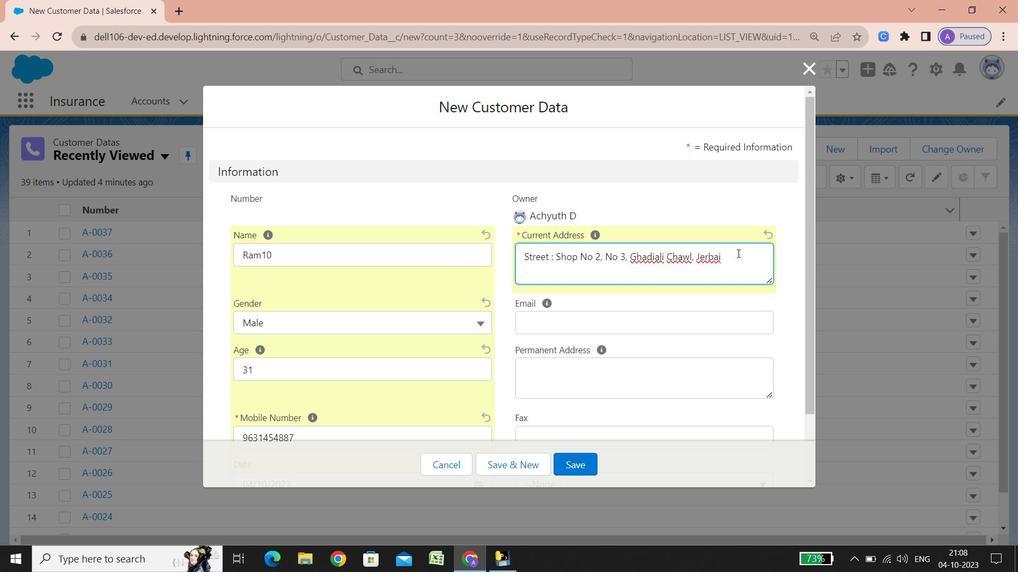
Action: Key pressed <Key.space><Key.shift><Key.shift><Key.shift><Key.shift><Key.shift><Key.shift><Key.shift><Key.shift><Key.shift><Key.shift><Key.shift><Key.shift><Key.shift><Key.shift><Key.shift><Key.shift><Key.shift><Key.shift><Key.shift><Key.shift><Key.shift><Key.shift><Key.shift><Key.shift><Key.shift><Key.shift><Key.shift><Key.shift><Key.shift><Key.shift><Key.shift><Key.shift><Key.shift><Key.shift><Key.shift><Key.shift>Wad
Screenshot: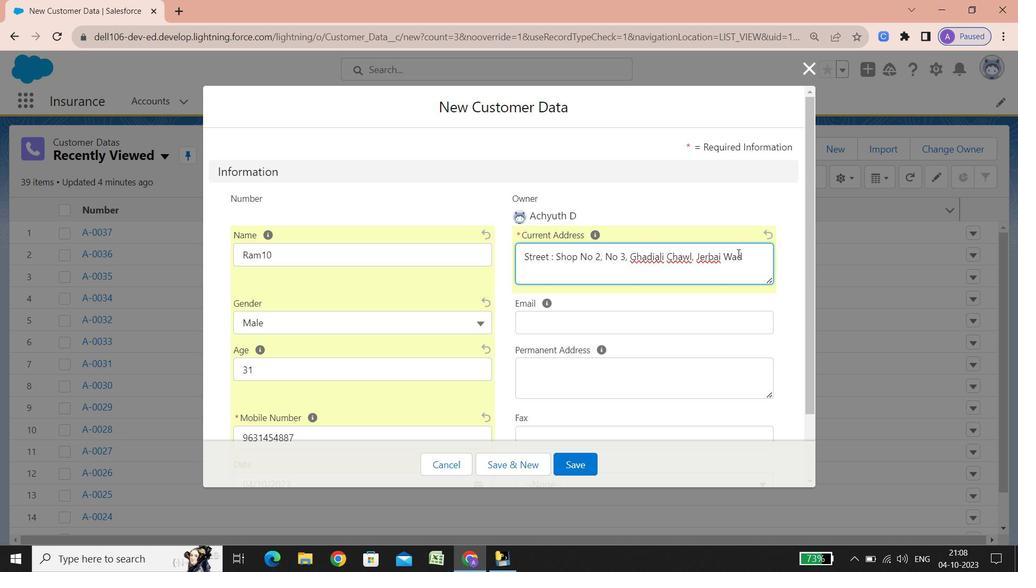 
Action: Mouse moved to (742, 230)
Screenshot: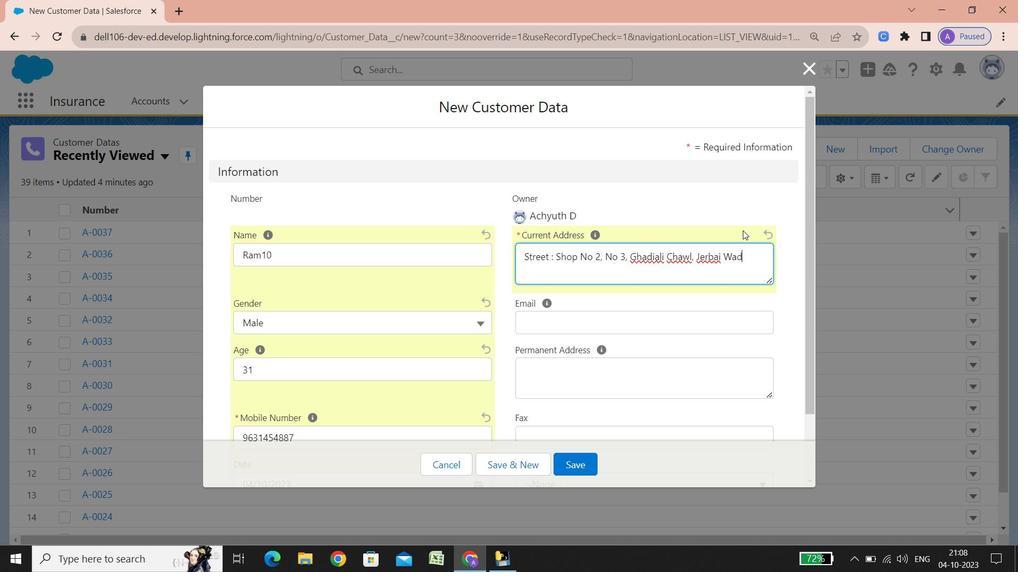 
Action: Key pressed ia<Key.space><Key.shift>Road,<Key.space><Key.shift>Opp<Key.space><Key.shift><Key.shift><Key.shift><Key.shift><Key.shift><Key.shift>Tata<Key.space><Key.shift>Opd,<Key.space><Key.shift><Key.shift><Key.shift><Key.shift><Key.shift><Key.shift><Key.shift><Key.shift><Key.shift><Key.shift><Key.shift><Key.shift><Key.shift>Parel<Key.enter><Key.shift><Key.shift><Key.shift><Key.shift><Key.shift><Key.shift><Key.shift><Key.shift><Key.shift><Key.shift><Key.shift><Key.shift><Key.shift><Key.shift><Key.shift><Key.shift><Key.shift><Key.shift><Key.shift><Key.shift><Key.shift><Key.shift><Key.shift><Key.shift>City<Key.space><Key.shift_r>:<Key.space><Key.shift>Mumbai<Key.enter><Key.shift><Key.shift><Key.shift><Key.shift><Key.shift>State/<Key.shift><Key.shift><Key.shift><Key.shift>Province/area<Key.space><Key.shift_r>:<Key.space><Key.shift><Key.shift><Key.shift><Key.shift><Key.shift><Key.shift><Key.shift><Key.shift><Key.shift><Key.shift><Key.shift><Key.shift><Key.shift>Maharashtra<Key.enter><Key.shift><Key.shift><Key.shift><Key.shift><Key.shift><Key.shift><Key.shift><Key.shift><Key.shift><Key.shift><Key.shift><Key.shift><Key.shift><Key.shift><Key.shift><Key.shift><Key.shift>Phone<Key.space>number<Key.space><Key.shift_r>:<Key.space>.<Key.backspace>02224126270<Key.enter><Key.shift><Key.shift><Key.shift><Key.shift><Key.shift><Key.shift><Key.shift>Zip<Key.space>codem<Key.backspace><Key.space><Key.shift_r>:<Key.space>400012<Key.enter>
Screenshot: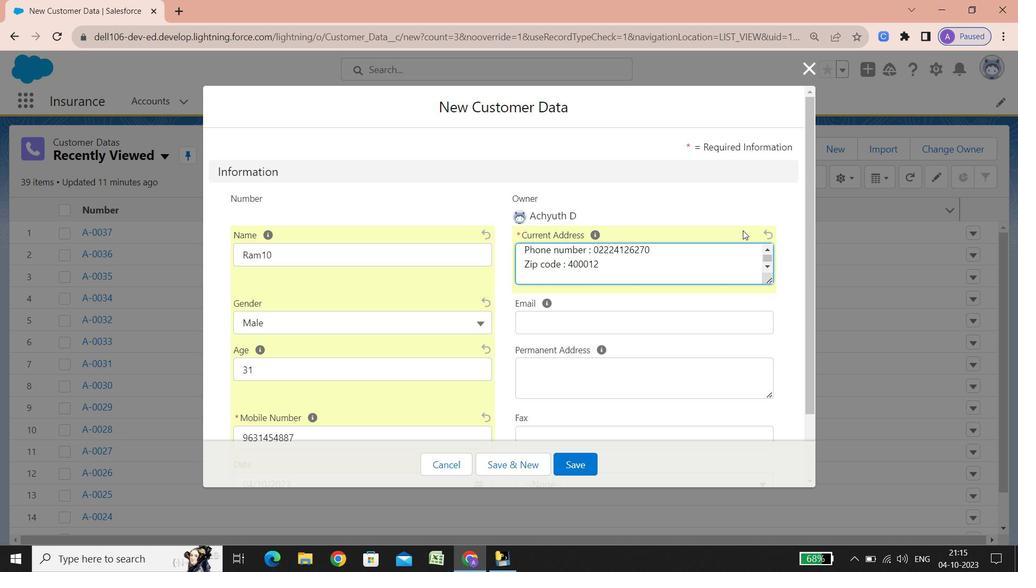 
Action: Mouse moved to (755, 235)
Screenshot: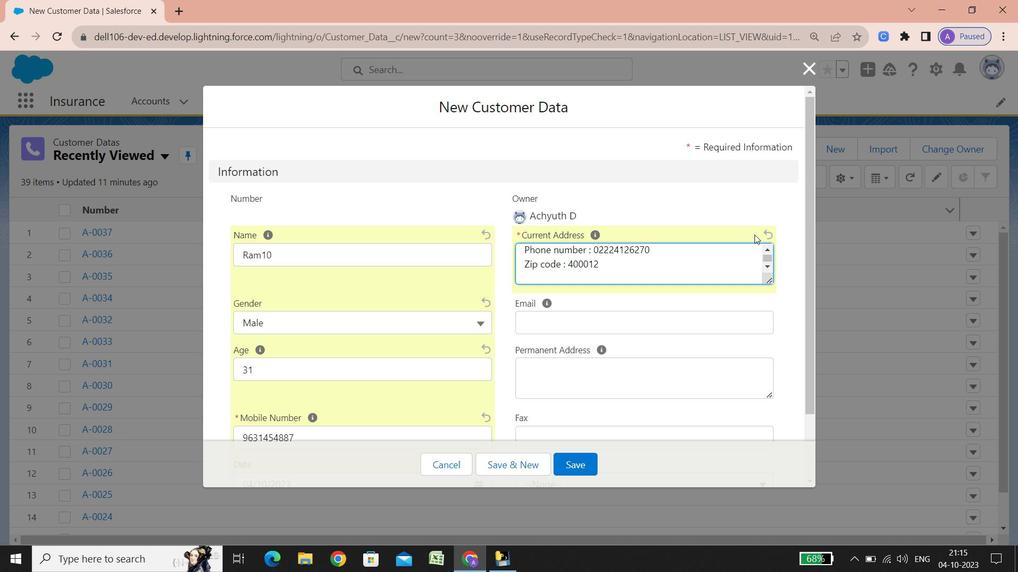 
Action: Key pressed <Key.shift><Key.shift><Key.shift><Key.shift>Country<Key.space>calling<Key.space>code<Key.space><Key.shift_r>:<Key.space><Key.shift_r><Key.shift_r>+91<Key.enter><Key.shift><Key.shift><Key.shift><Key.shift><Key.shift><Key.shift><Key.shift><Key.shift><Key.shift><Key.shift><Key.shift><Key.shift><Key.shift><Key.shift>Country<Key.space><Key.shift_r>:<Key.space><Key.shift>India
Screenshot: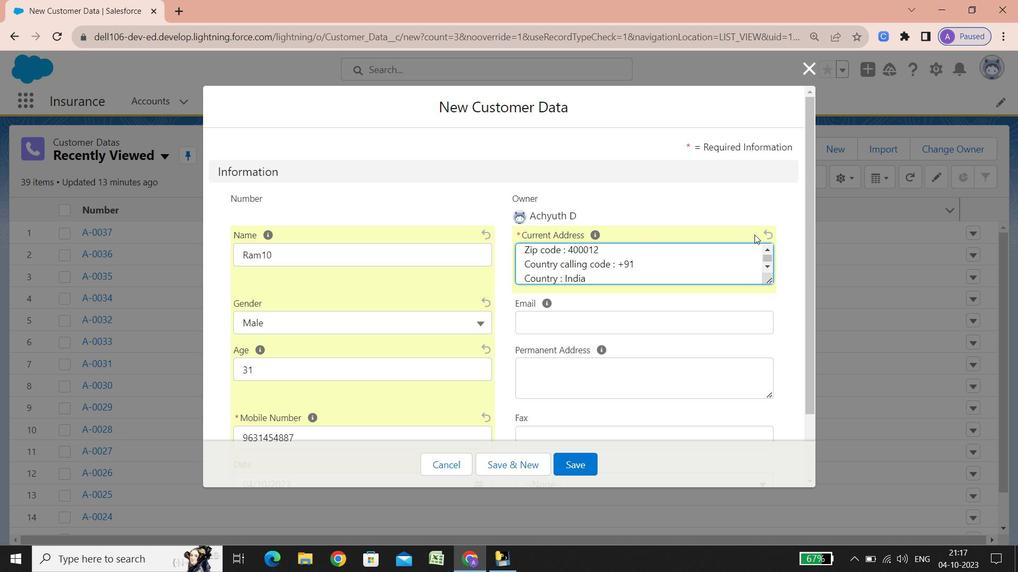 
Action: Mouse moved to (531, 322)
Screenshot: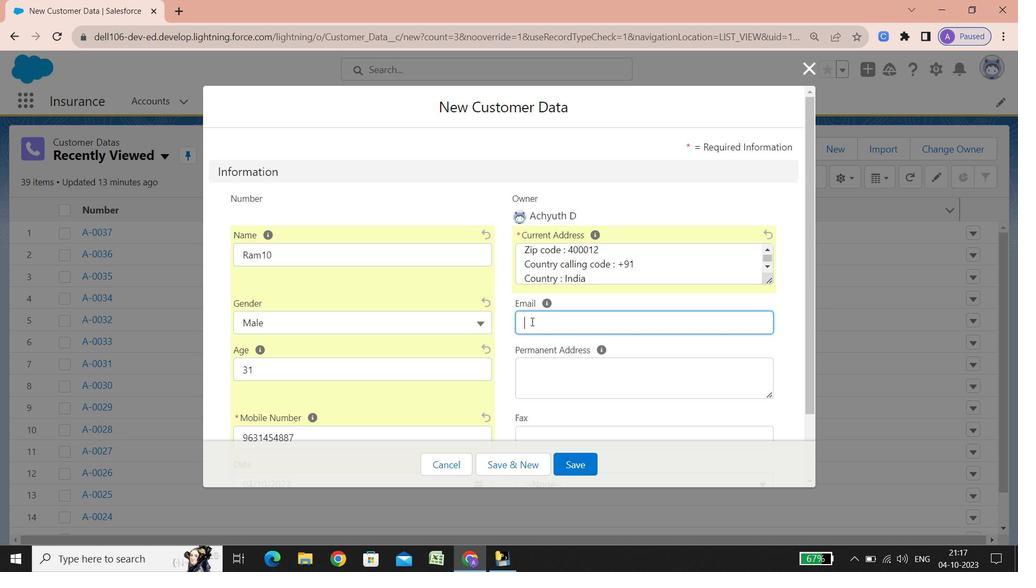 
Action: Mouse pressed left at (531, 322)
Screenshot: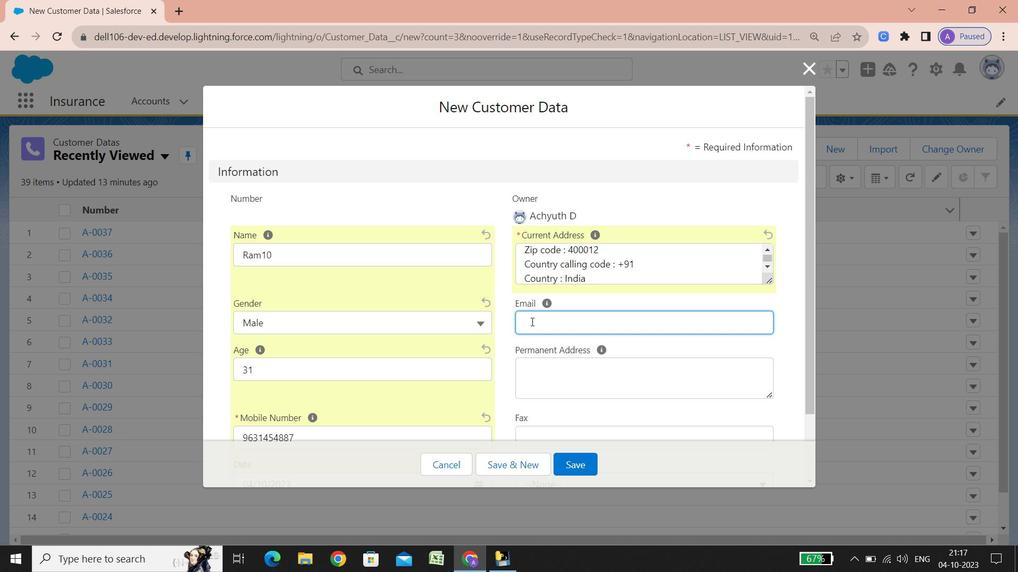
Action: Key pressed <Key.shift><Key.shift><Key.shift><Key.shift><Key.shift><Key.shift>Ram10<Key.shift_r>2<Key.backspace><Key.shift_r><Key.shift_r>@gmail.com
Screenshot: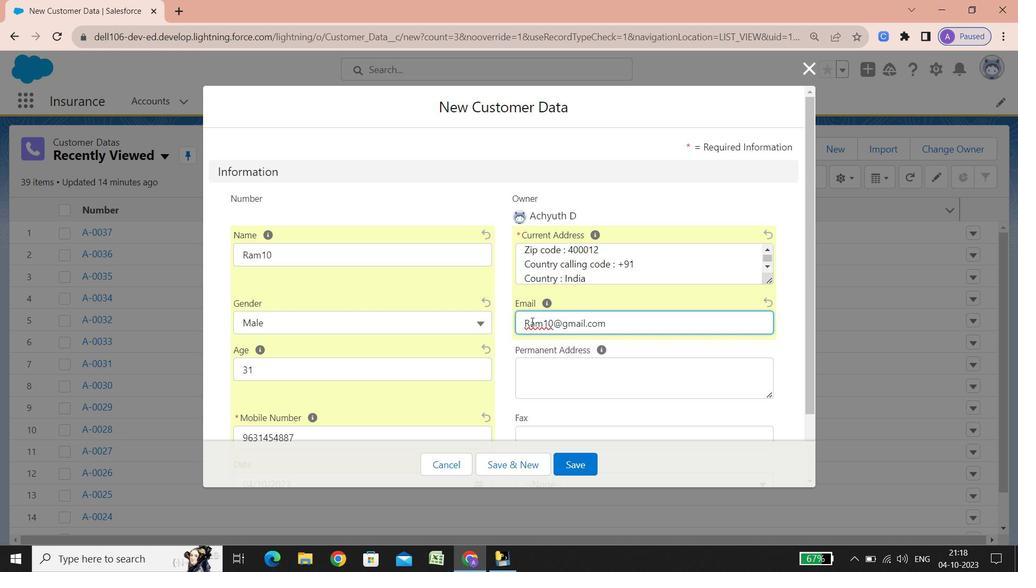 
Action: Mouse moved to (524, 370)
Screenshot: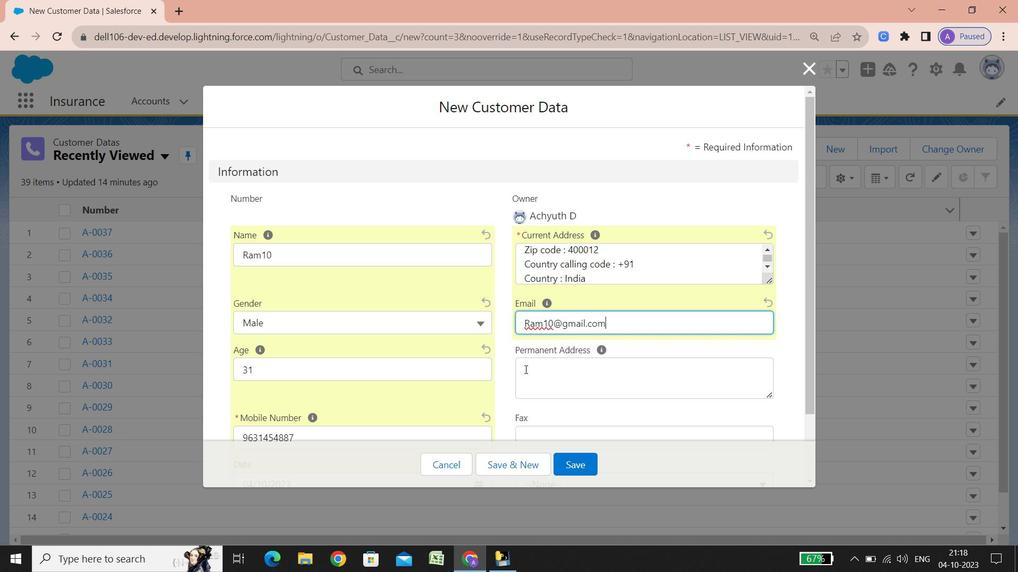 
Action: Mouse pressed left at (524, 370)
Screenshot: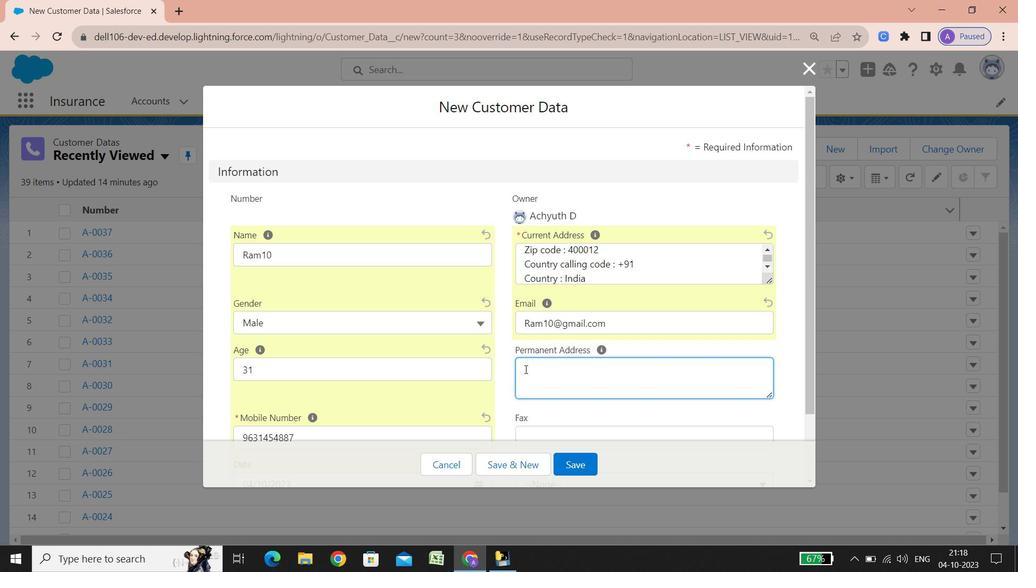 
Action: Key pressed <Key.shift><Key.shift><Key.shift><Key.shift><Key.shift><Key.shift>Street<Key.space><Key.shift_r>:<Key.space>22,<Key.space><Key.shift><Key.shift><Key.shift><Key.shift><Key.shift><Key.shift>Djd<Key.space><Key.shift>Kama<Key.space><Key.shift><Key.shift><Key.shift><Key.shift><Key.shift><Key.shift><Key.shift>Cold<Key.space><Key.shift><Key.shift><Key.shift><Key.shift><Key.shift><Key.shift><Key.shift><Key.shift><Key.shift><Key.shift><Key.shift><Key.shift><Key.shift><Key.shift><Key.shift>Storage,<Key.space><Key.shift><Key.shift><Key.shift><Key.shift><Key.shift><Key.shift>S<Key.space><Key.shift>J<Key.space><Key.shift>Rd,<Key.space><Key.shift><Key.shift><Key.shift><Key.shift><Key.shift><Key.shift><Key.shift><Key.shift>Sun<Key.space><Key.shift><Key.shift><Key.shift><Key.shift><Key.shift><Key.shift><Key.shift><Key.shift>Mill<Key.space><Key.shift>Compound,<Key.space><Key.shift><Key.shift><Key.shift><Key.shift><Key.shift><Key.shift><Key.shift><Key.shift><Key.shift><Key.shift><Key.shift><Key.shift><Key.shift><Key.shift><Key.shift><Key.shift>Lower<Key.space><Key.shift><Key.shift><Key.shift><Key.shift><Key.shift><Key.shift><Key.shift><Key.shift><Key.shift><Key.shift><Key.shift>Parel<Key.space><Key.shift_r><Key.shift_r><Key.shift_r><Key.shift_r><Key.shift_r><Key.shift_r><Key.shift_r><Key.shift_r>(<Key.shift><Key.shift><Key.shift><Key.shift><Key.shift><Key.shift><Key.shift><Key.shift><Key.shift><Key.shift><Key.shift><Key.shift><Key.shift><Key.shift>West<Key.shift_r><Key.shift_r><Key.shift_r><Key.shift_r><Key.shift_r><Key.shift_r><Key.shift_r><Key.shift_r><Key.shift_r><Key.shift_r><Key.shift_r><Key.shift_r><Key.shift_r>)<Key.enter><Key.shift><Key.shift><Key.shift><Key.shift><Key.shift><Key.shift><Key.shift><Key.shift><Key.shift><Key.shift><Key.shift>City<Key.space><Key.shift_r>:<Key.space><Key.shift>Mumbai<Key.enter><Key.shift><Key.shift><Key.shift><Key.shift><Key.shift><Key.shift><Key.shift><Key.shift><Key.shift>Statr<Key.space><Key.backspace><Key.backspace>e/<Key.shift><Key.shift><Key.shift>Province/area<Key.space><Key.shift_r>:<Key.space><Key.shift>Maharashtra<Key.enter><Key.shift>Phone<Key.space>number<Key.space><Key.shift_r>:<Key.space>02230919554<Key.enter><Key.shift><Key.shift><Key.shift><Key.shift>Zip<Key.space>code<Key.space><Key.shift_r>:<Key.space>400013<Key.enter><Key.shift>Country<Key.space>callim<Key.backspace>ng<Key.space>code<Key.space><Key.shift_r><Key.shift_r><Key.shift_r><Key.shift_r><Key.shift_r><Key.shift_r><Key.shift_r><Key.shift_r><Key.shift_r><Key.shift_r>:<Key.space><Key.shift_r>+91<Key.enter><Key.shift><Key.shift><Key.shift><Key.shift><Key.shift>Country<Key.space><Key.shift_r>:<Key.space><Key.shift>India
Screenshot: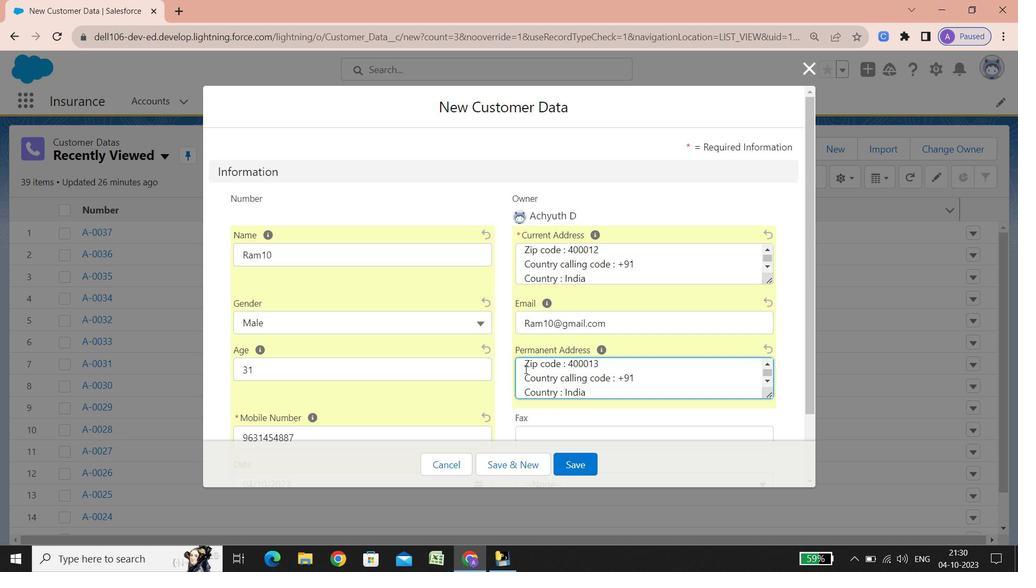 
Action: Mouse scrolled (524, 369) with delta (0, 0)
Screenshot: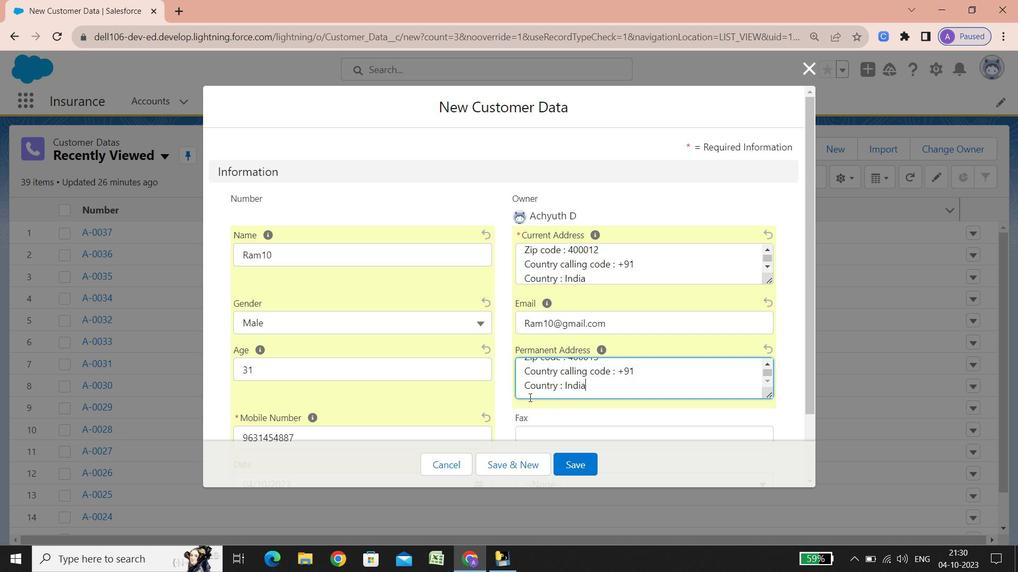 
Action: Mouse scrolled (524, 369) with delta (0, 0)
Screenshot: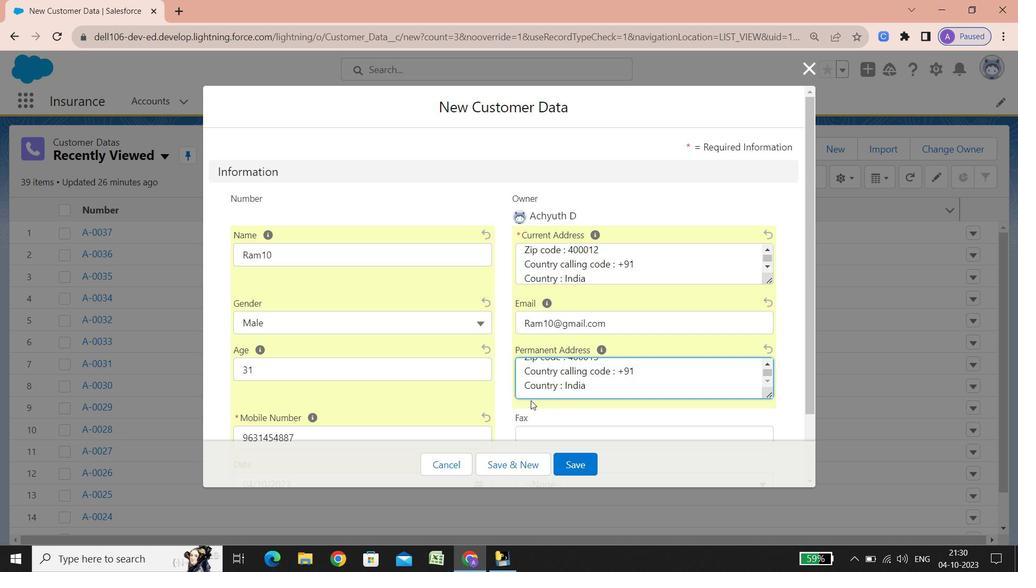 
Action: Mouse scrolled (524, 369) with delta (0, 0)
Screenshot: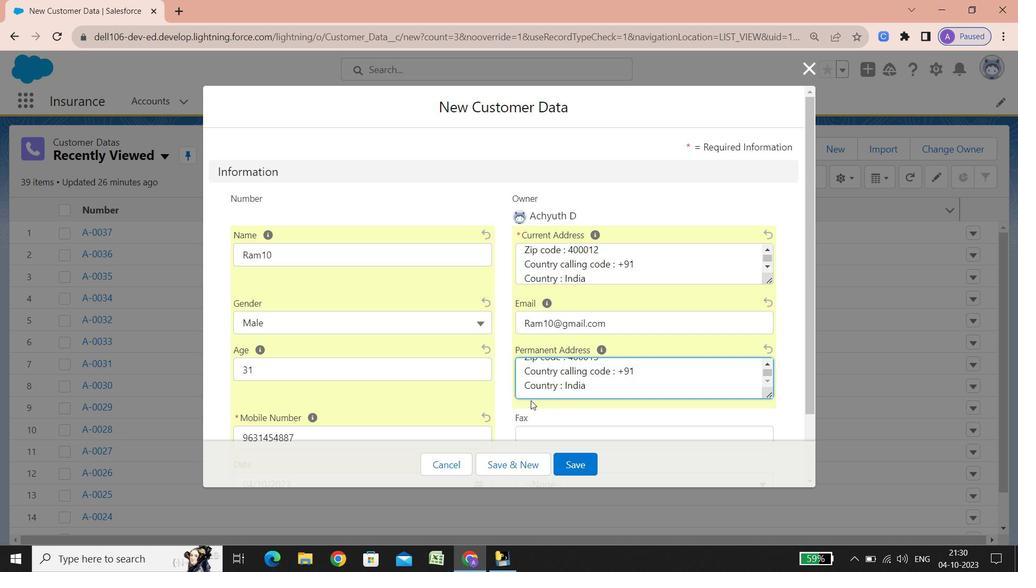 
Action: Mouse scrolled (524, 369) with delta (0, 0)
Screenshot: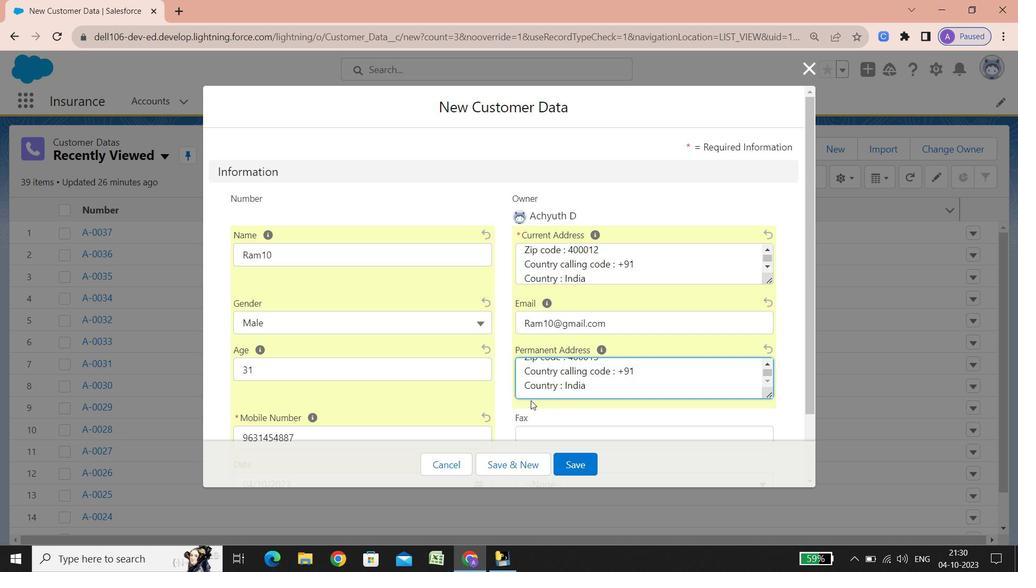 
Action: Mouse scrolled (524, 369) with delta (0, 0)
Screenshot: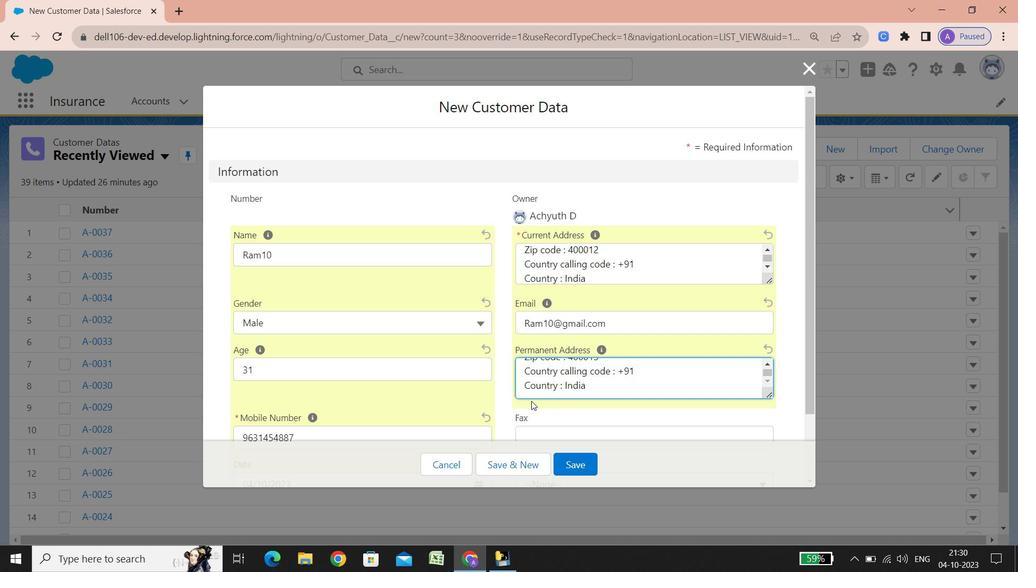 
Action: Mouse scrolled (524, 369) with delta (0, 0)
Screenshot: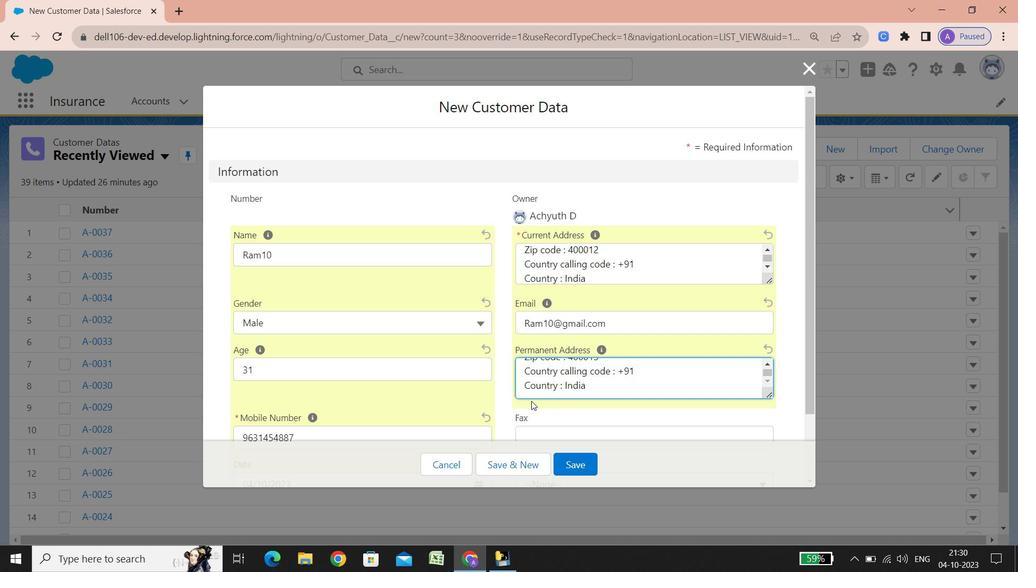 
Action: Mouse scrolled (524, 369) with delta (0, 0)
Screenshot: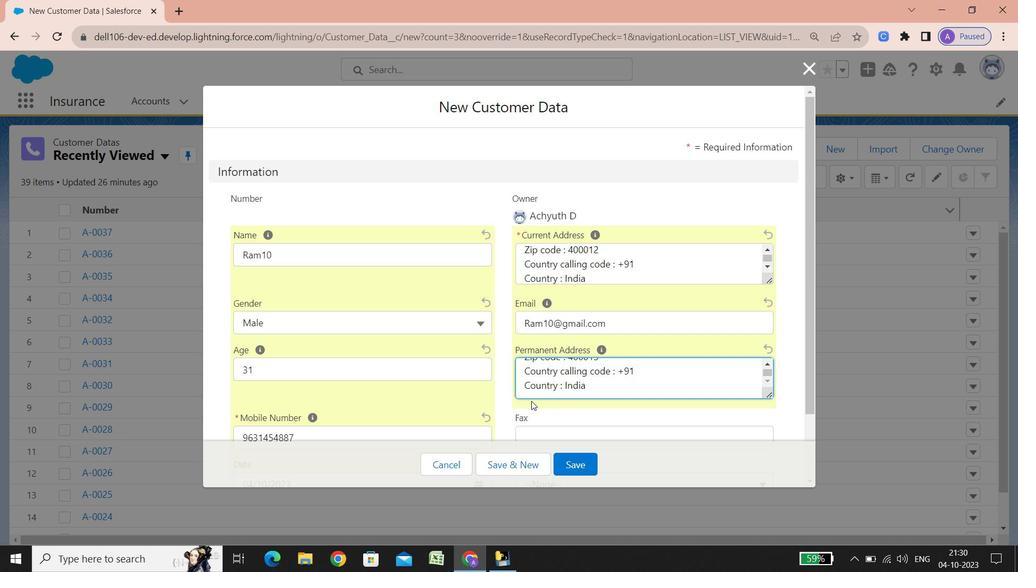 
Action: Mouse scrolled (524, 369) with delta (0, 0)
